 Task: Add a stop at the Metropolitan Museum of Art while en route to your hotel in Manhattan.
Action: Mouse moved to (382, 86)
Screenshot: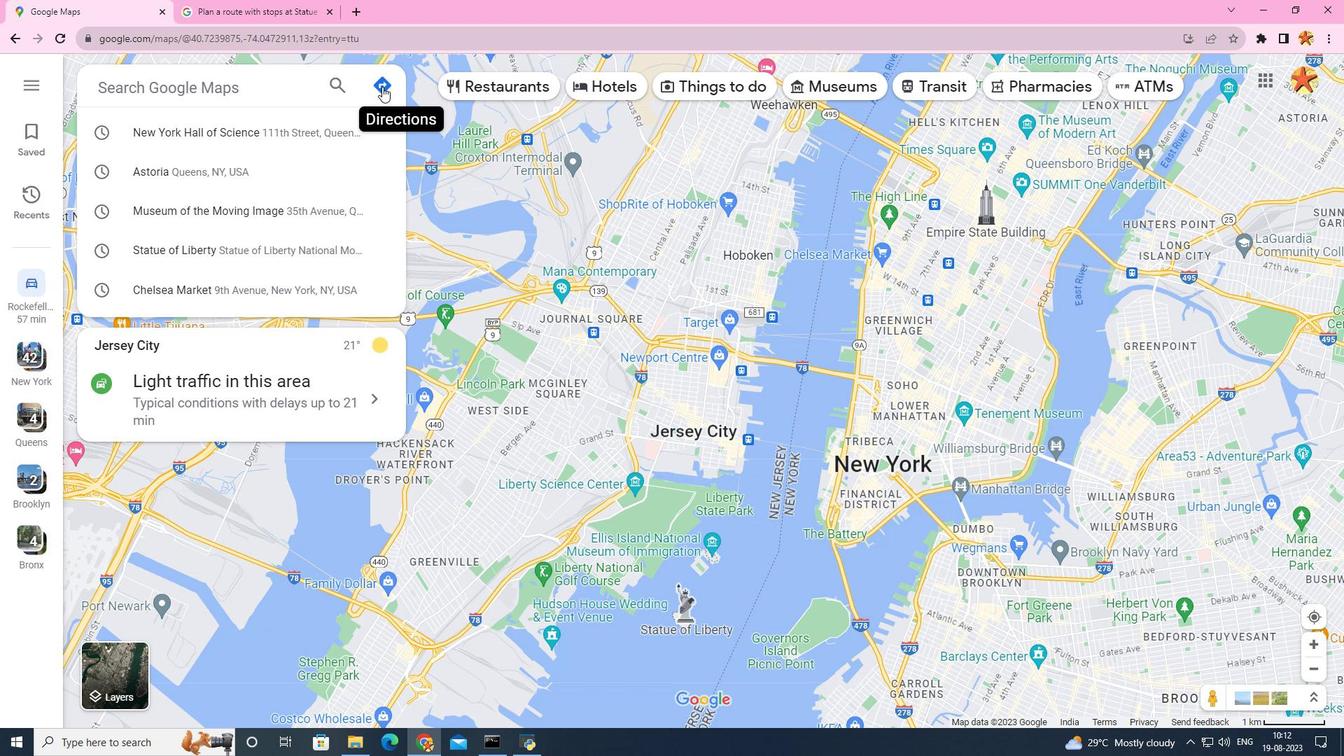 
Action: Mouse pressed left at (382, 86)
Screenshot: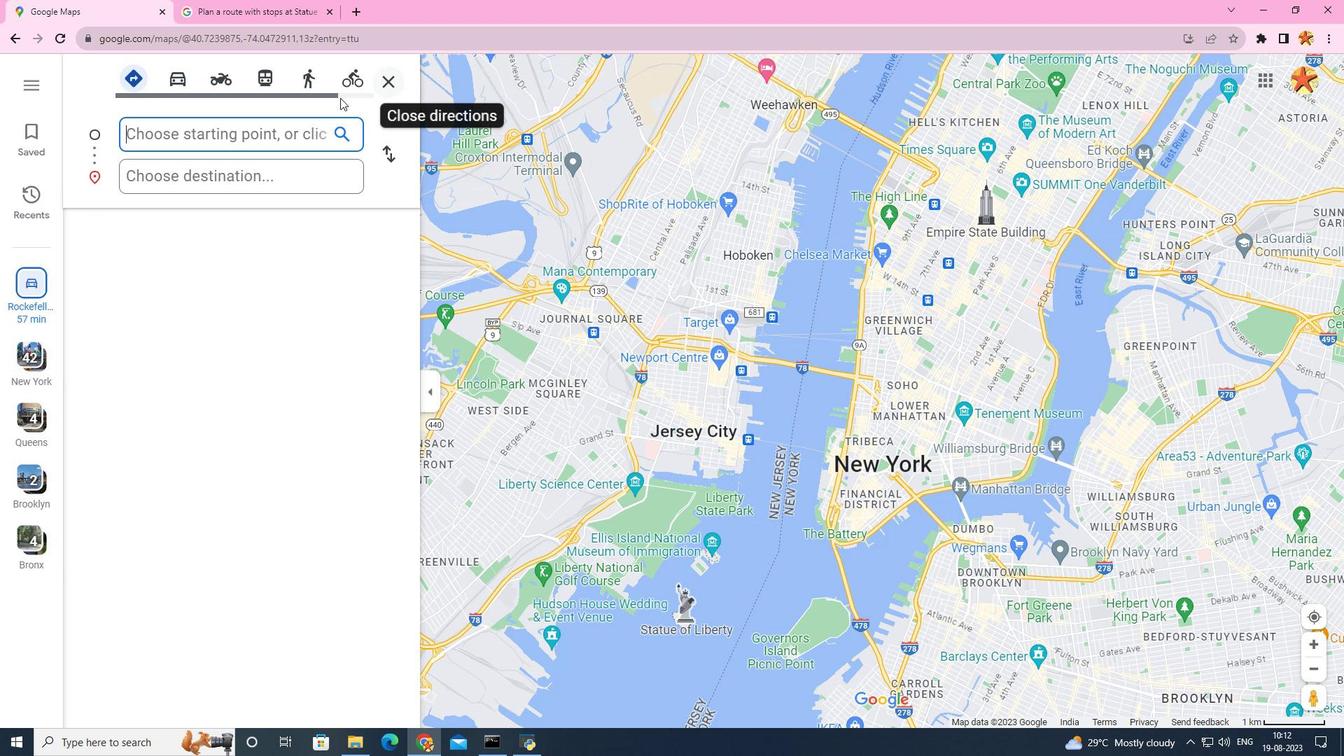 
Action: Mouse moved to (209, 128)
Screenshot: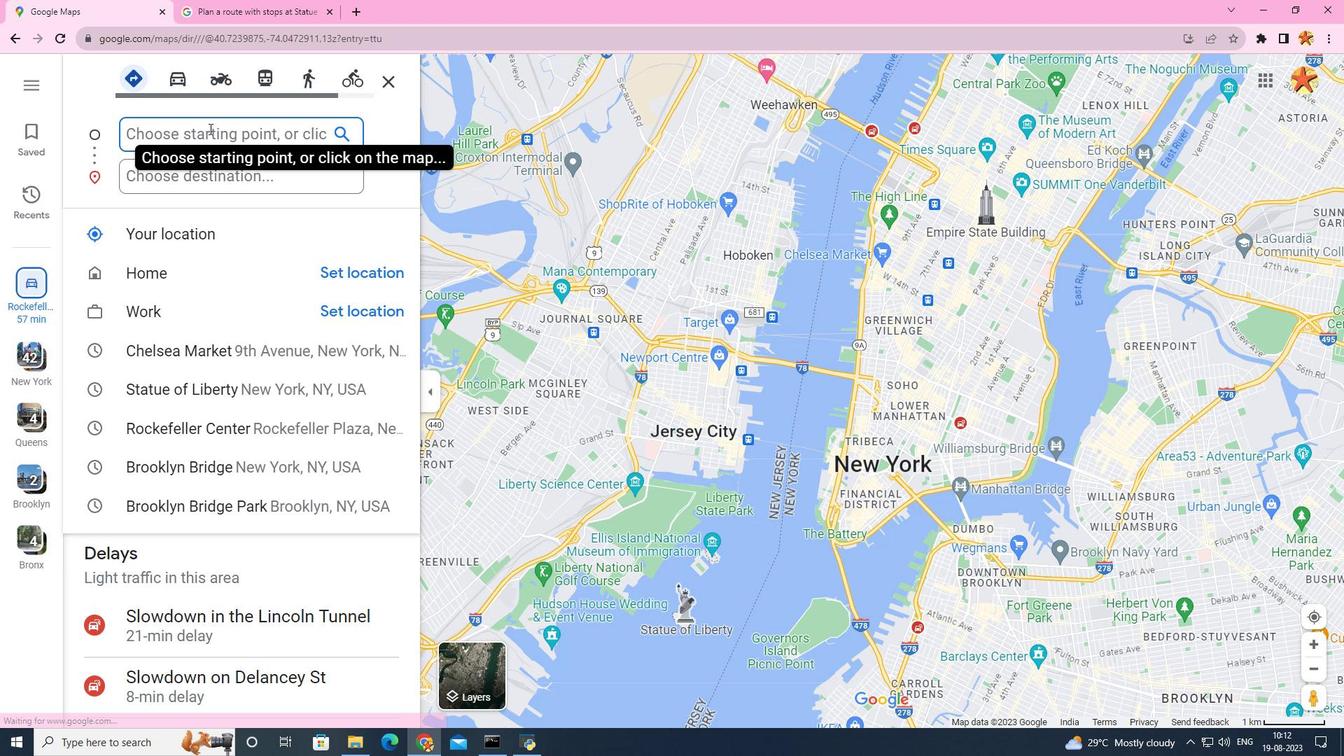 
Action: Mouse pressed left at (209, 128)
Screenshot: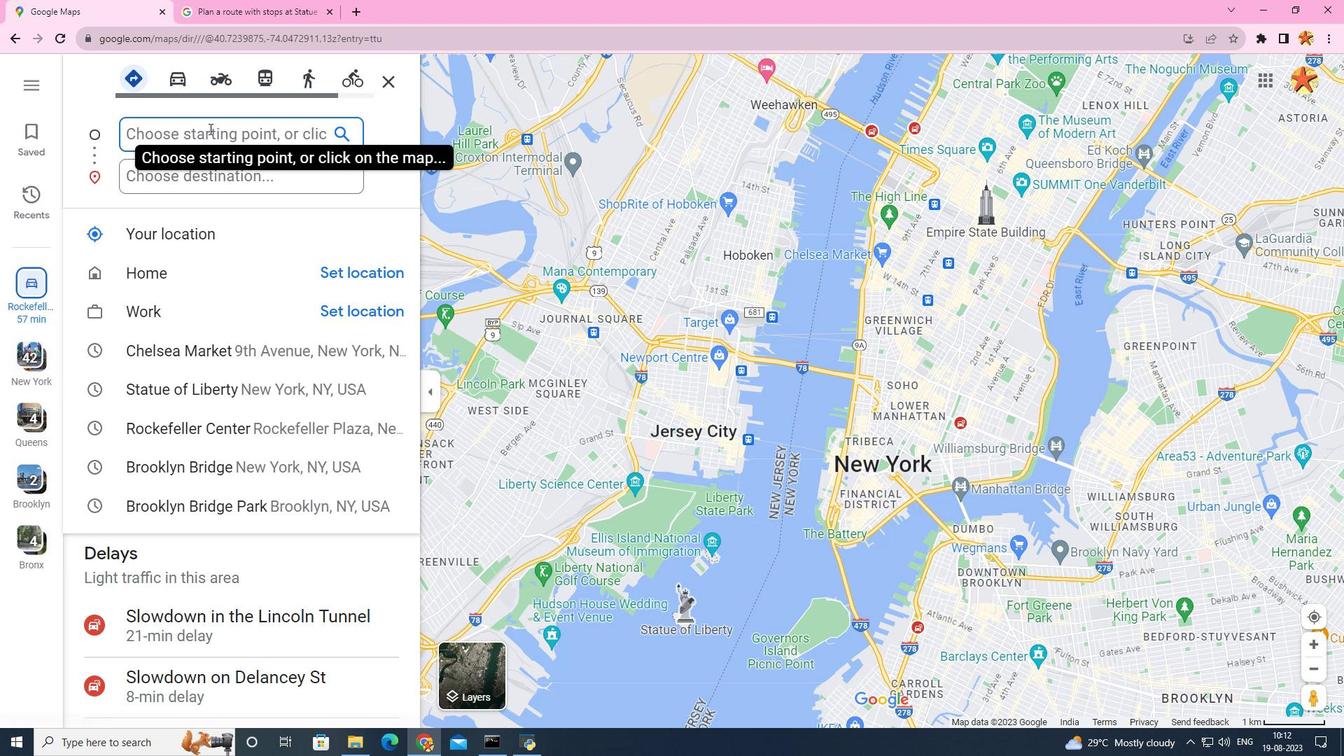 
Action: Mouse moved to (210, 128)
Screenshot: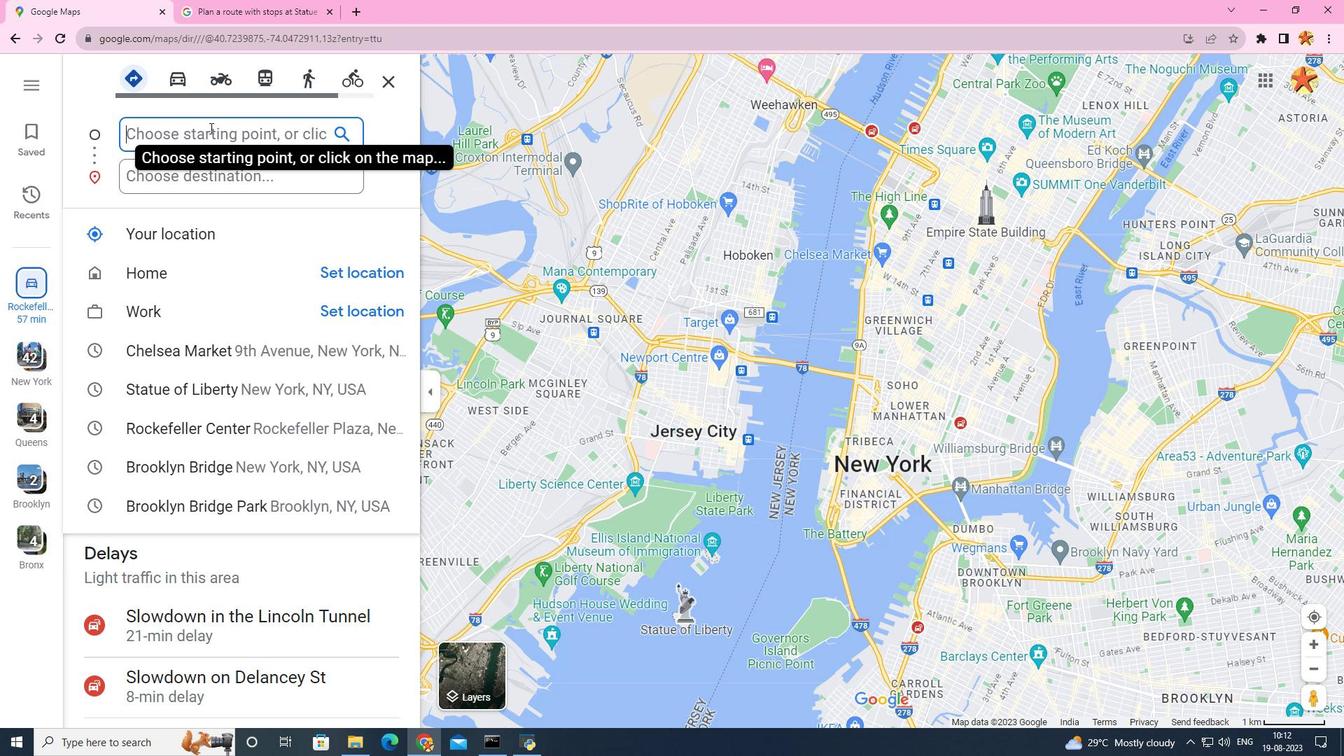 
Action: Key pressed ch
Screenshot: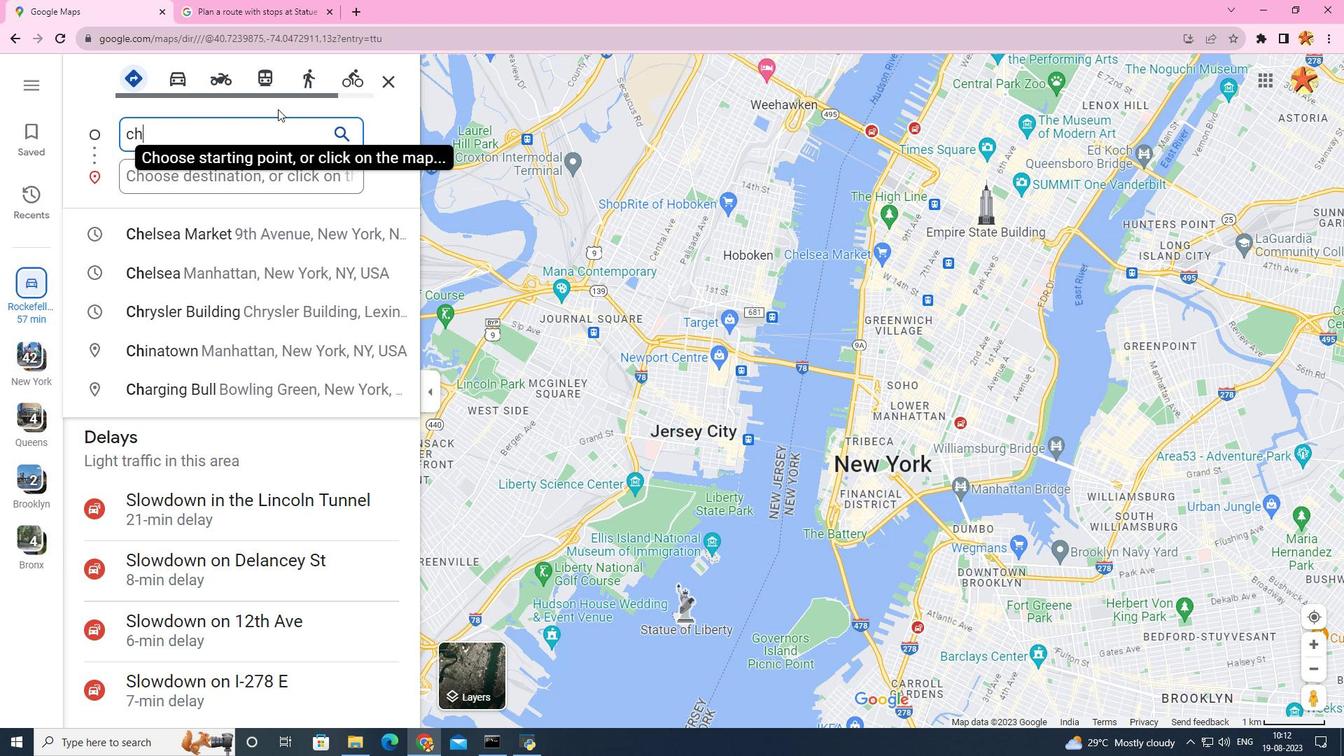 
Action: Mouse moved to (291, 105)
Screenshot: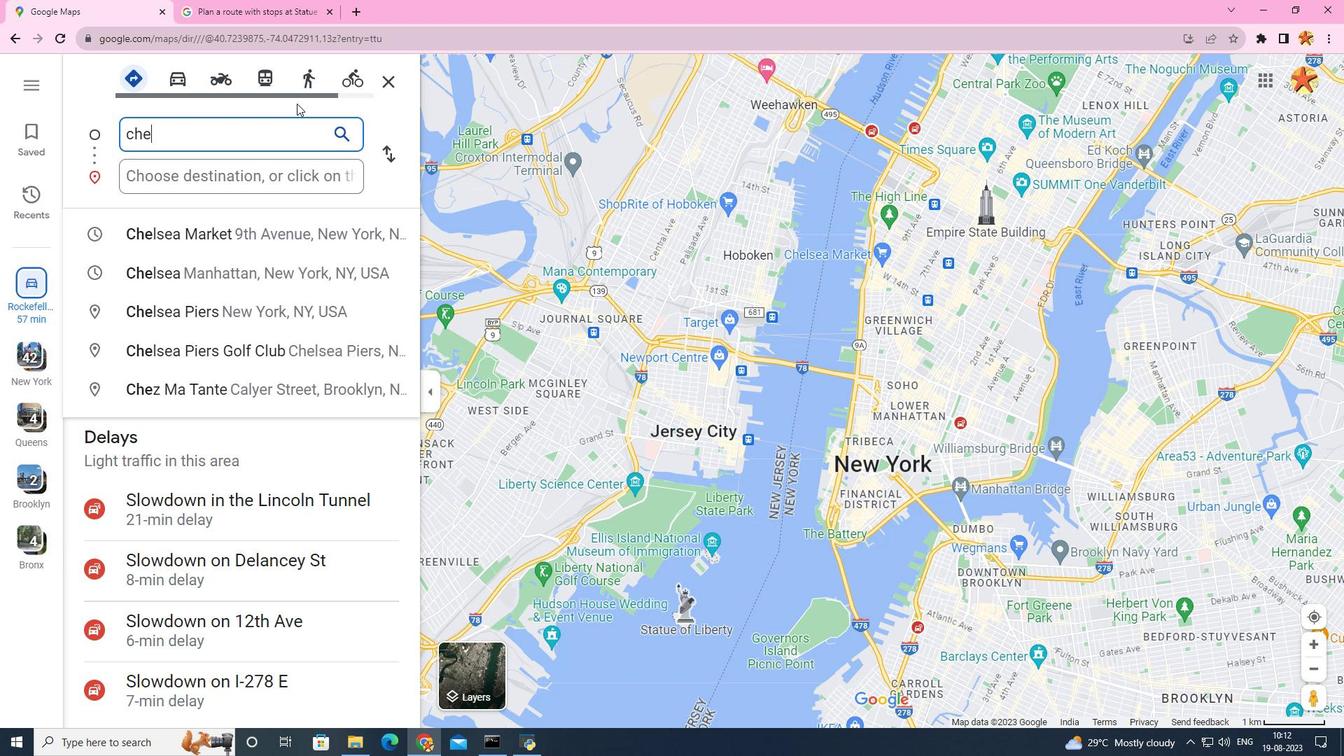 
Action: Key pressed e
Screenshot: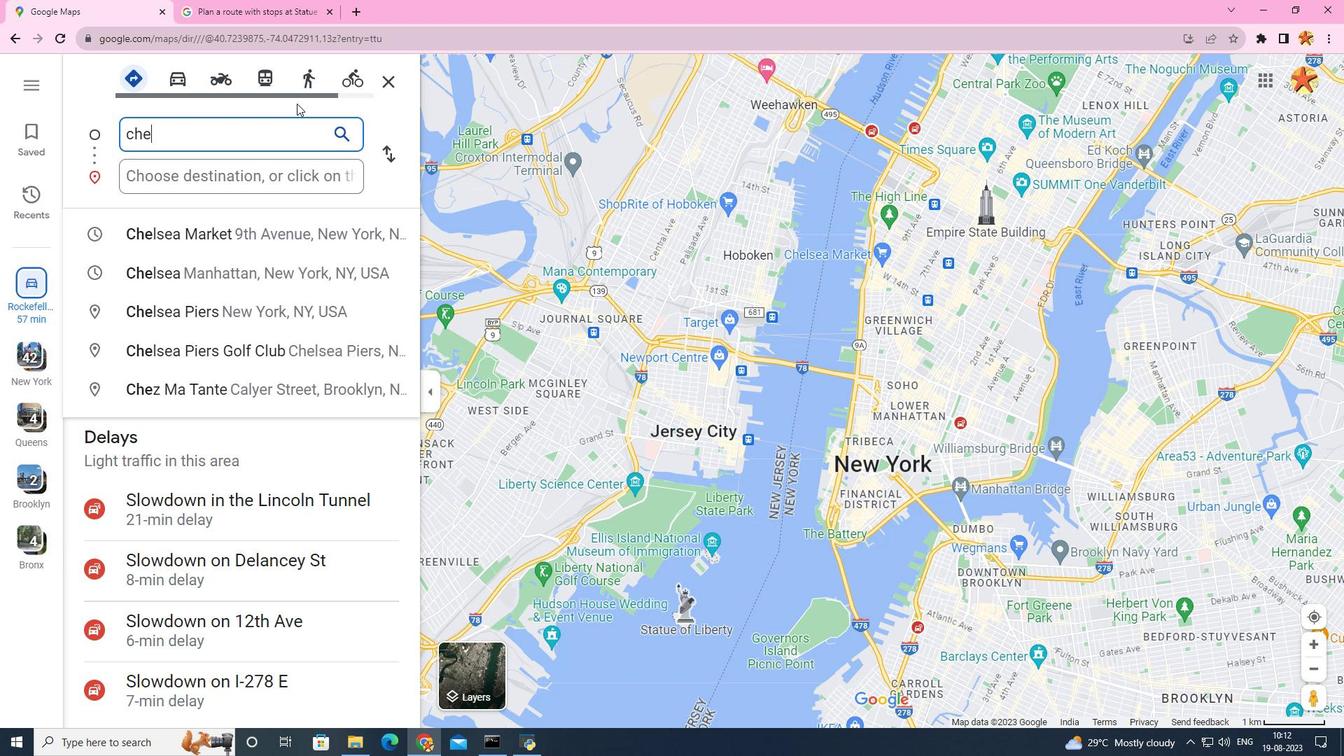 
Action: Mouse moved to (296, 103)
Screenshot: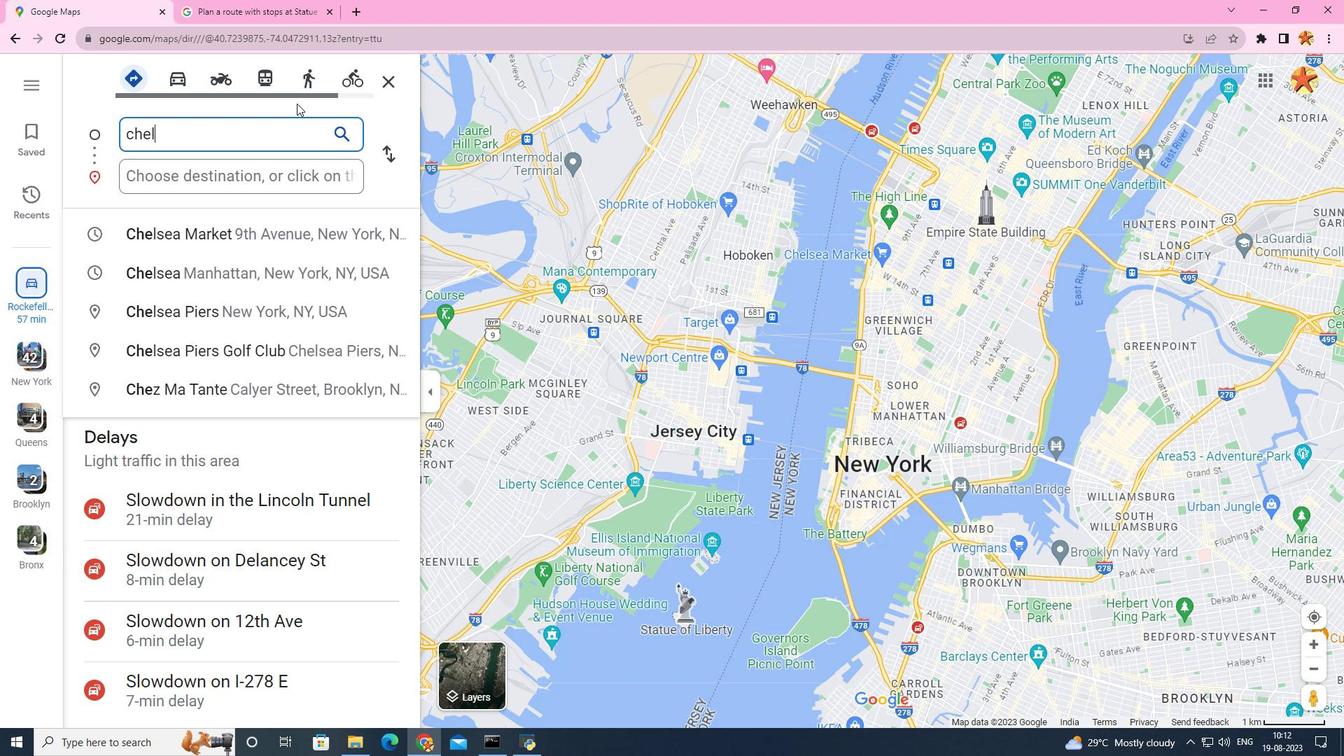 
Action: Key pressed lsea<Key.space>
Screenshot: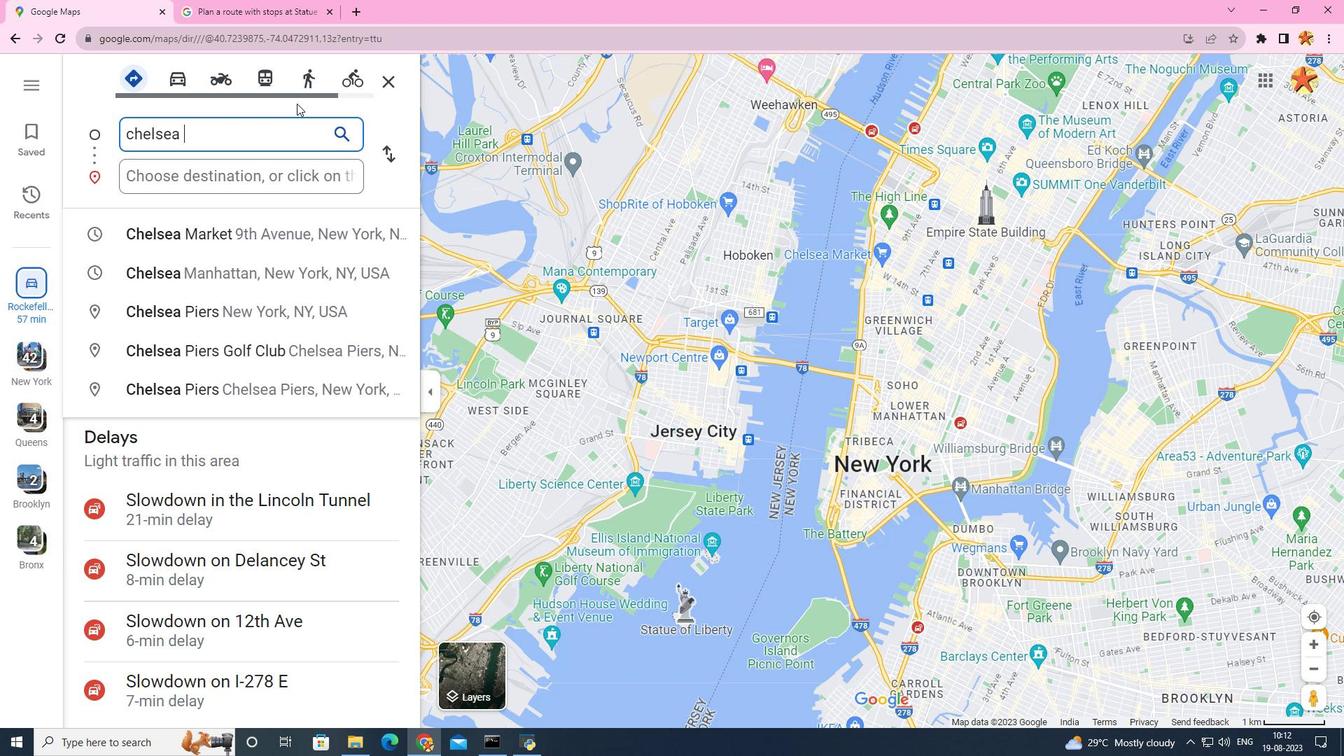 
Action: Mouse moved to (181, 264)
Screenshot: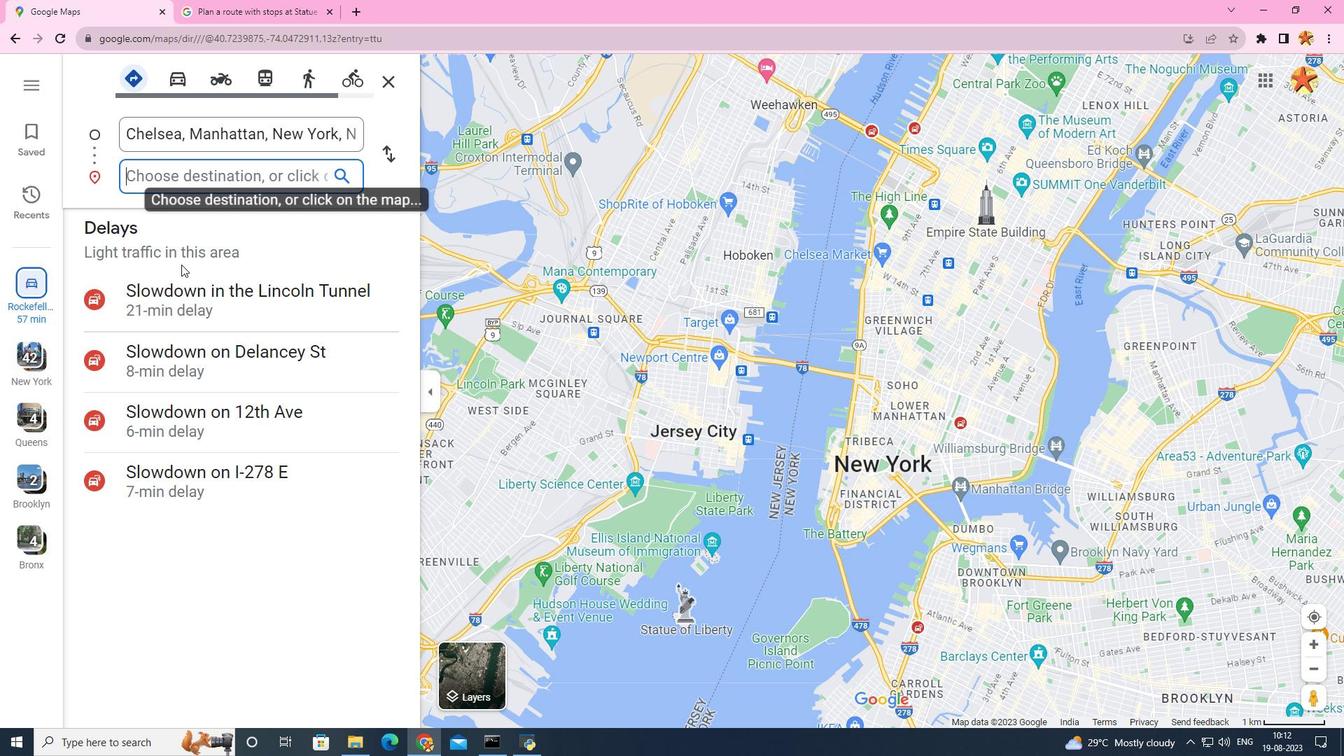 
Action: Mouse pressed left at (181, 264)
Screenshot: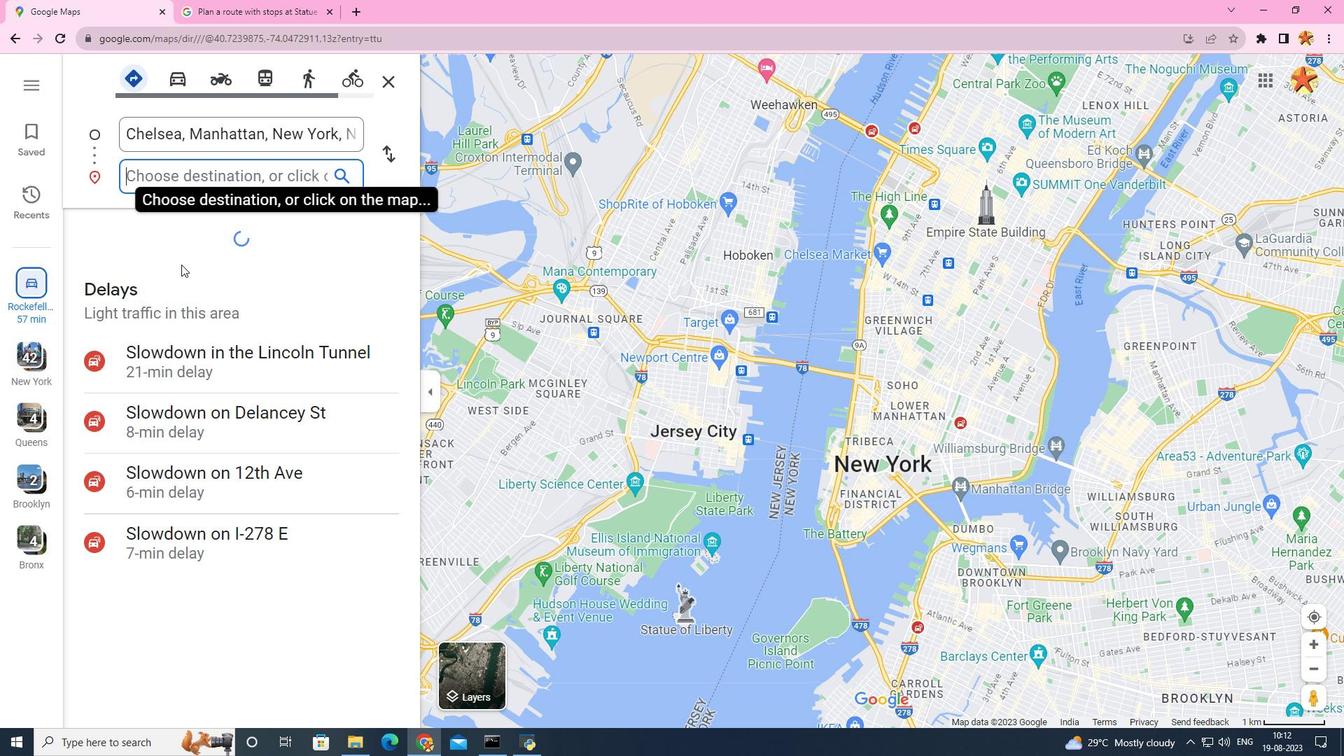 
Action: Mouse moved to (176, 282)
Screenshot: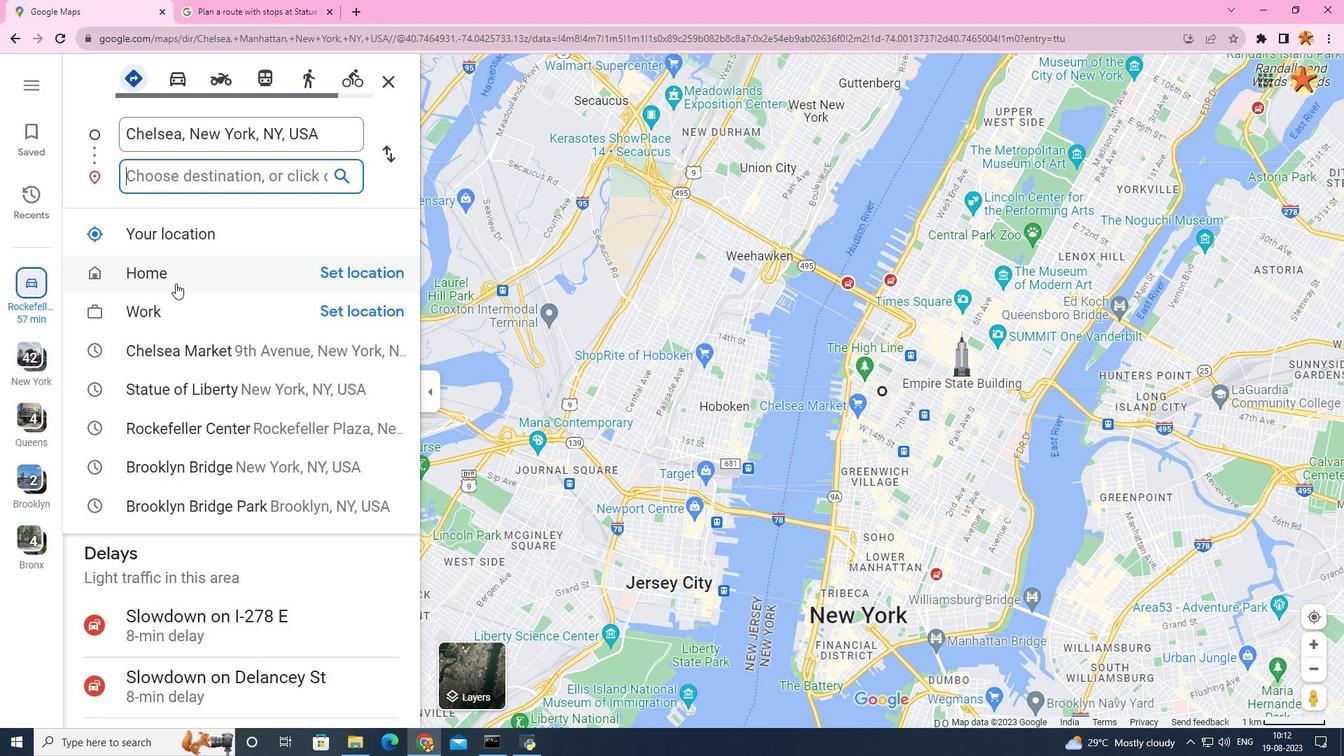 
Action: Mouse scrolled (178, 280) with delta (0, 0)
Screenshot: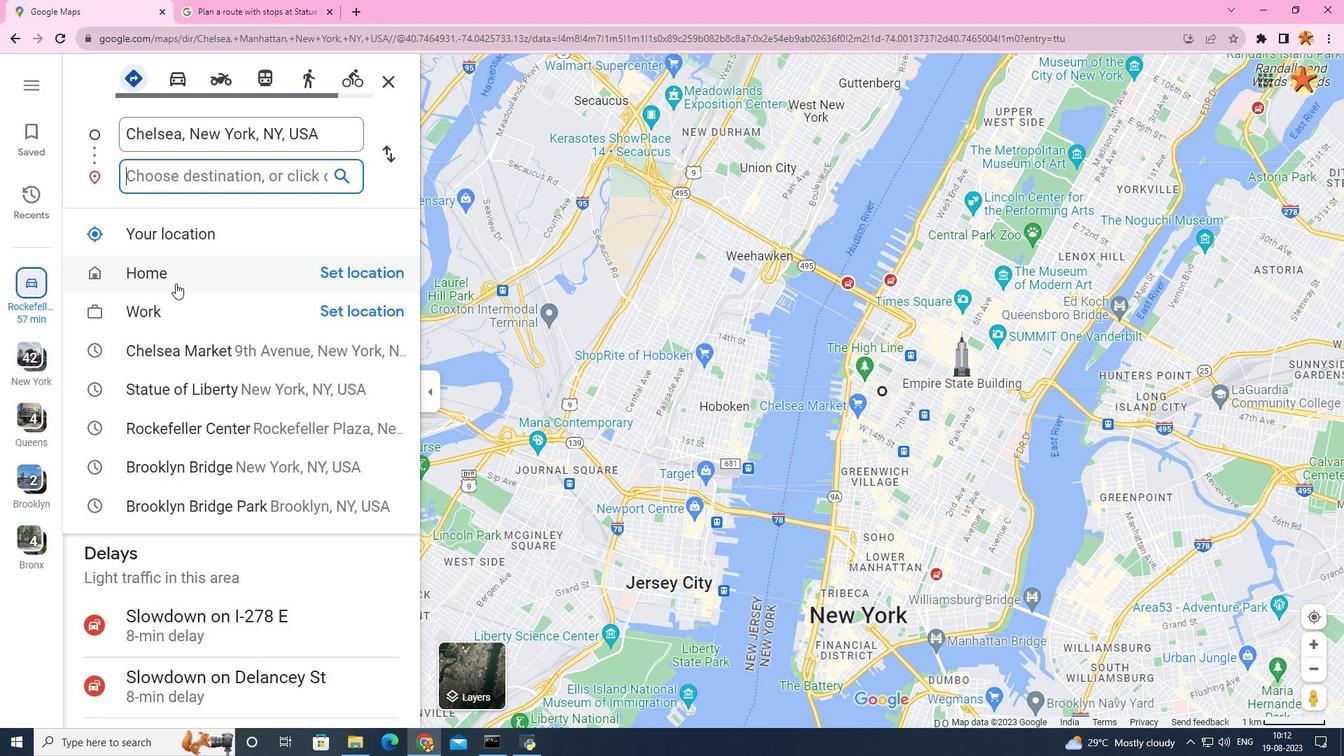 
Action: Mouse scrolled (176, 282) with delta (0, 0)
Screenshot: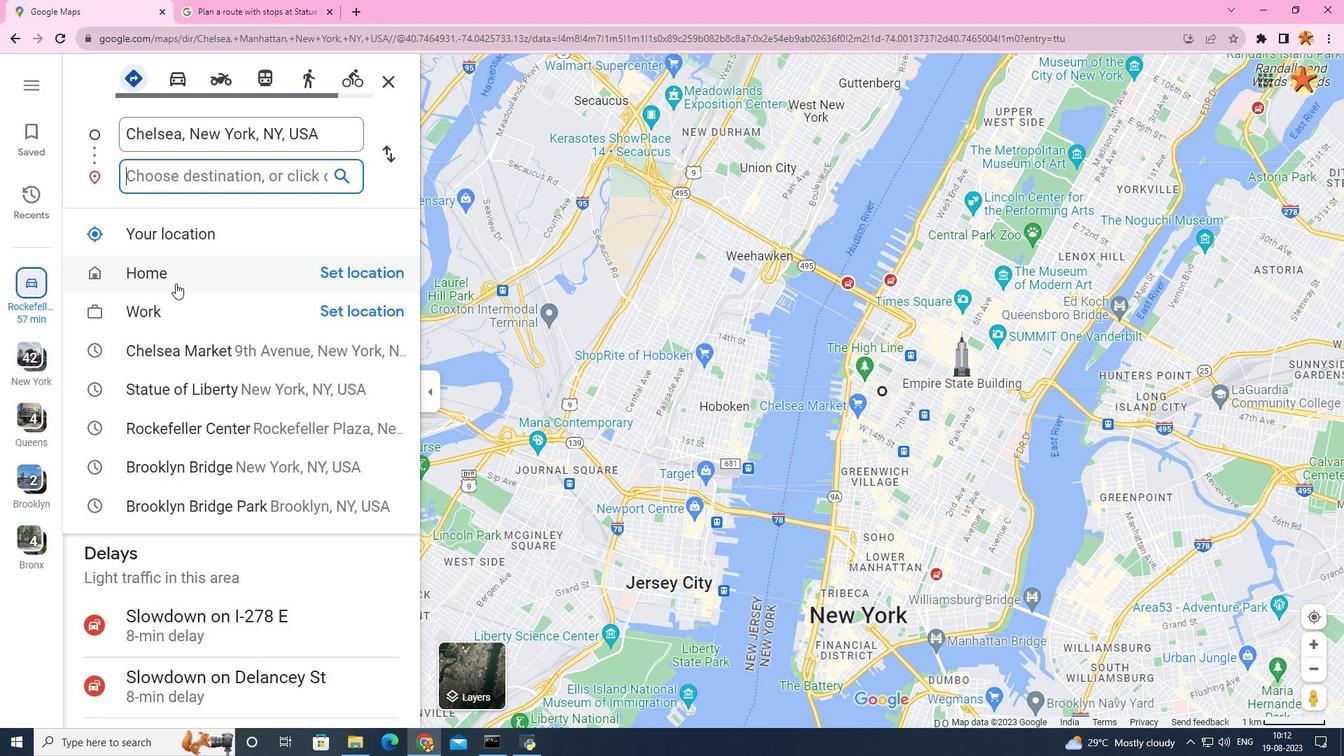 
Action: Mouse scrolled (176, 282) with delta (0, 0)
Screenshot: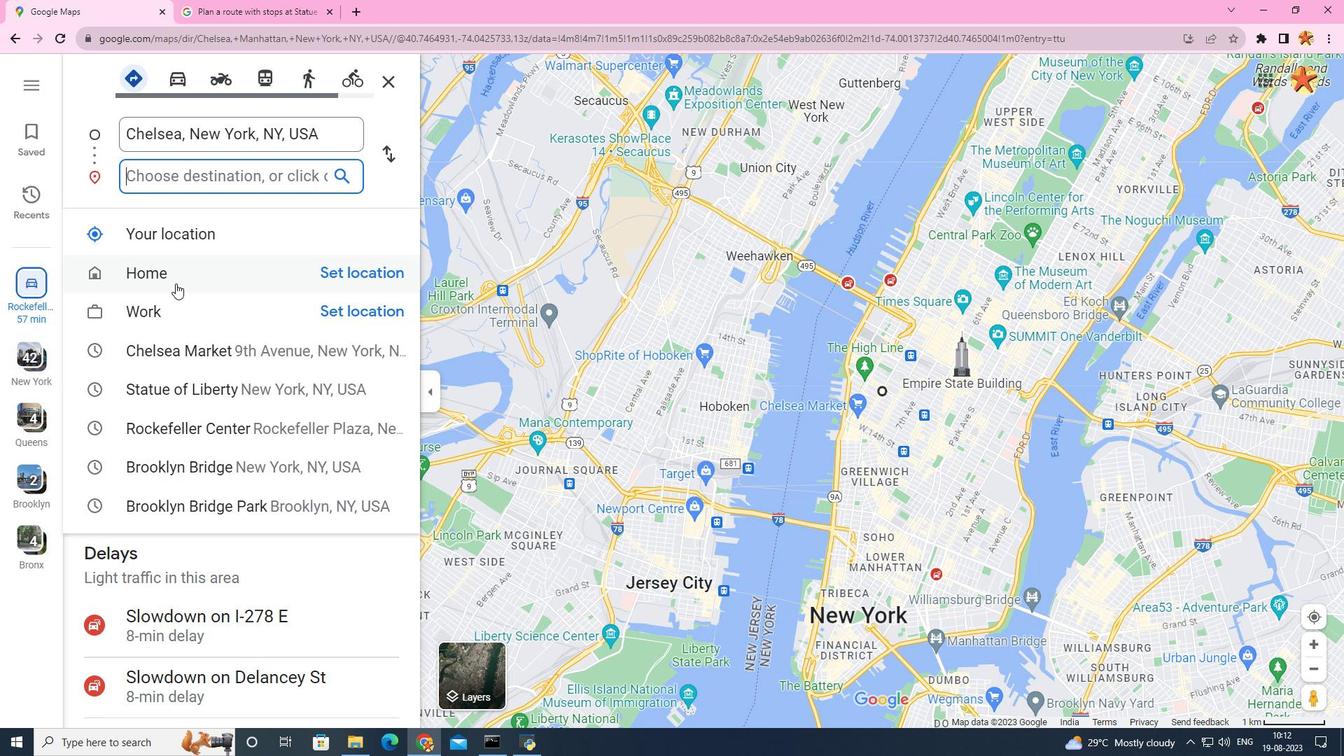 
Action: Mouse moved to (98, 388)
Screenshot: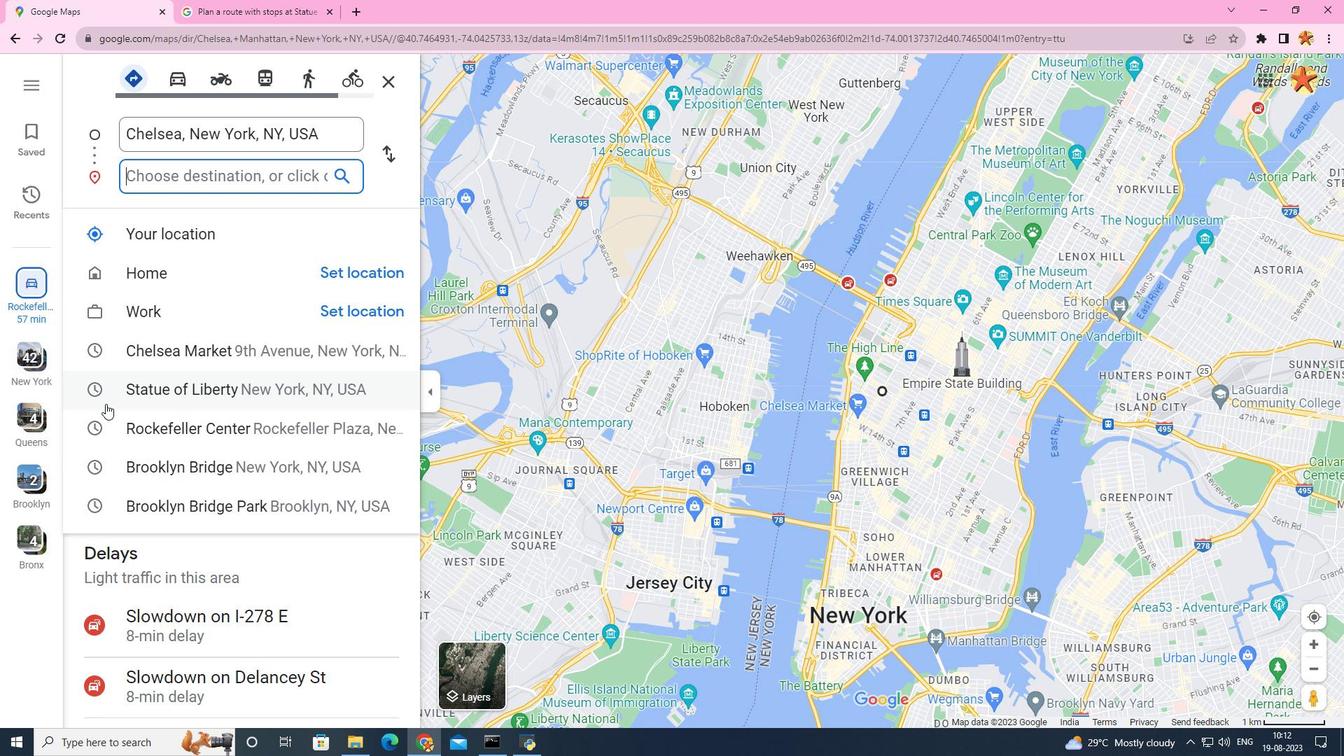 
Action: Mouse scrolled (98, 387) with delta (0, 0)
Screenshot: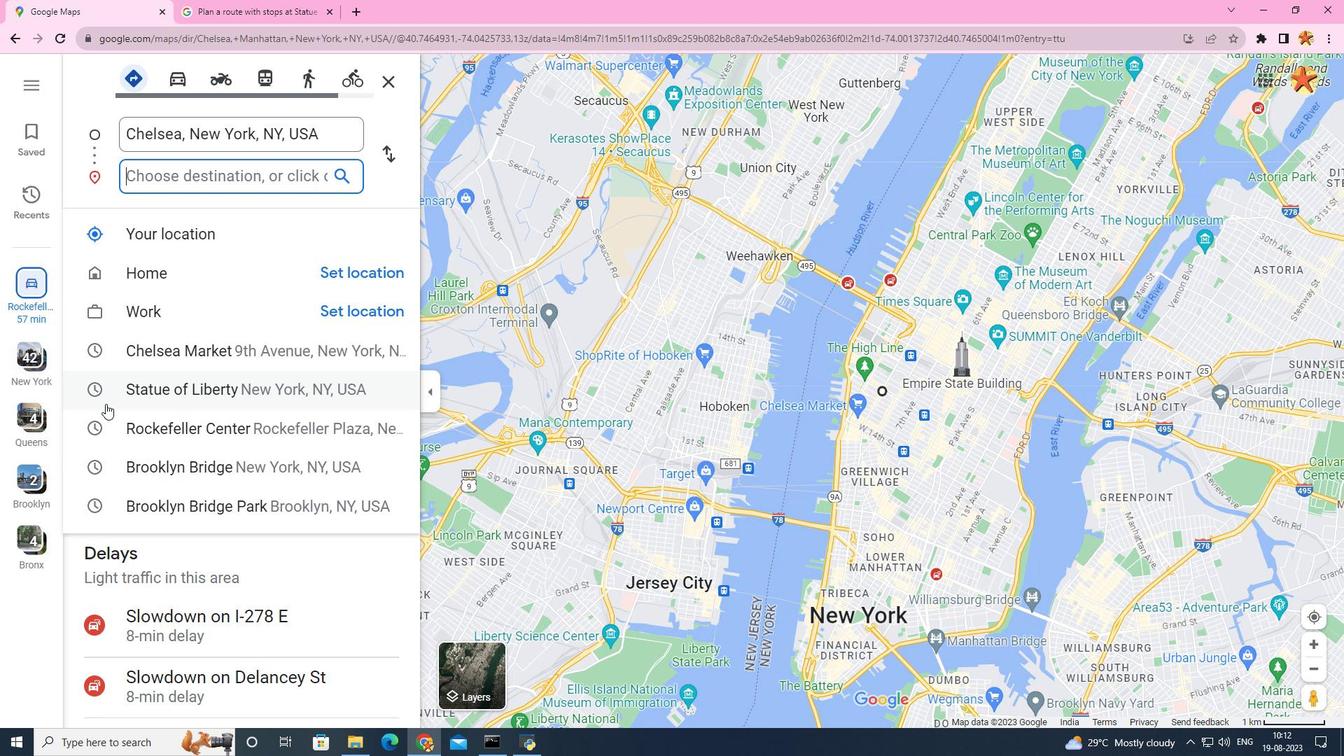
Action: Mouse moved to (102, 386)
Screenshot: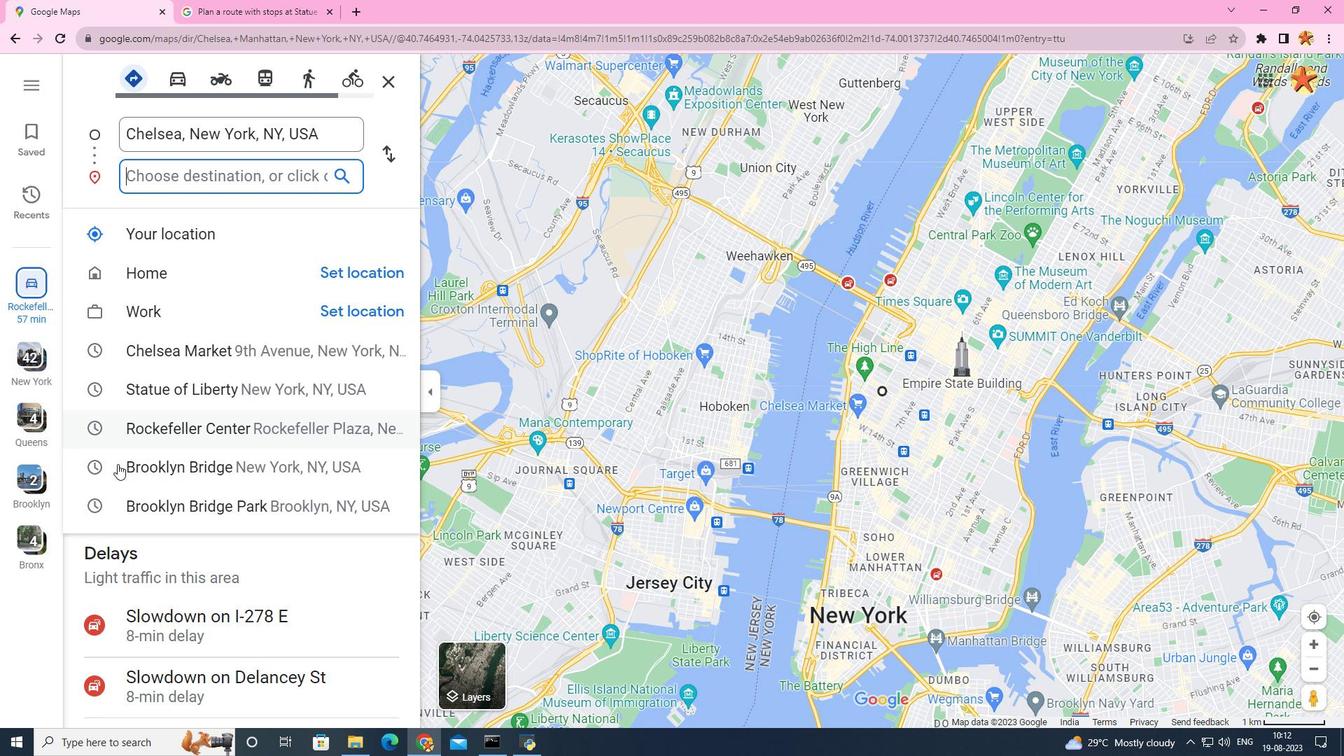 
Action: Mouse scrolled (102, 385) with delta (0, 0)
Screenshot: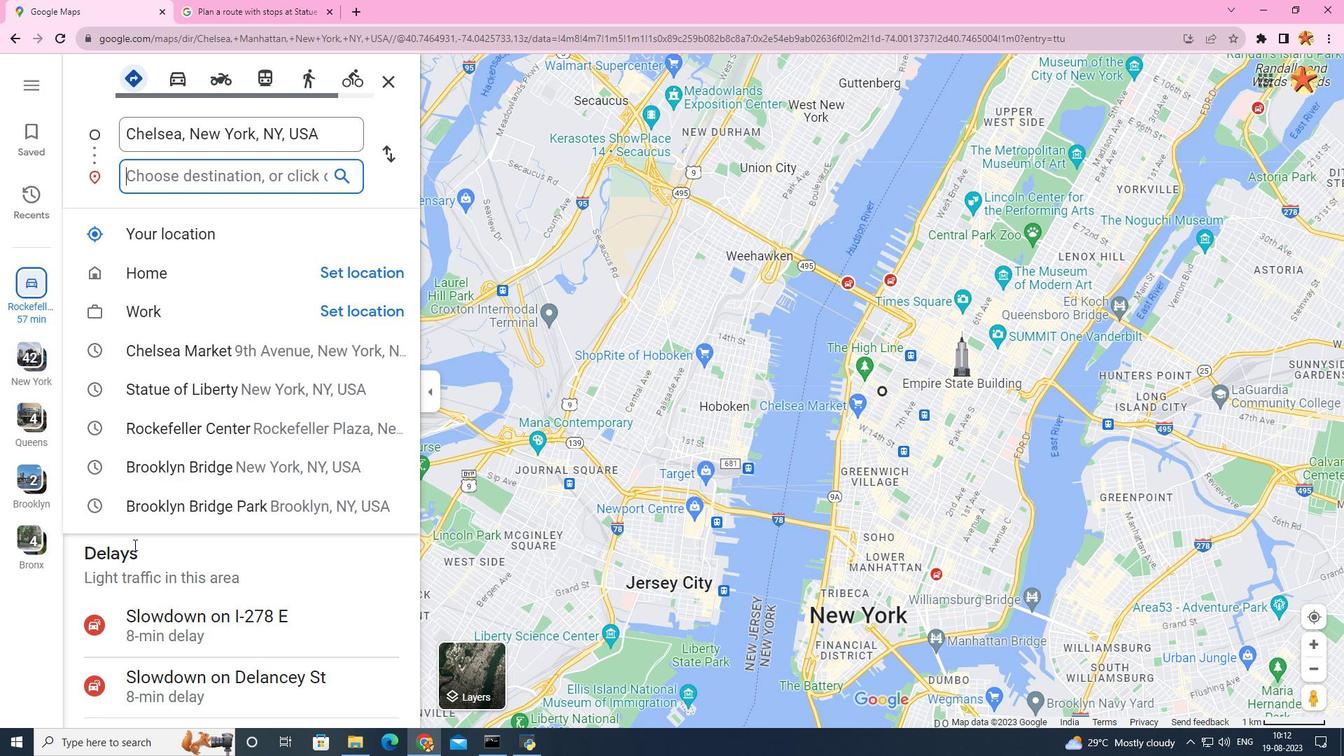 
Action: Mouse scrolled (102, 385) with delta (0, 0)
Screenshot: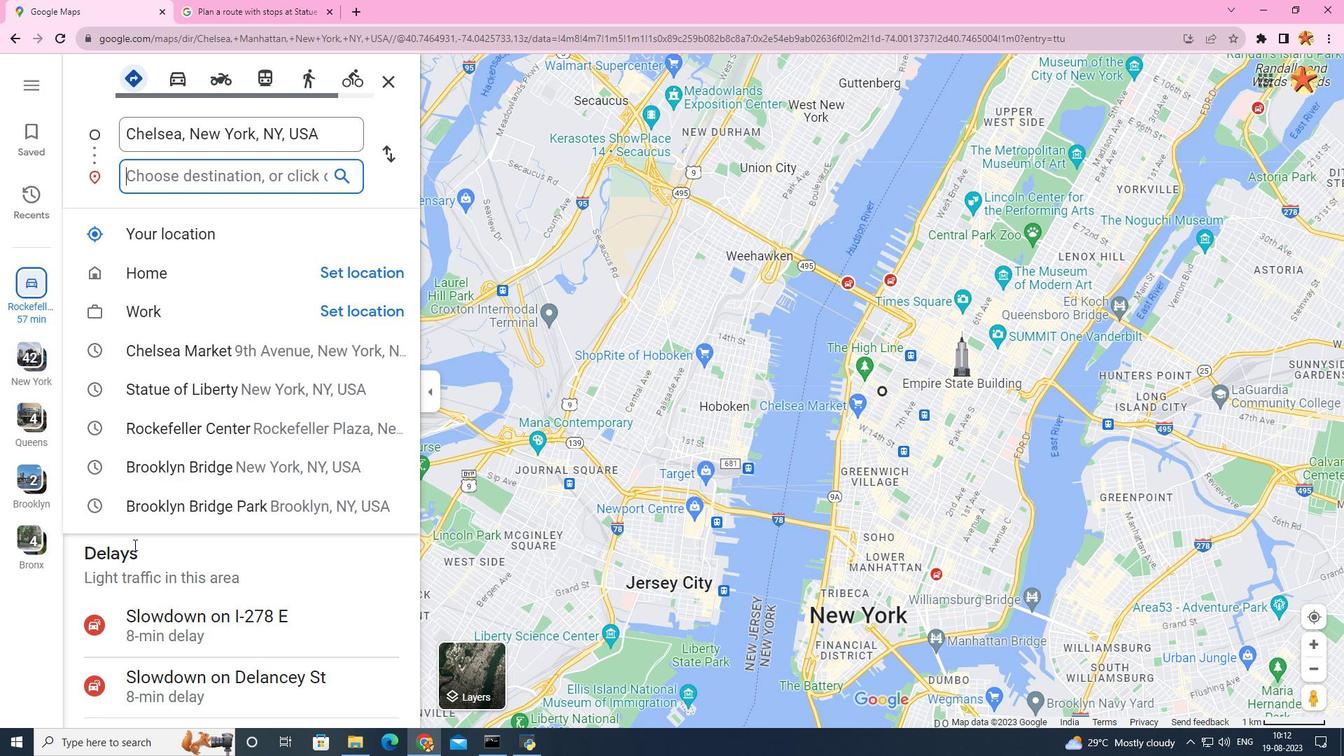 
Action: Mouse scrolled (102, 385) with delta (0, 0)
Screenshot: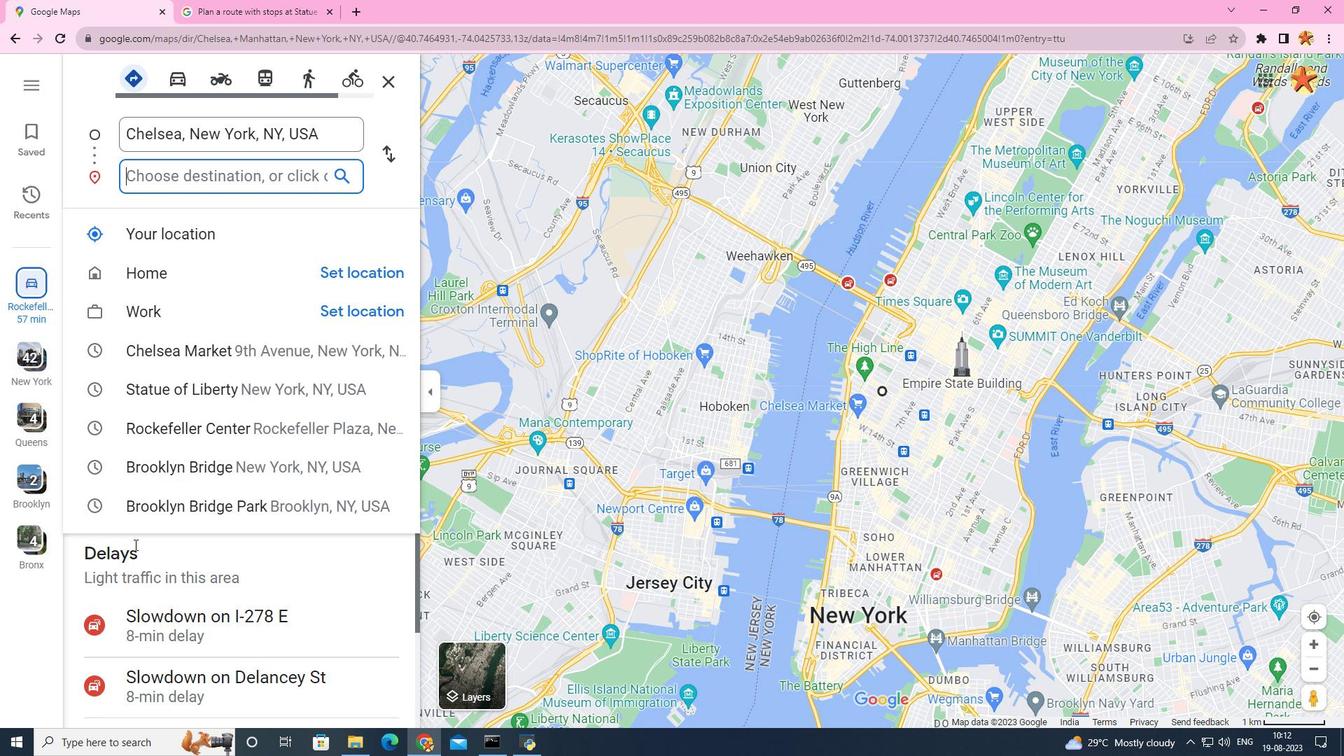 
Action: Mouse scrolled (102, 385) with delta (0, 0)
Screenshot: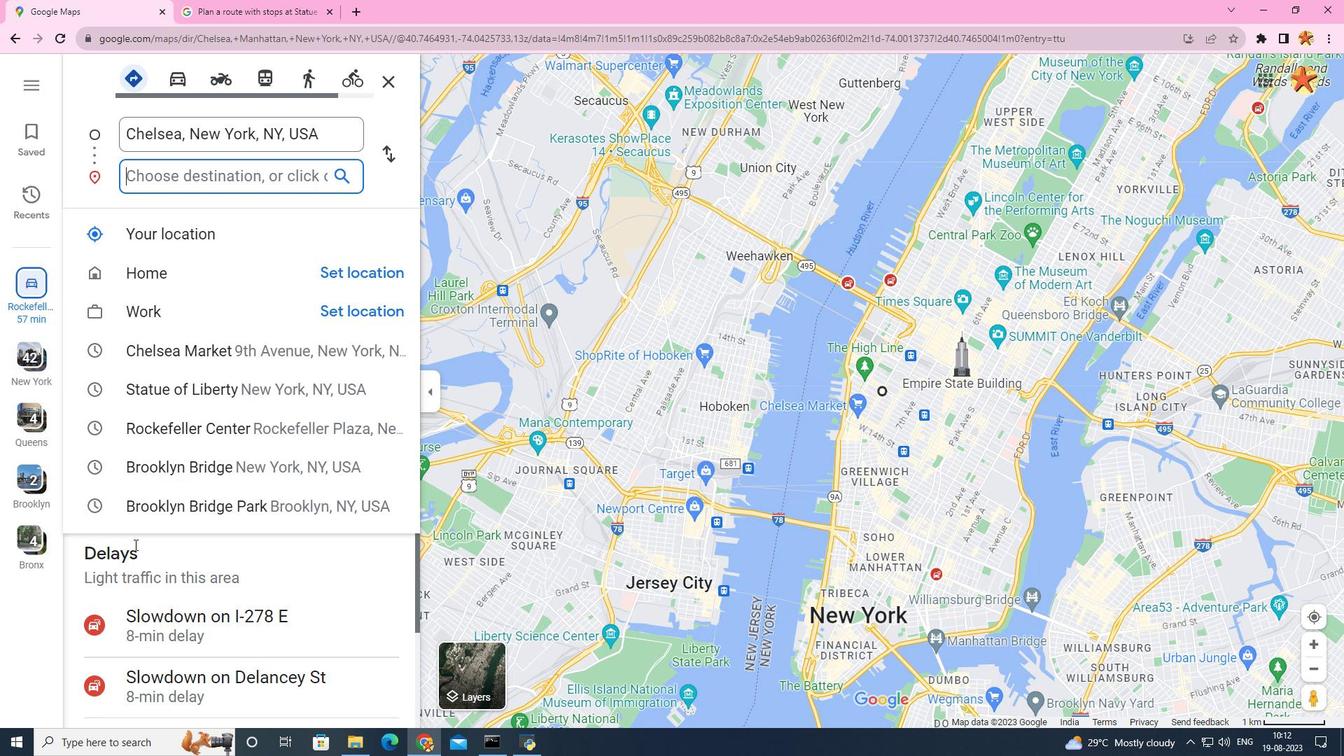 
Action: Mouse scrolled (102, 385) with delta (0, 0)
Screenshot: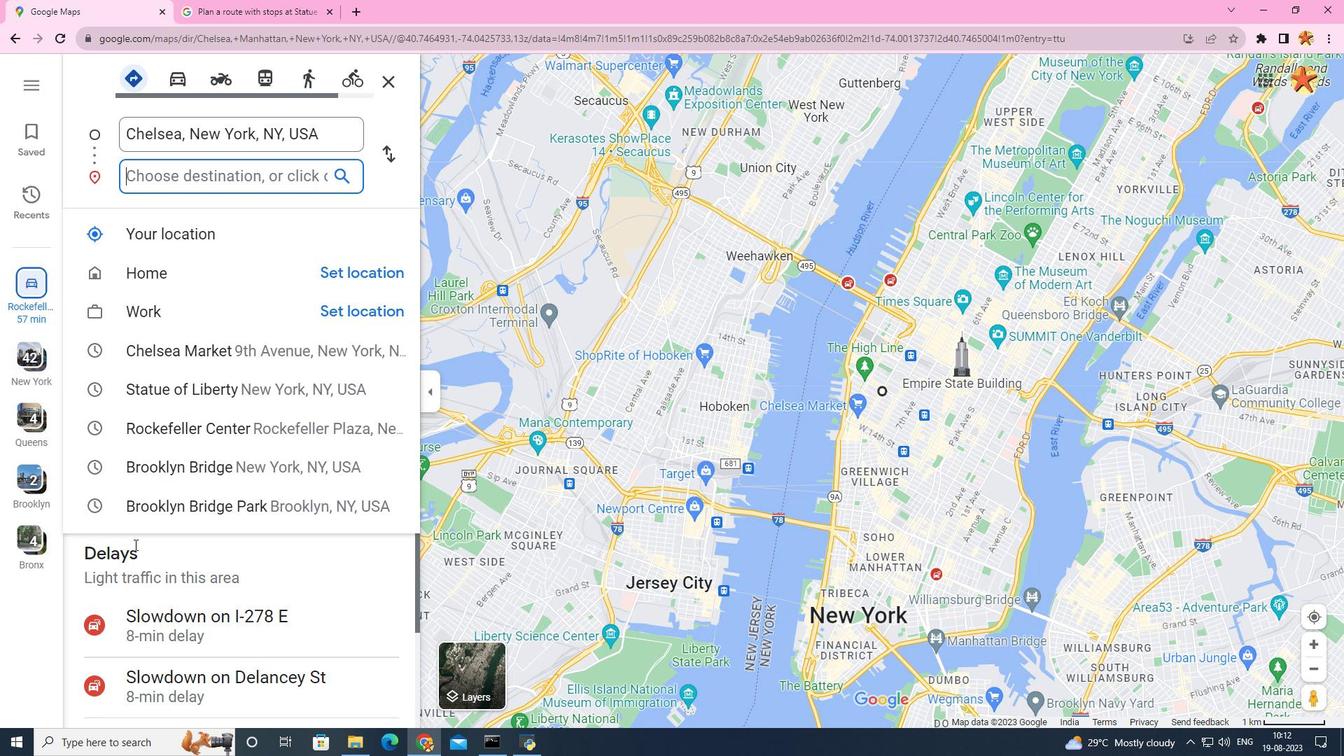 
Action: Mouse moved to (134, 544)
Screenshot: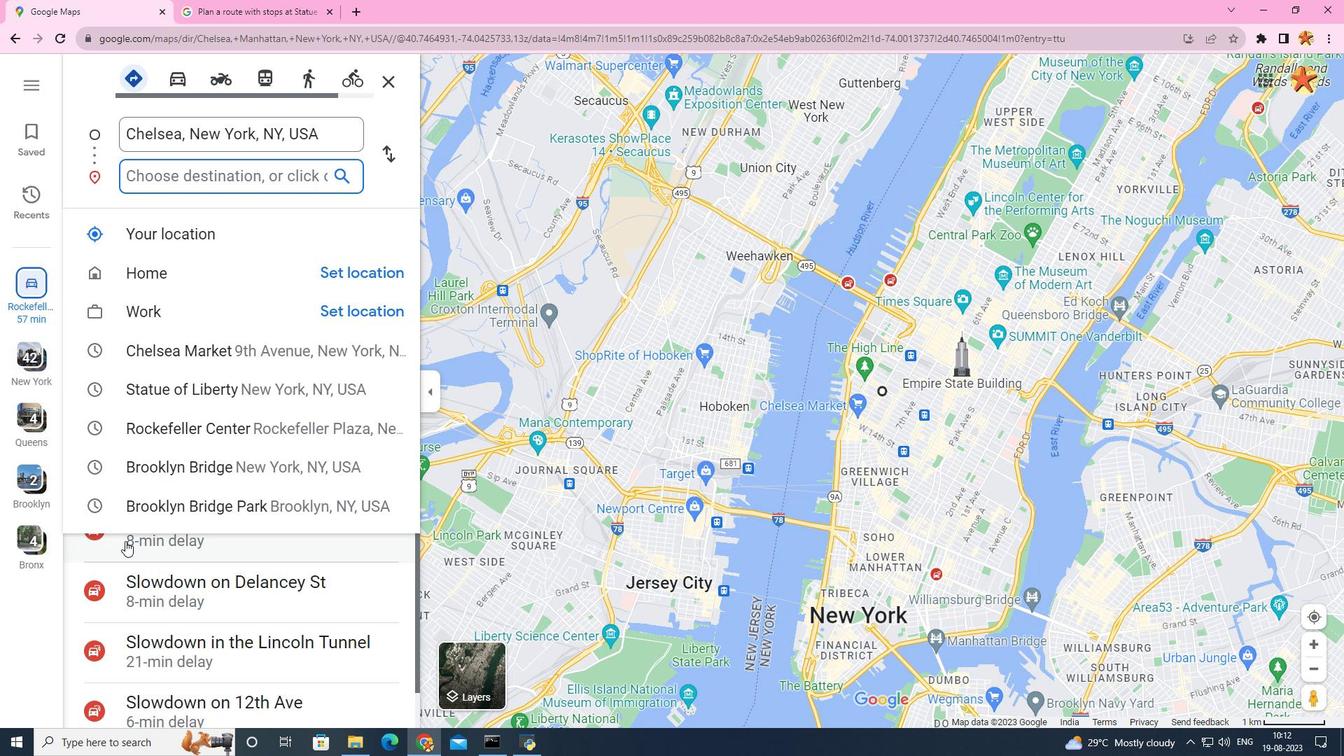 
Action: Mouse scrolled (134, 543) with delta (0, 0)
Screenshot: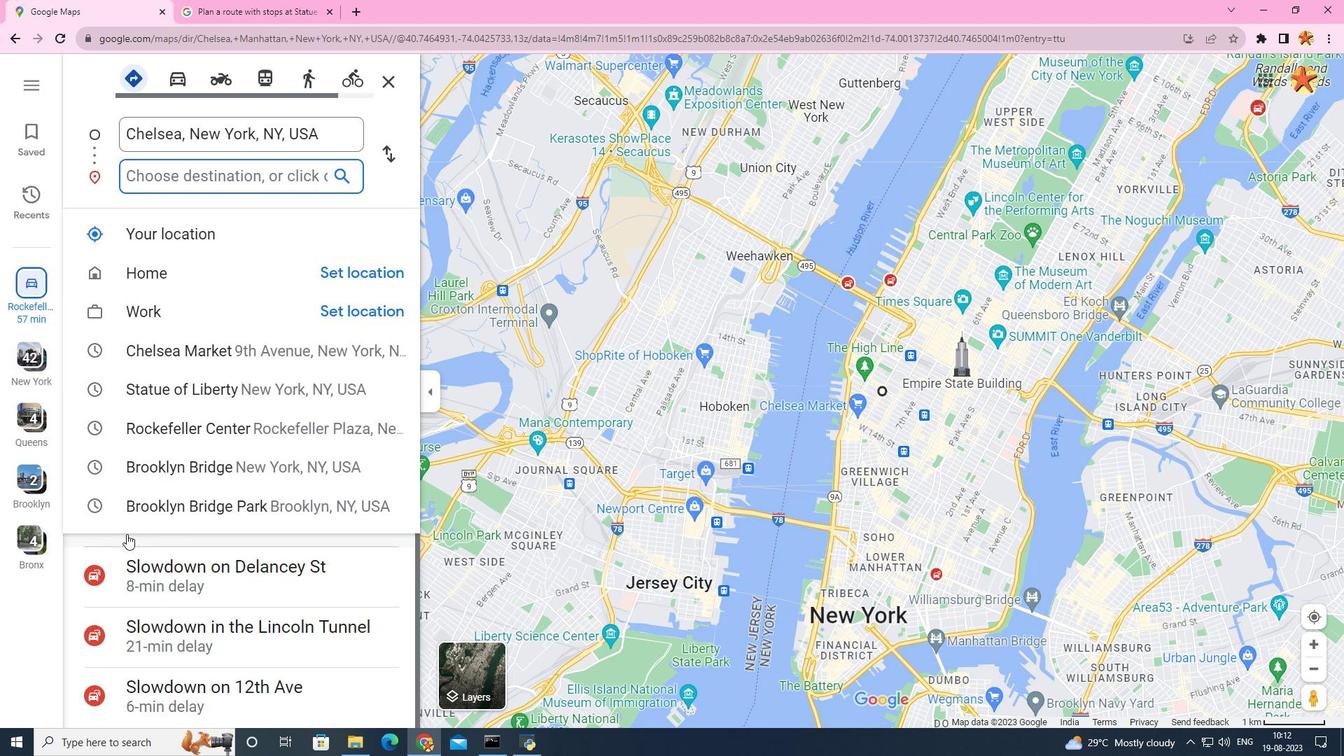 
Action: Mouse moved to (134, 545)
Screenshot: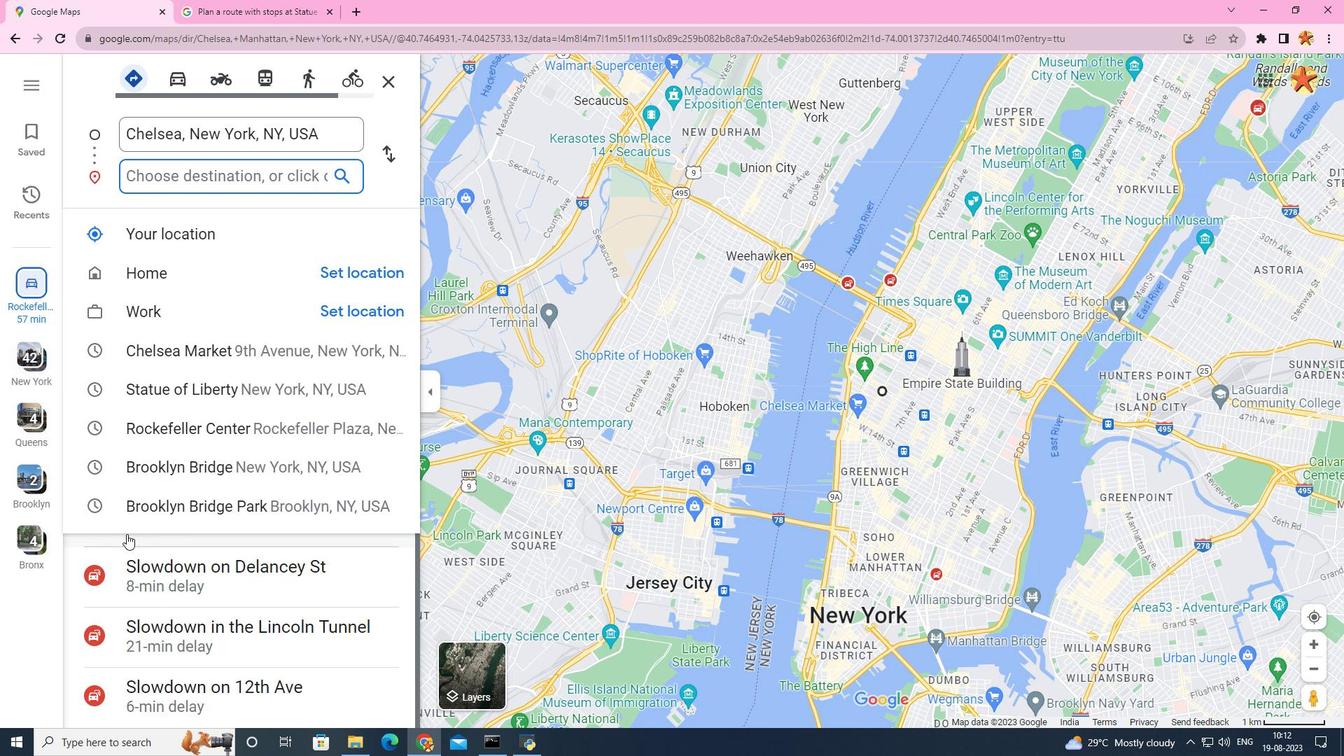 
Action: Mouse scrolled (134, 544) with delta (0, 0)
Screenshot: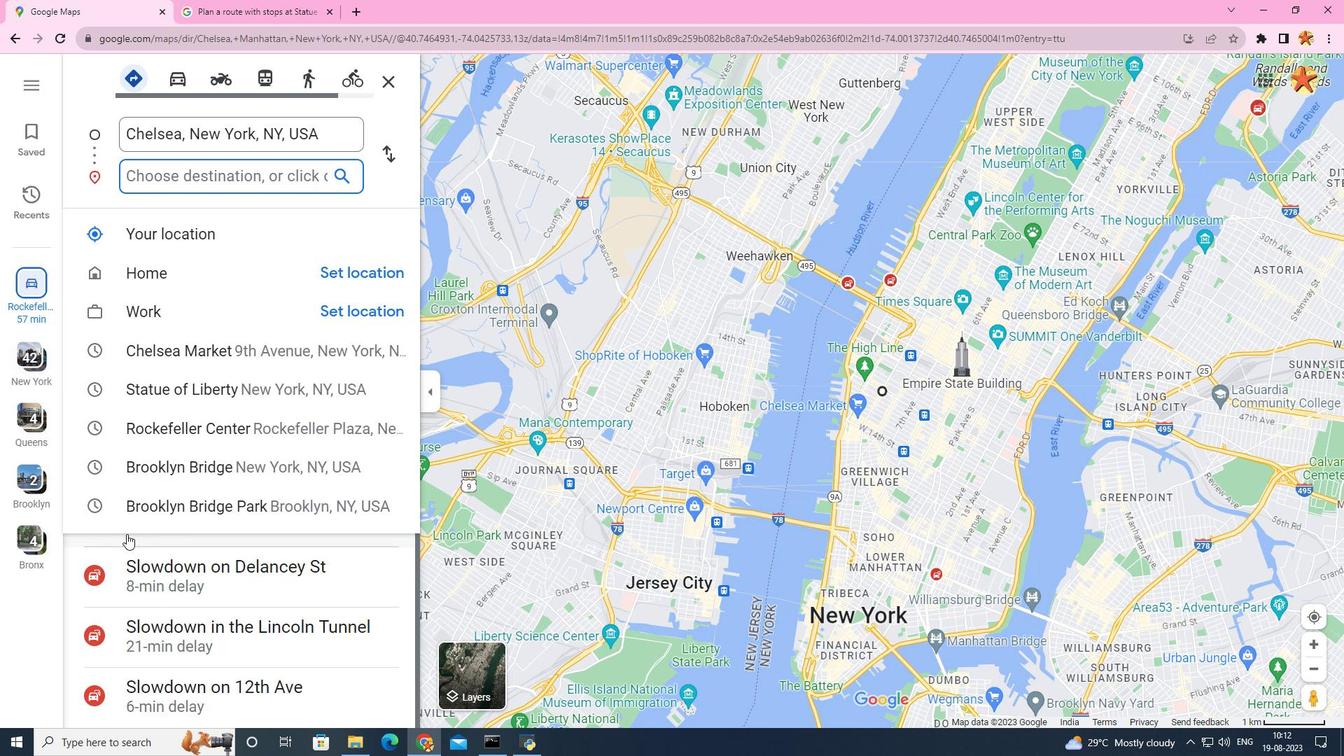 
Action: Mouse moved to (131, 544)
Screenshot: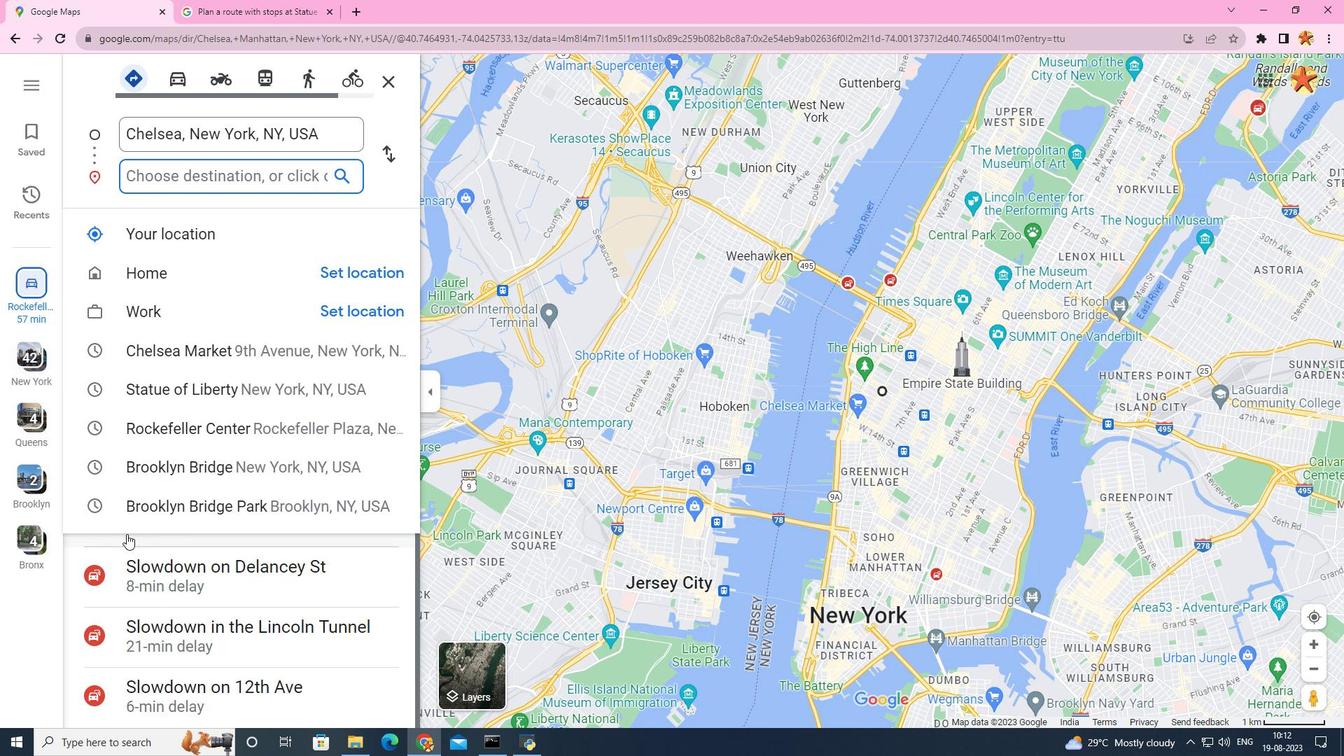 
Action: Mouse scrolled (131, 543) with delta (0, 0)
Screenshot: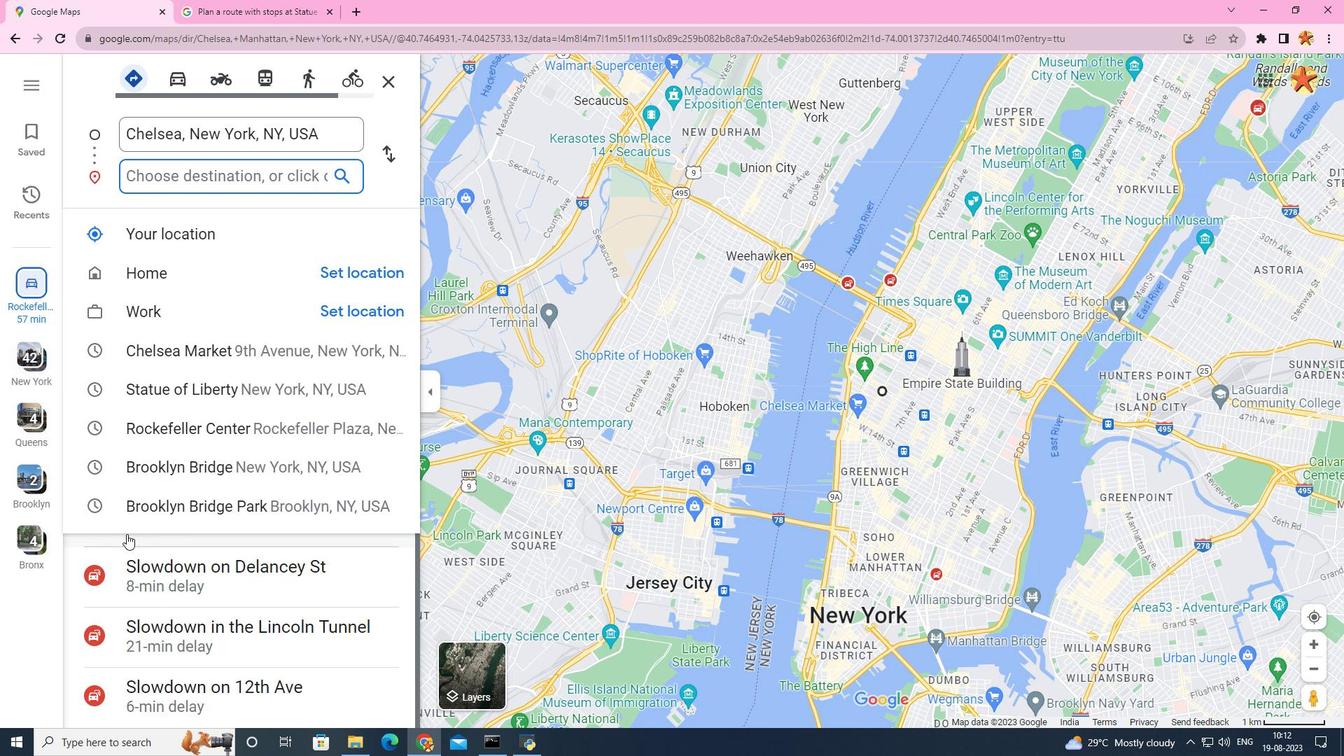 
Action: Mouse moved to (128, 542)
Screenshot: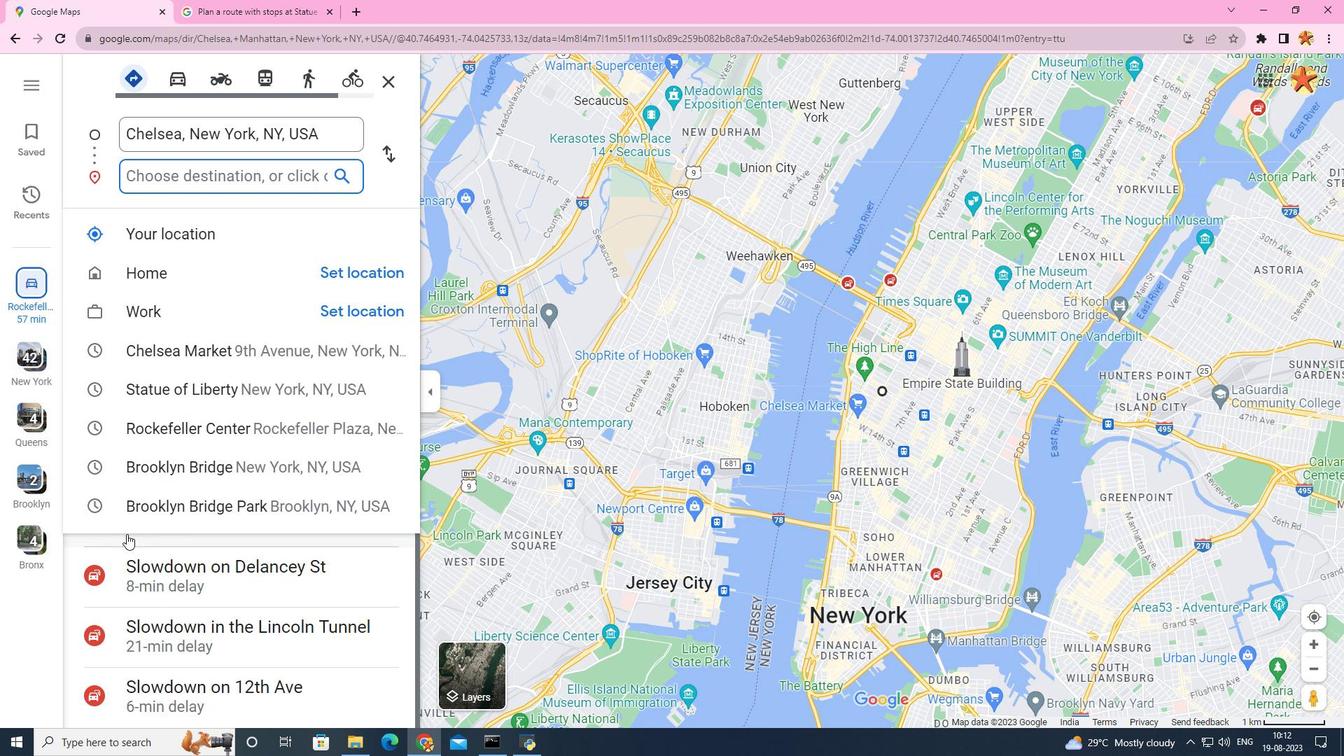 
Action: Mouse scrolled (128, 541) with delta (0, 0)
Screenshot: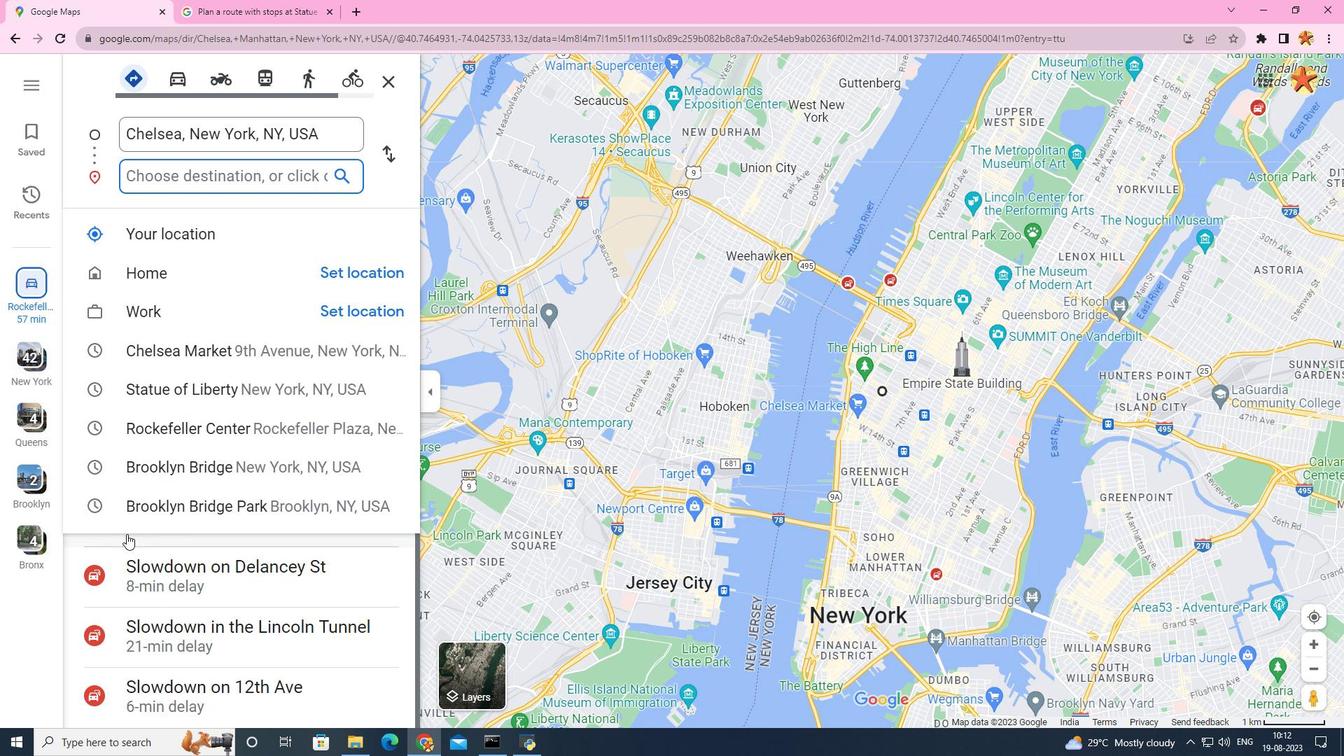 
Action: Mouse moved to (126, 532)
Screenshot: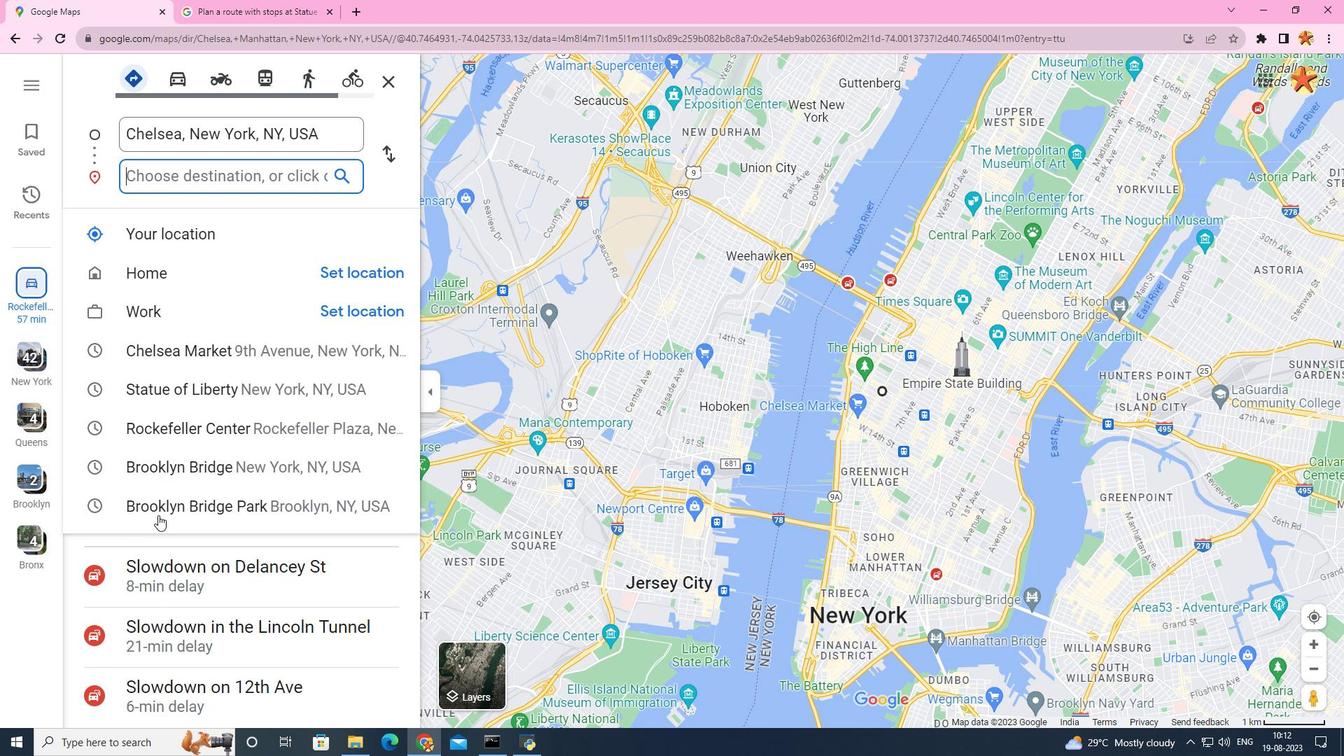
Action: Mouse scrolled (126, 532) with delta (0, 0)
Screenshot: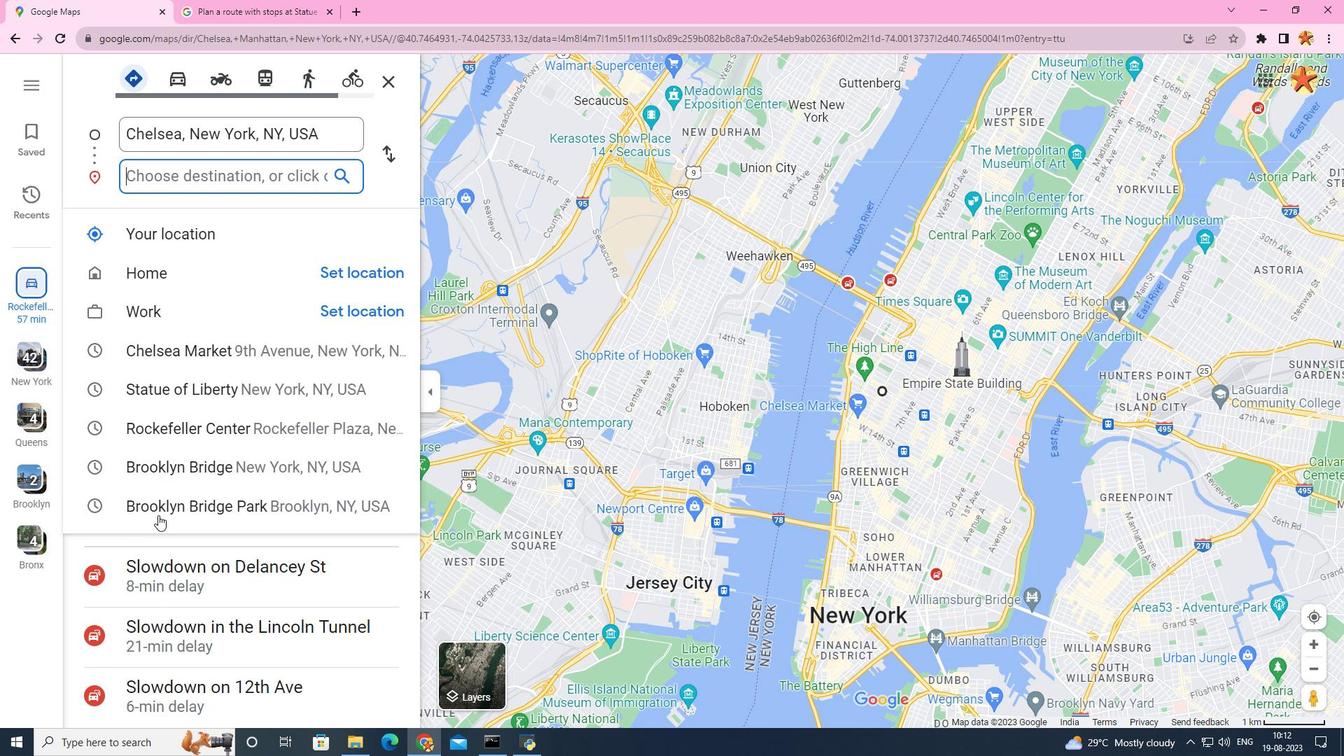 
Action: Mouse scrolled (126, 532) with delta (0, 0)
Screenshot: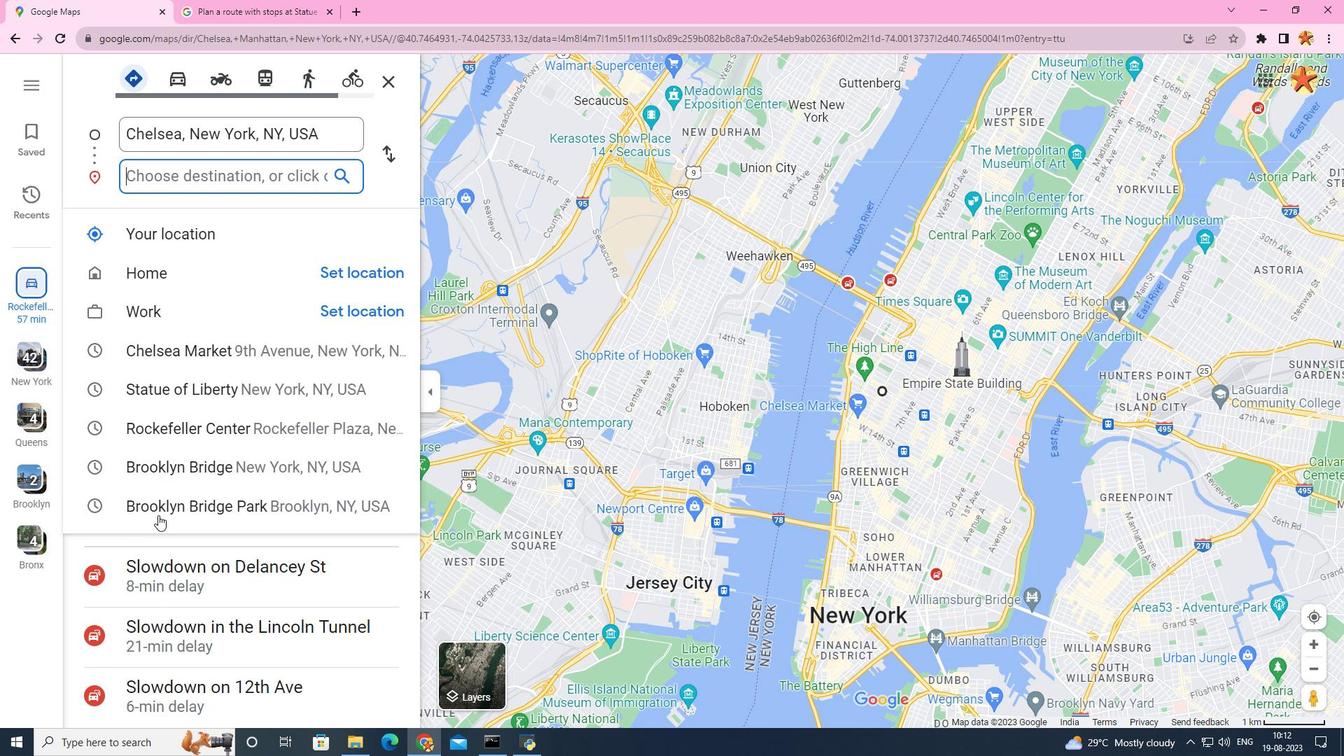 
Action: Mouse scrolled (126, 532) with delta (0, 0)
Screenshot: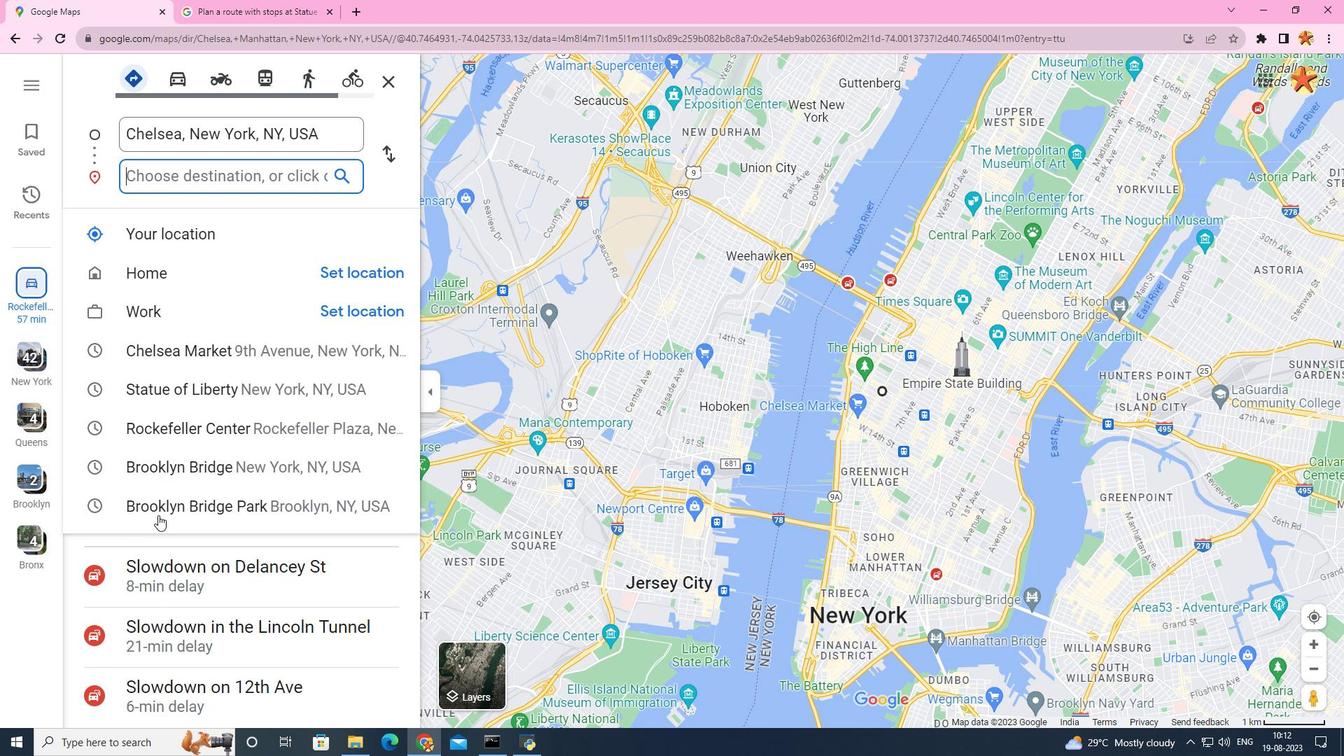 
Action: Mouse scrolled (126, 532) with delta (0, 0)
Screenshot: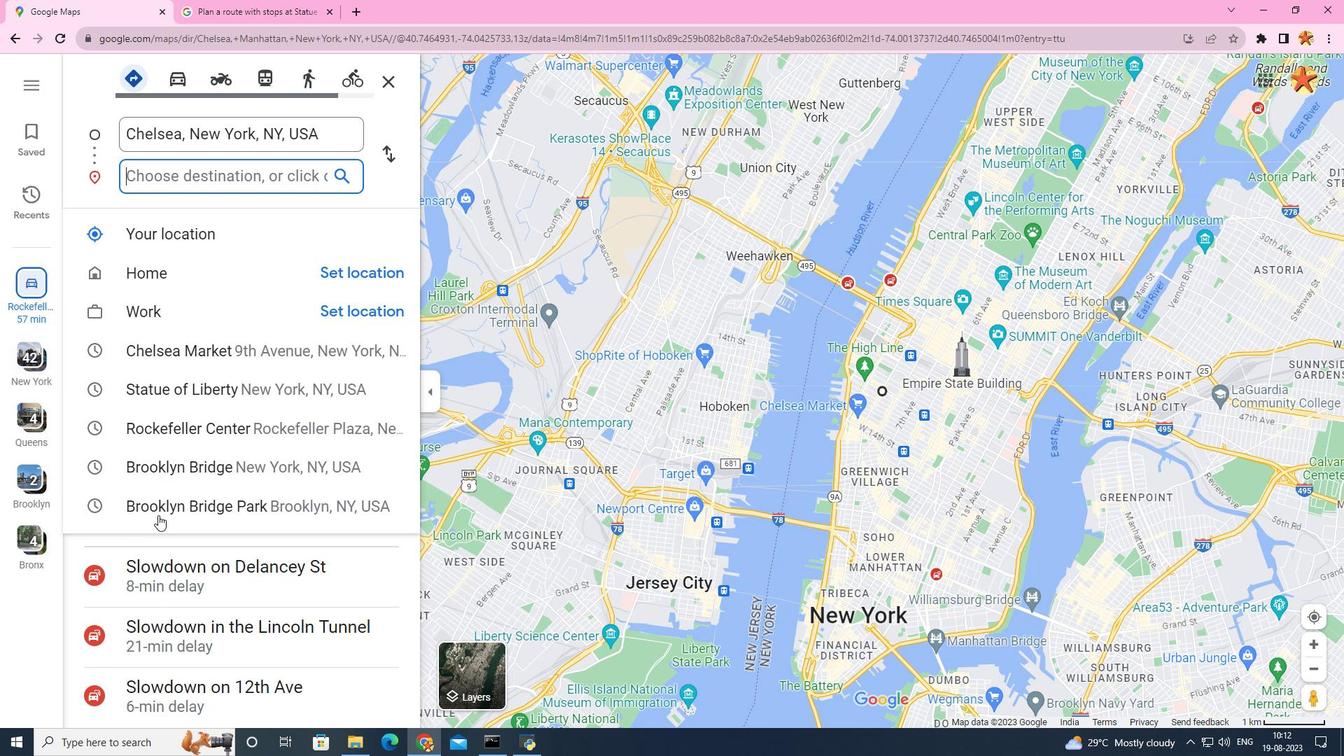 
Action: Mouse scrolled (126, 532) with delta (0, 0)
Screenshot: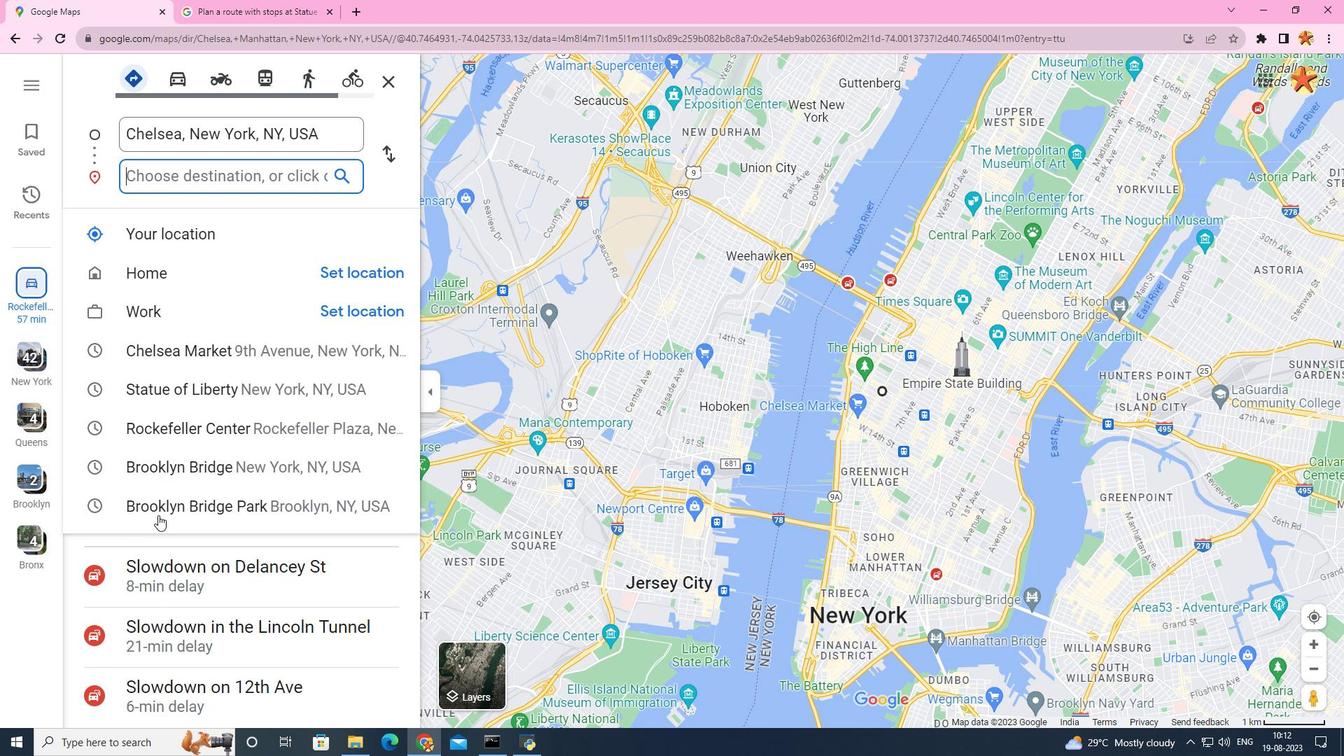
Action: Mouse scrolled (126, 532) with delta (0, 0)
Screenshot: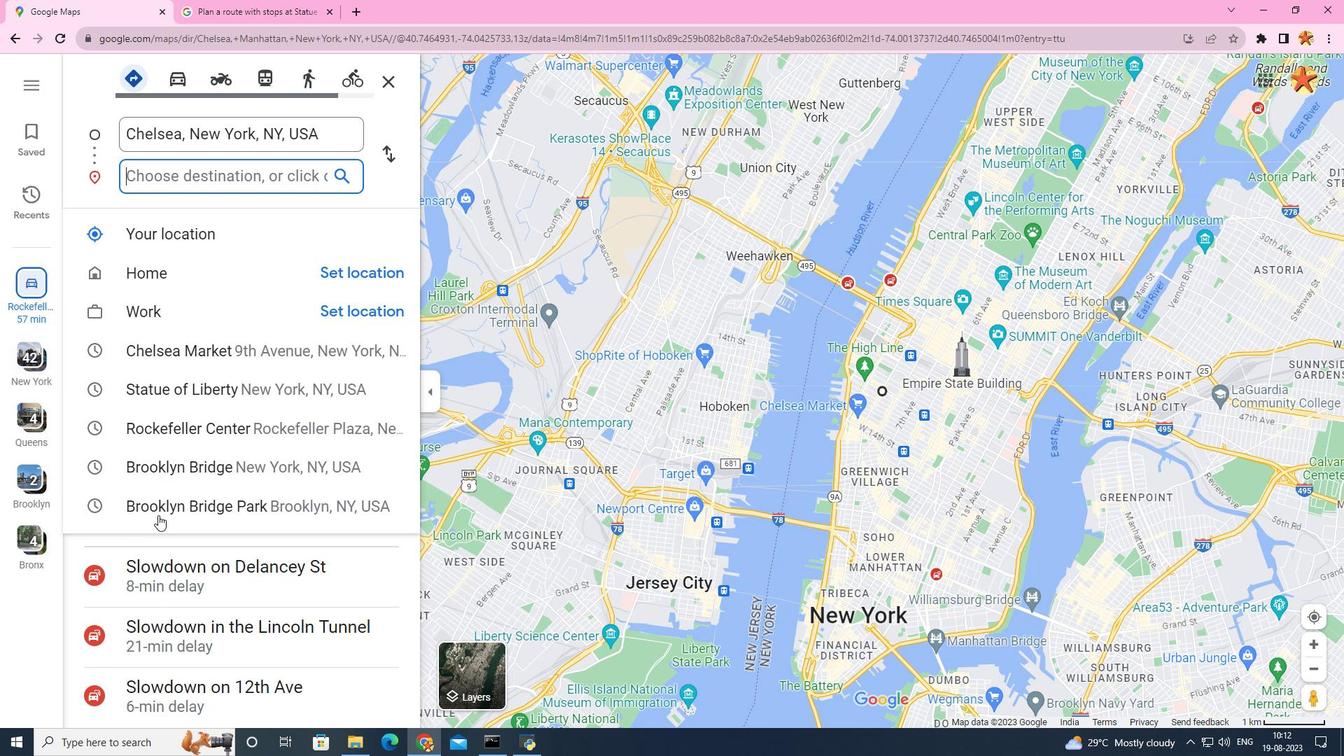 
Action: Mouse moved to (538, 437)
Screenshot: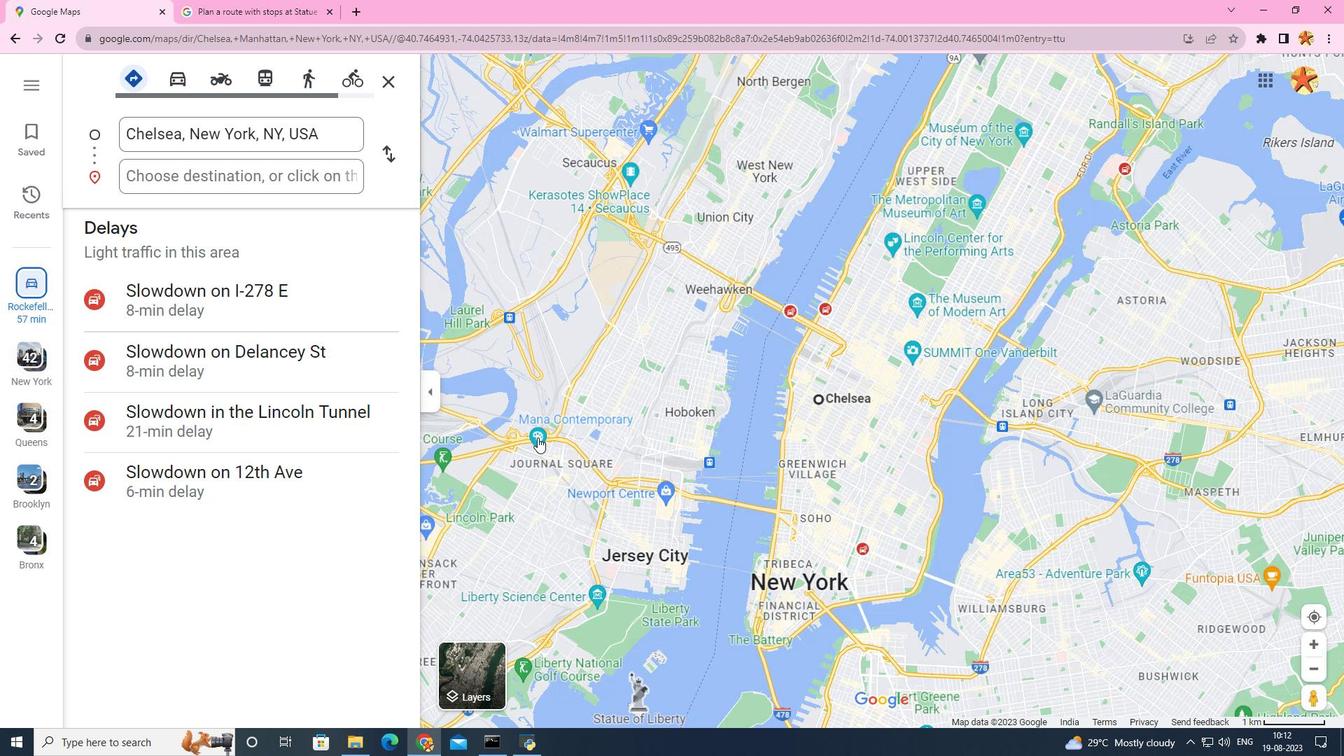 
Action: Mouse scrolled (538, 436) with delta (0, 0)
Screenshot: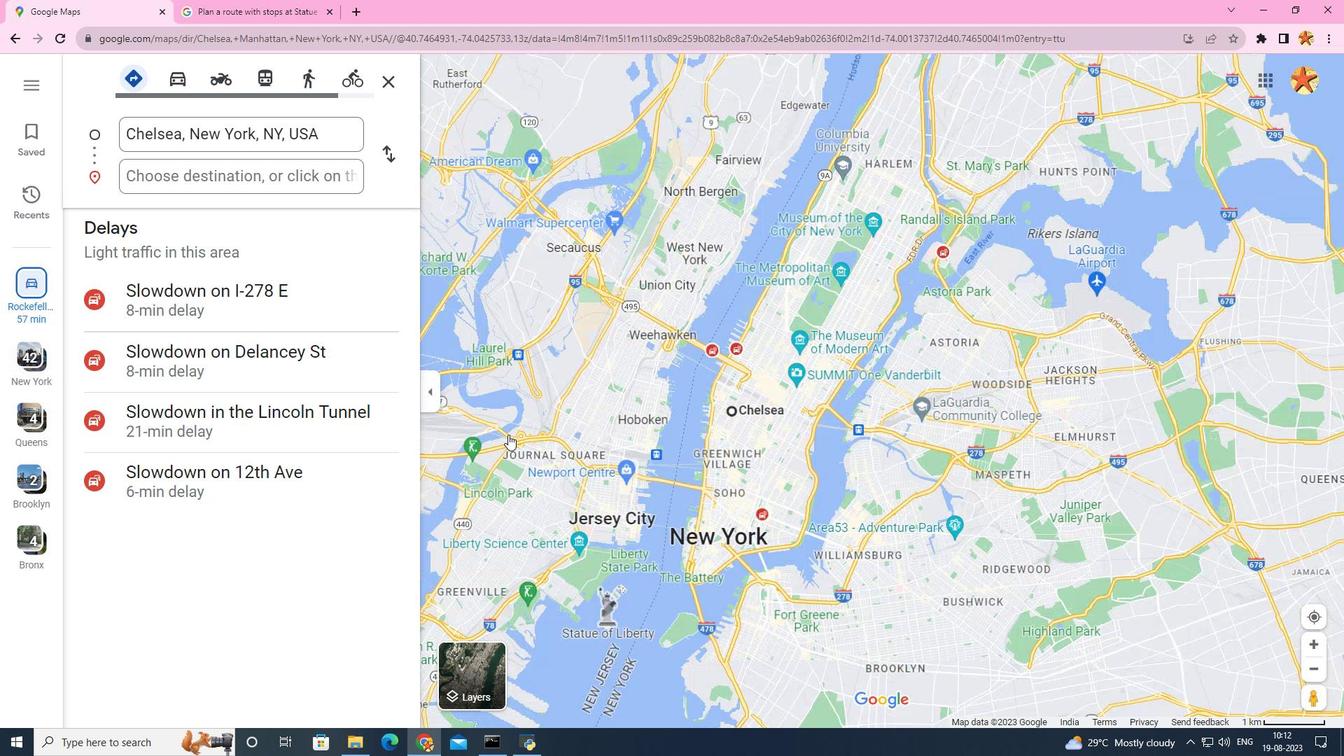 
Action: Mouse scrolled (538, 436) with delta (0, 0)
Screenshot: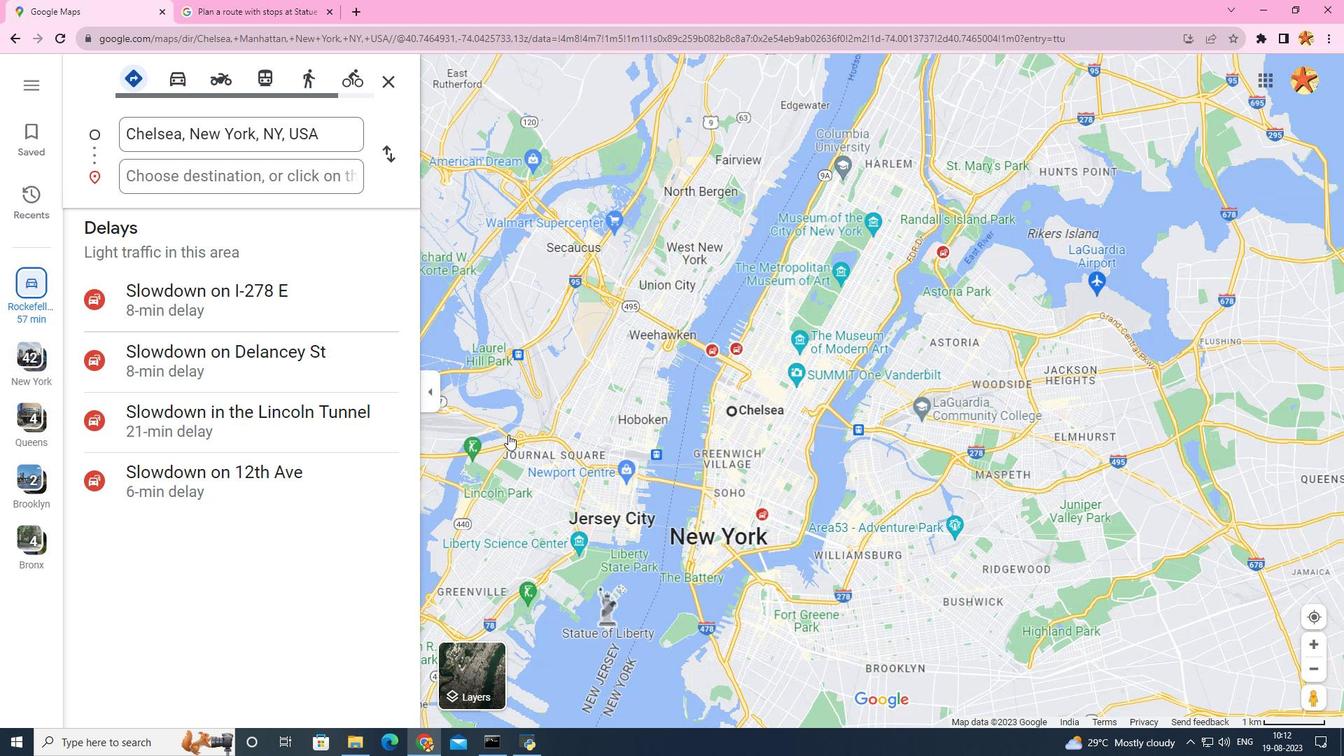 
Action: Mouse scrolled (538, 436) with delta (0, 0)
Screenshot: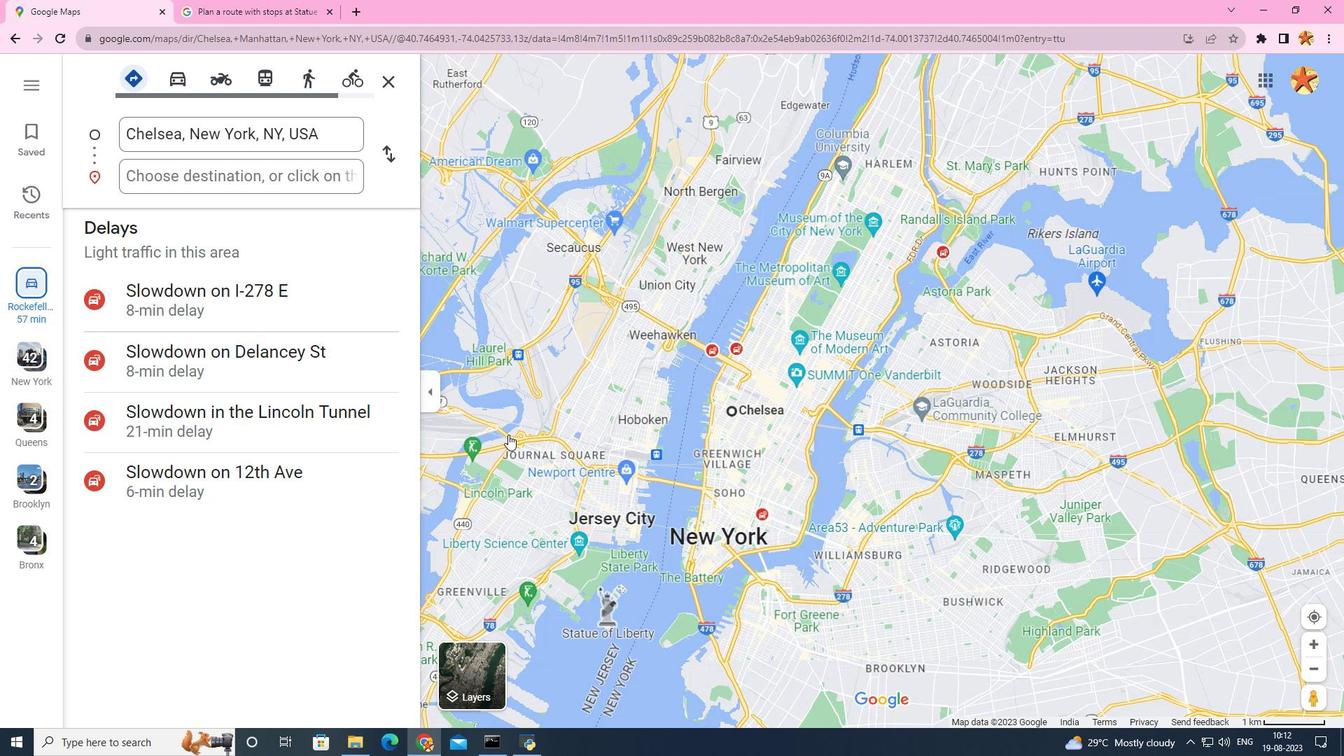 
Action: Mouse scrolled (538, 436) with delta (0, 0)
Screenshot: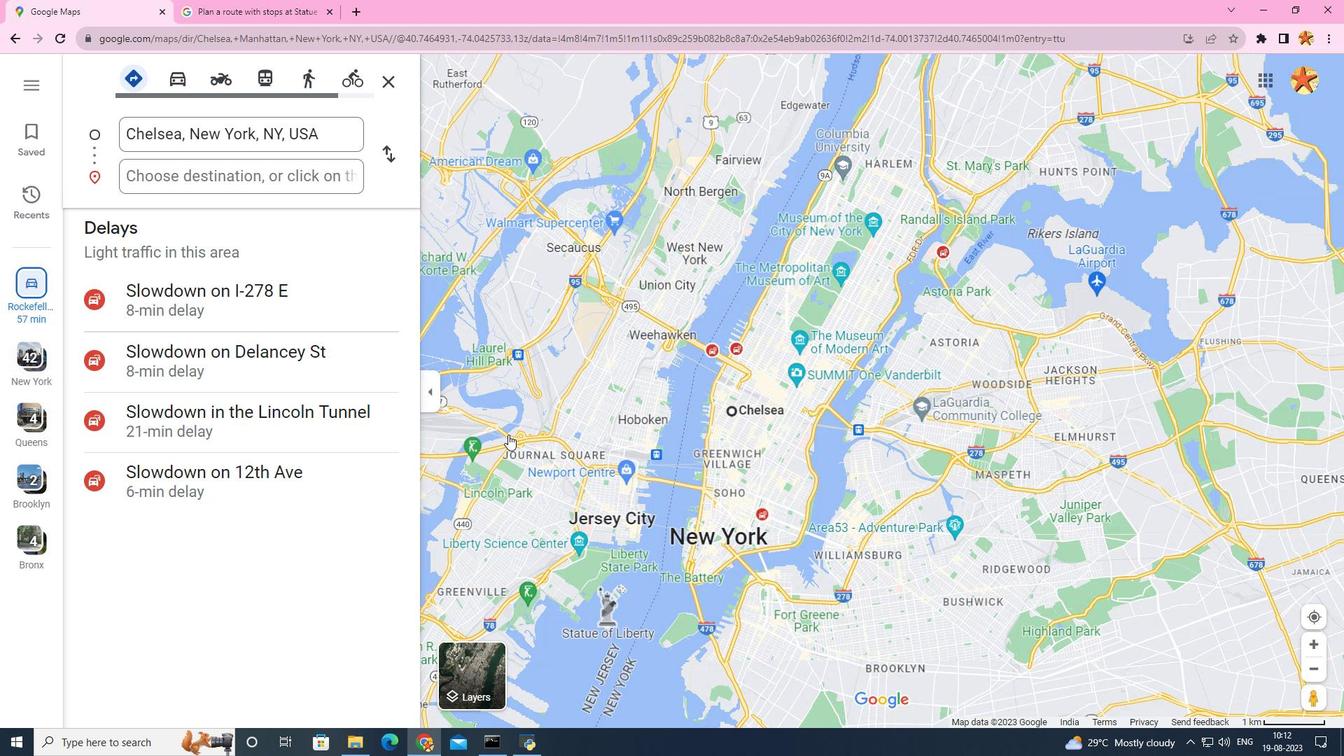 
Action: Mouse moved to (204, 269)
Screenshot: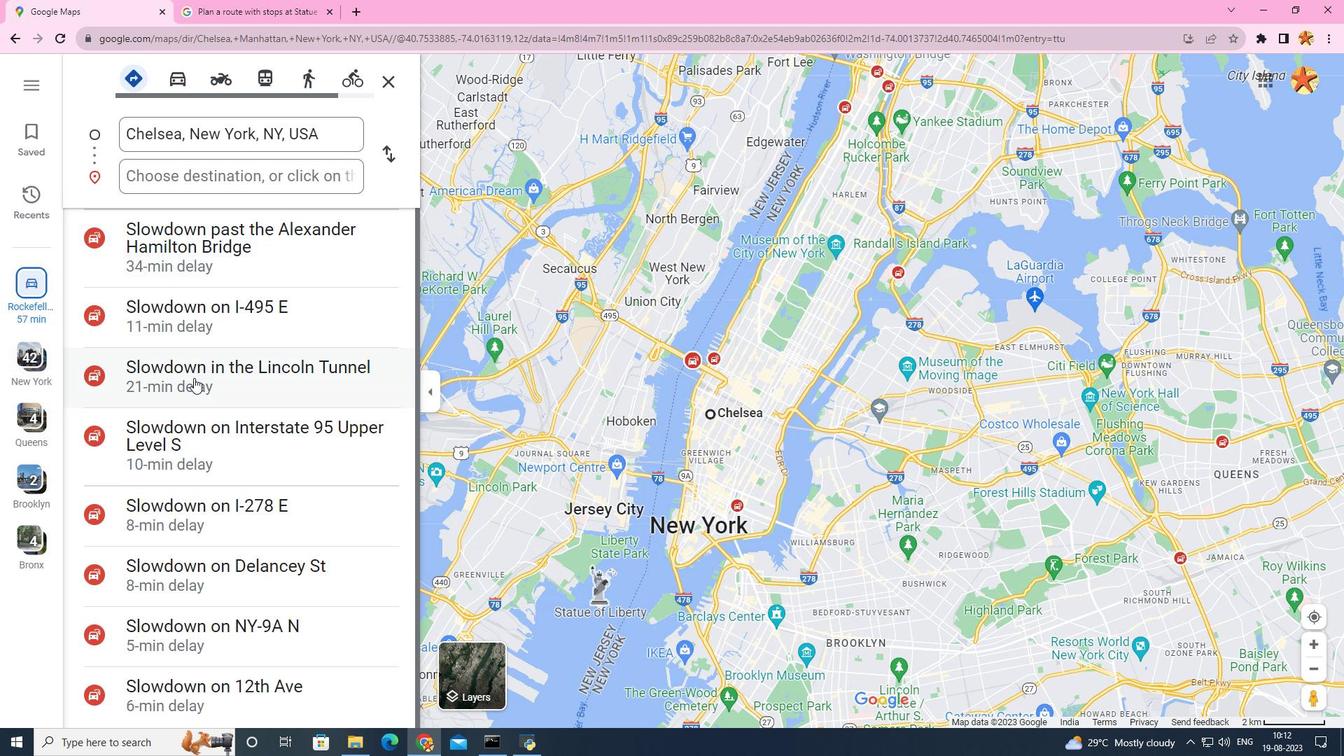
Action: Mouse scrolled (204, 268) with delta (0, 0)
Screenshot: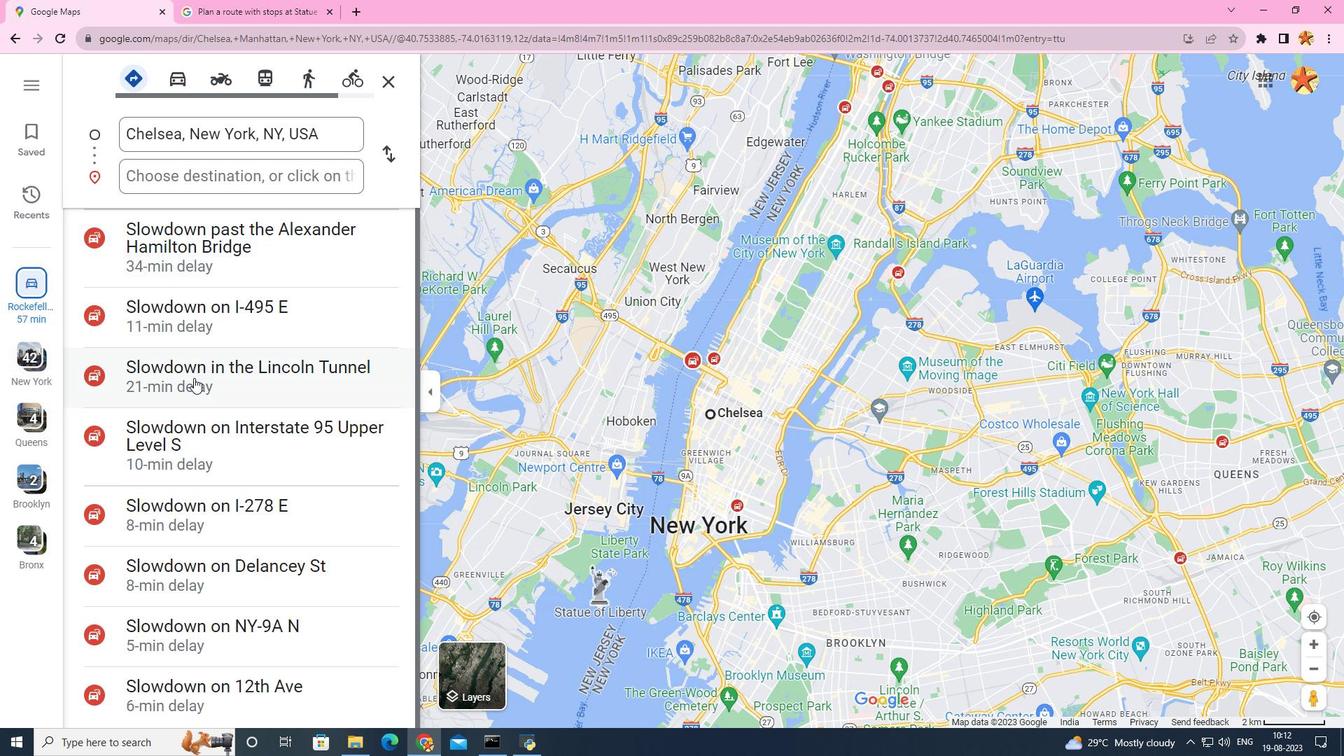
Action: Mouse moved to (204, 303)
Screenshot: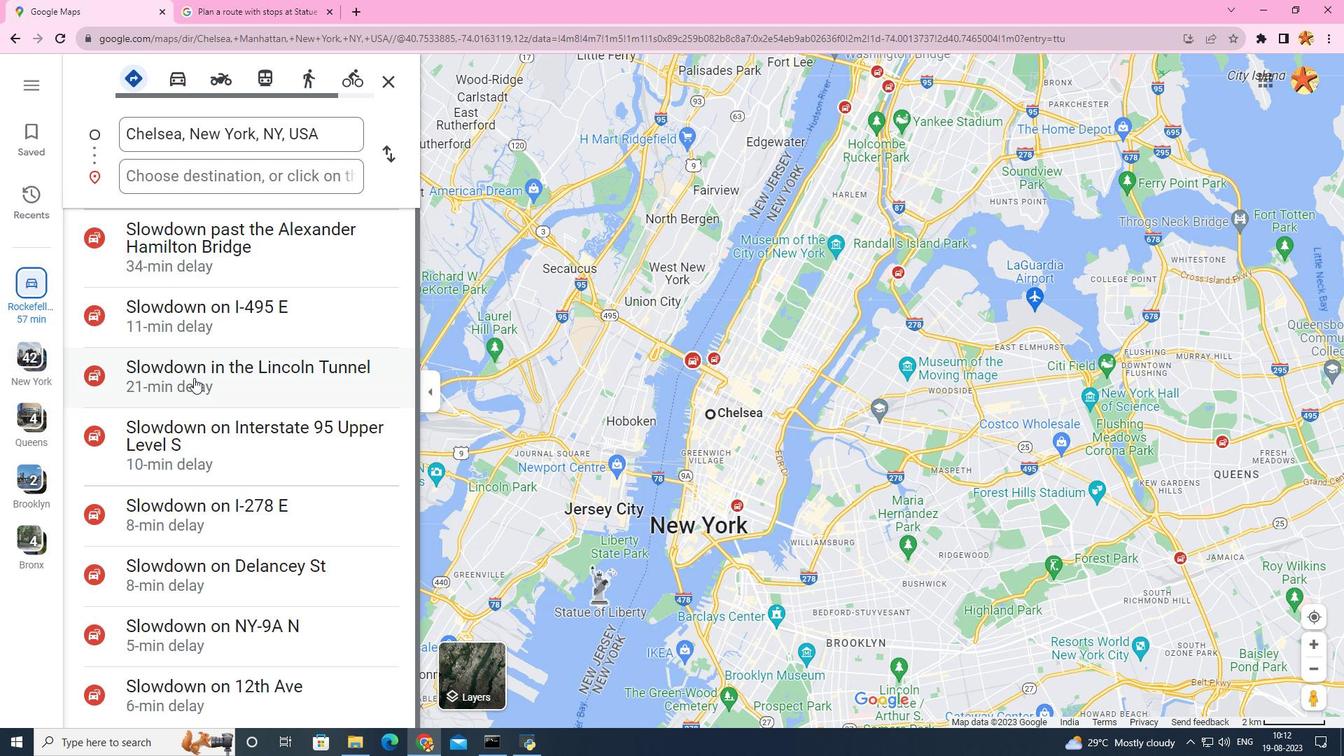 
Action: Mouse scrolled (204, 302) with delta (0, 0)
Screenshot: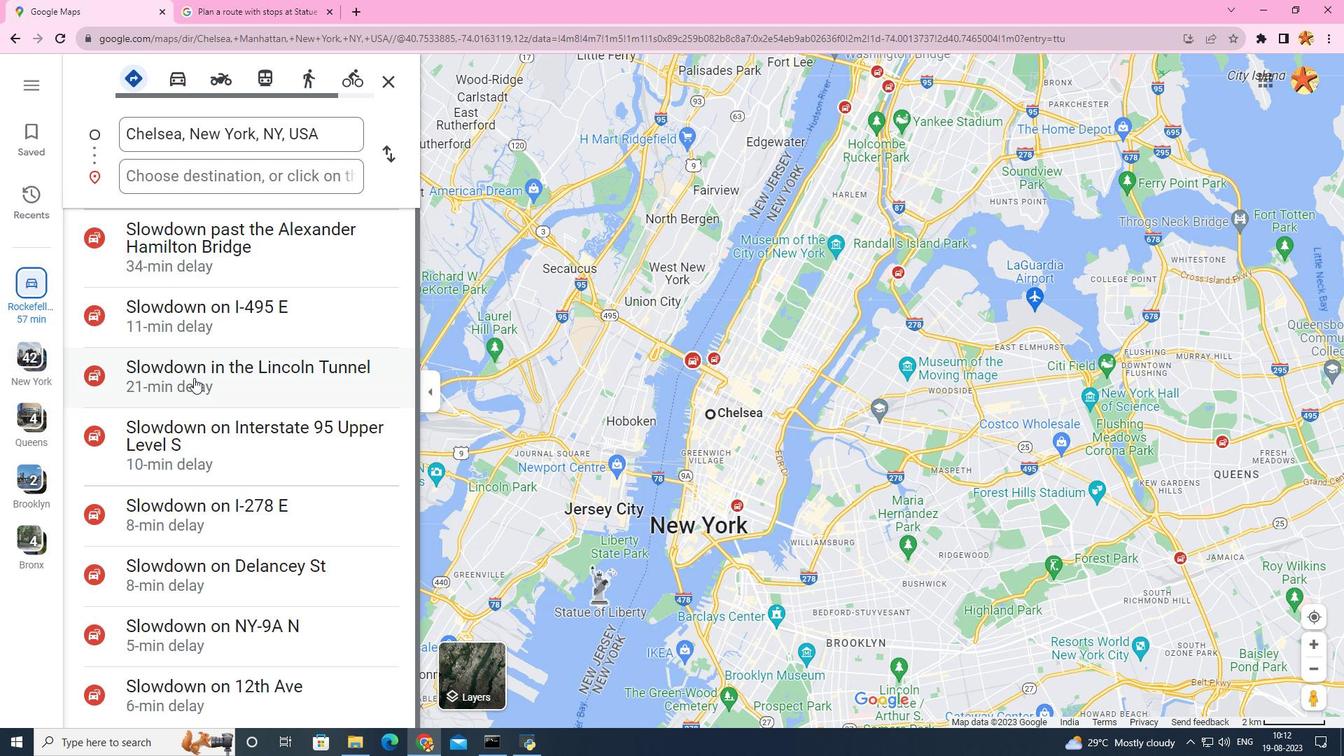 
Action: Mouse moved to (203, 339)
Screenshot: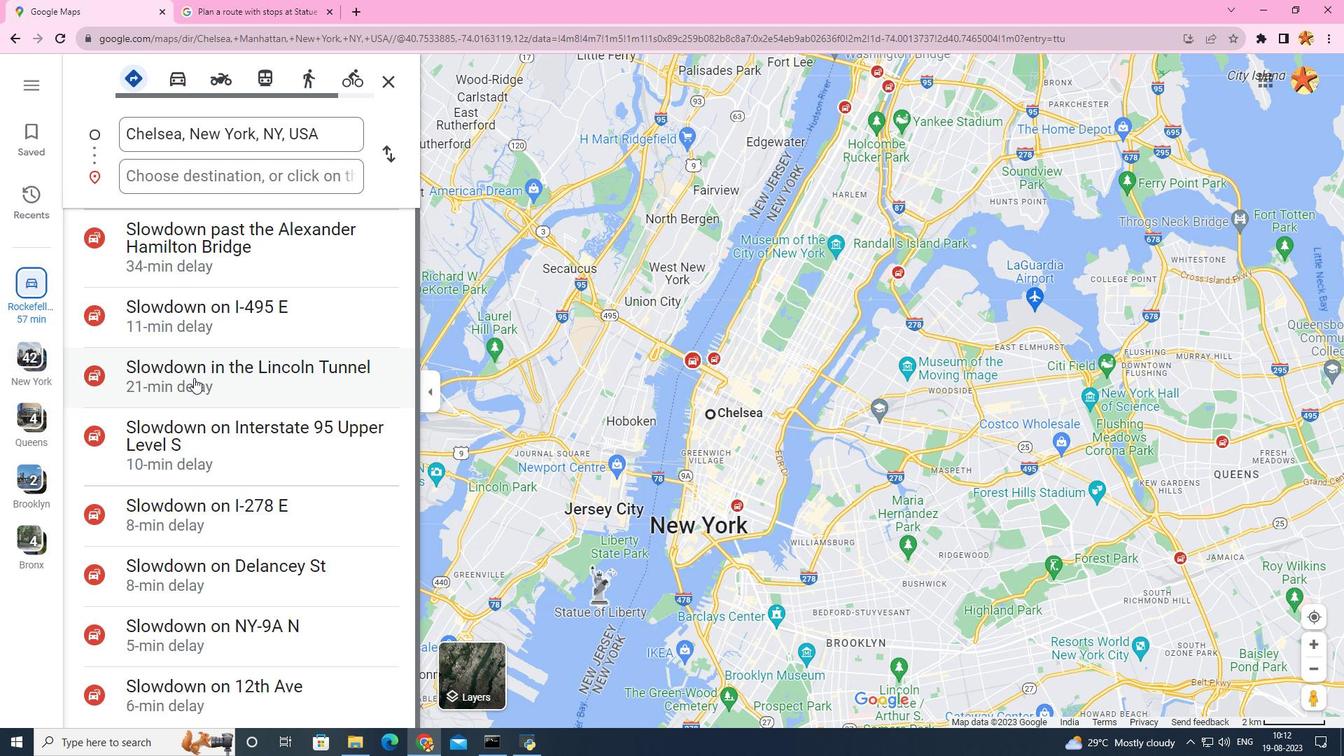 
Action: Mouse scrolled (204, 320) with delta (0, 0)
Screenshot: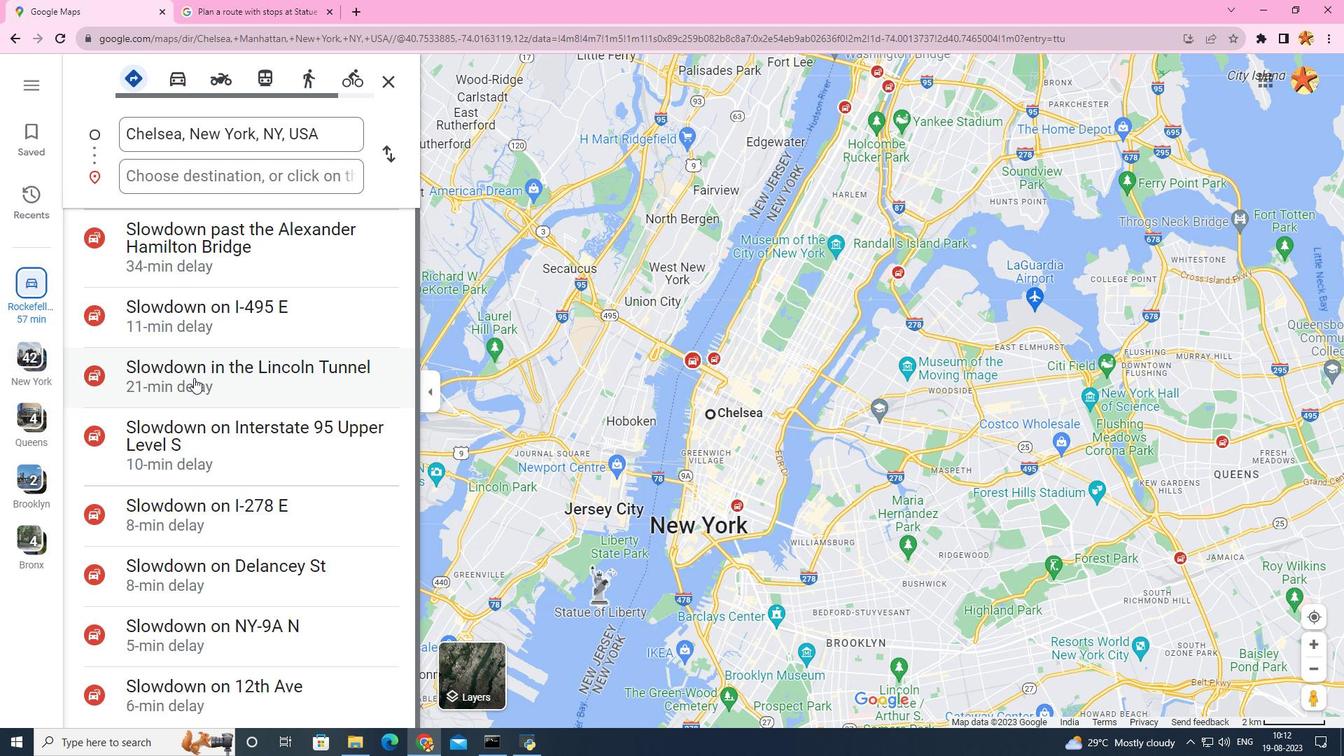 
Action: Mouse moved to (198, 355)
Screenshot: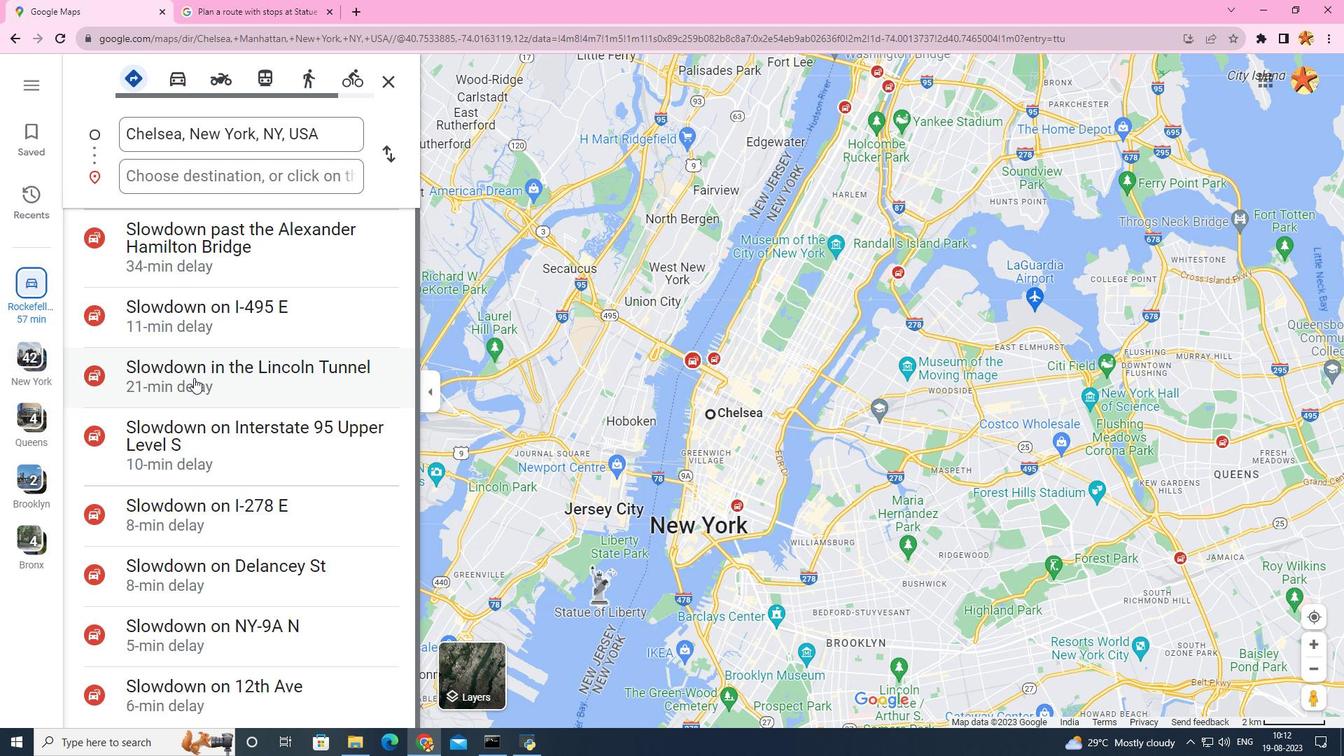 
Action: Mouse scrolled (199, 347) with delta (0, 0)
Screenshot: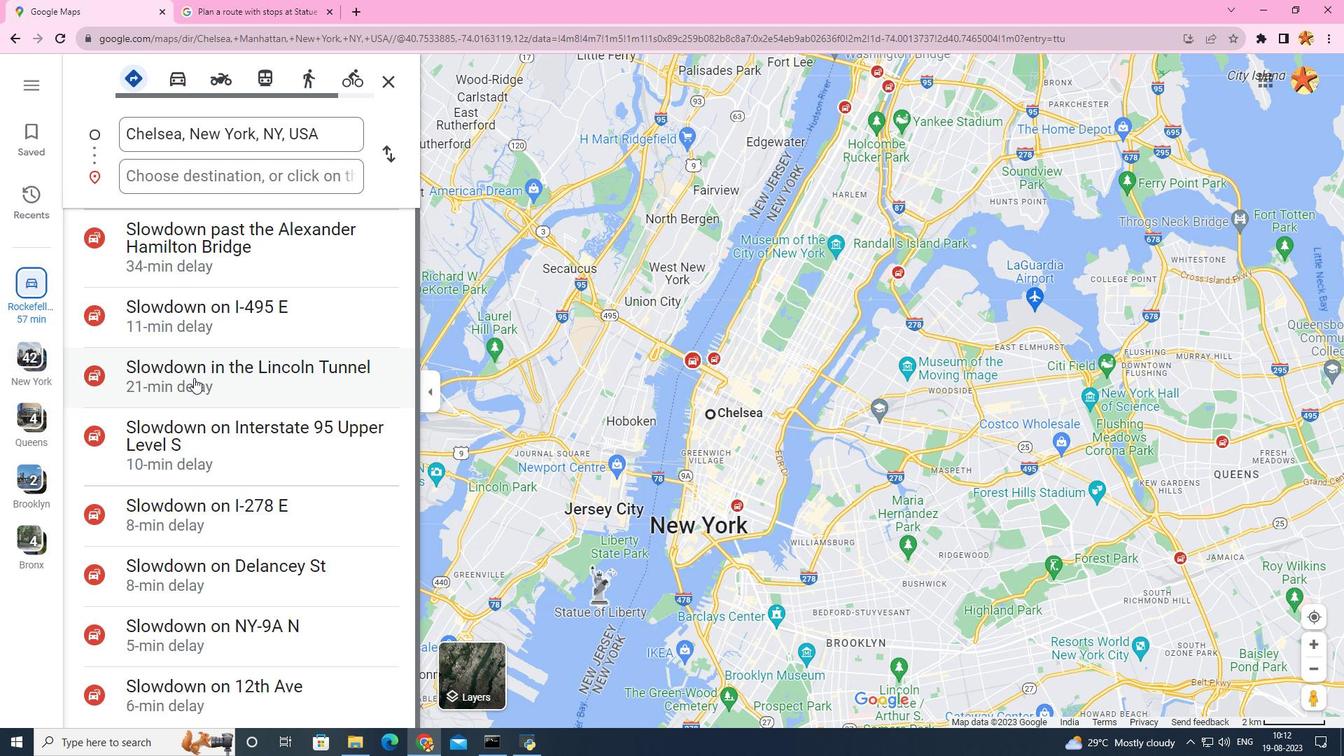 
Action: Mouse moved to (195, 368)
Screenshot: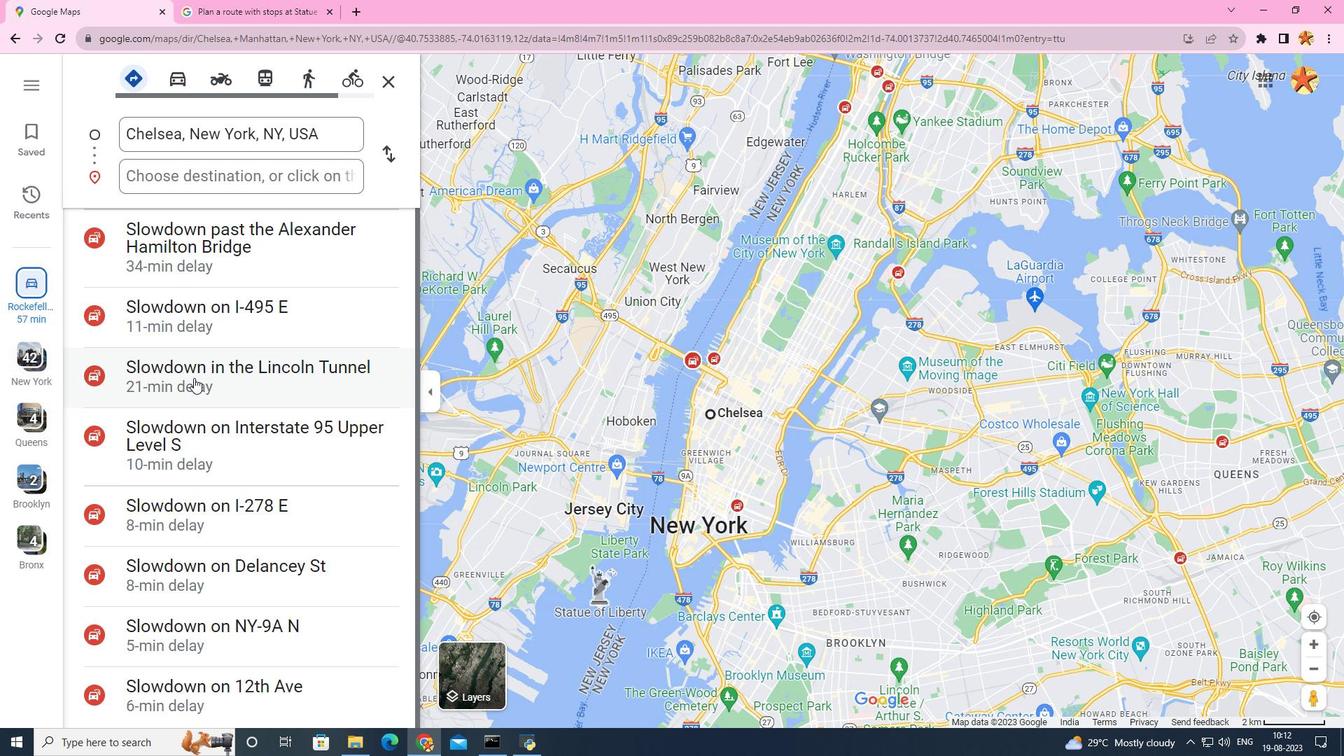 
Action: Mouse scrolled (195, 364) with delta (0, 0)
Screenshot: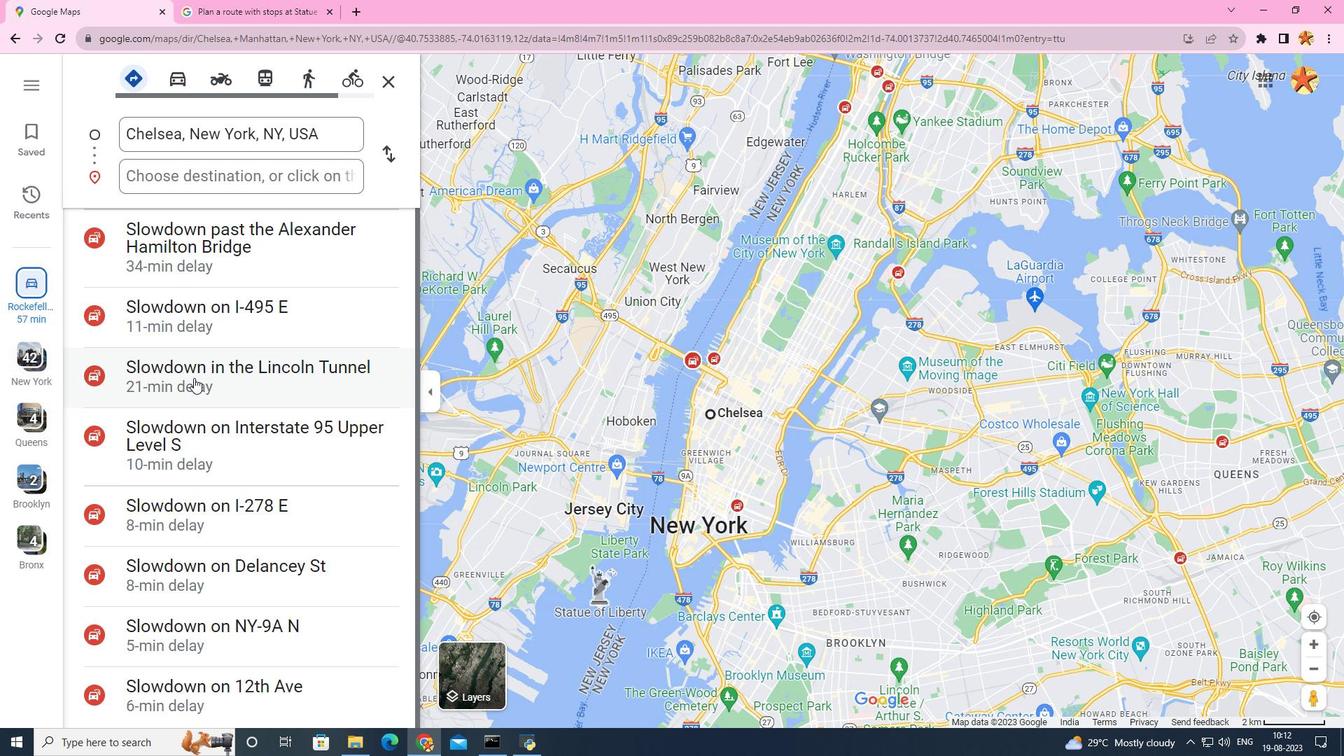 
Action: Mouse moved to (193, 378)
Screenshot: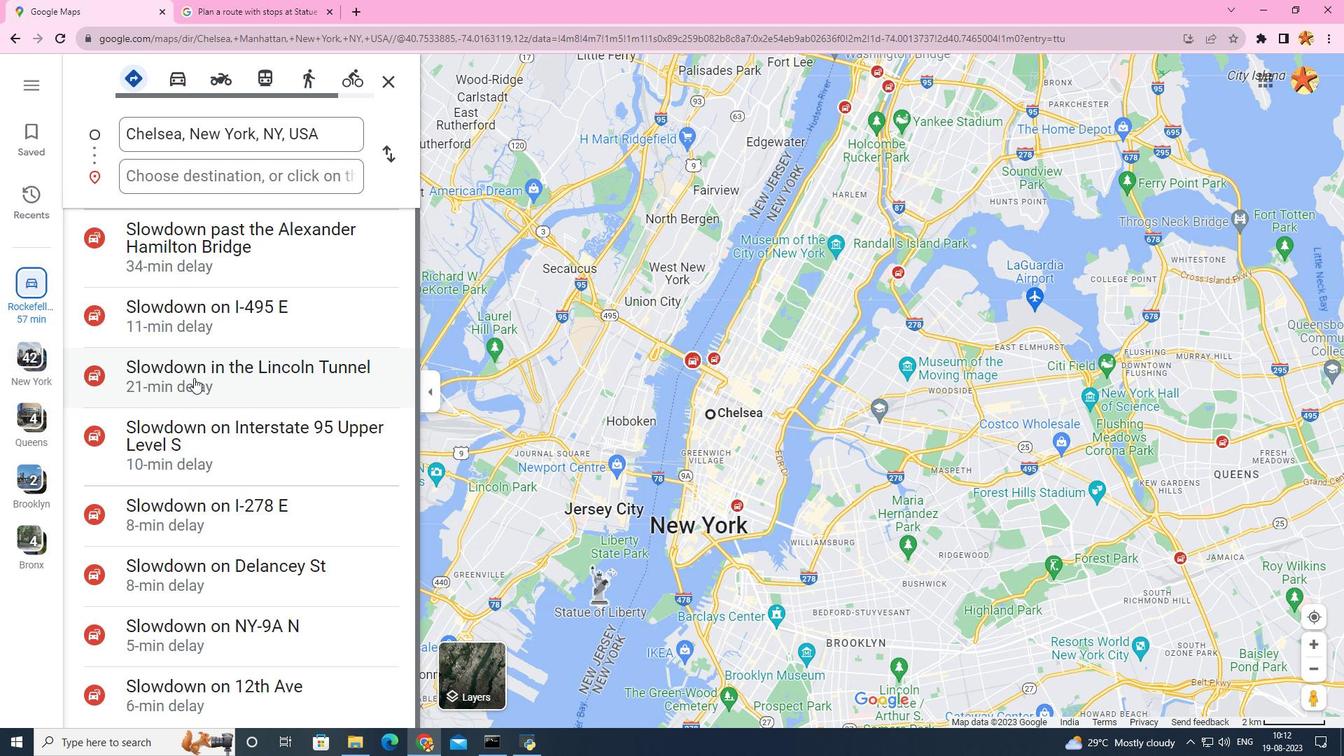 
Action: Mouse scrolled (193, 377) with delta (0, 0)
Screenshot: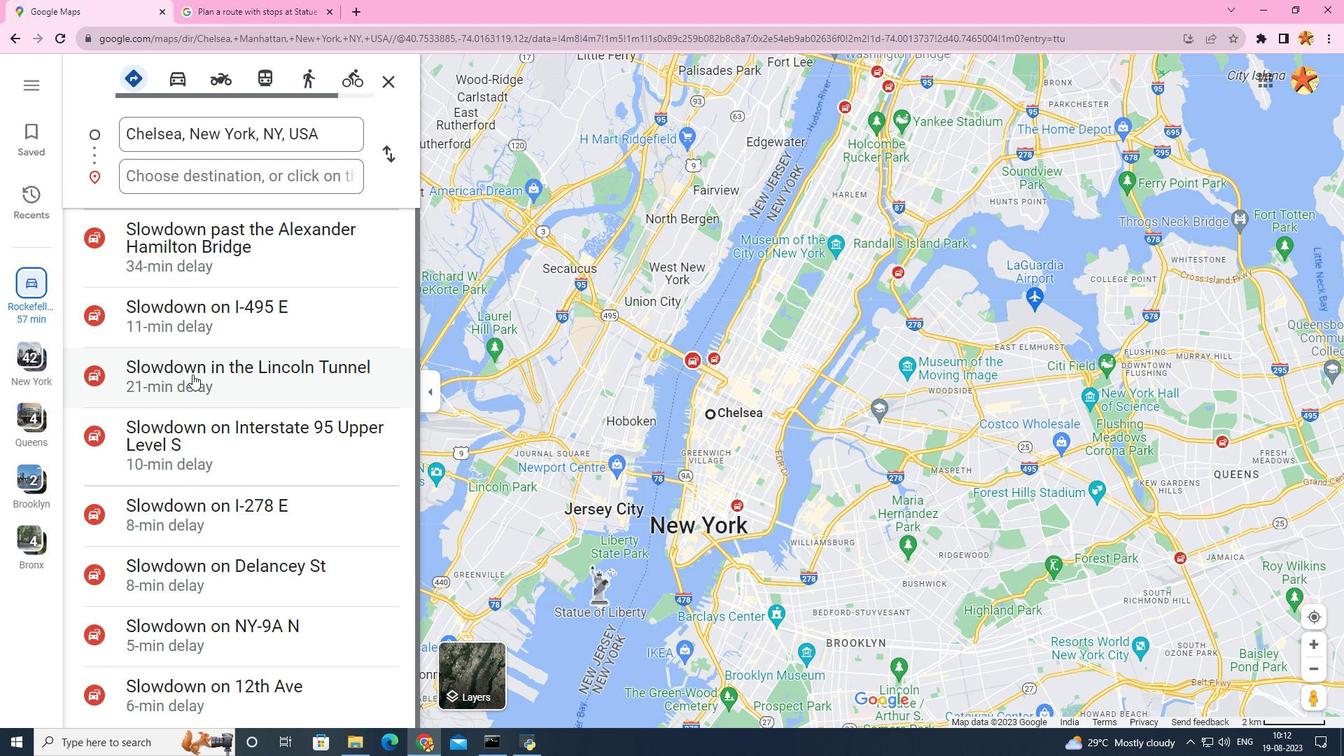 
Action: Mouse scrolled (193, 377) with delta (0, 0)
Screenshot: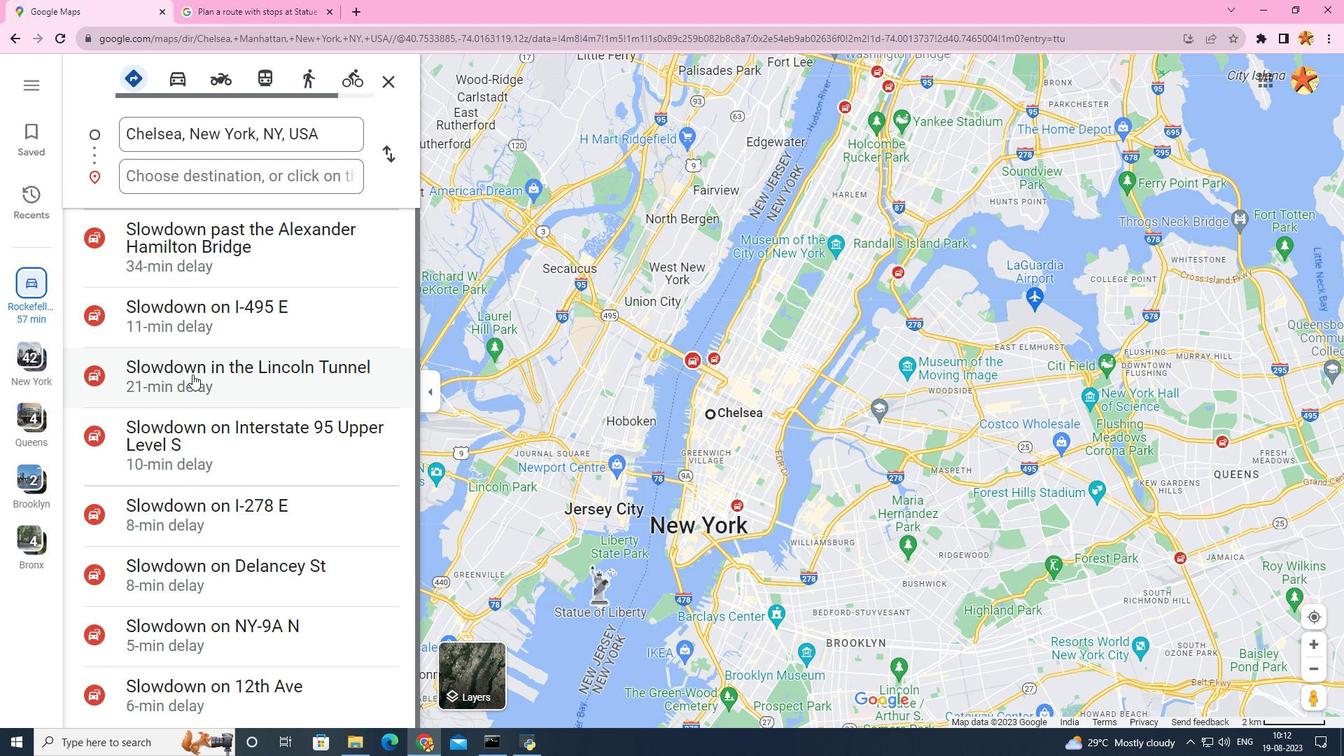
Action: Mouse scrolled (193, 377) with delta (0, 0)
Screenshot: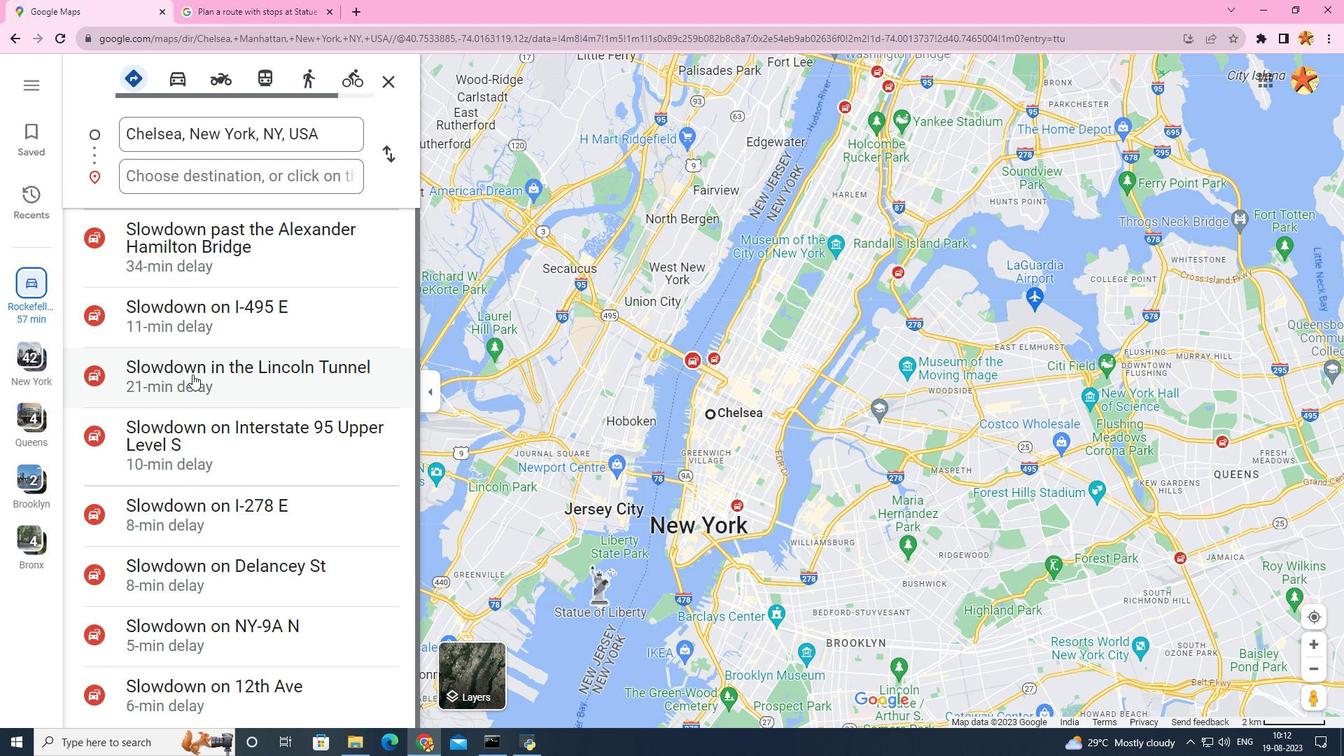 
Action: Mouse scrolled (193, 377) with delta (0, 0)
Screenshot: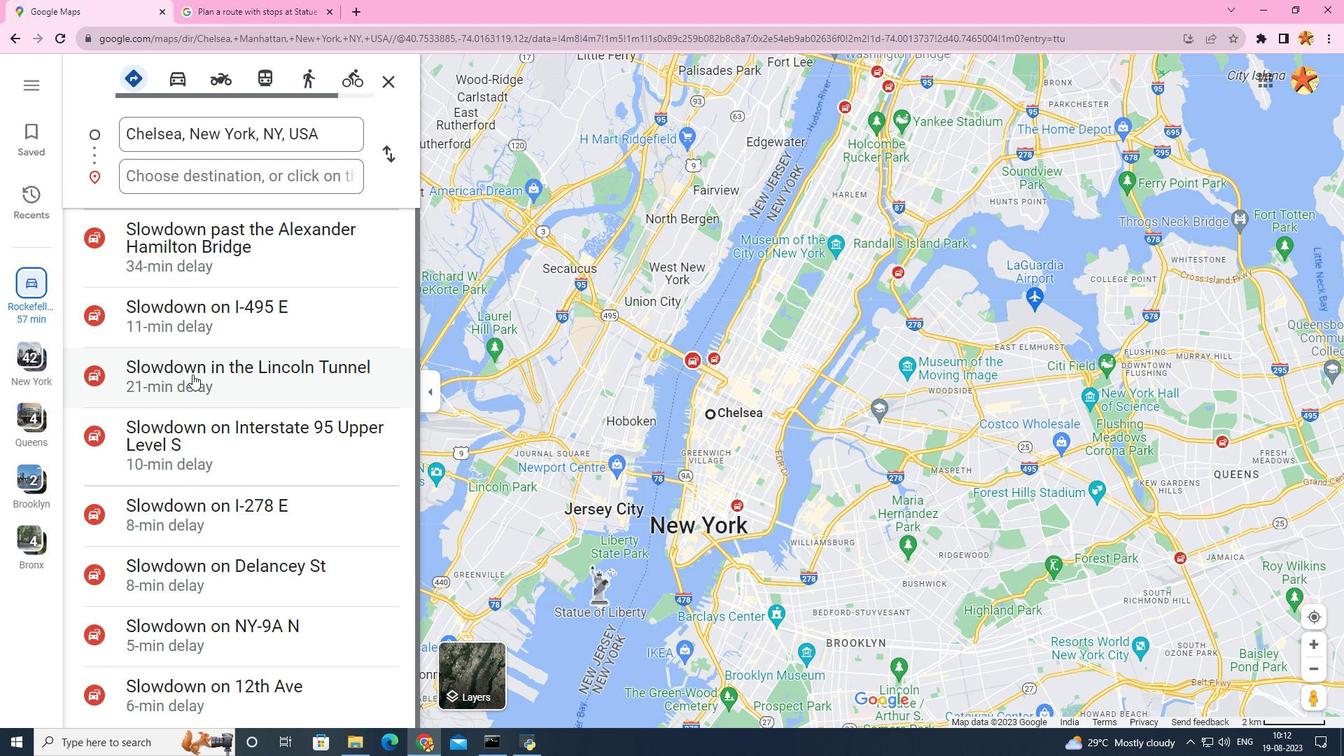 
Action: Mouse scrolled (193, 377) with delta (0, 0)
Screenshot: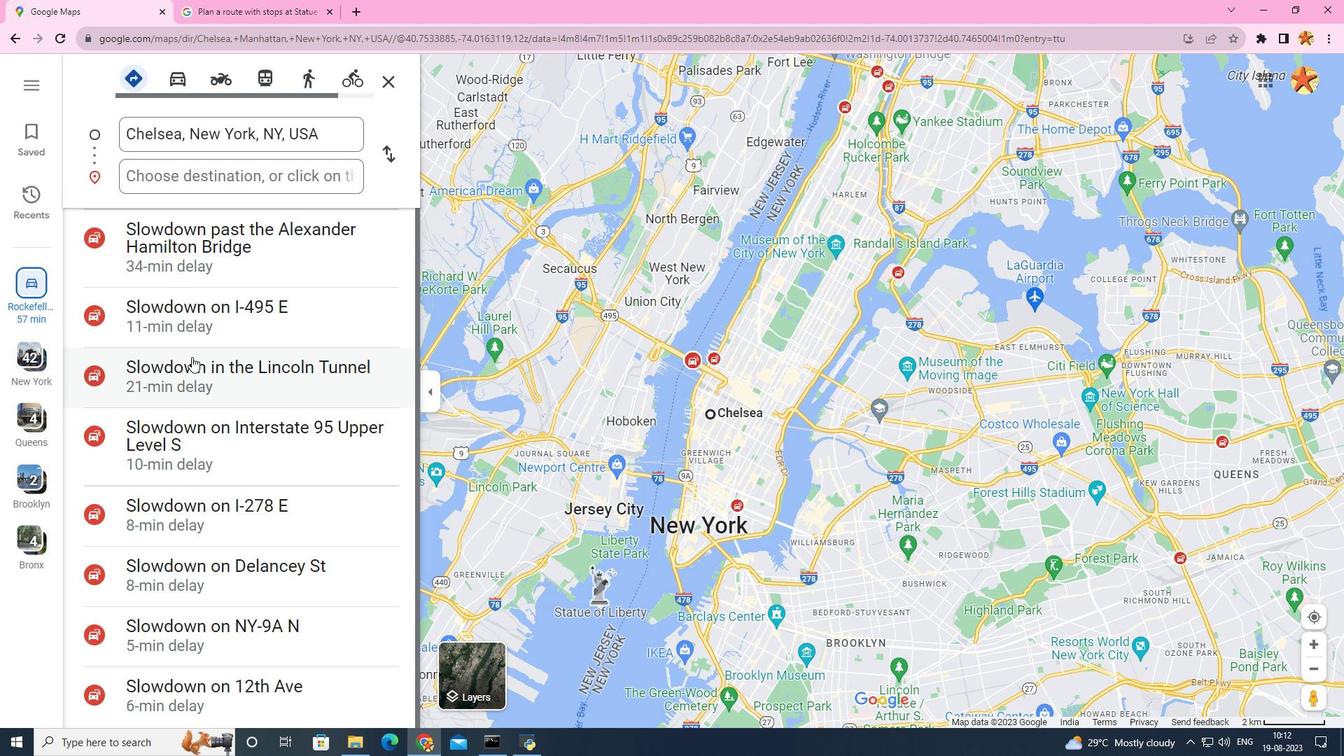
Action: Mouse moved to (191, 357)
Screenshot: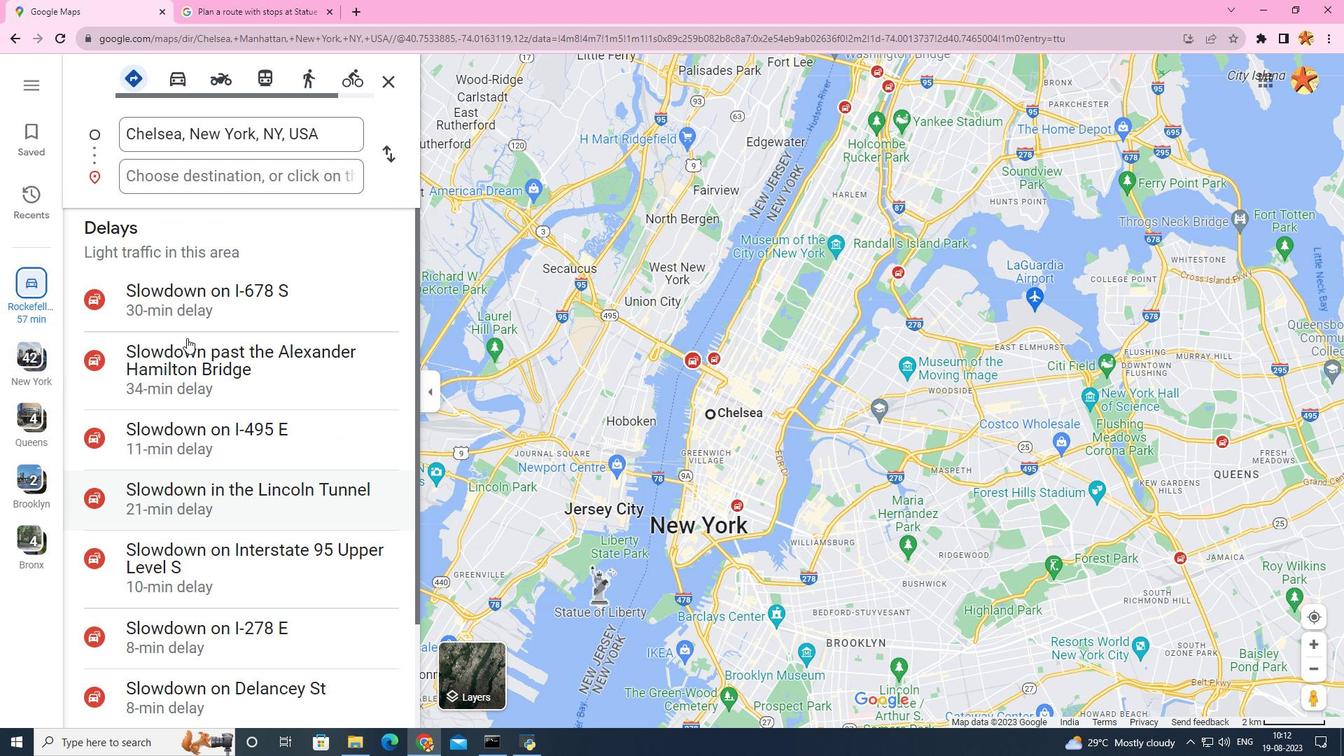 
Action: Mouse scrolled (191, 357) with delta (0, 0)
Screenshot: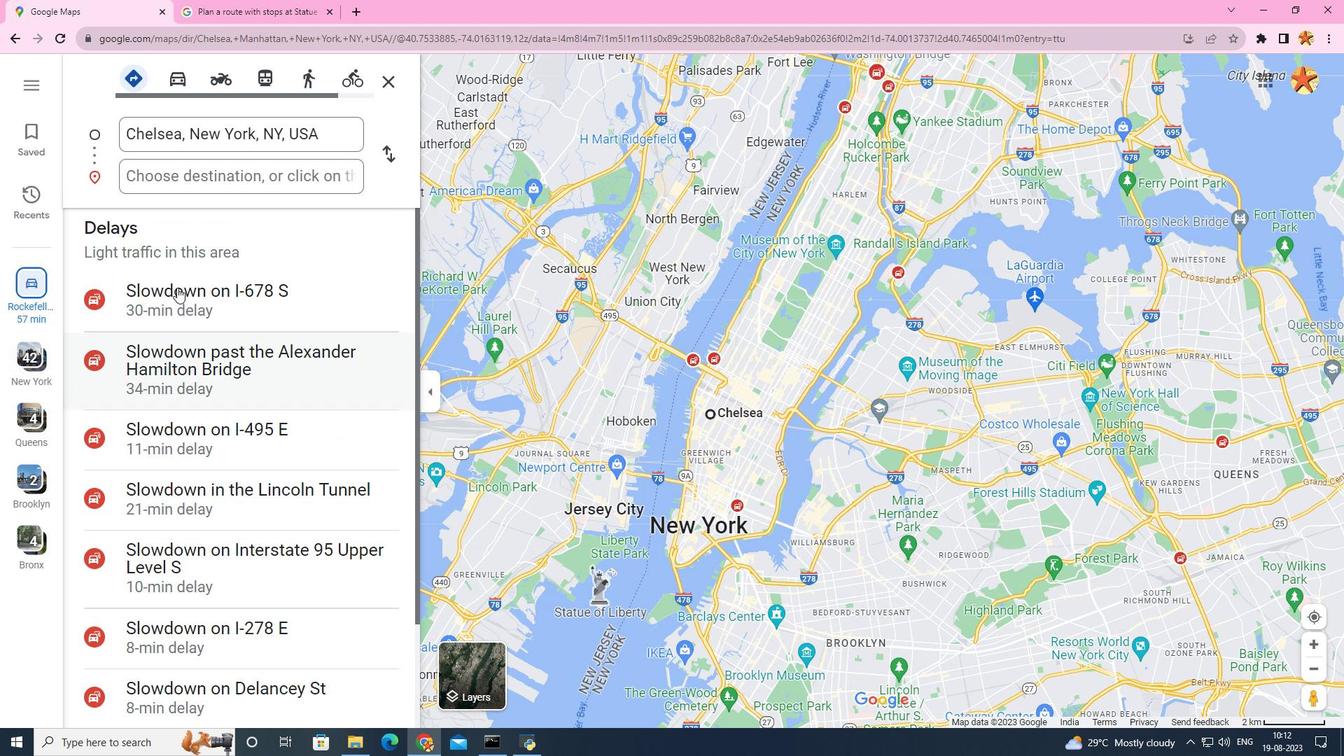 
Action: Mouse scrolled (191, 357) with delta (0, 0)
Screenshot: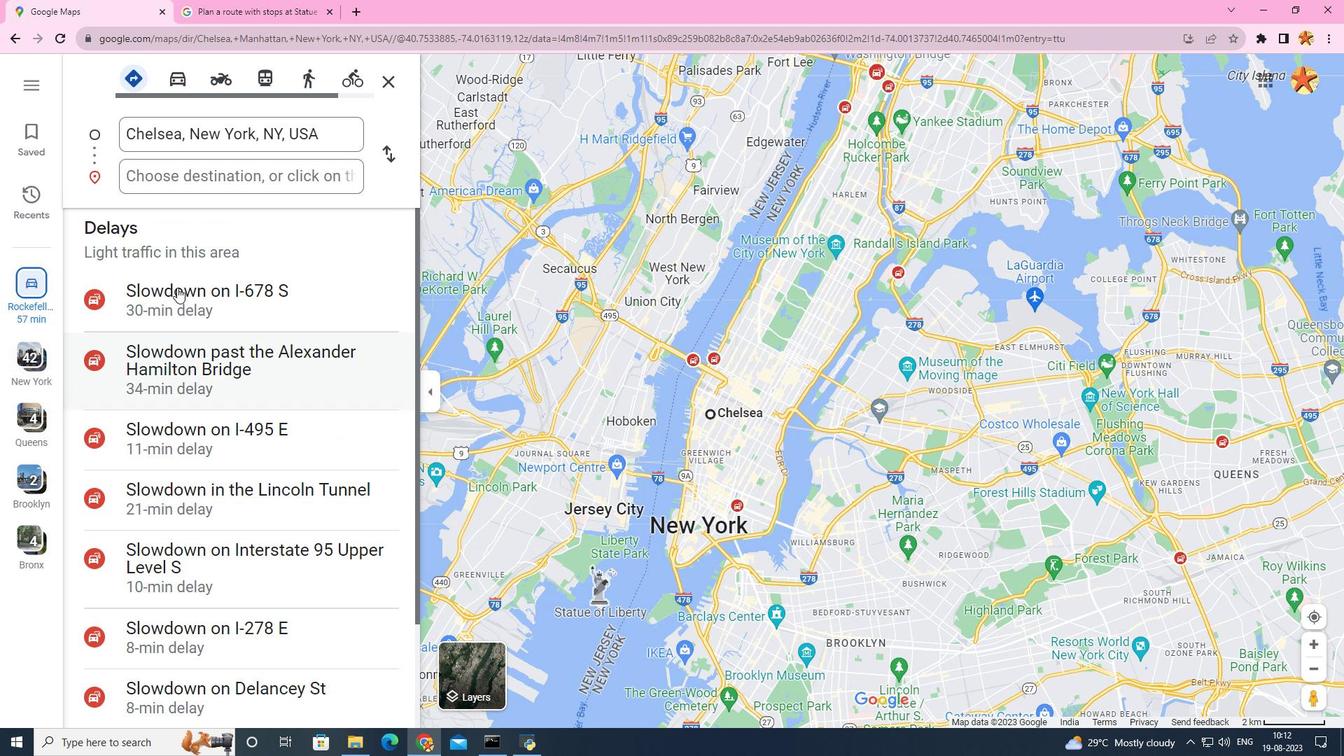 
Action: Mouse scrolled (191, 357) with delta (0, 0)
Screenshot: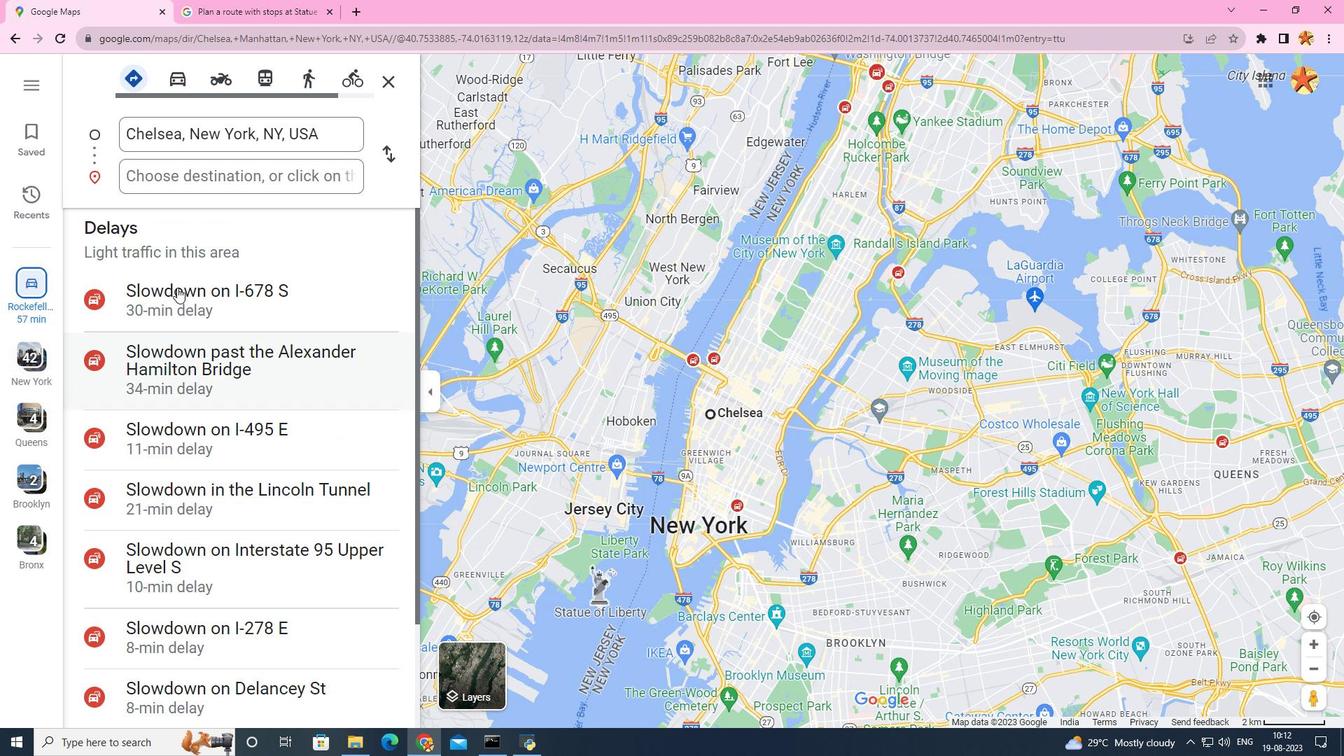 
Action: Mouse scrolled (191, 357) with delta (0, 0)
Screenshot: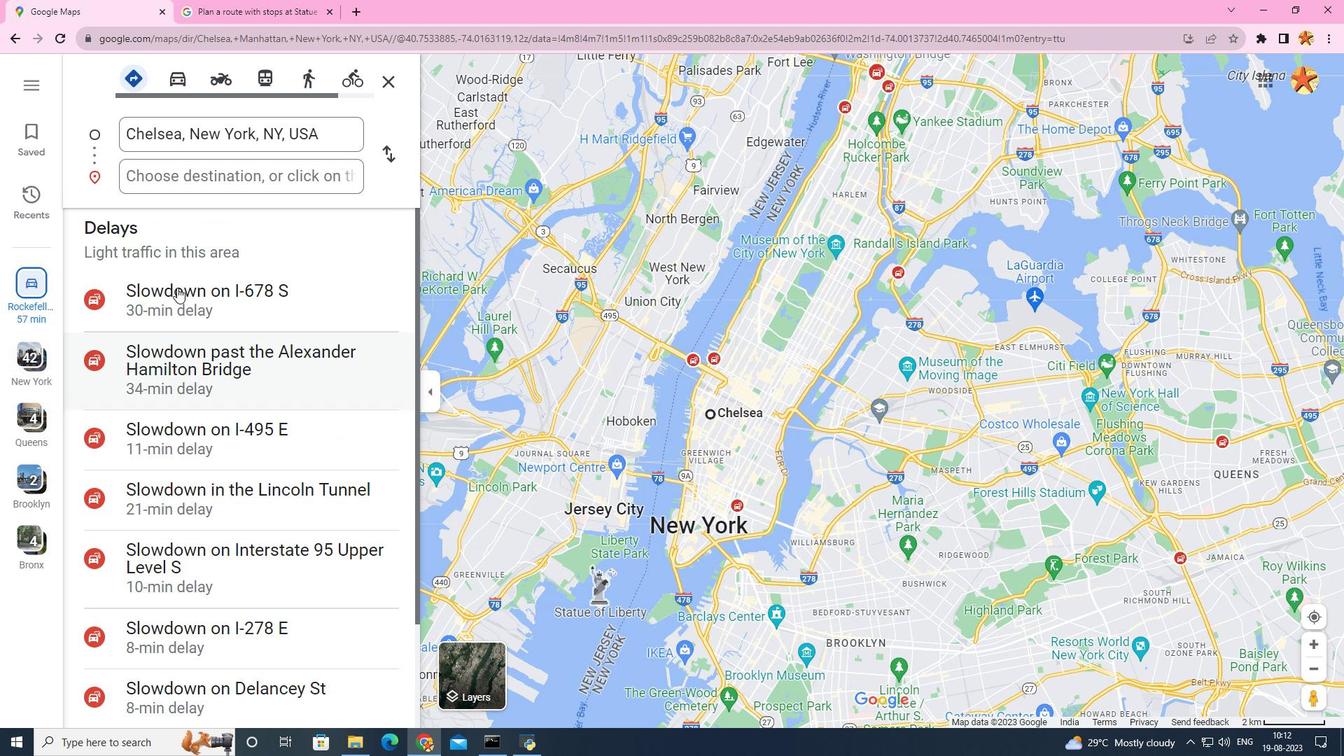 
Action: Mouse moved to (190, 177)
Screenshot: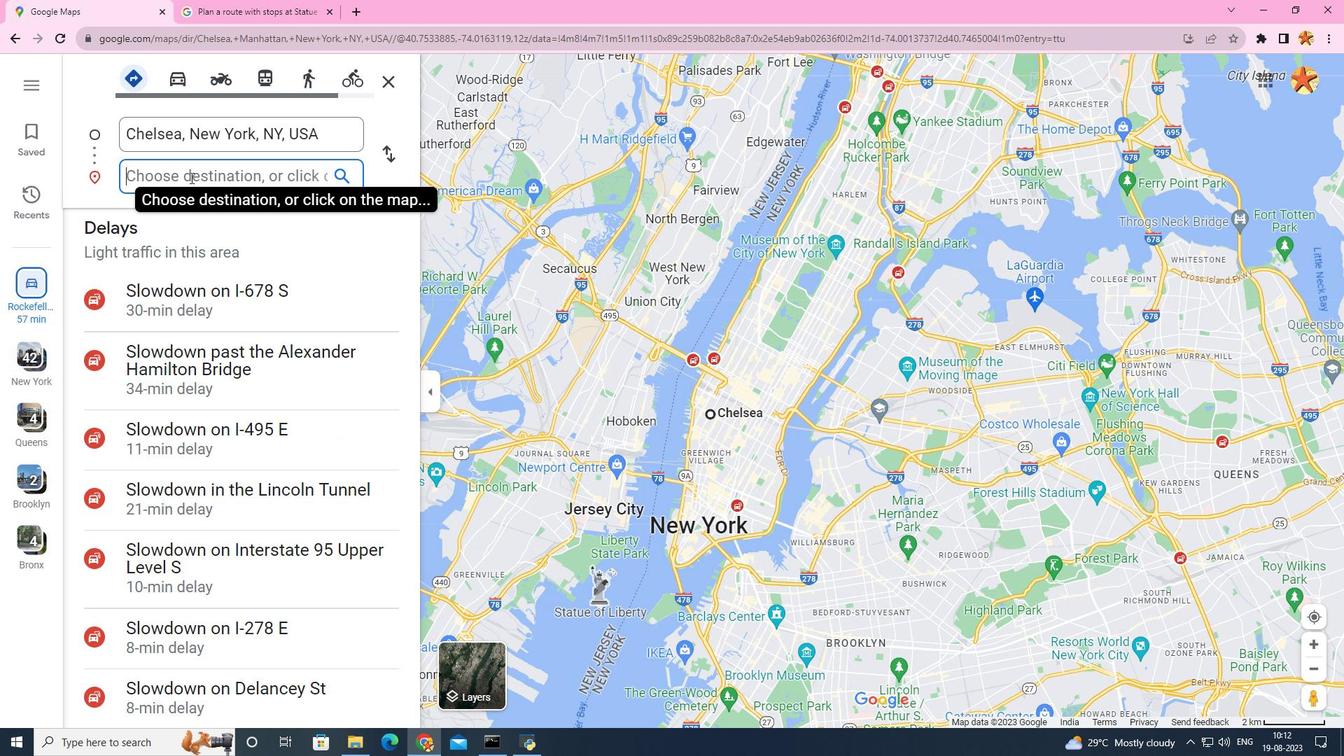 
Action: Mouse pressed left at (190, 177)
Screenshot: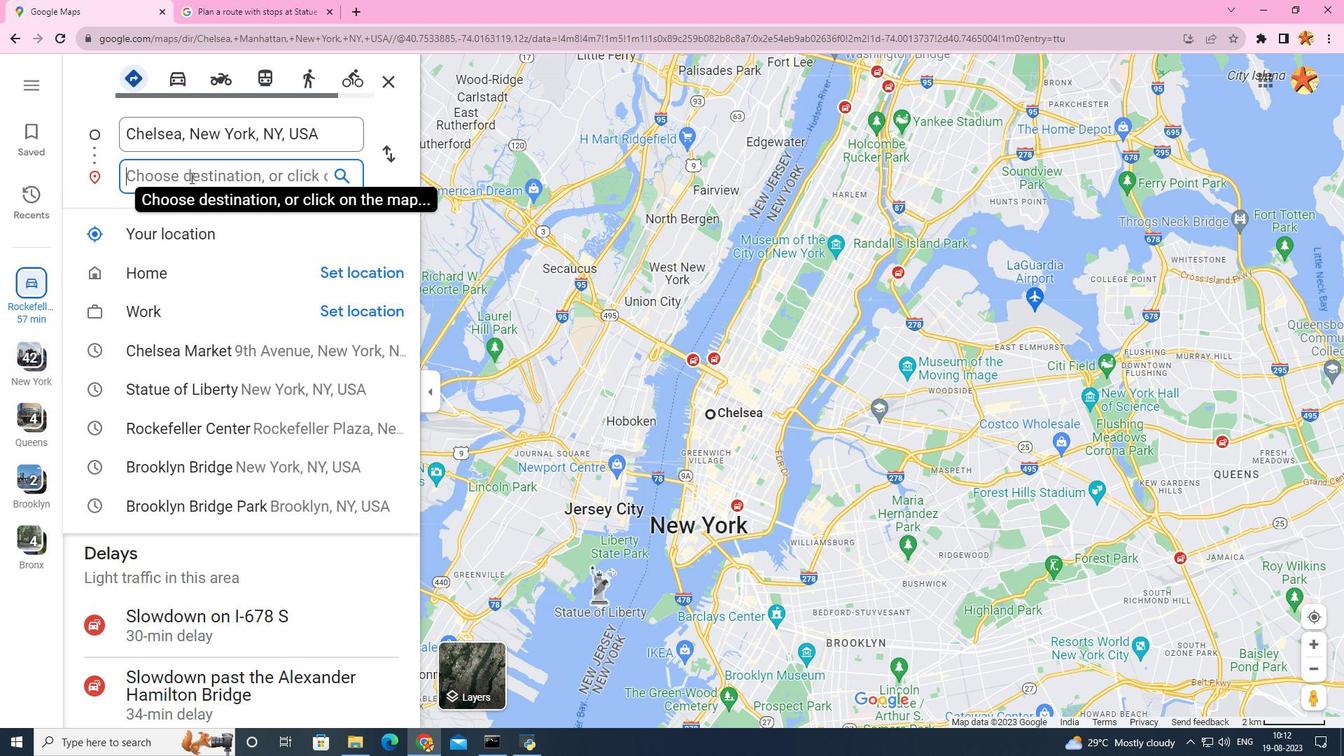 
Action: Key pressed <Key.caps_lock>M<Key.caps_lock>anh<Key.backspace>hatten
Screenshot: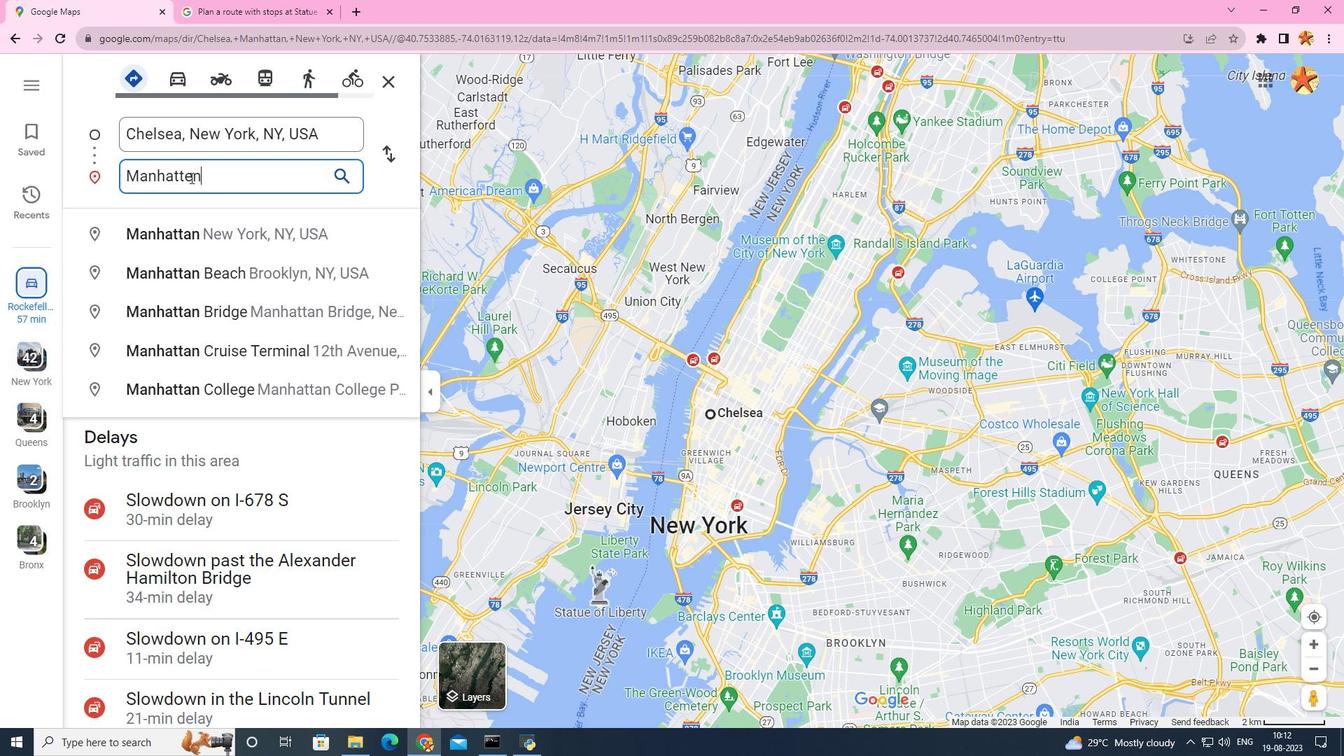 
Action: Mouse moved to (126, 174)
Screenshot: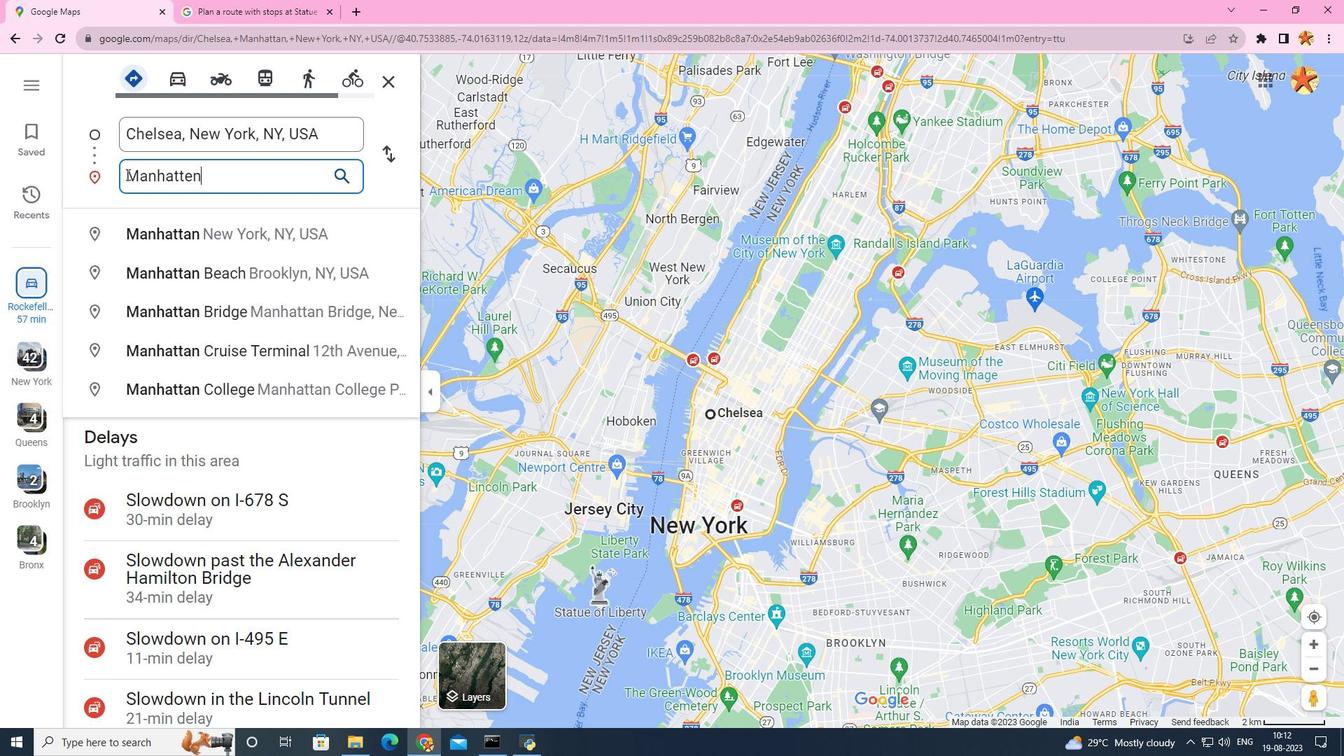
Action: Mouse pressed left at (126, 174)
Screenshot: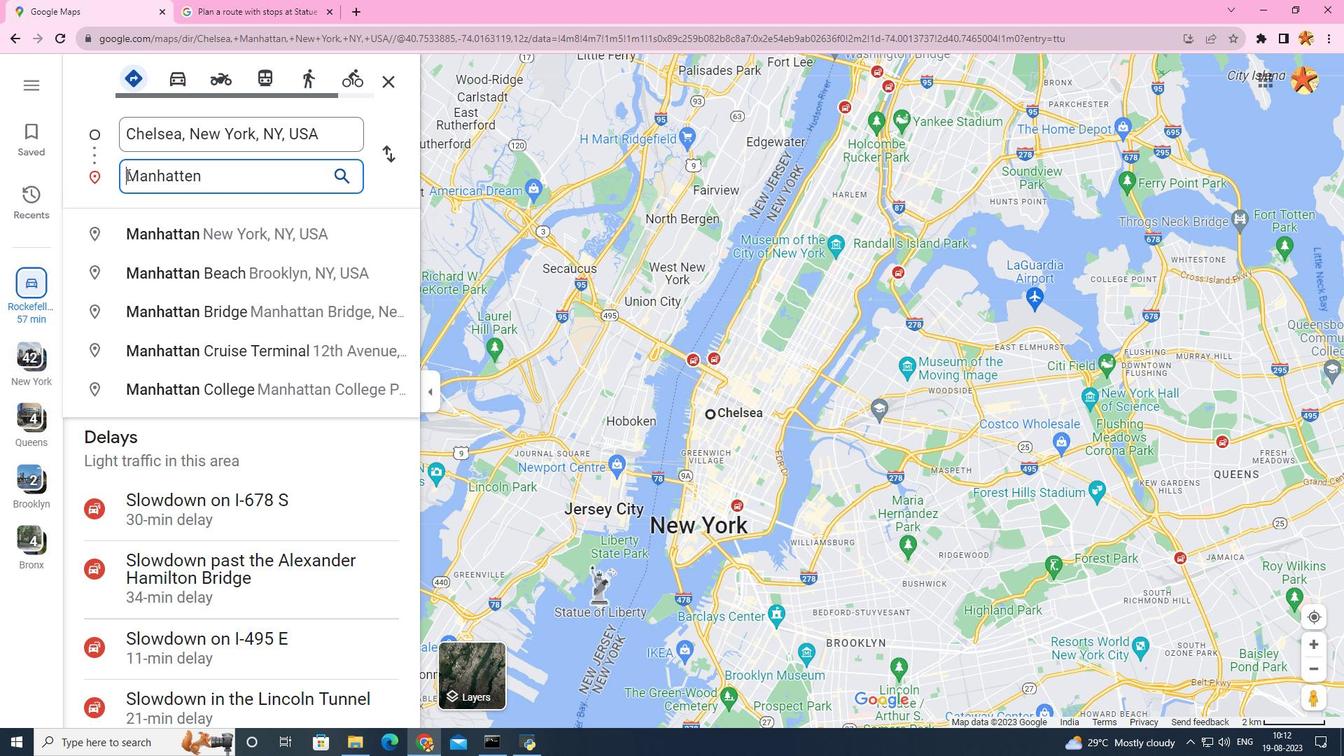 
Action: Mouse moved to (126, 174)
Screenshot: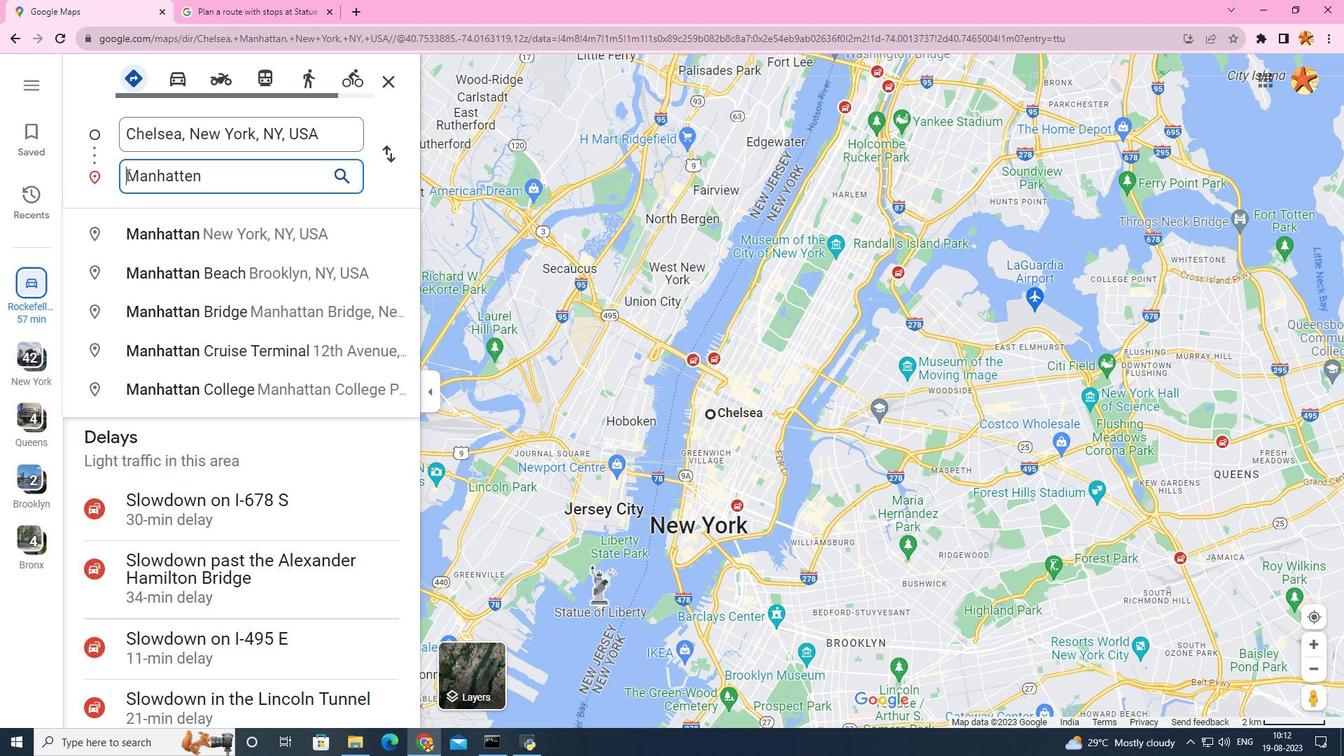 
Action: Key pressed <Key.caps_lock>H<Key.caps_lock>otel<Key.space>
Screenshot: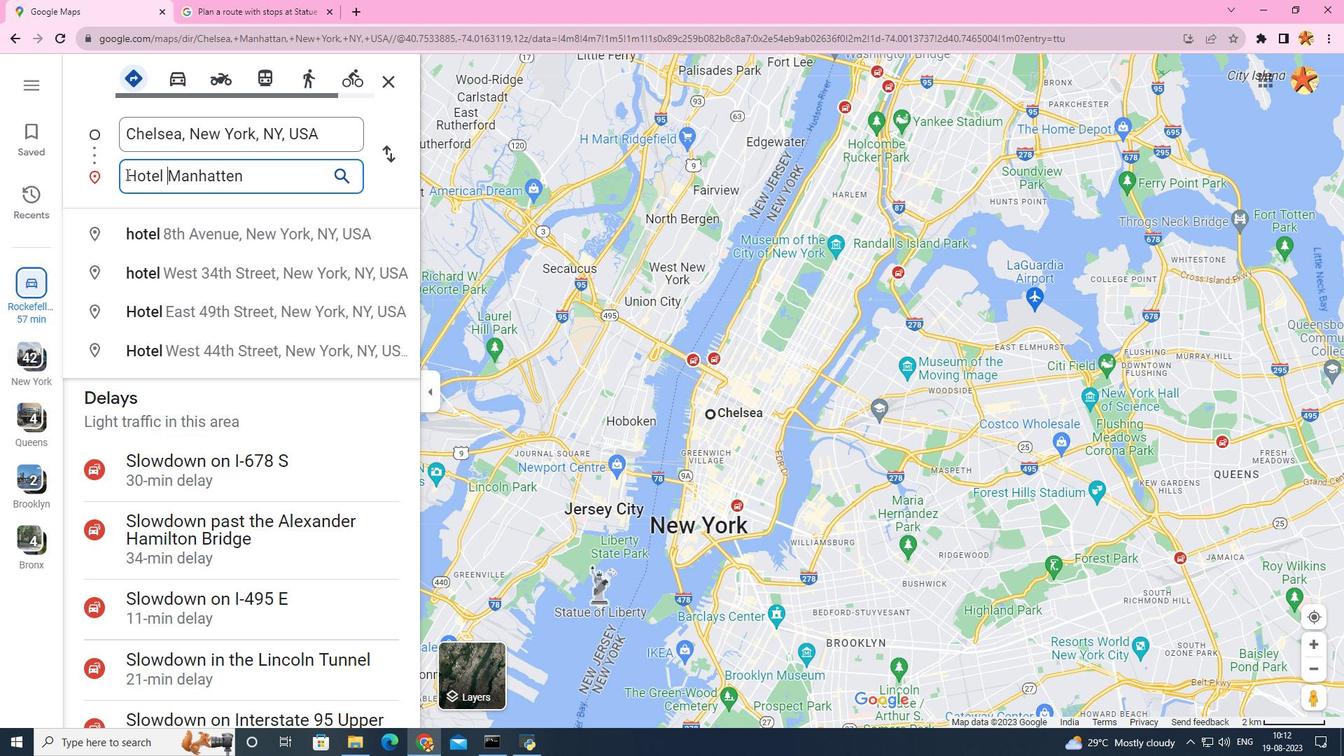 
Action: Mouse moved to (217, 312)
Screenshot: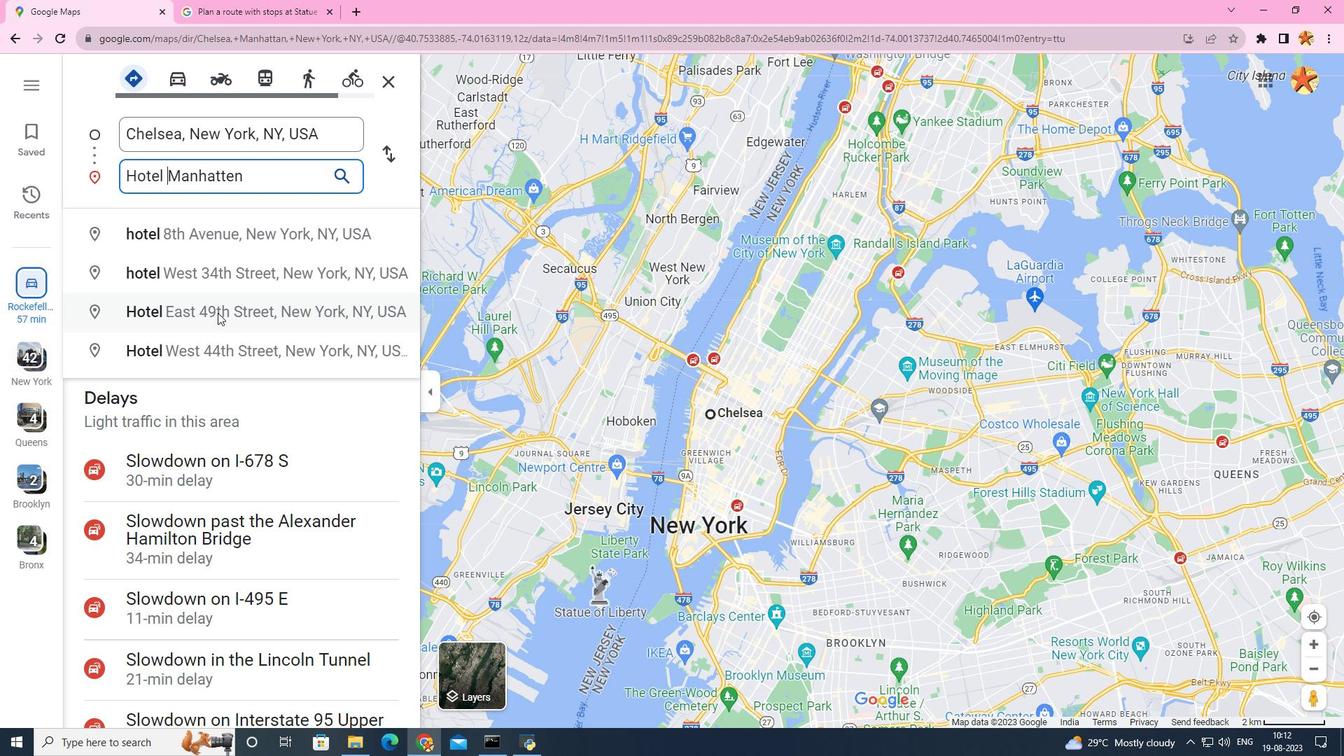 
Action: Mouse pressed left at (217, 312)
Screenshot: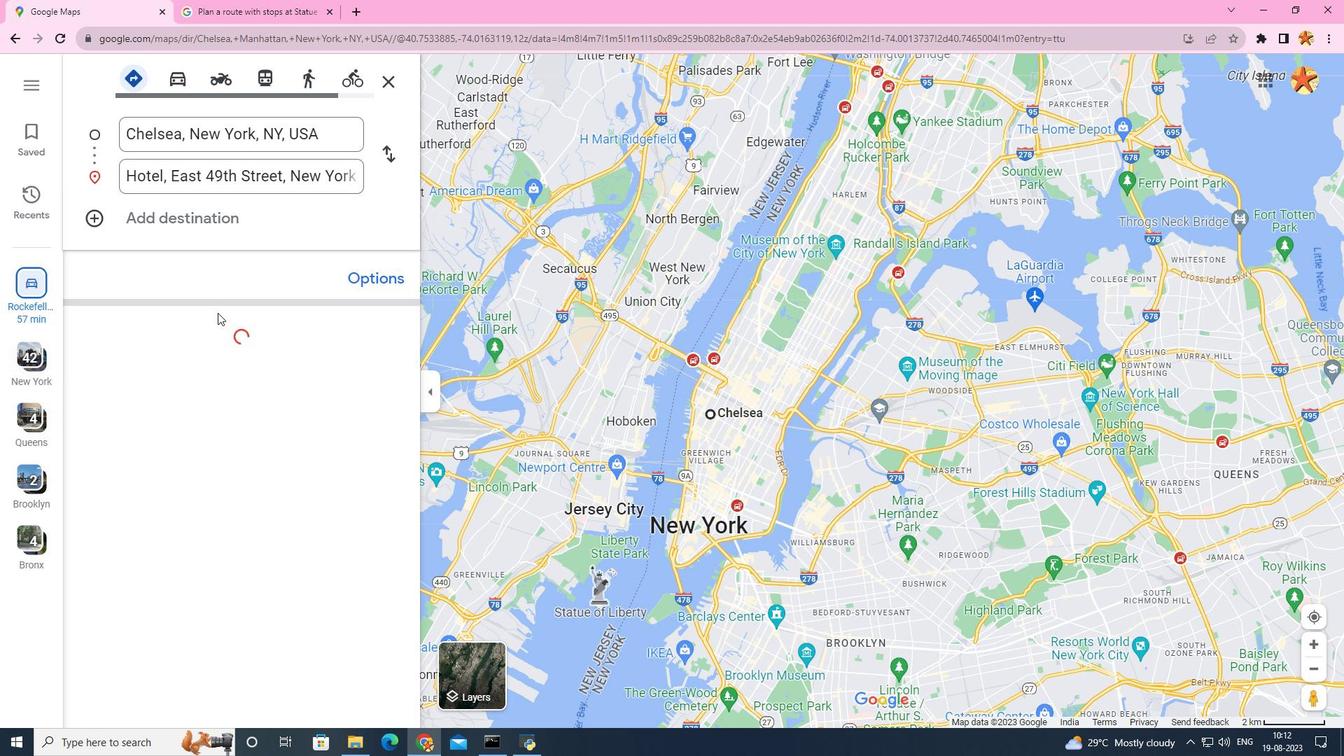 
Action: Mouse moved to (217, 310)
Screenshot: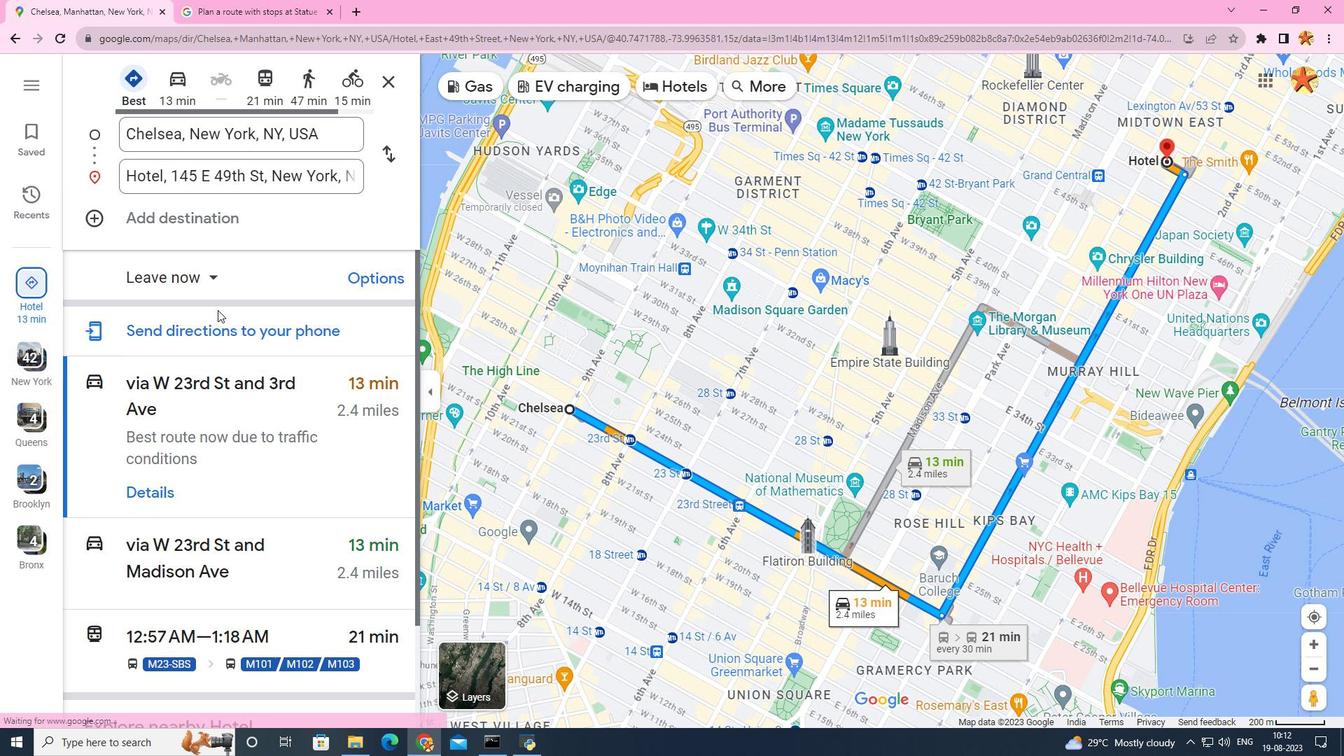 
Action: Mouse scrolled (217, 309) with delta (0, 0)
Screenshot: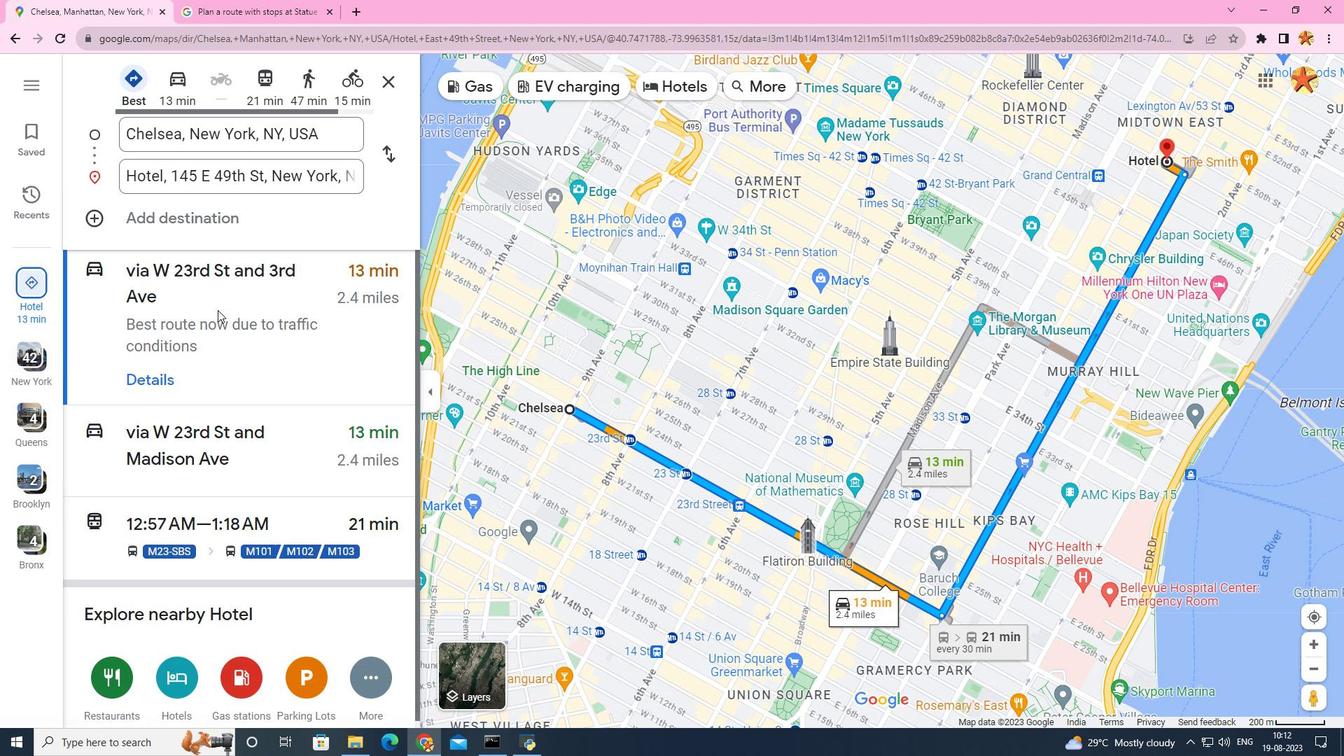 
Action: Mouse scrolled (217, 309) with delta (0, 0)
Screenshot: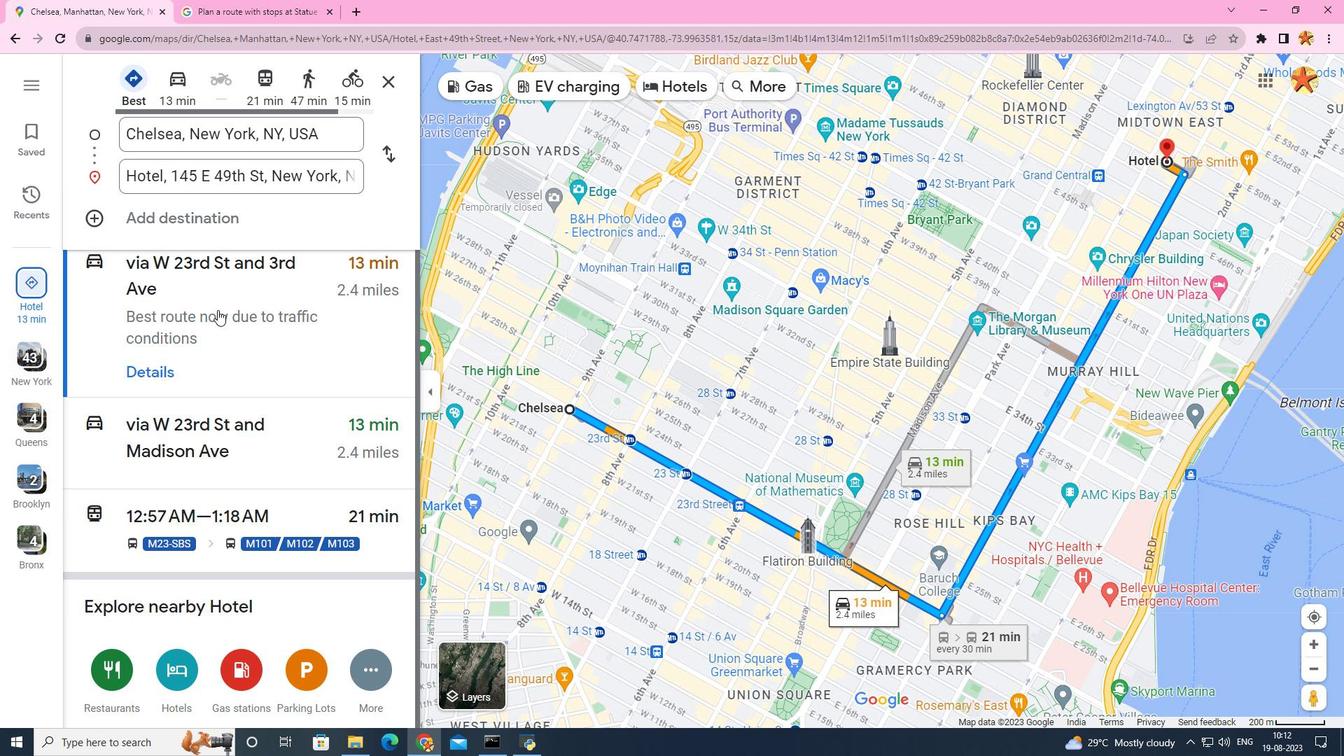 
Action: Mouse scrolled (217, 309) with delta (0, 0)
Screenshot: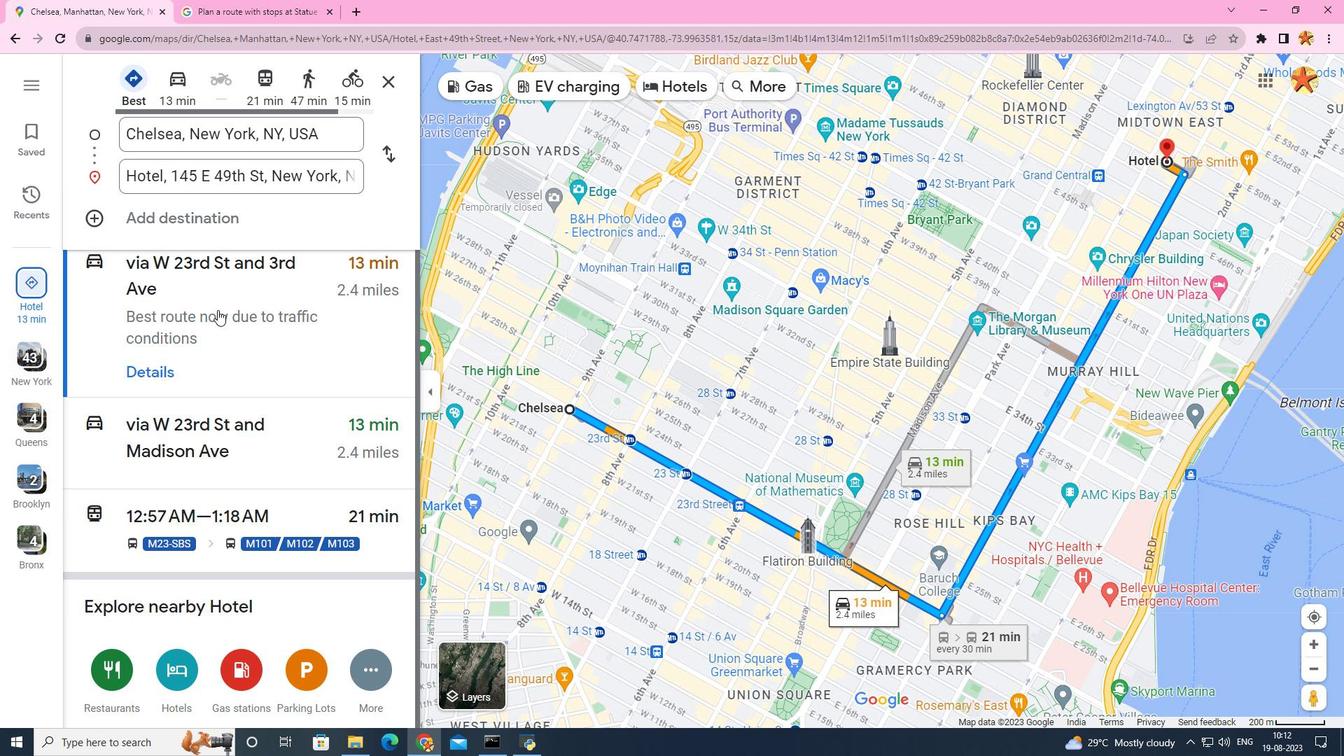 
Action: Mouse scrolled (217, 309) with delta (0, 0)
Screenshot: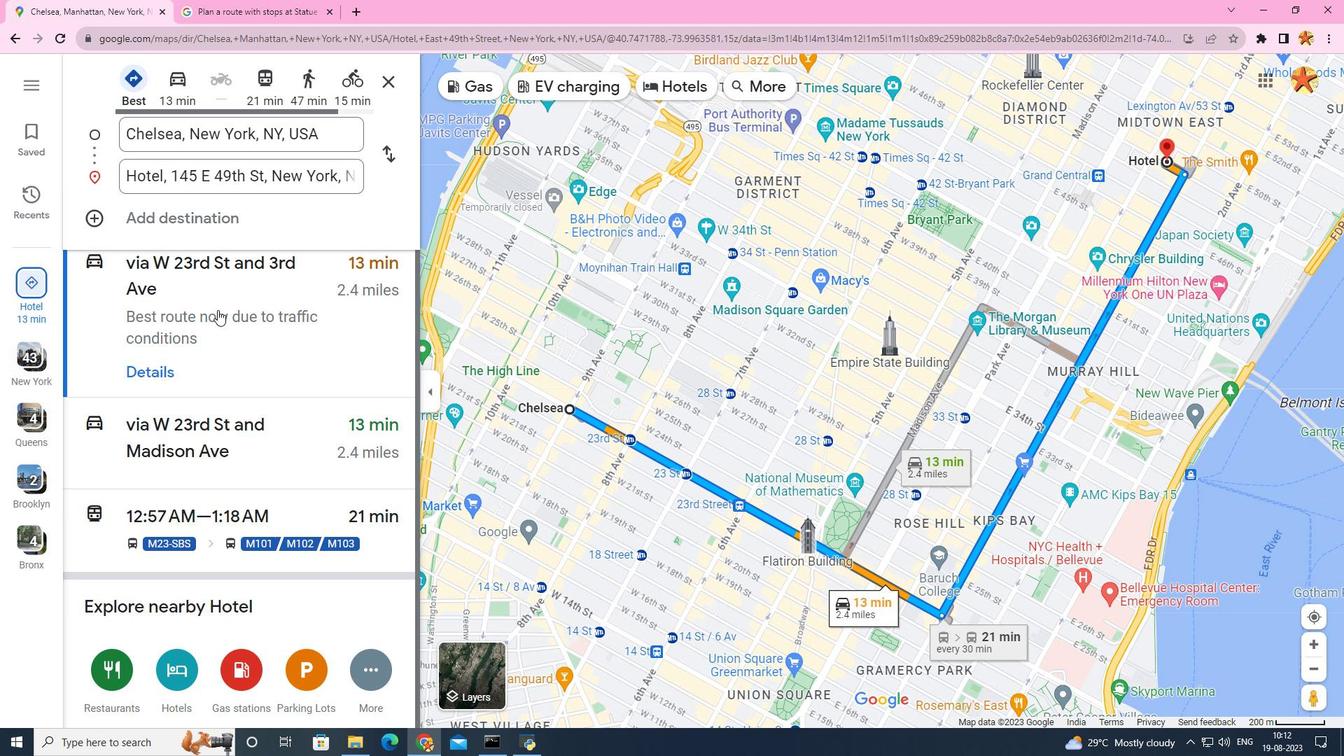 
Action: Mouse scrolled (217, 309) with delta (0, 0)
Screenshot: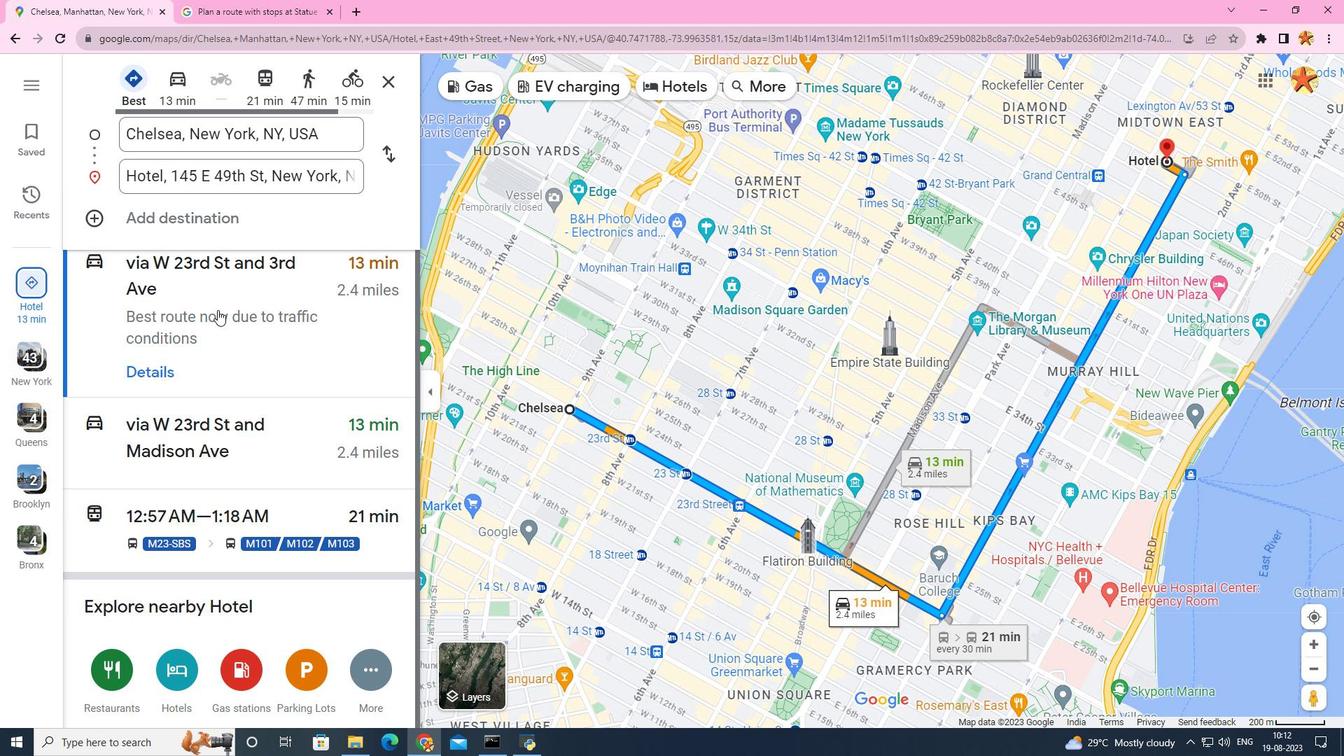 
Action: Mouse scrolled (217, 309) with delta (0, 0)
Screenshot: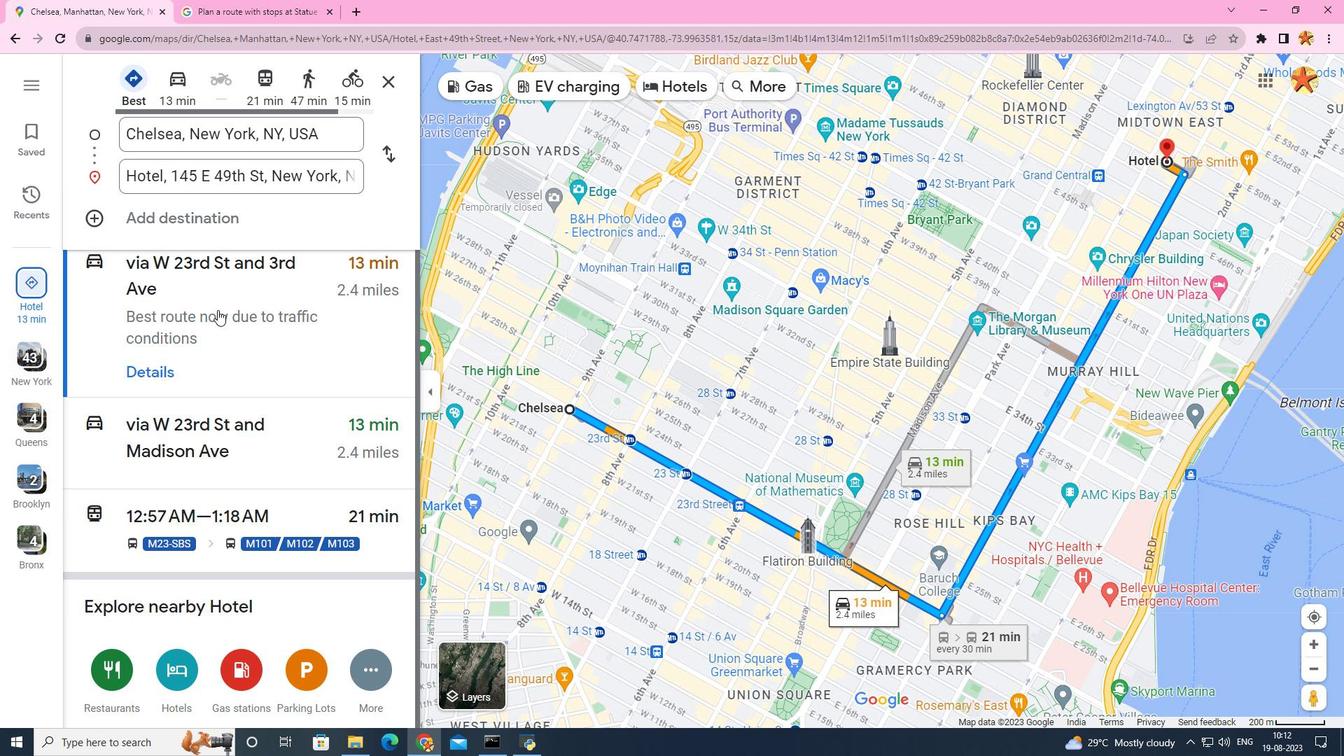 
Action: Mouse scrolled (217, 309) with delta (0, 0)
Screenshot: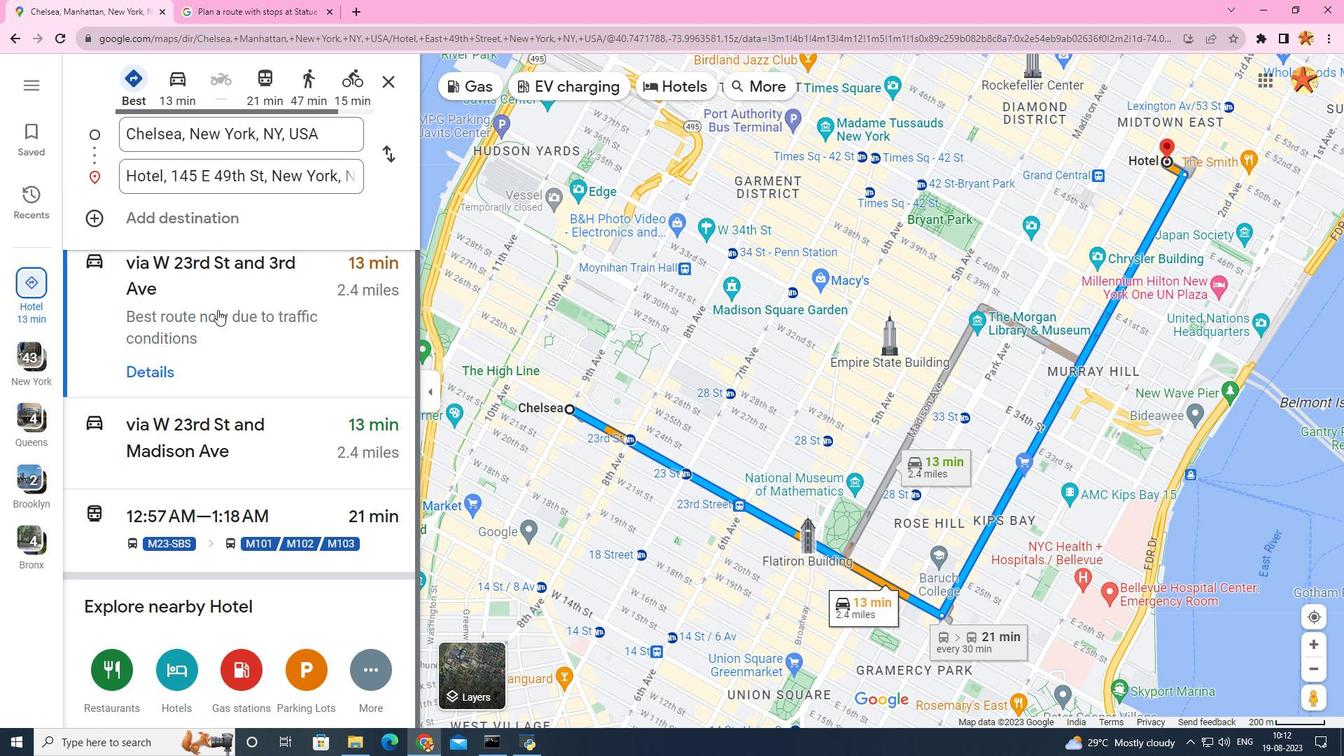 
Action: Mouse scrolled (217, 309) with delta (0, 0)
Screenshot: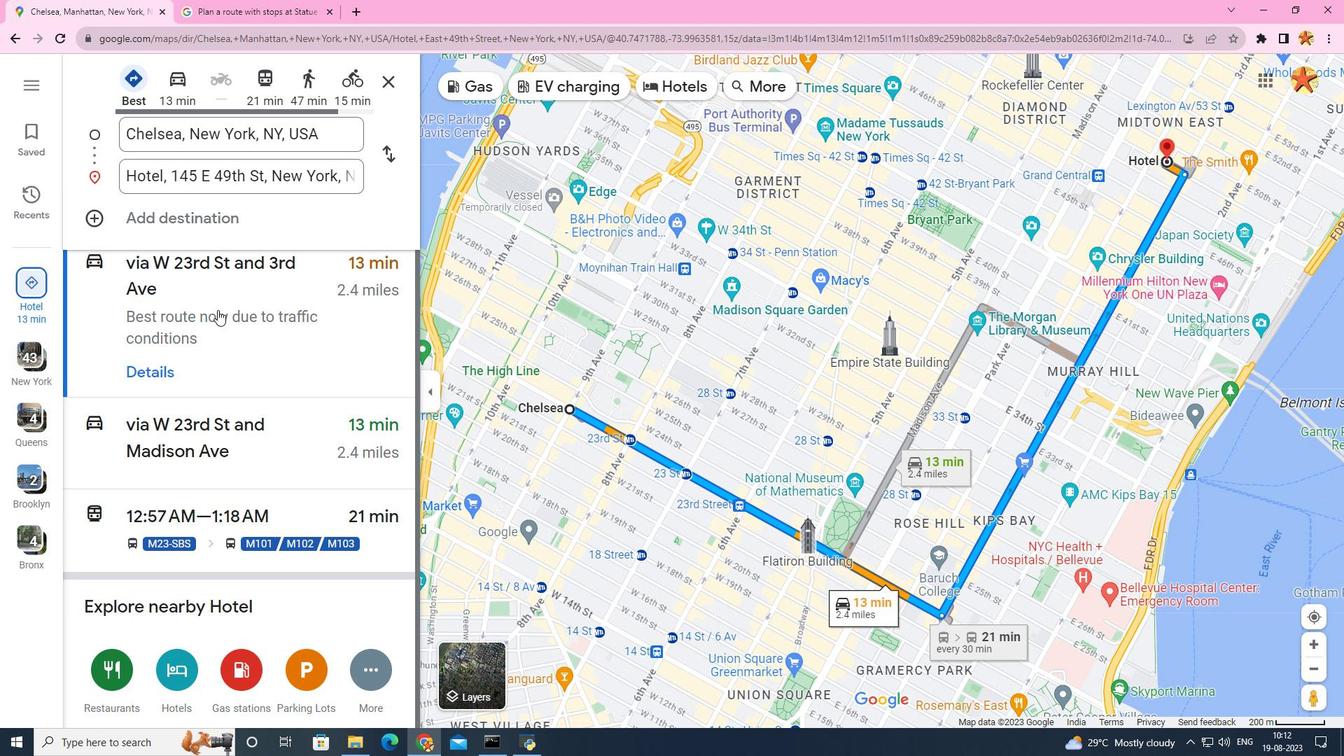 
Action: Mouse scrolled (217, 309) with delta (0, 0)
Screenshot: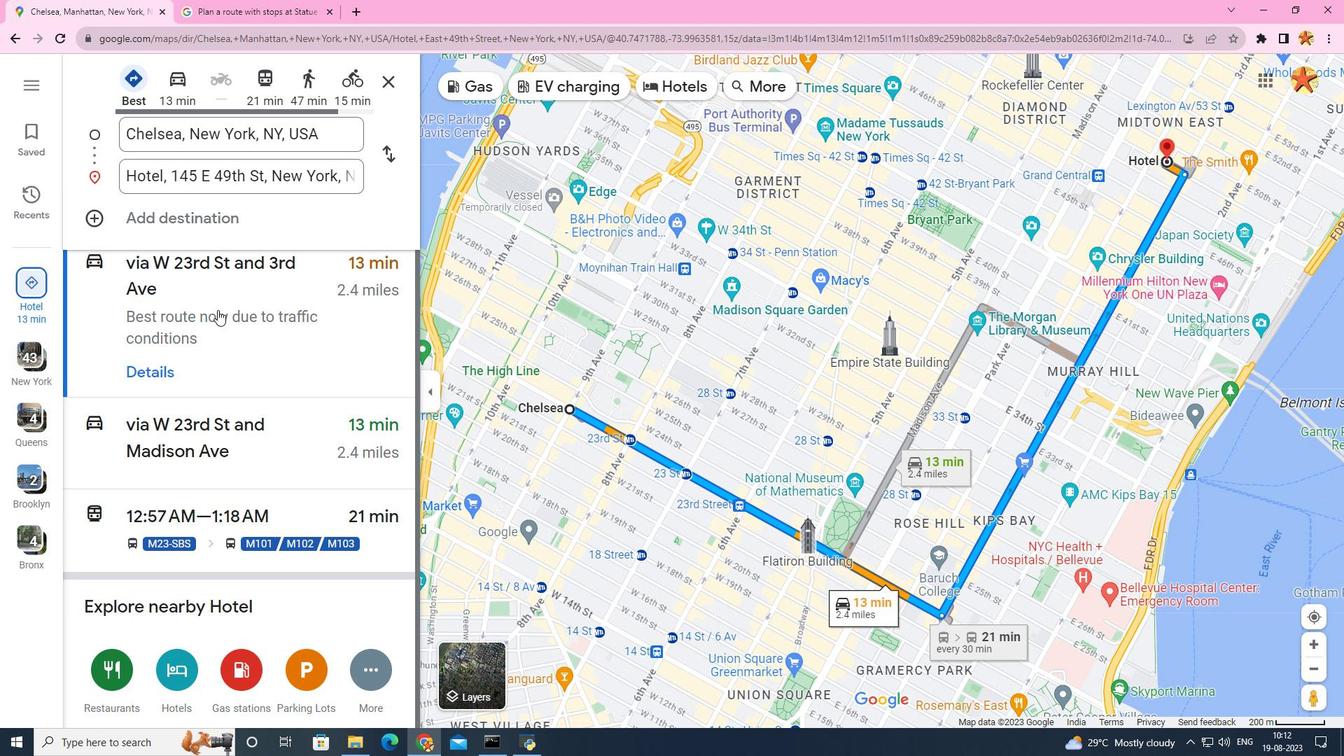 
Action: Mouse scrolled (217, 309) with delta (0, 0)
Screenshot: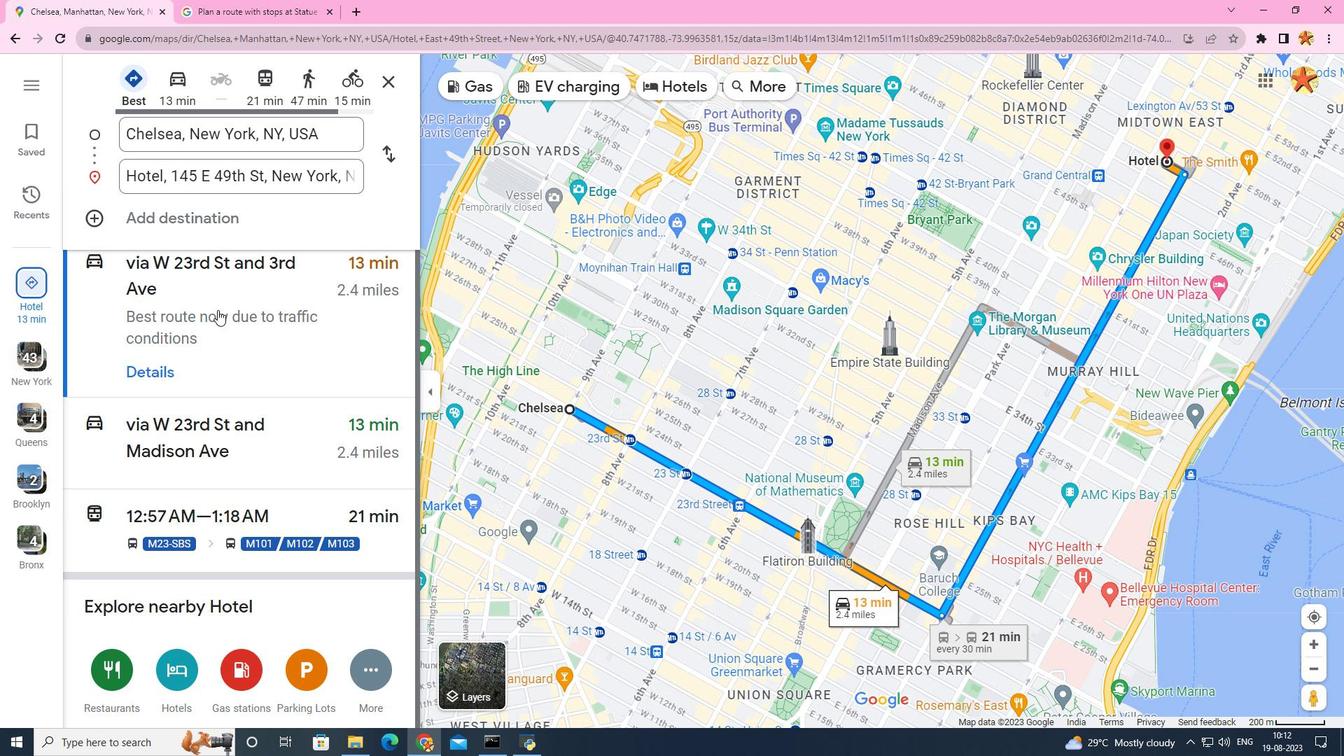 
Action: Mouse scrolled (217, 309) with delta (0, 0)
Screenshot: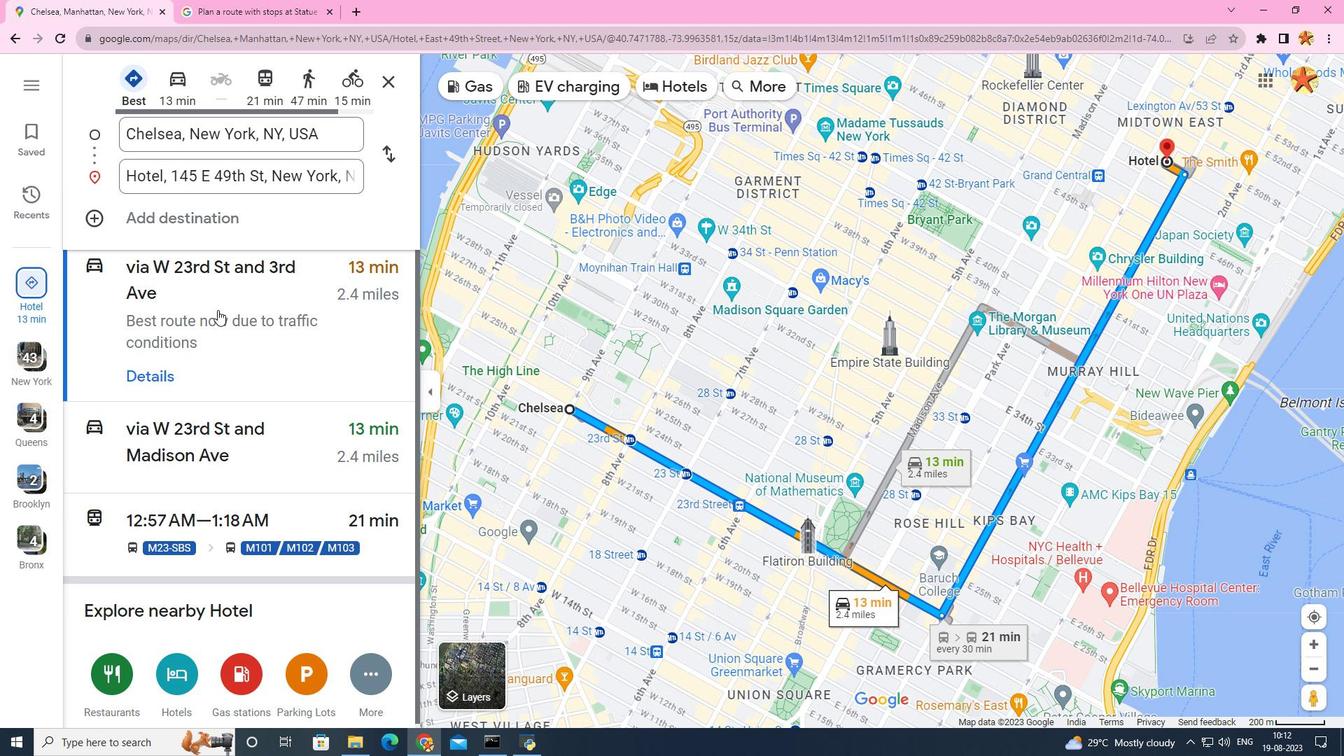 
Action: Mouse scrolled (217, 309) with delta (0, 0)
Screenshot: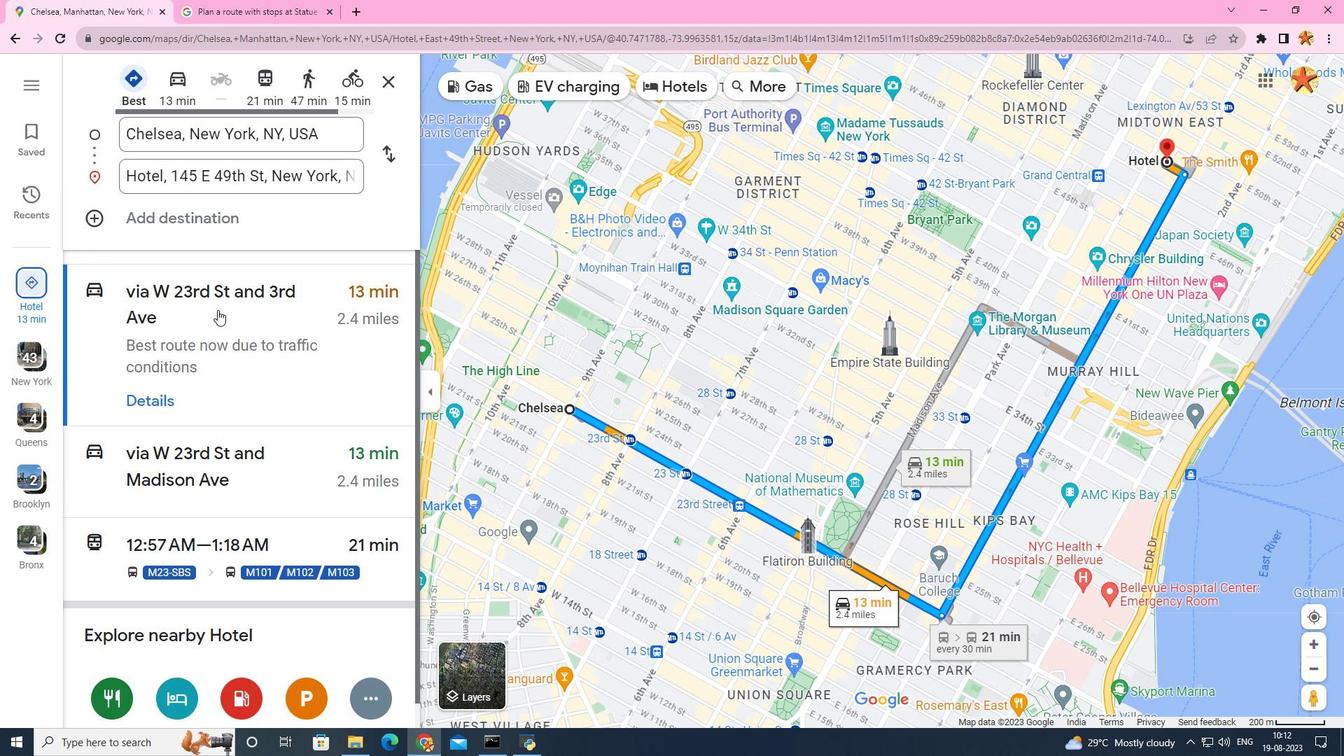 
Action: Mouse scrolled (217, 310) with delta (0, 0)
Screenshot: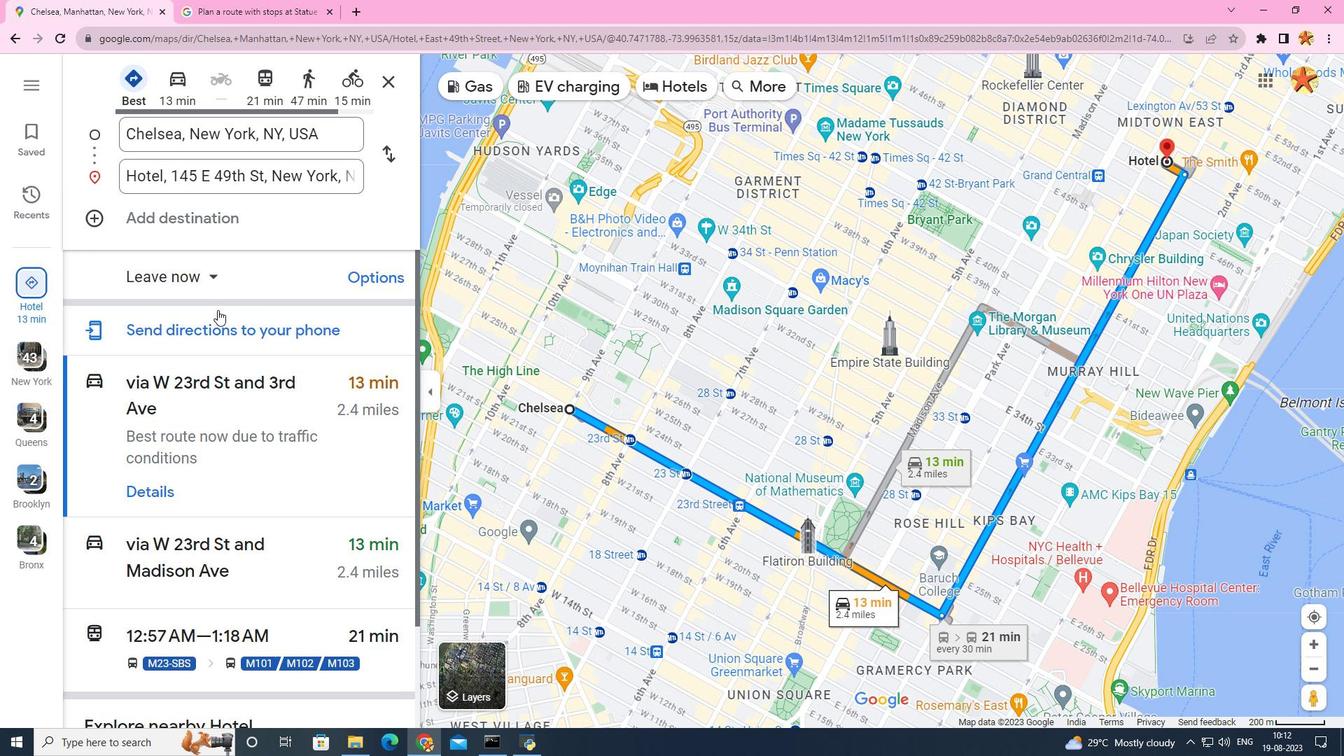
Action: Mouse scrolled (217, 310) with delta (0, 0)
Screenshot: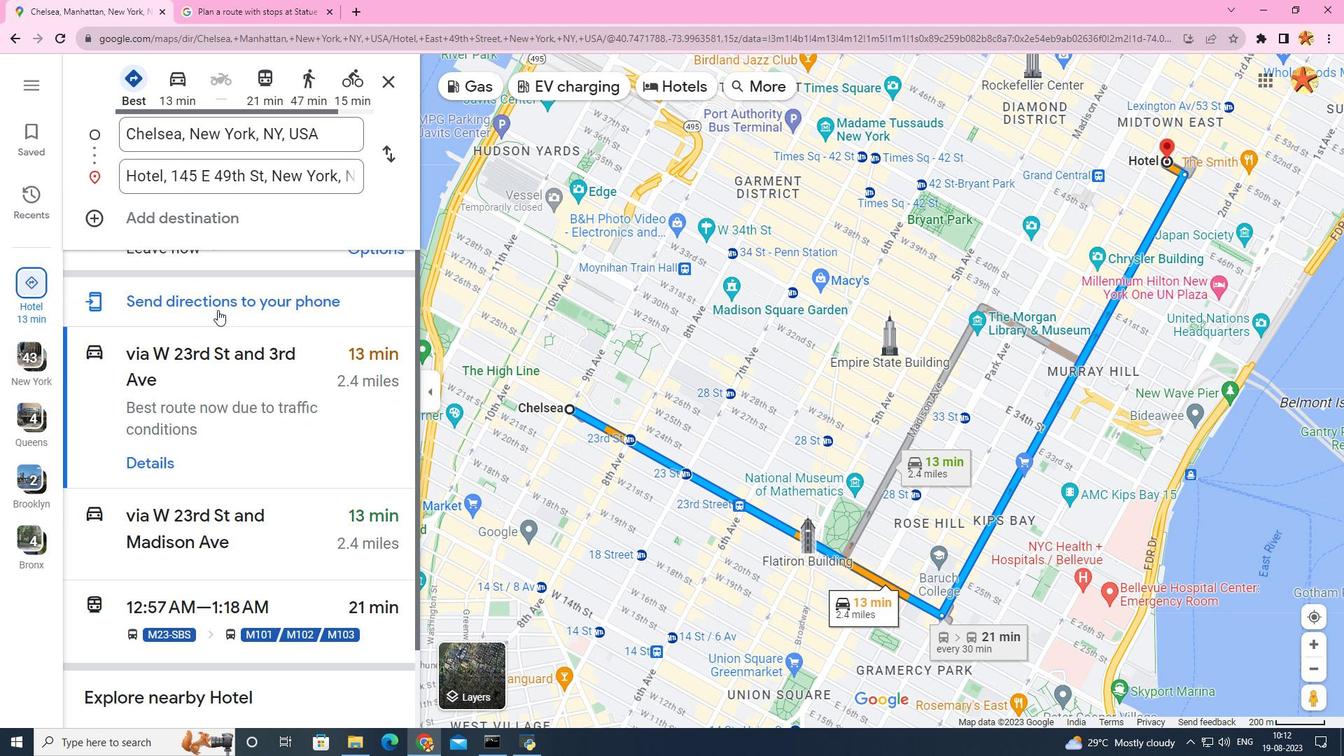 
Action: Mouse scrolled (217, 310) with delta (0, 0)
Screenshot: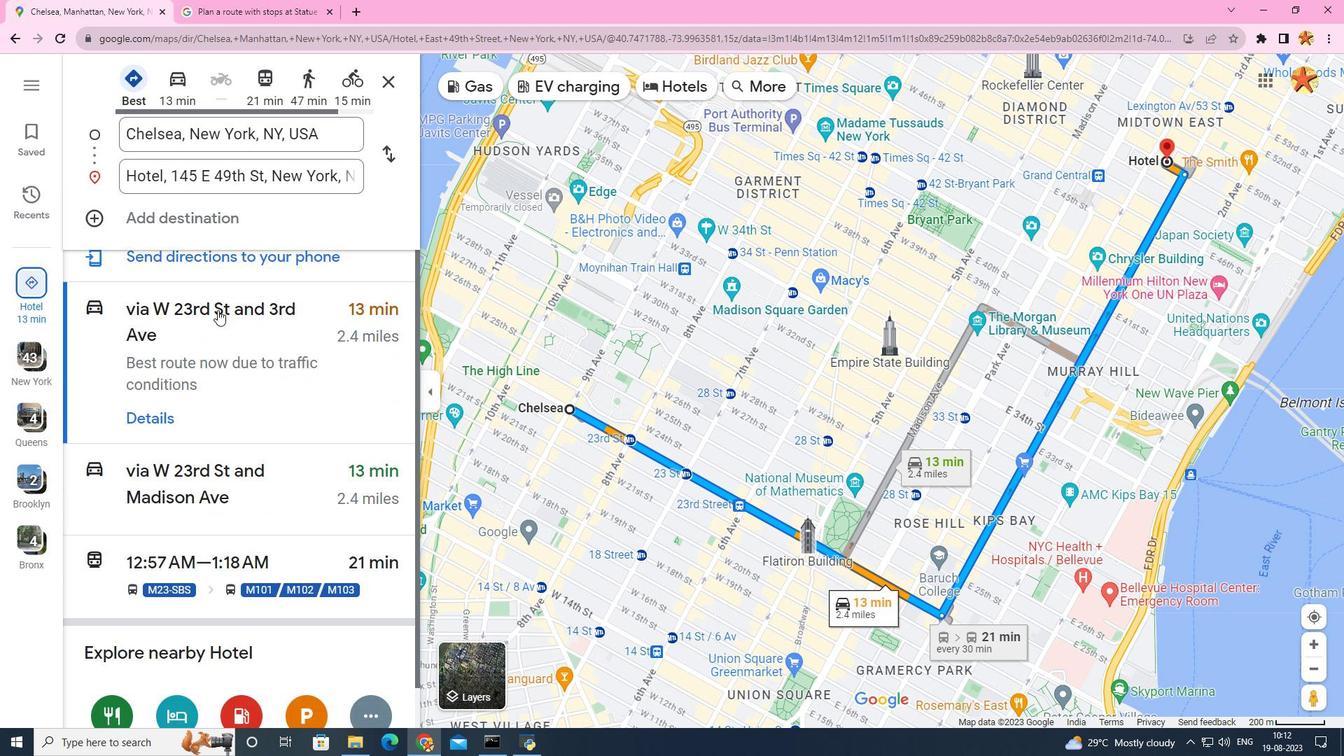 
Action: Mouse scrolled (217, 309) with delta (0, 0)
Screenshot: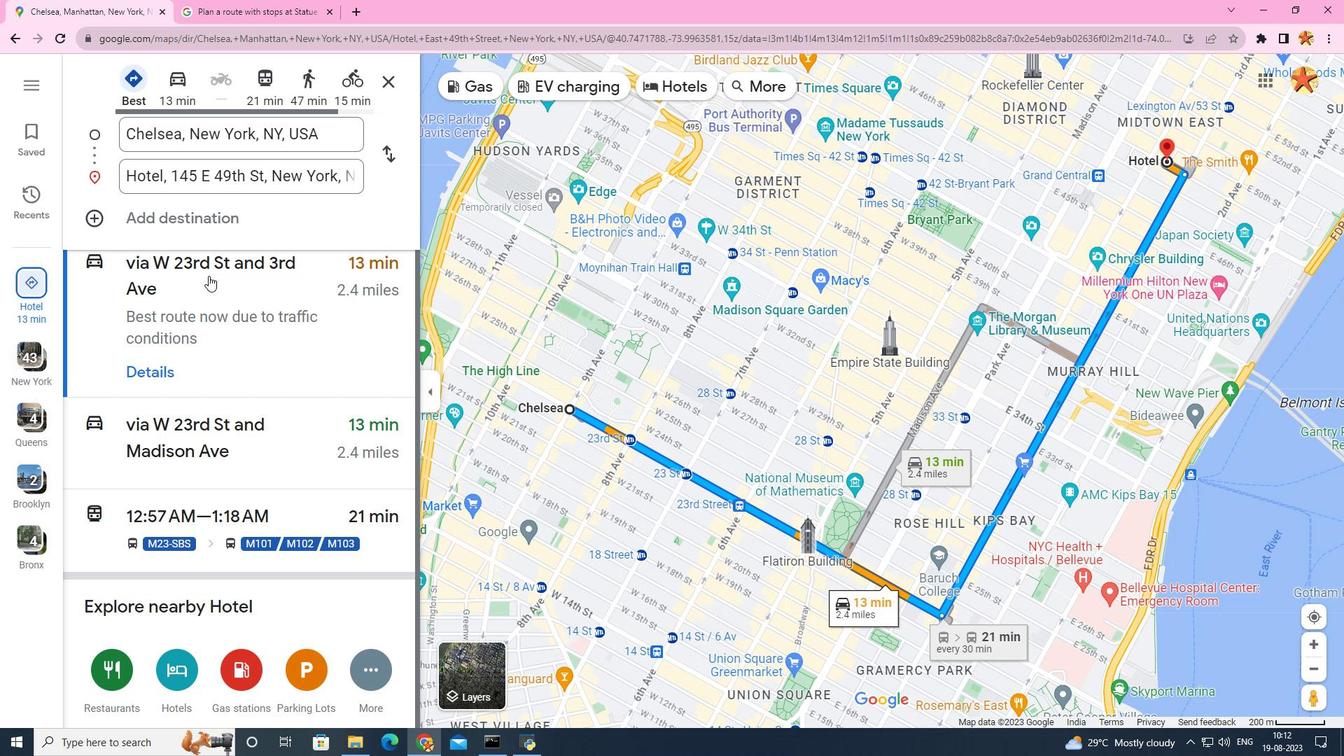 
Action: Mouse scrolled (217, 309) with delta (0, 0)
Screenshot: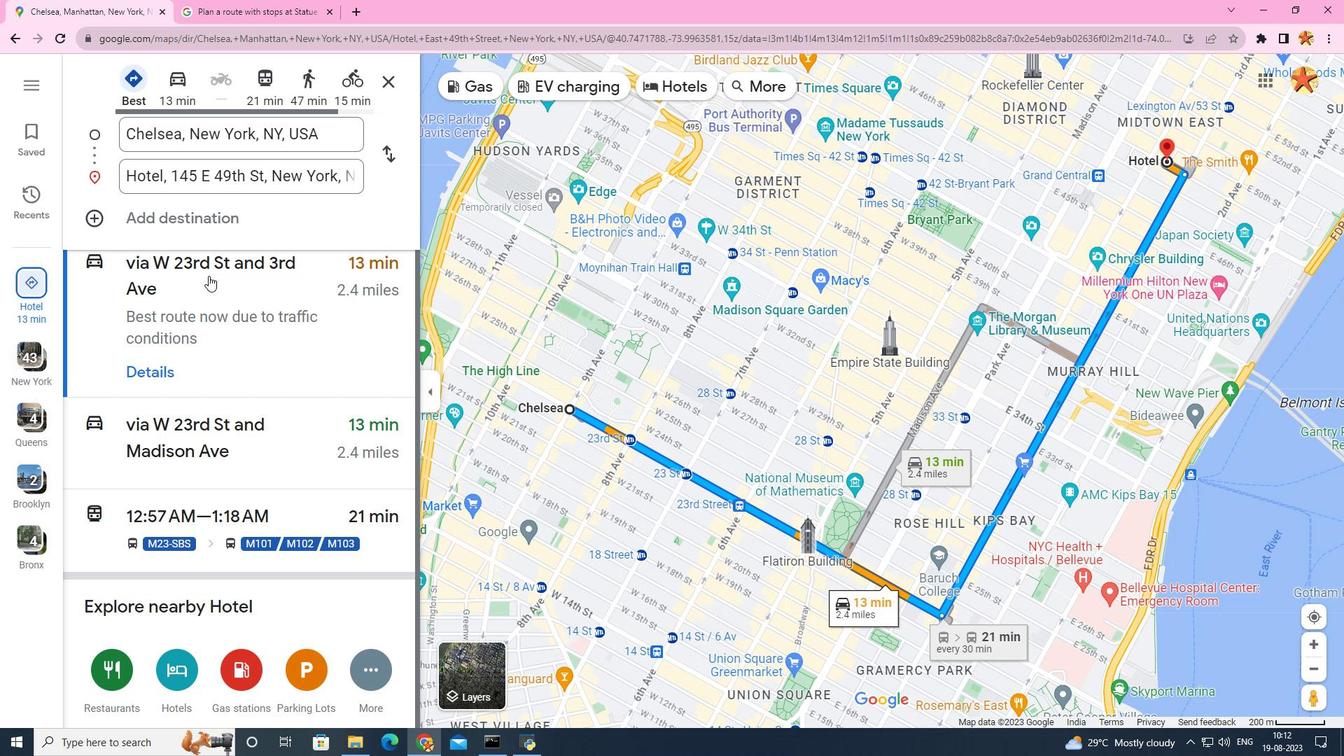 
Action: Mouse moved to (192, 210)
Screenshot: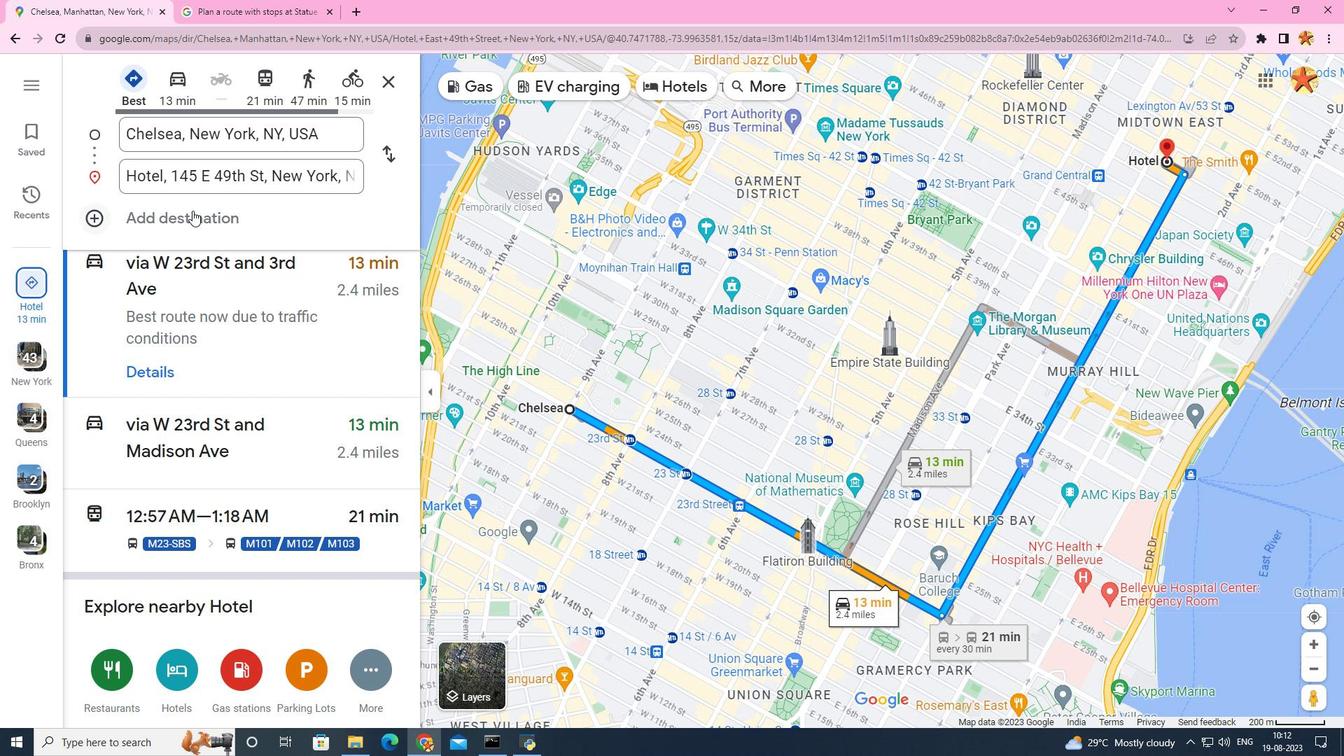 
Action: Mouse pressed left at (192, 210)
Screenshot: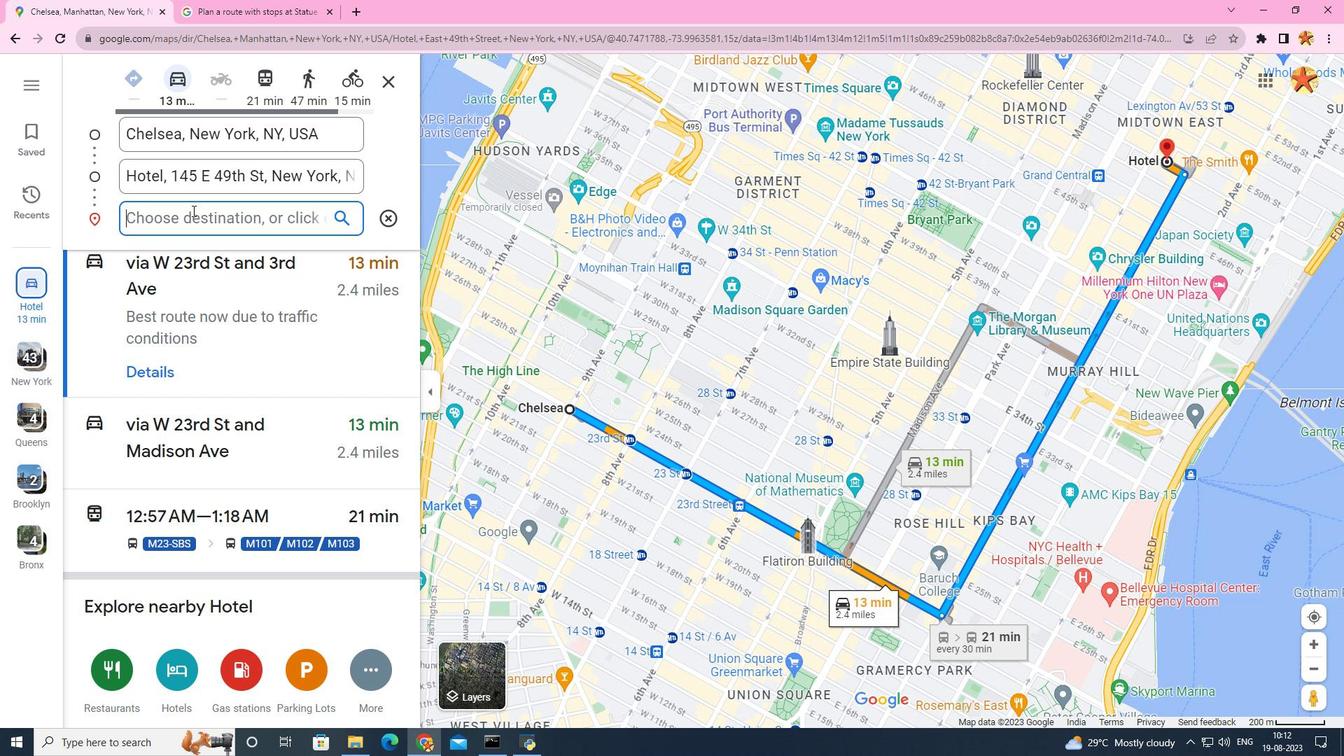 
Action: Mouse moved to (203, 207)
Screenshot: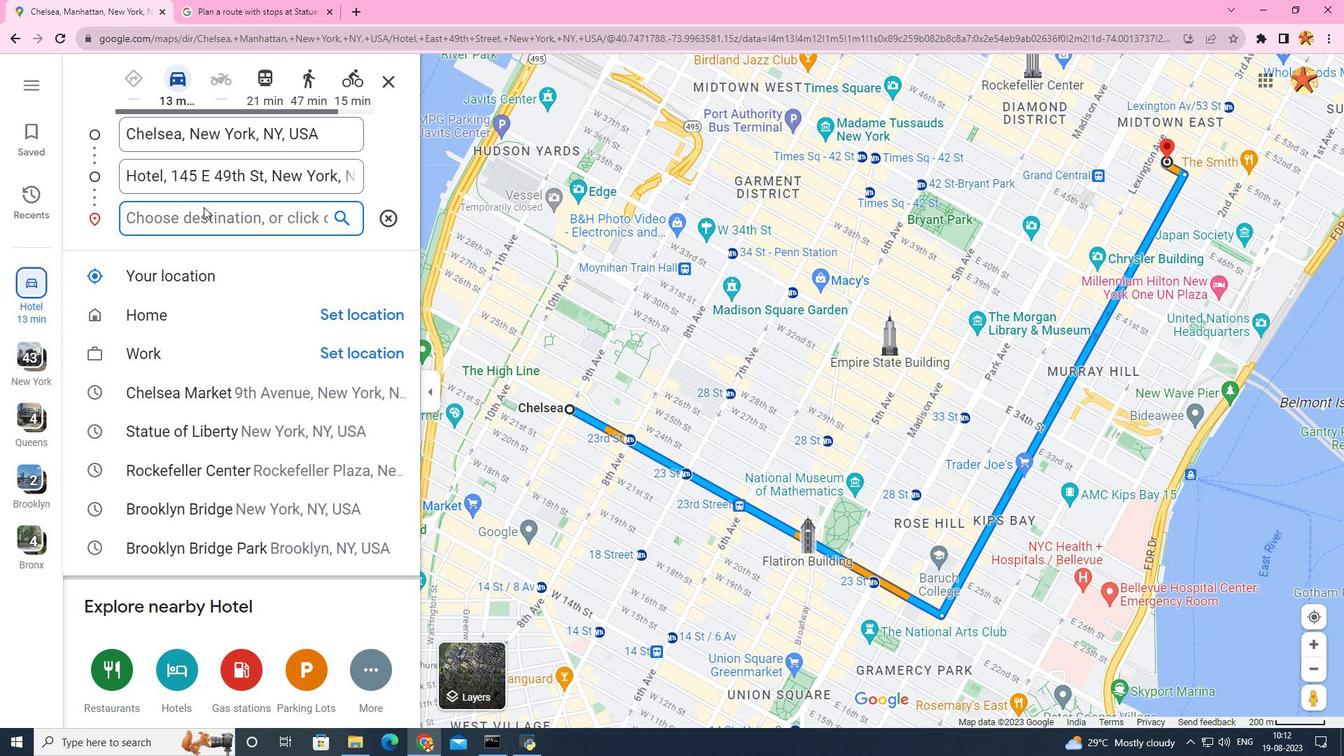 
Action: Key pressed <Key.caps_lock>M<Key.caps_lock>etropol
Screenshot: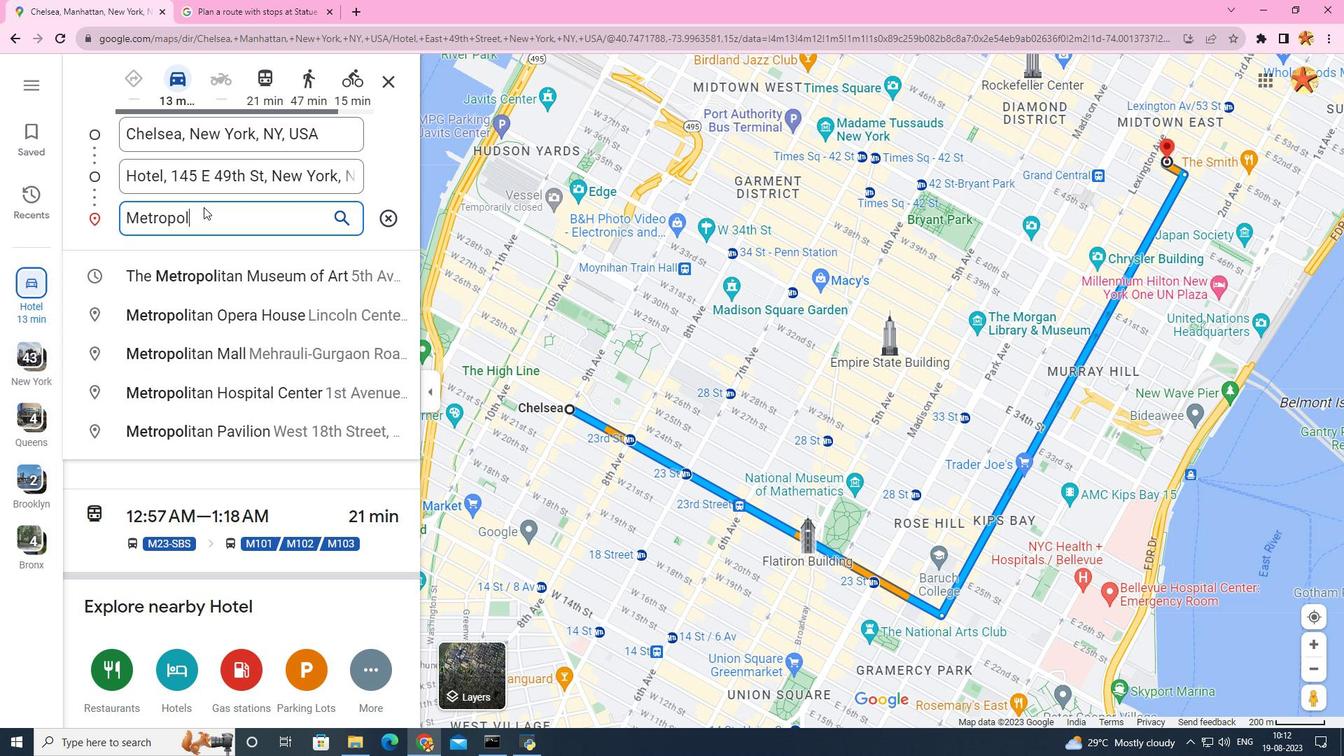 
Action: Mouse moved to (208, 280)
Screenshot: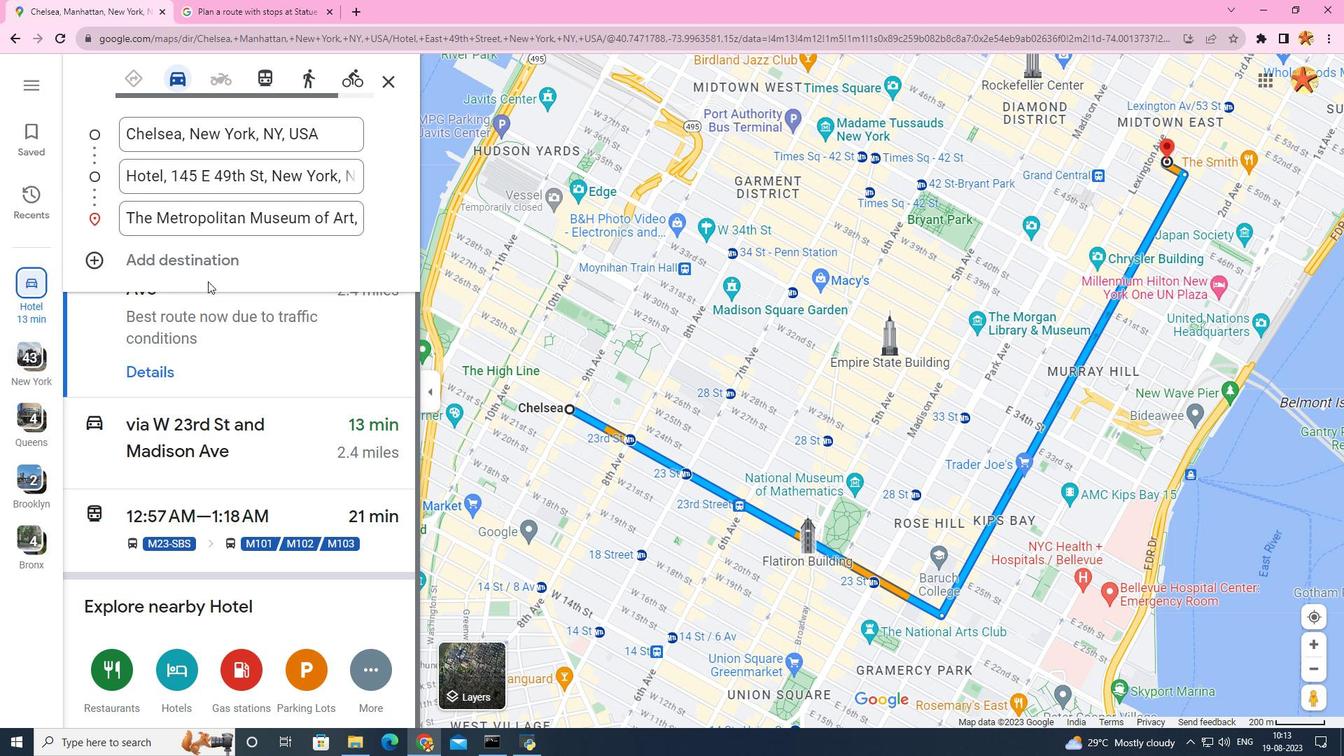 
Action: Mouse pressed left at (208, 280)
Screenshot: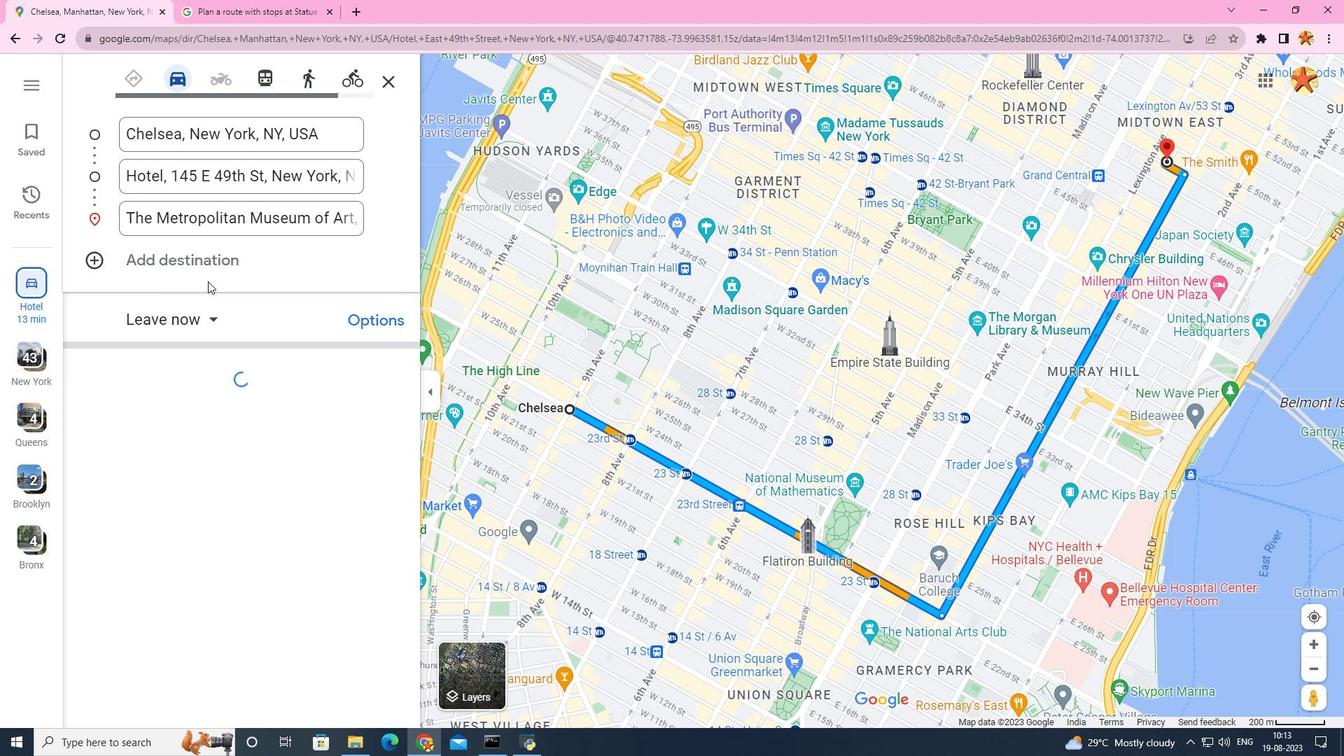 
Action: Mouse moved to (185, 366)
Screenshot: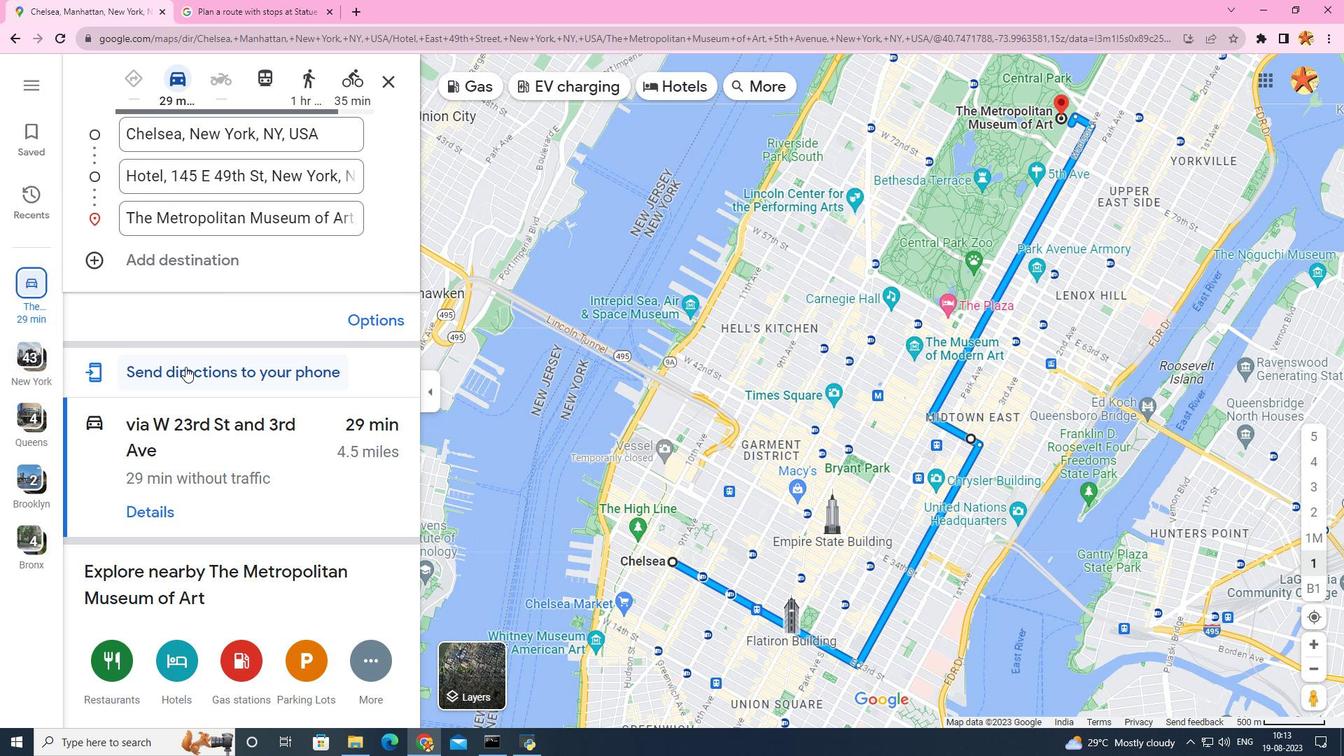 
Action: Mouse scrolled (185, 366) with delta (0, 0)
Screenshot: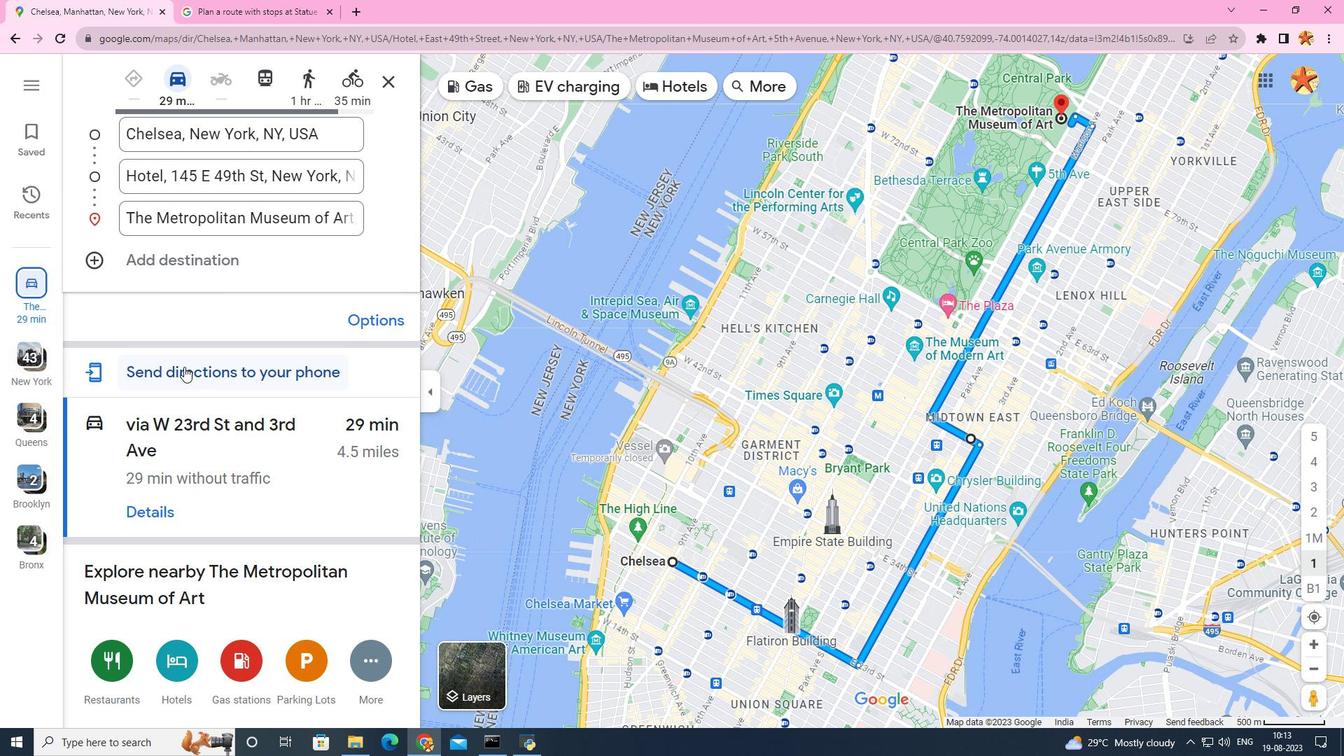 
Action: Mouse scrolled (185, 366) with delta (0, 0)
Screenshot: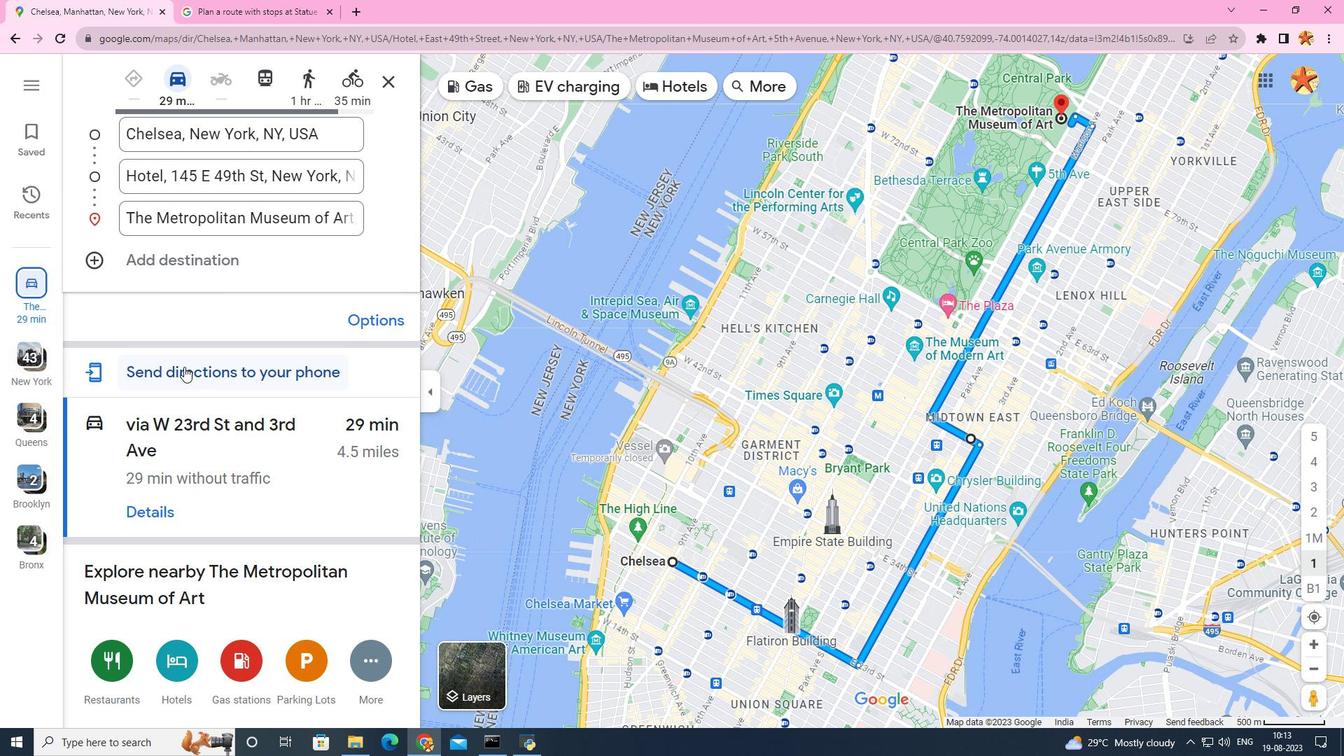 
Action: Mouse scrolled (185, 366) with delta (0, 0)
Screenshot: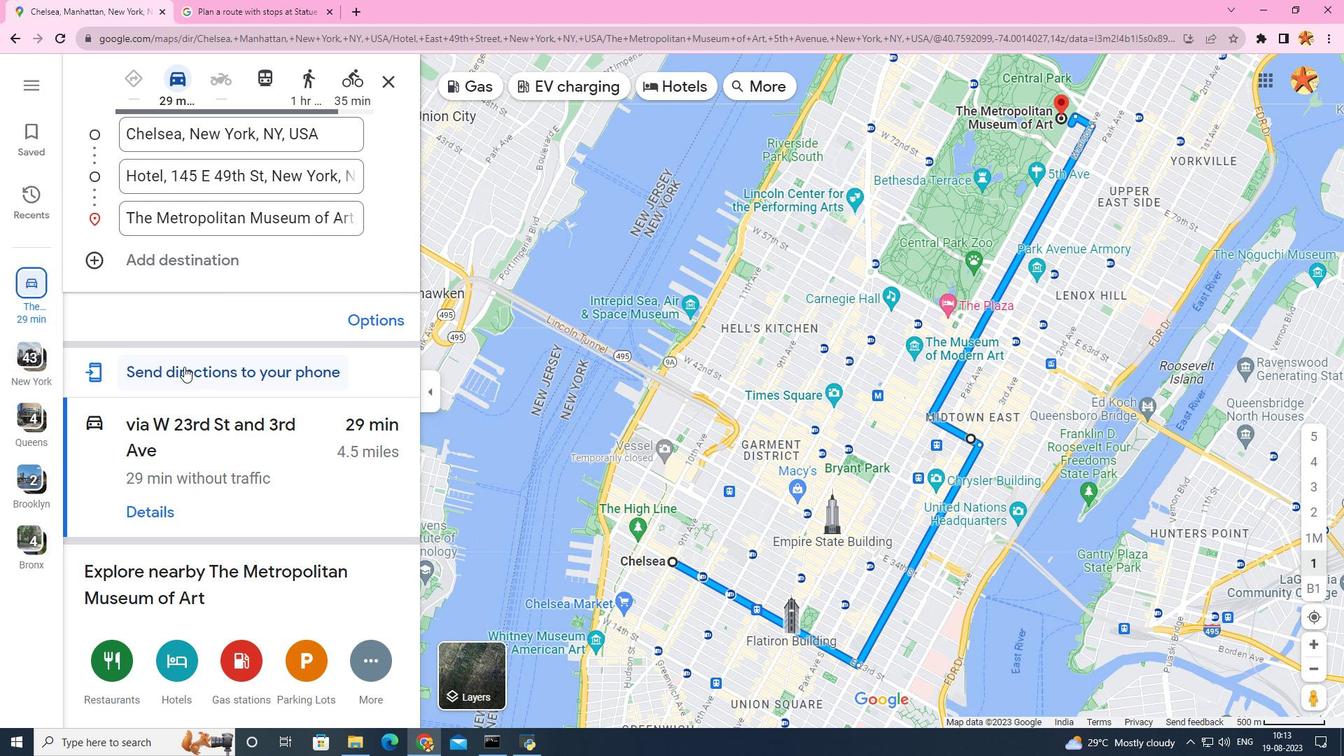 
Action: Mouse scrolled (185, 366) with delta (0, 0)
Screenshot: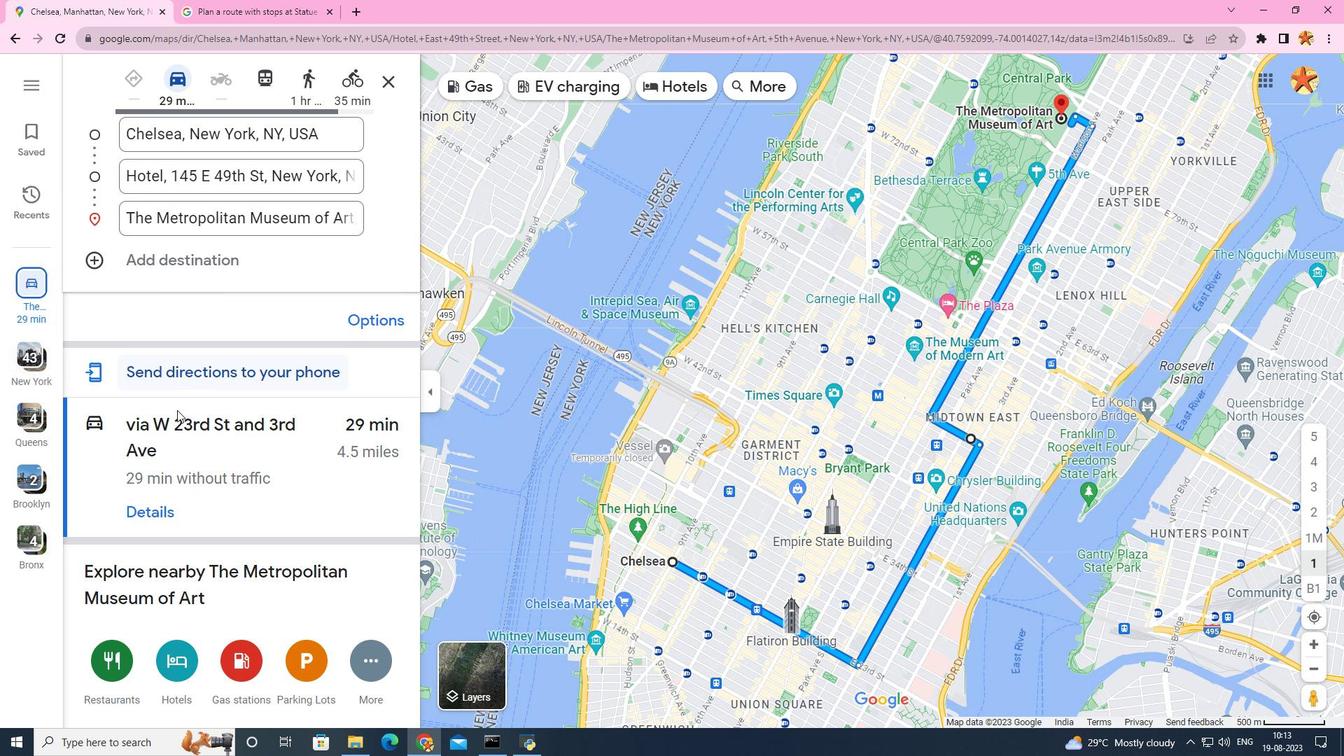 
Action: Mouse scrolled (185, 366) with delta (0, 0)
Screenshot: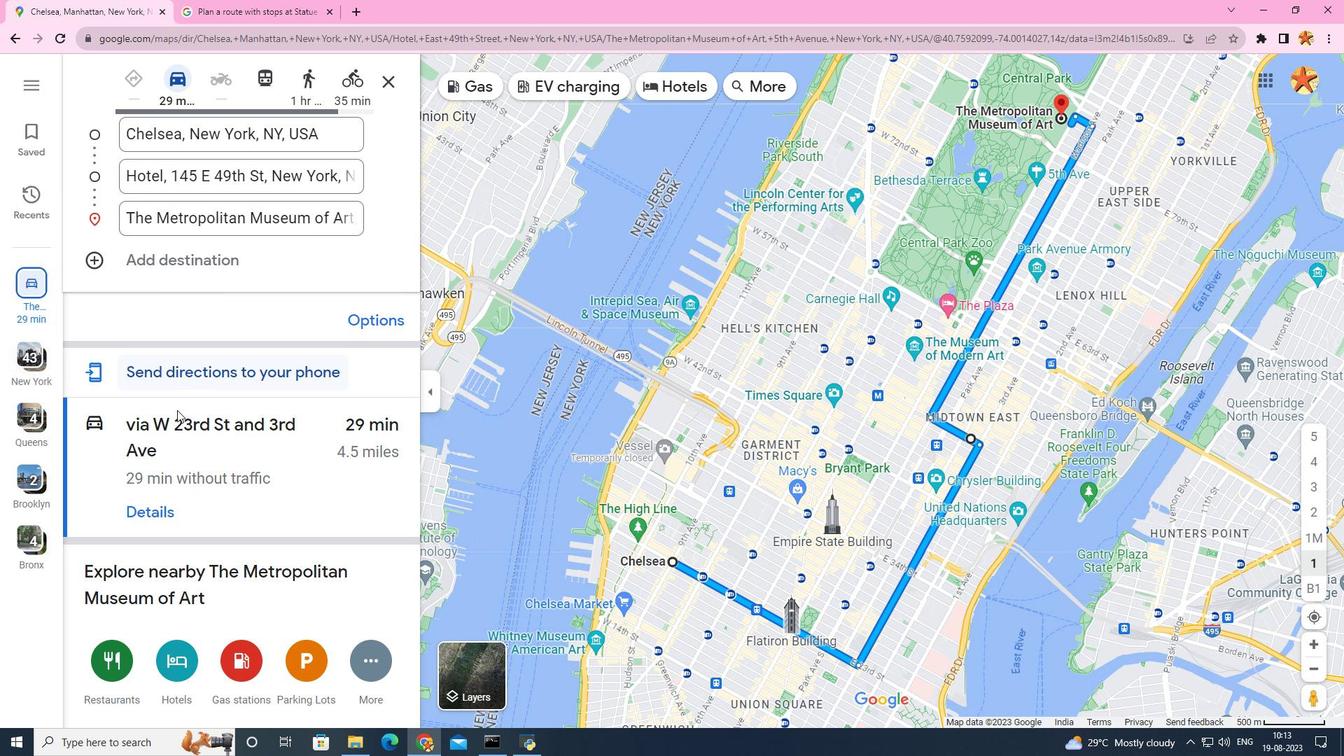 
Action: Mouse scrolled (185, 366) with delta (0, 0)
Screenshot: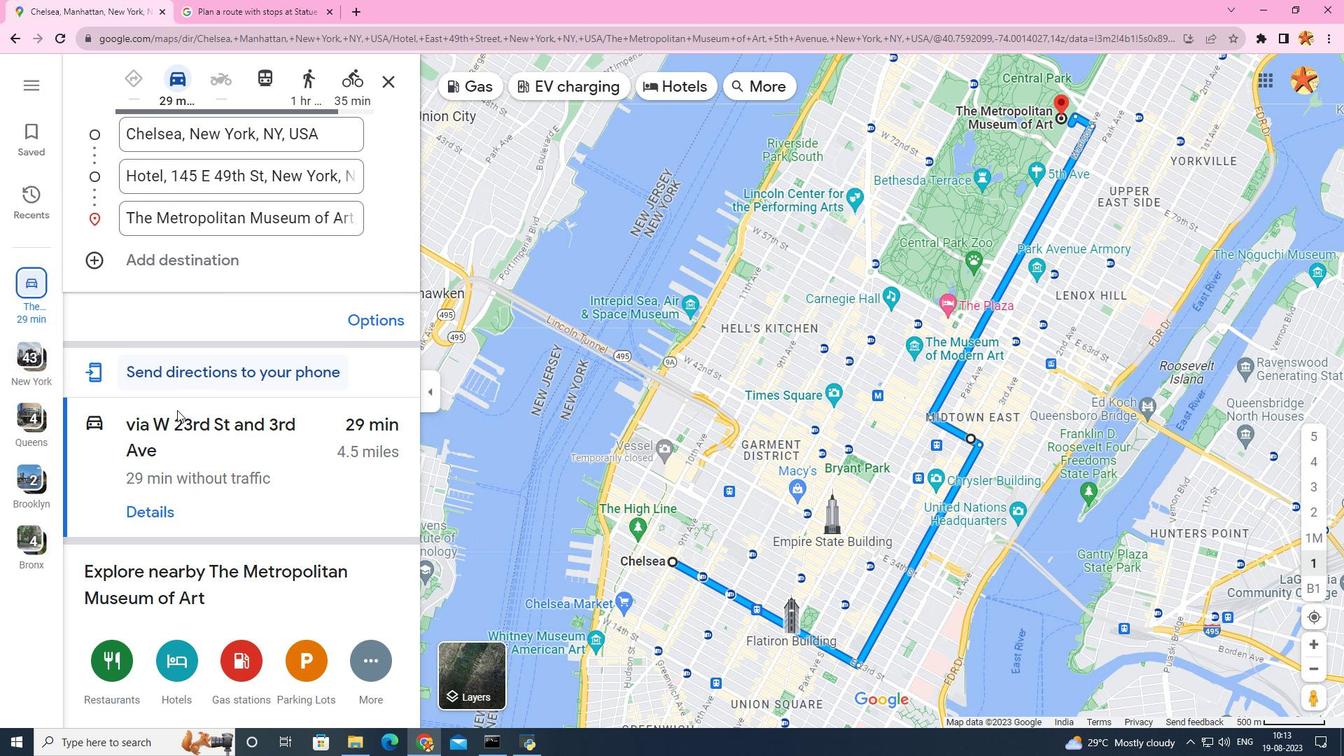 
Action: Mouse scrolled (185, 366) with delta (0, 0)
Screenshot: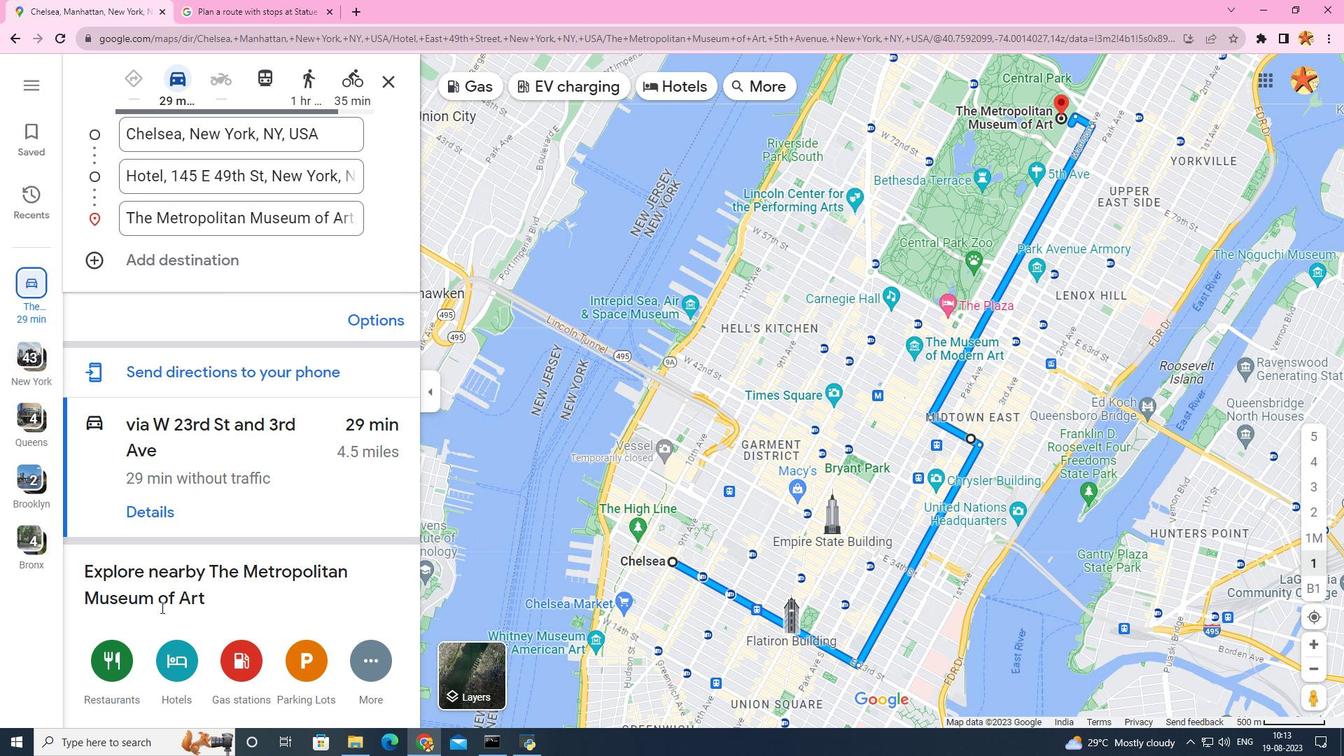 
Action: Mouse moved to (165, 668)
Screenshot: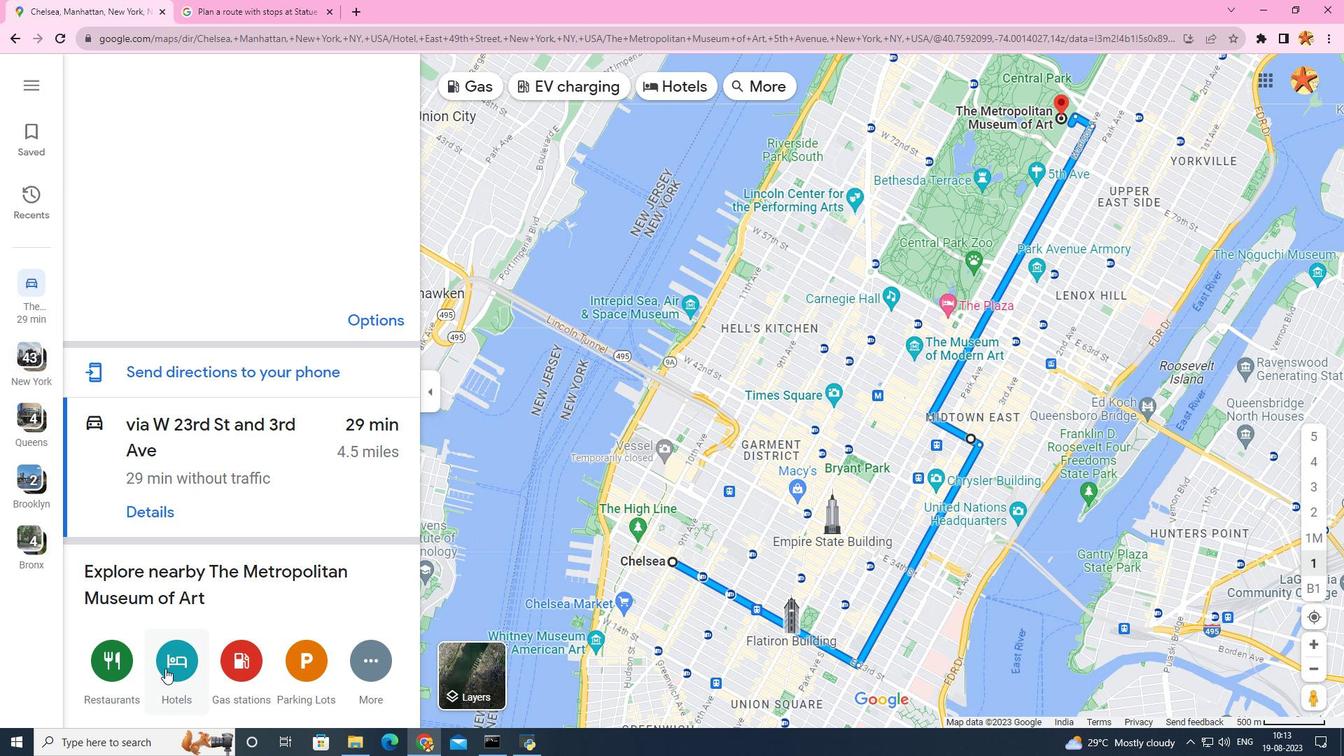 
Action: Mouse pressed left at (165, 668)
Screenshot: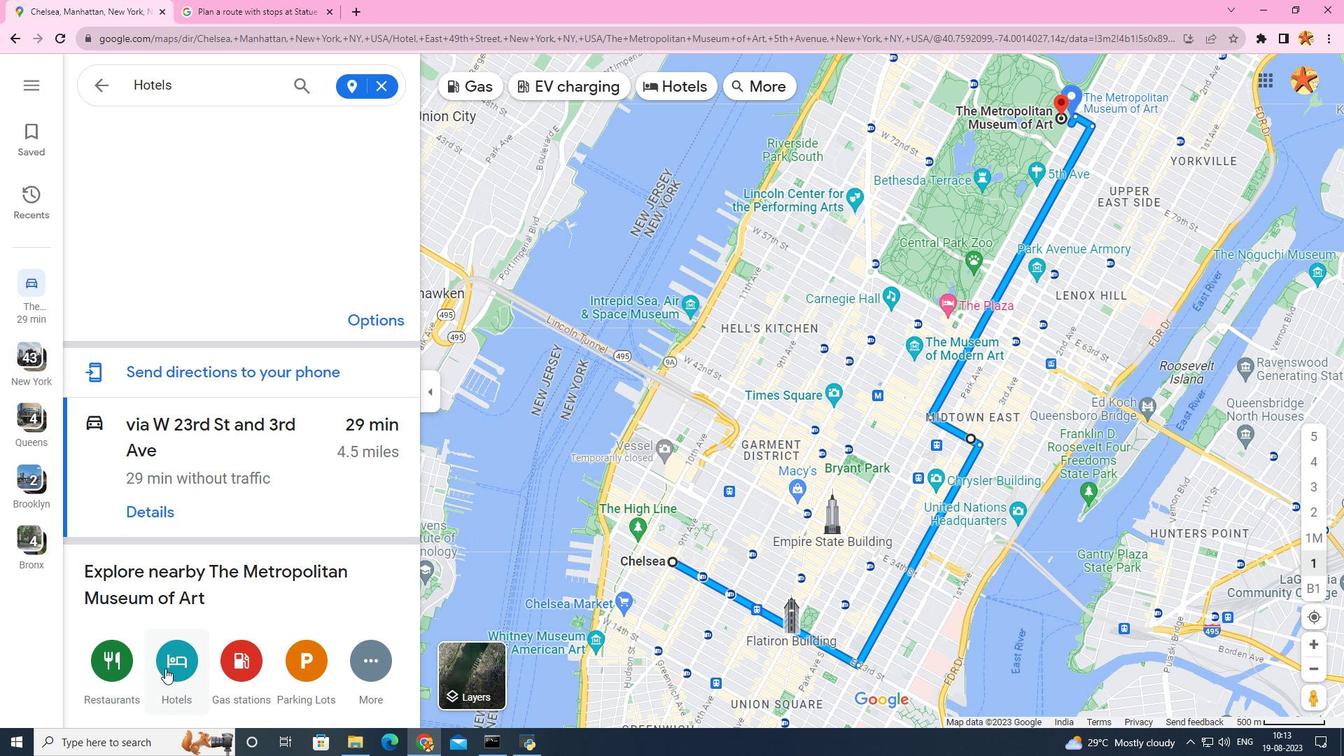 
Action: Mouse moved to (274, 508)
Screenshot: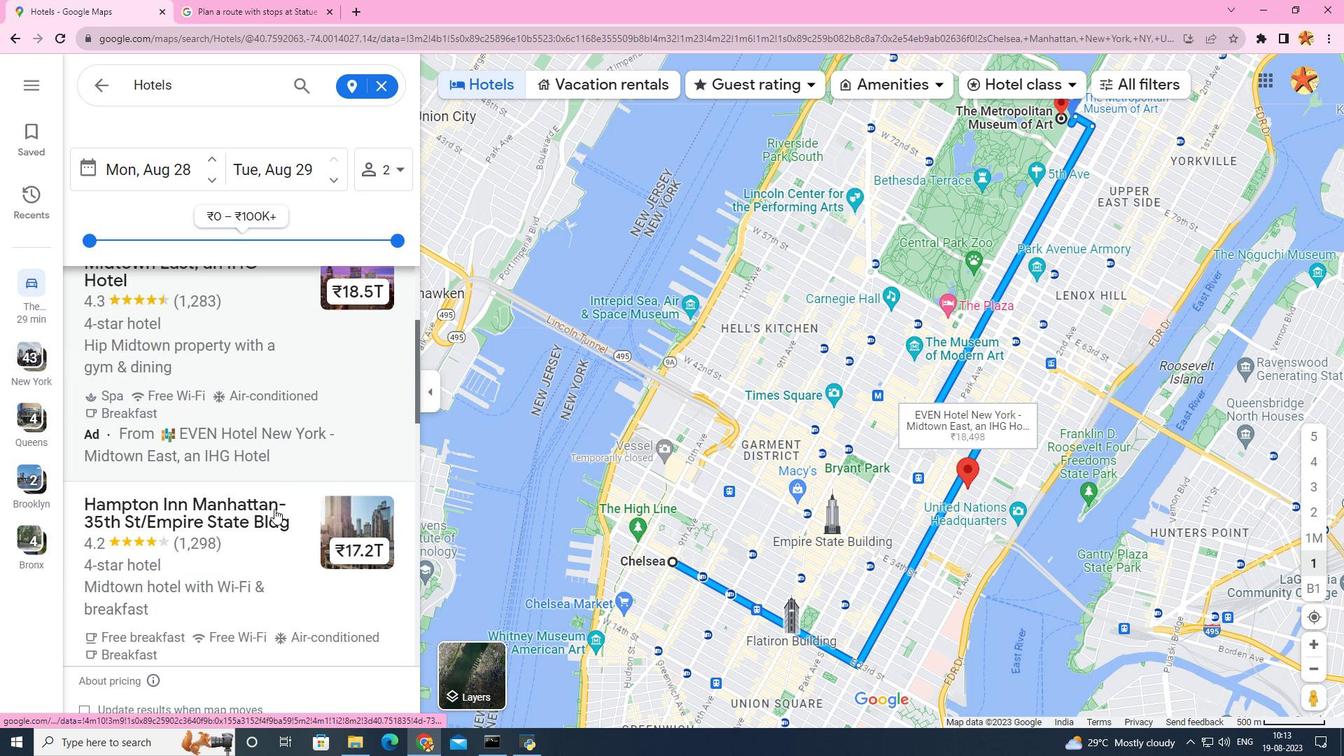 
Action: Mouse scrolled (274, 508) with delta (0, 0)
Screenshot: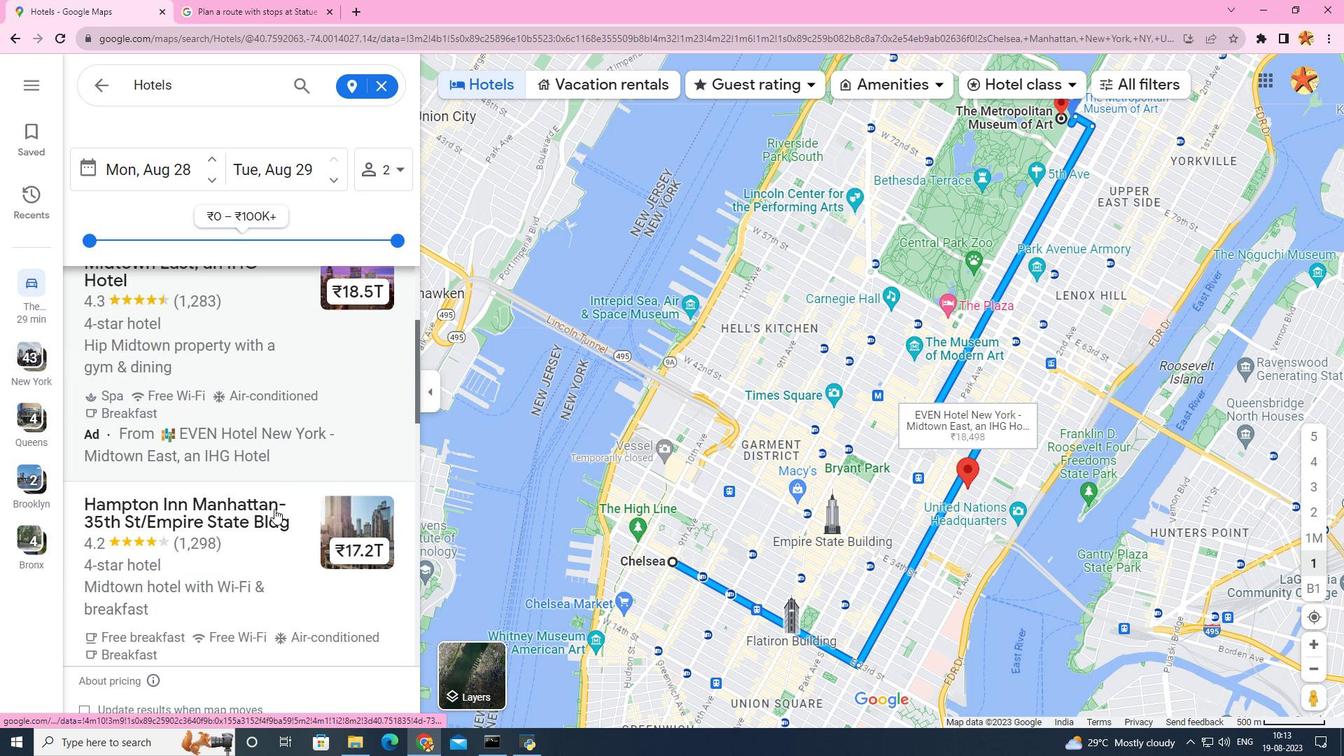 
Action: Mouse scrolled (274, 508) with delta (0, 0)
Screenshot: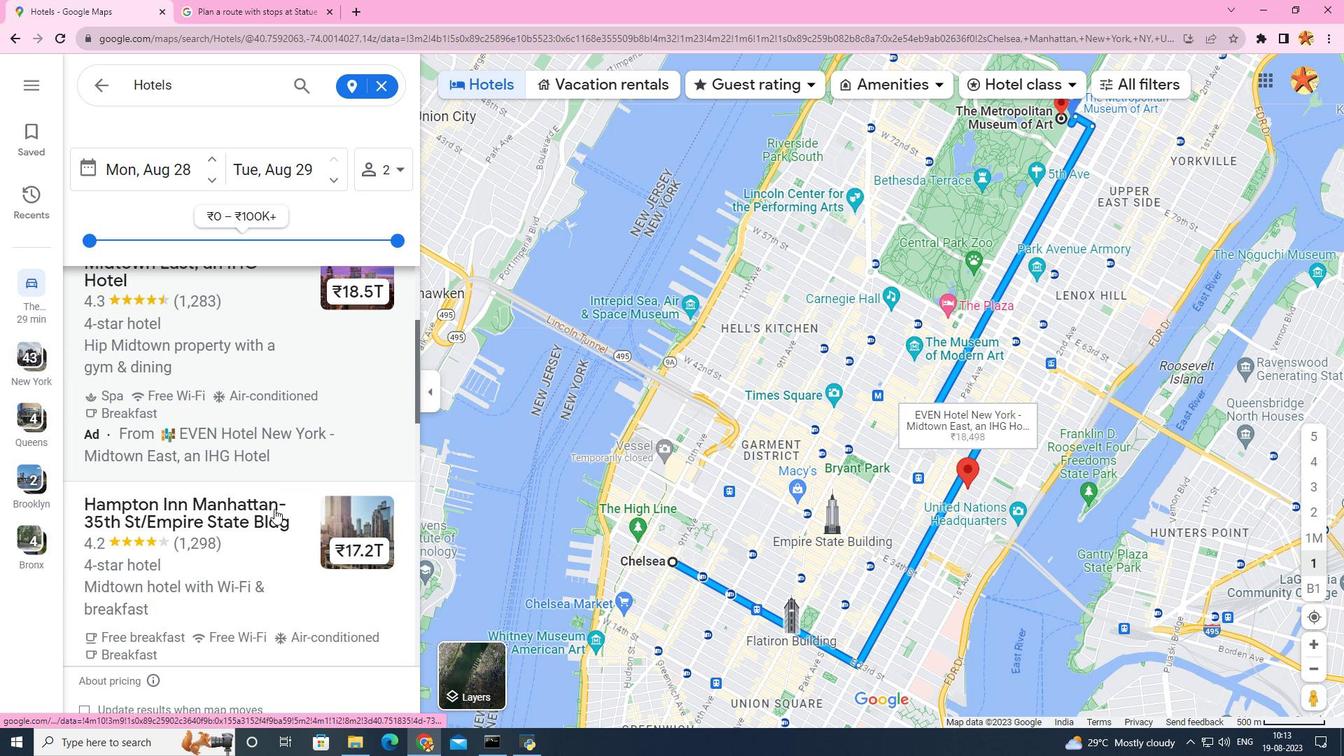 
Action: Mouse scrolled (274, 508) with delta (0, 0)
Screenshot: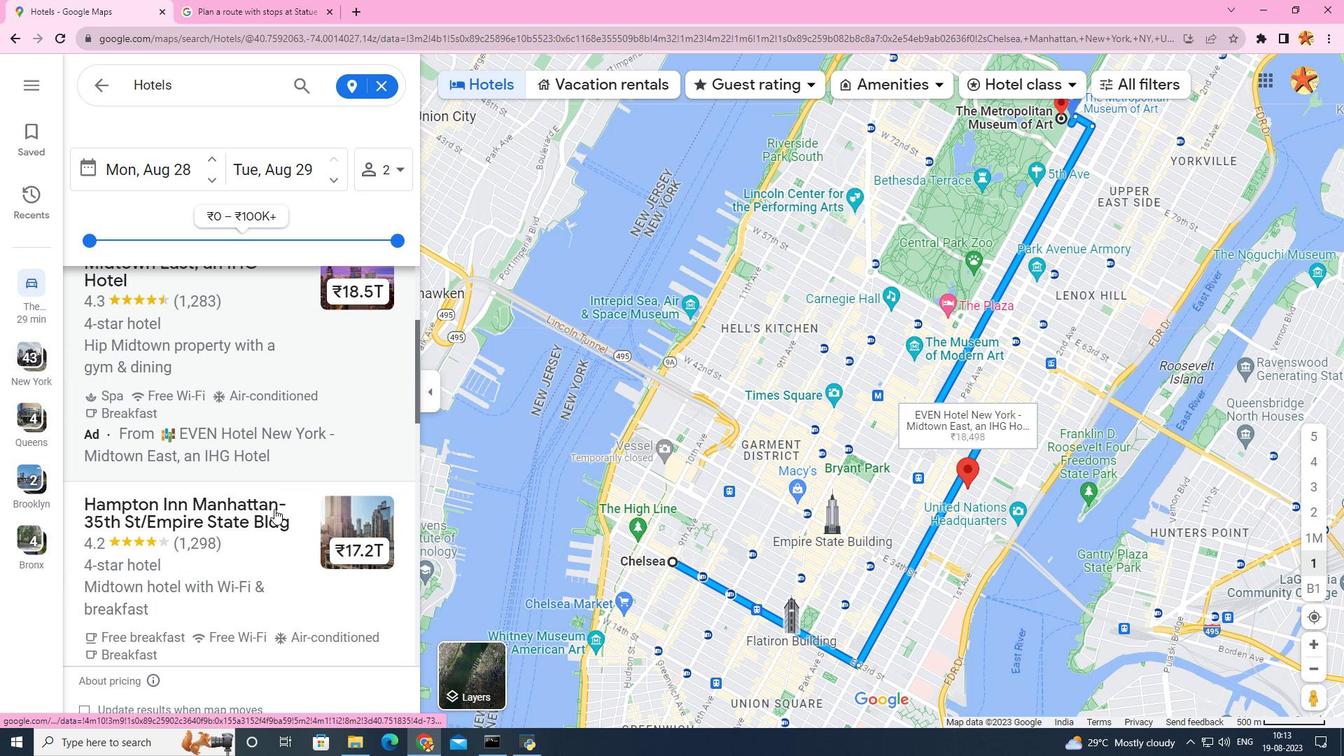 
Action: Mouse scrolled (274, 508) with delta (0, 0)
Screenshot: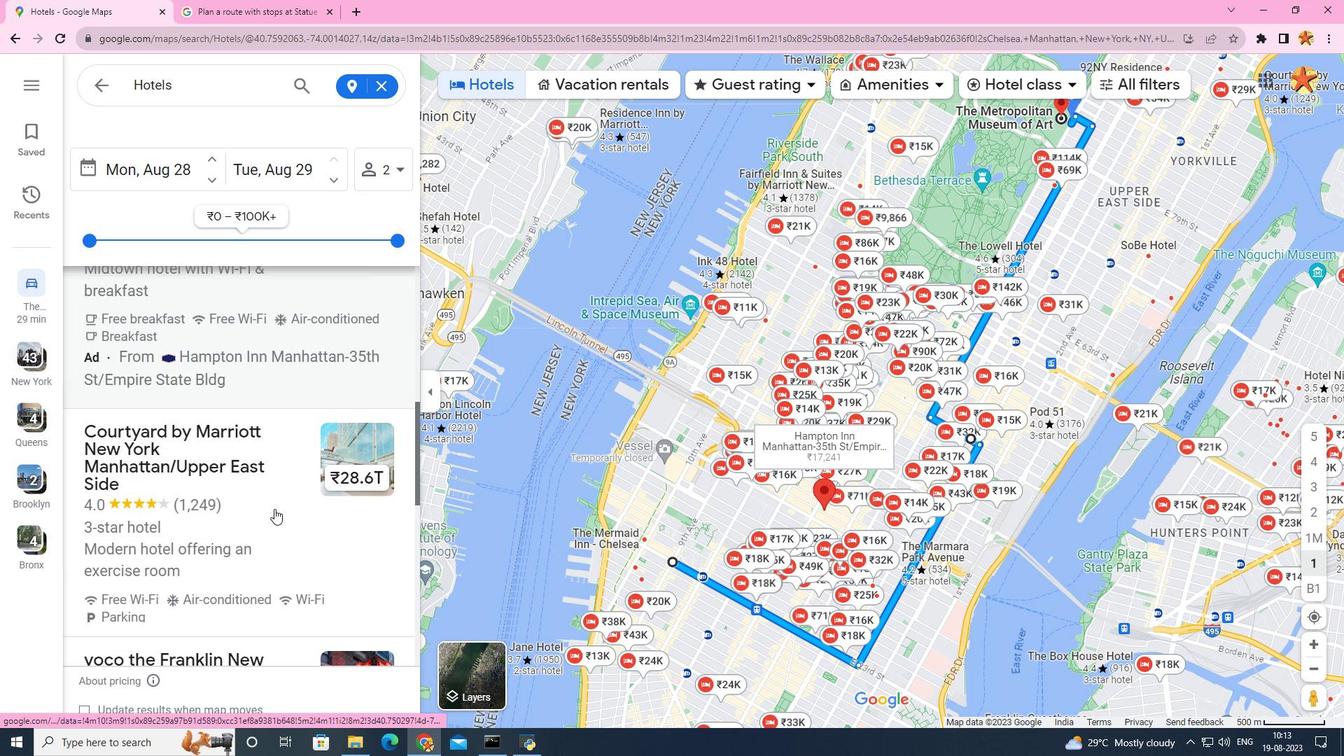 
Action: Mouse scrolled (274, 508) with delta (0, 0)
Screenshot: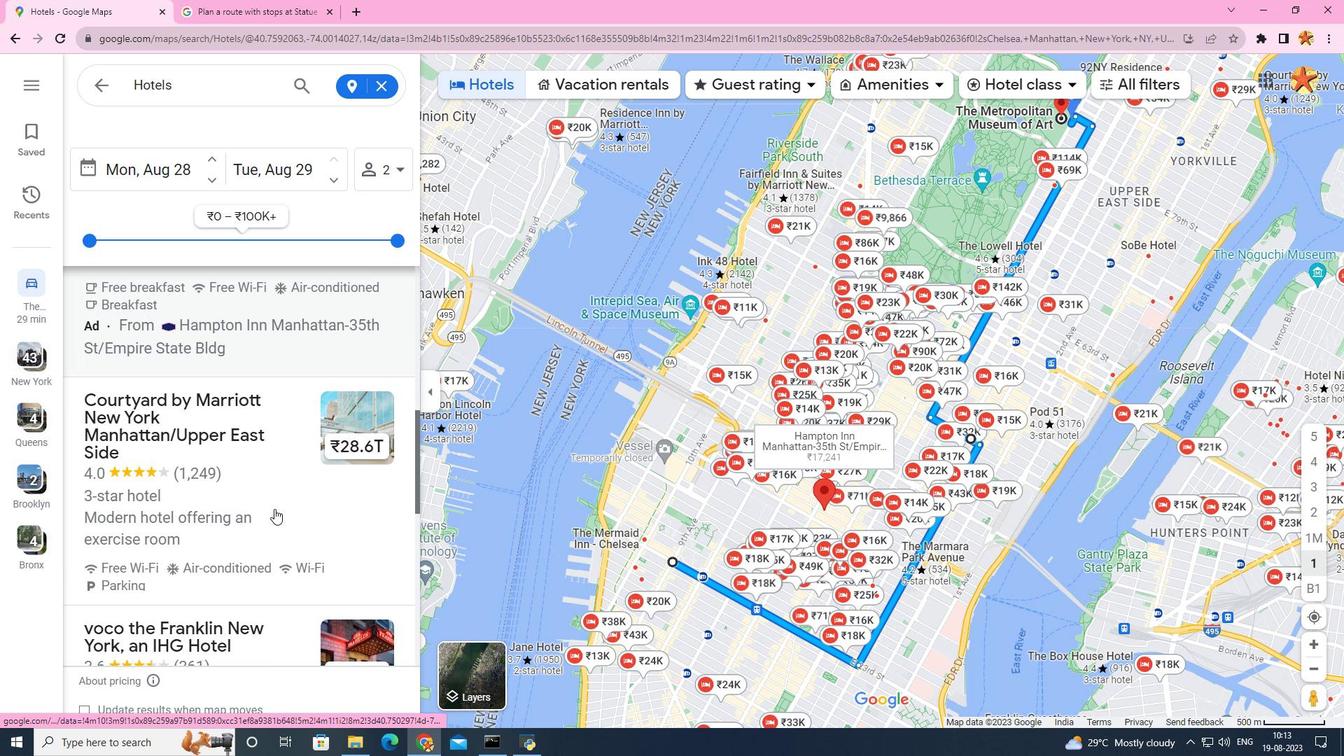 
Action: Mouse scrolled (274, 508) with delta (0, 0)
Screenshot: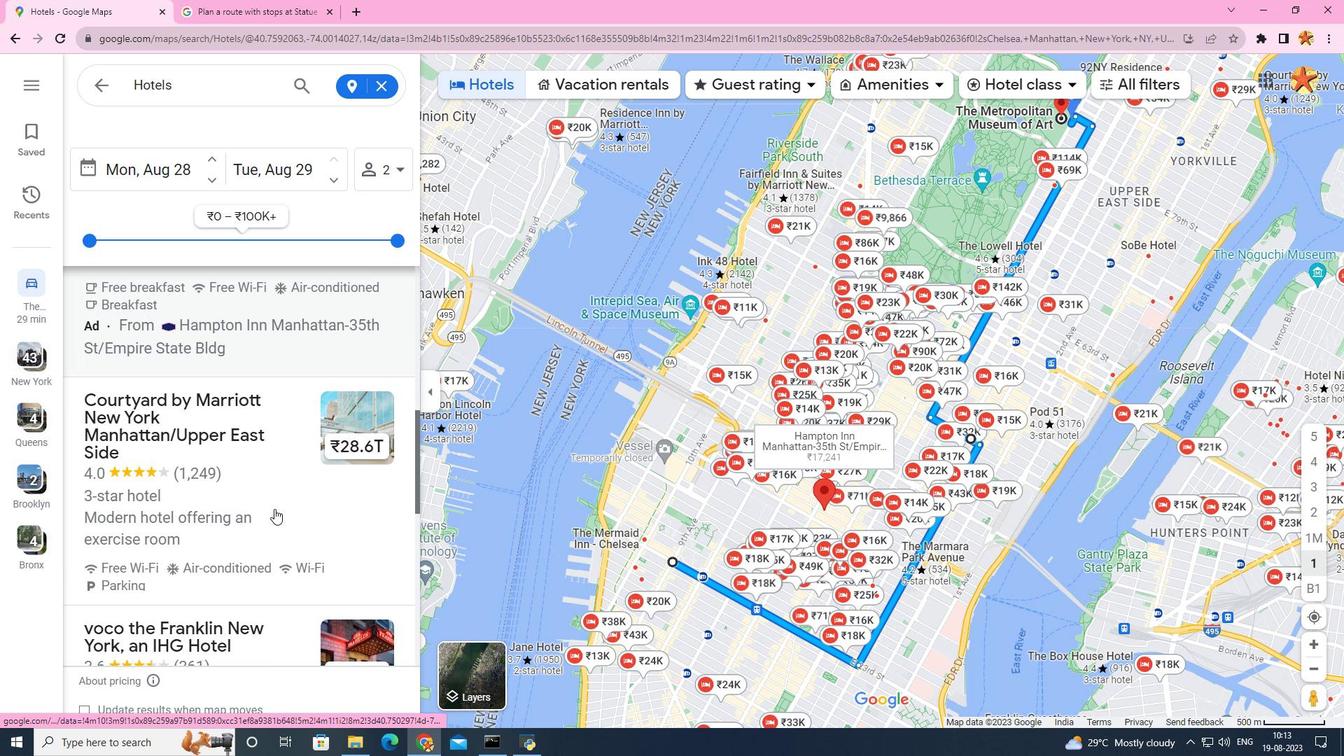 
Action: Mouse scrolled (274, 508) with delta (0, 0)
Screenshot: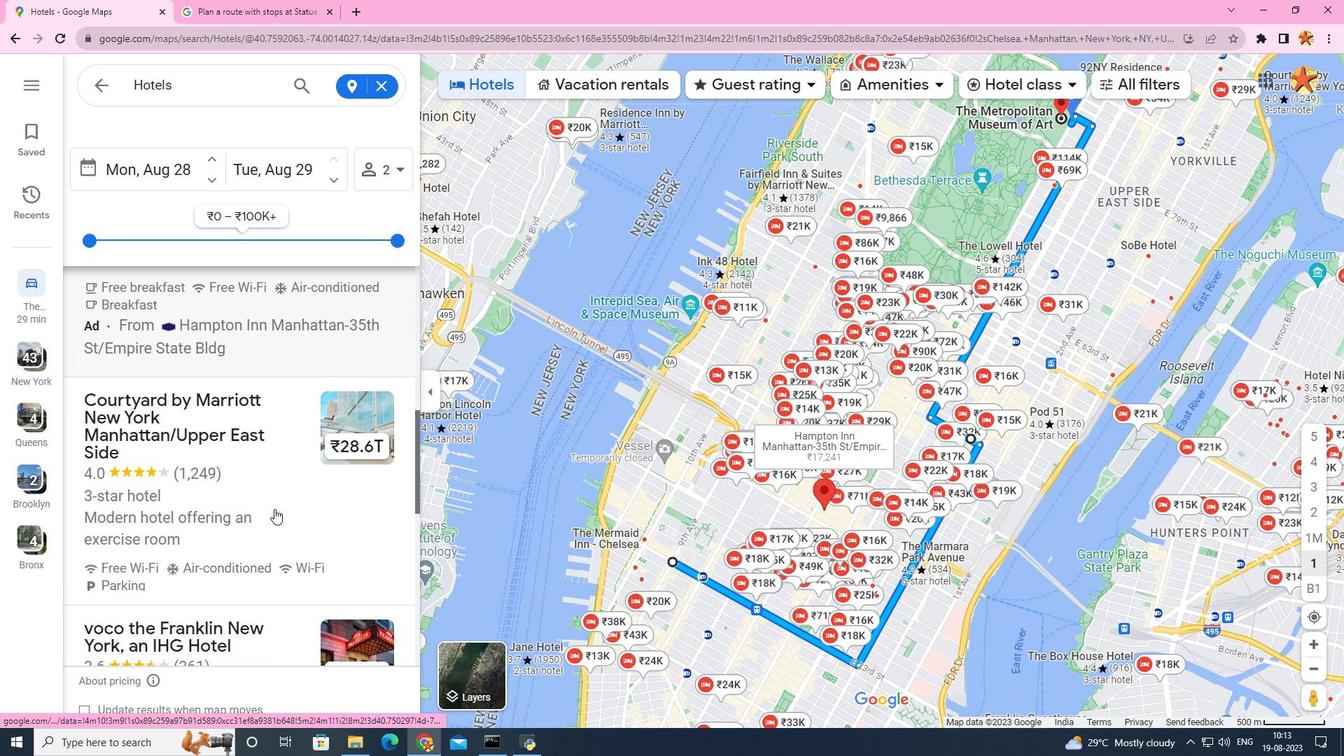 
Action: Mouse scrolled (274, 508) with delta (0, 0)
Screenshot: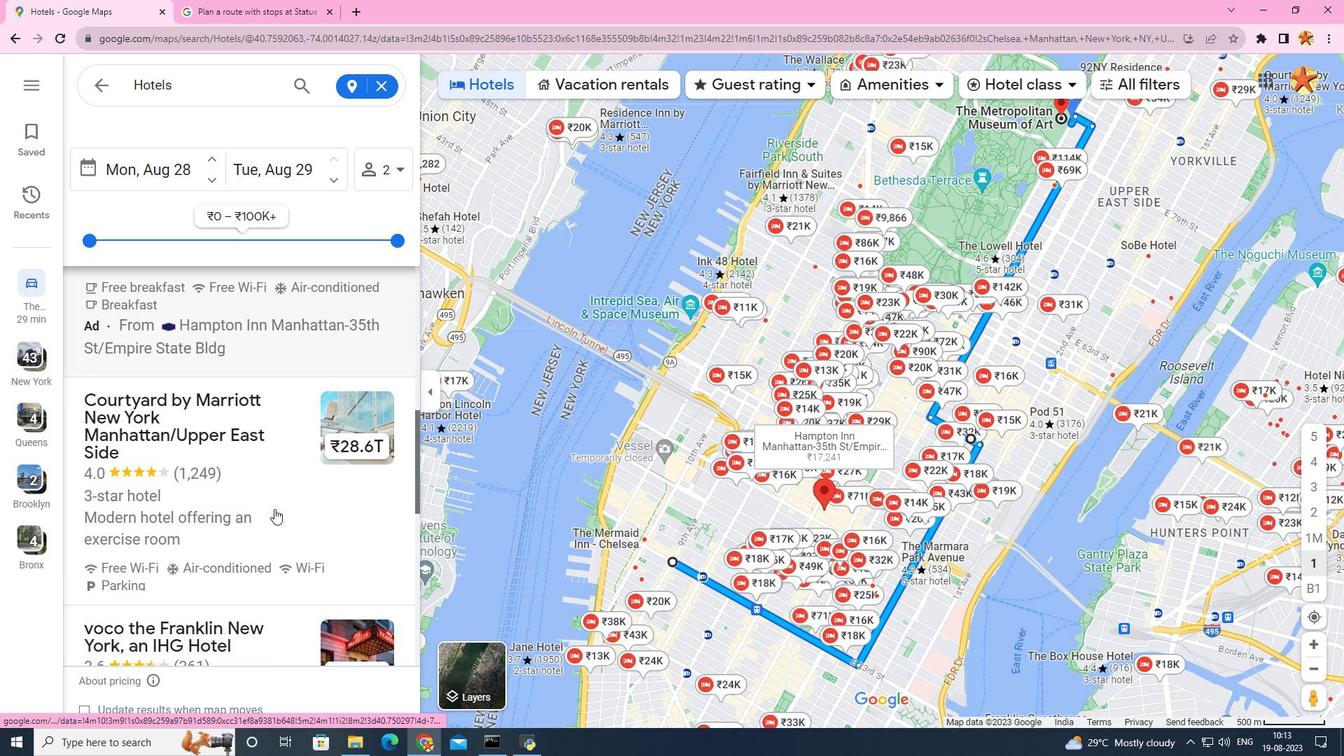 
Action: Mouse pressed left at (274, 508)
Screenshot: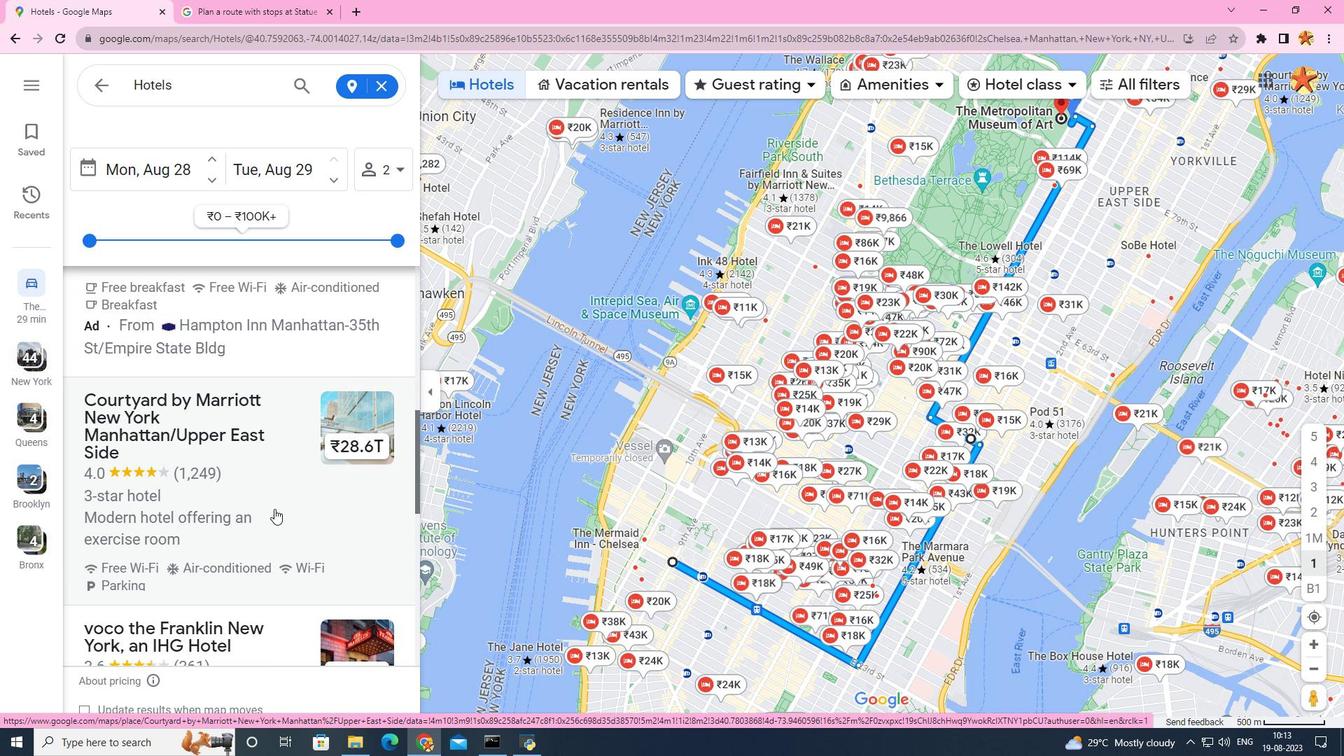 
Action: Mouse moved to (553, 281)
Screenshot: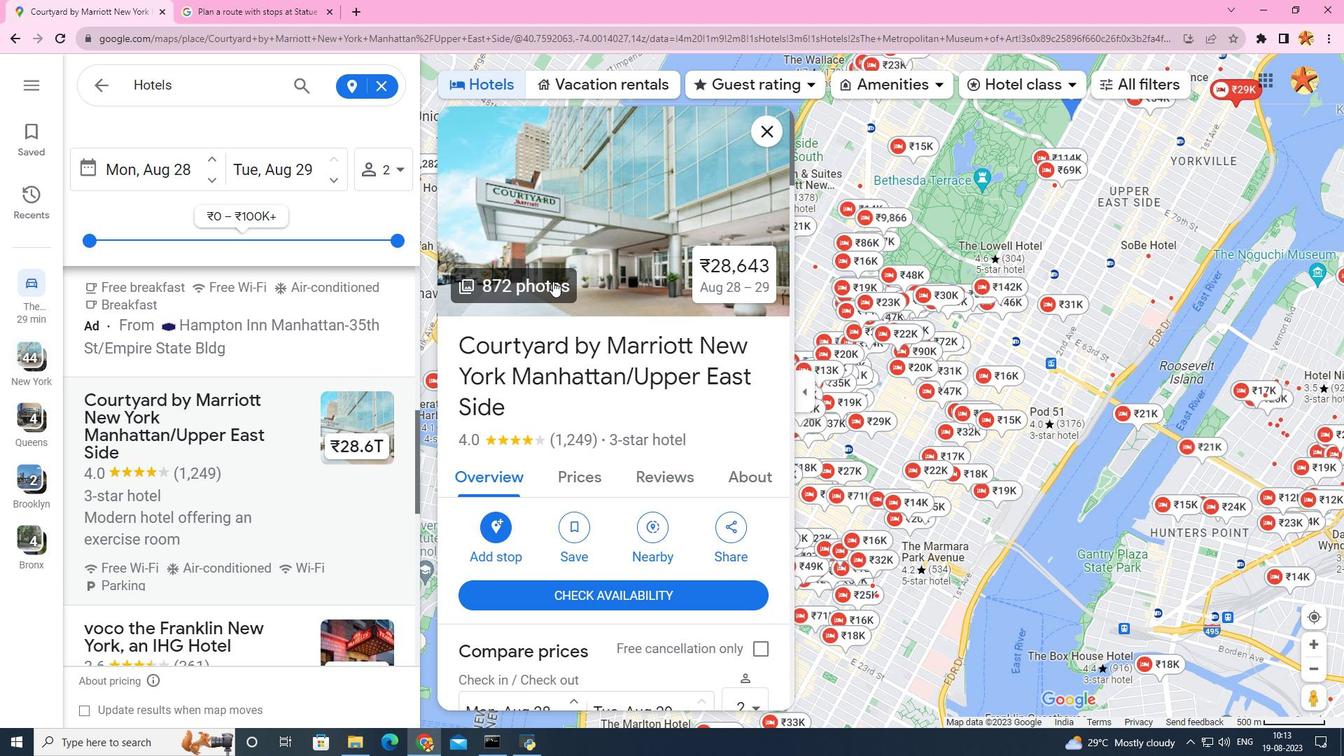 
Action: Mouse pressed left at (553, 281)
Screenshot: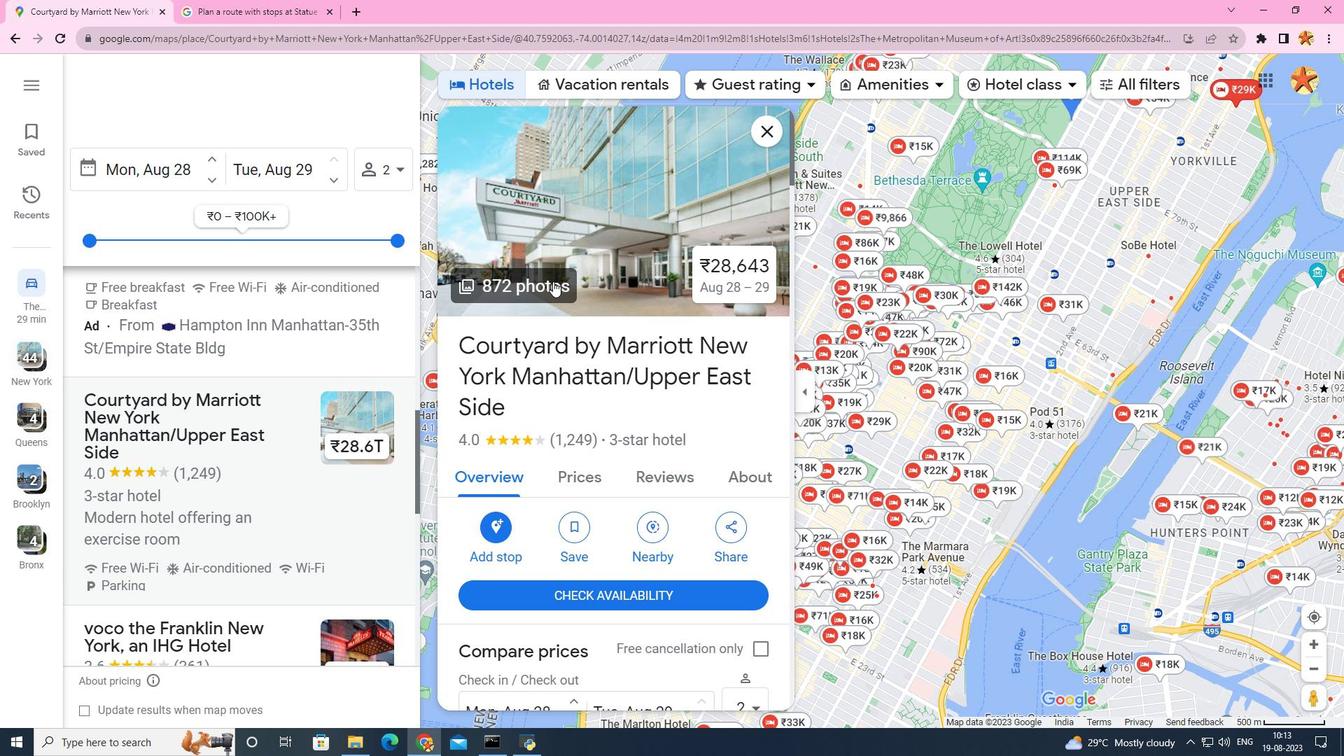 
Action: Mouse moved to (906, 627)
Screenshot: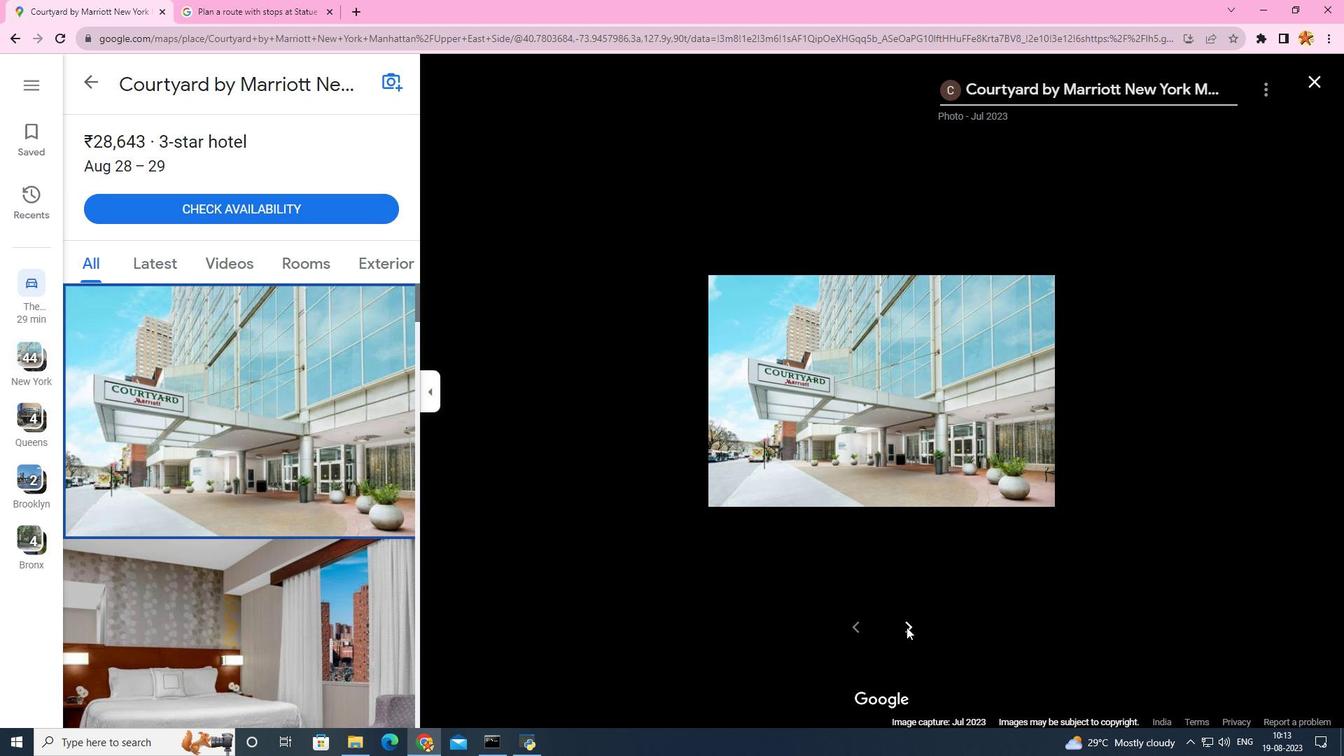 
Action: Mouse pressed left at (906, 627)
Screenshot: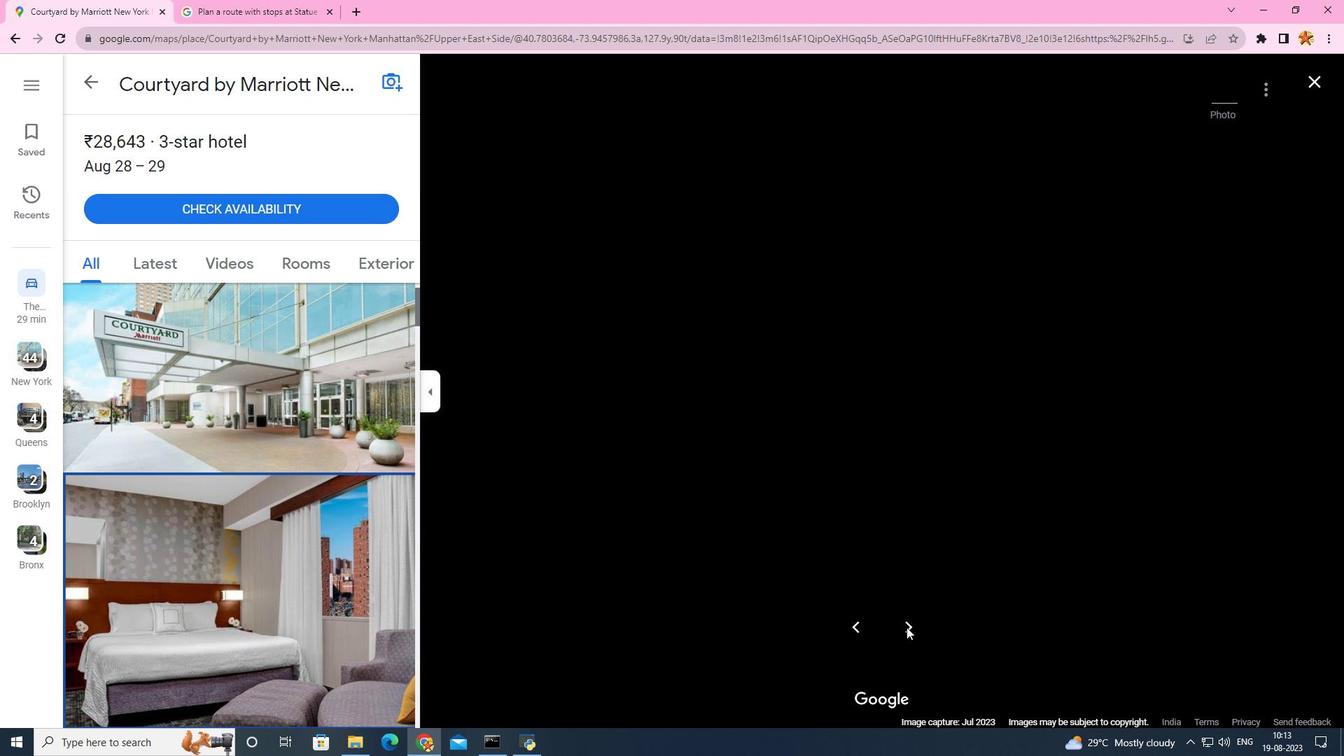 
Action: Mouse pressed left at (906, 627)
Screenshot: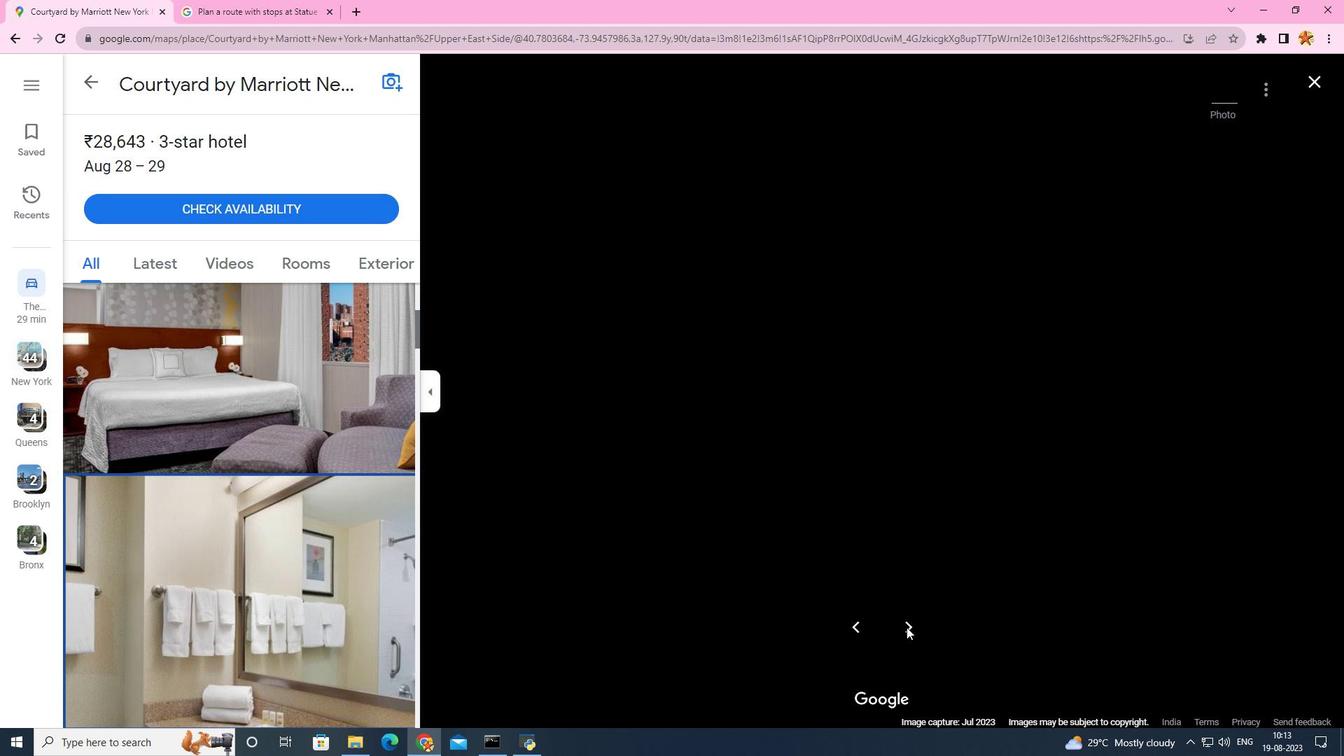 
Action: Mouse pressed left at (906, 627)
Screenshot: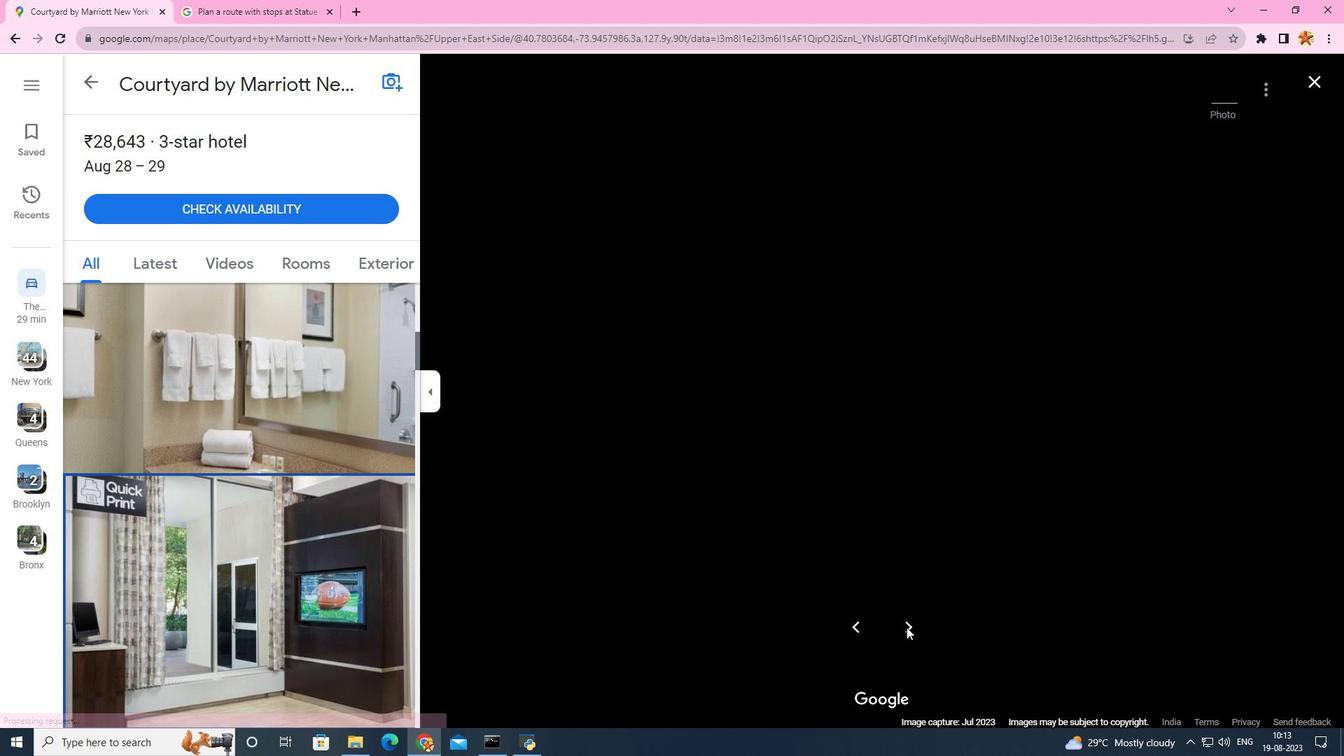 
Action: Mouse pressed left at (906, 627)
Screenshot: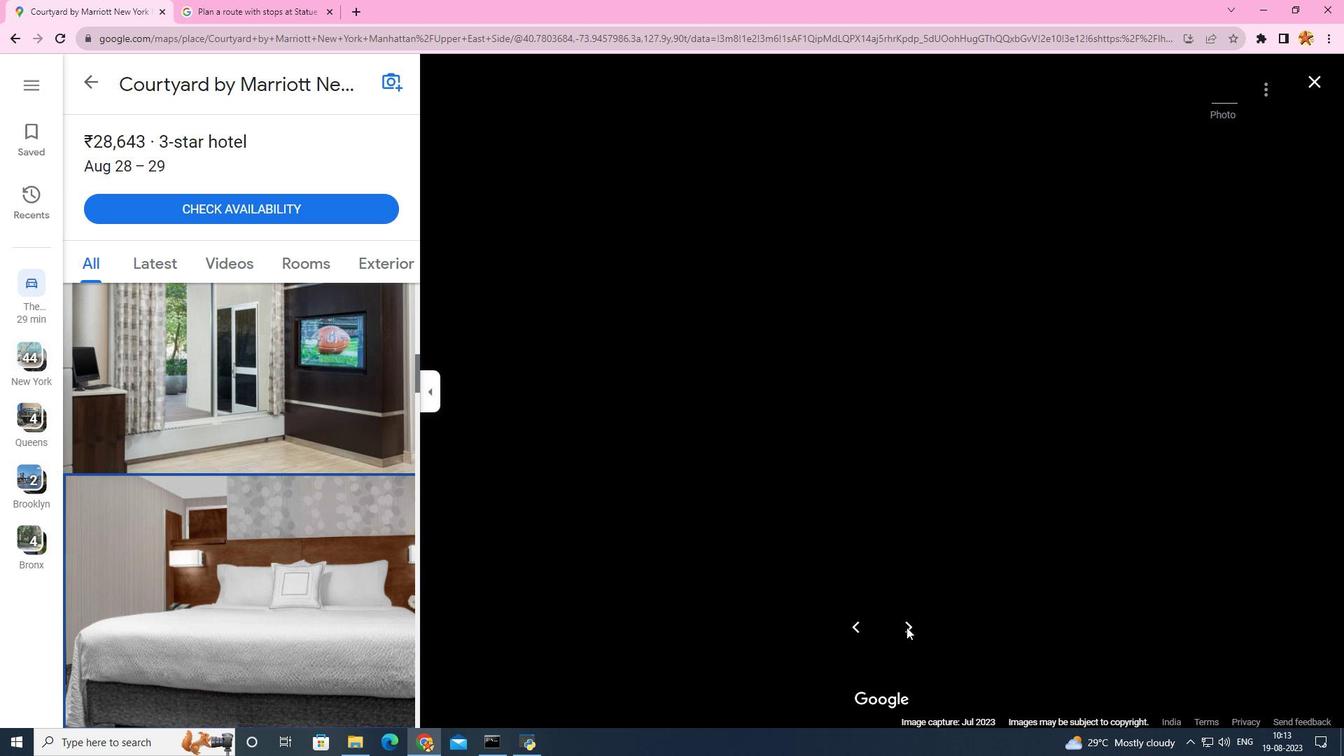 
Action: Mouse pressed left at (906, 627)
Screenshot: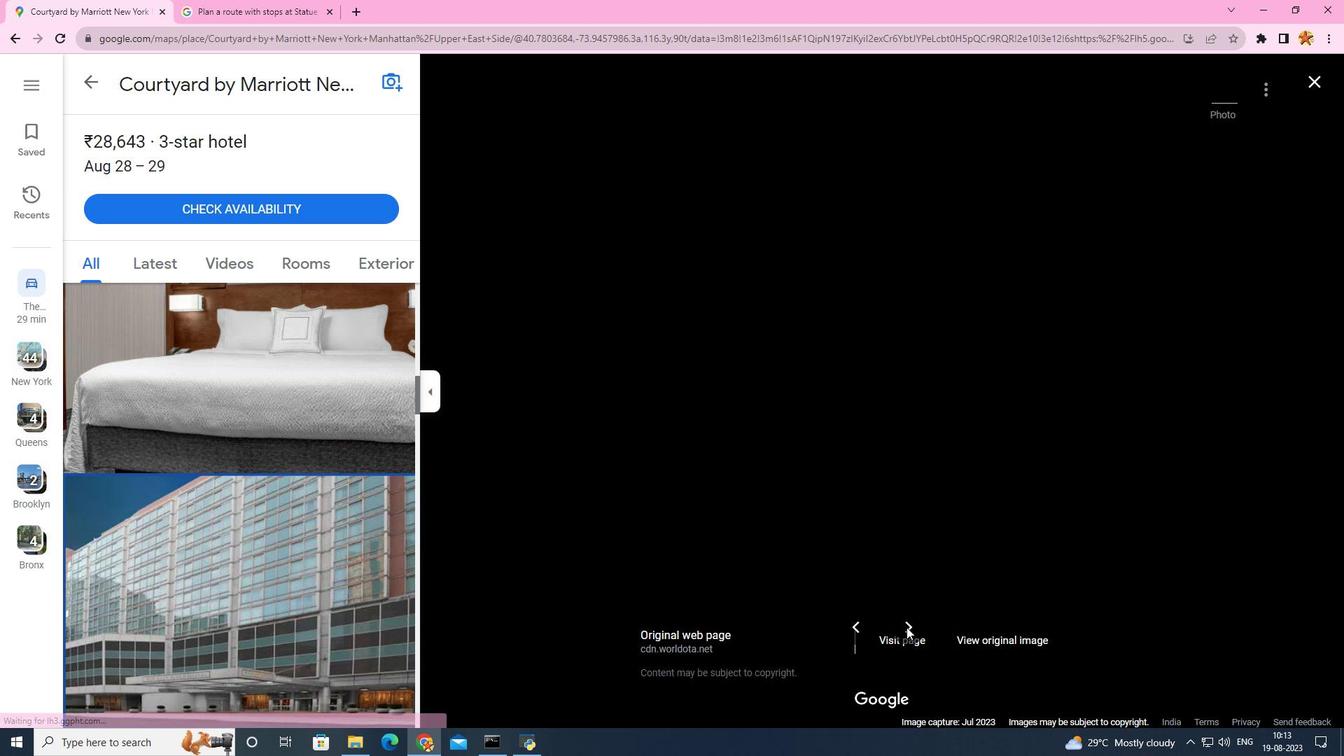 
Action: Mouse pressed left at (906, 627)
Screenshot: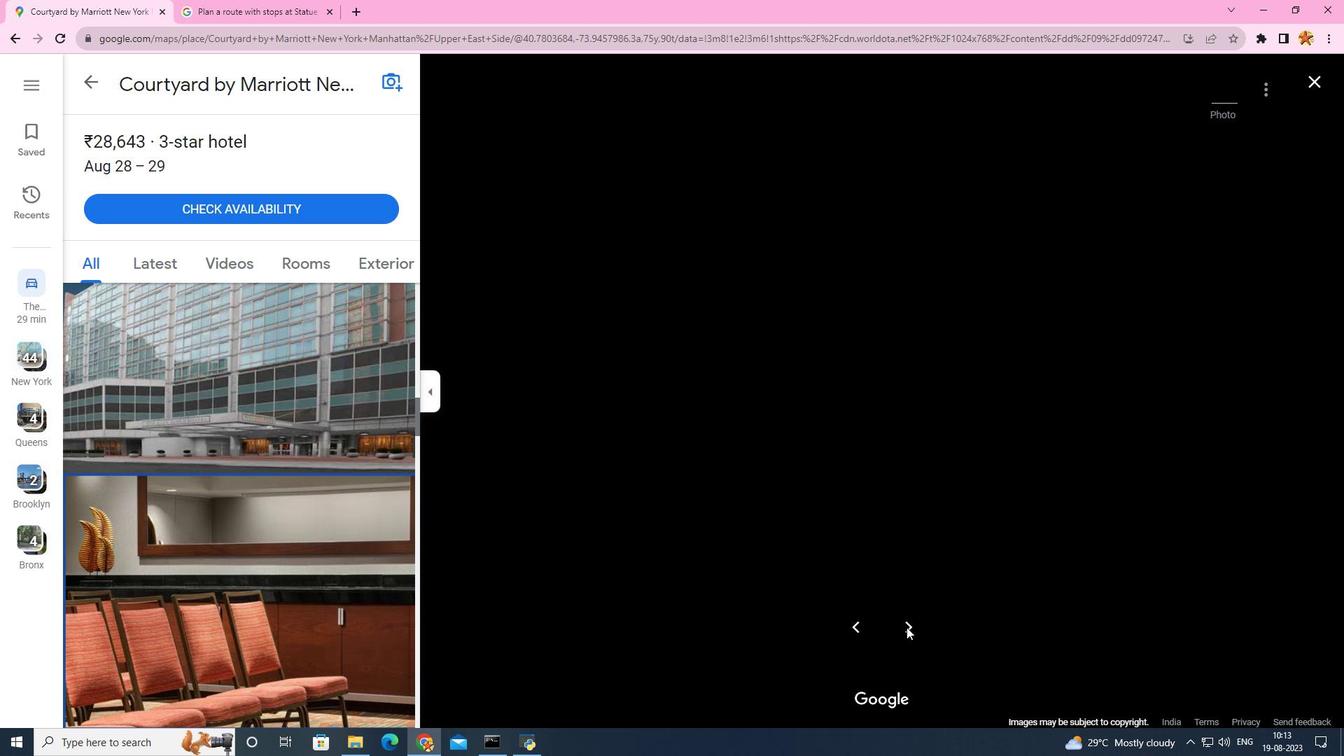 
Action: Mouse pressed left at (906, 627)
Screenshot: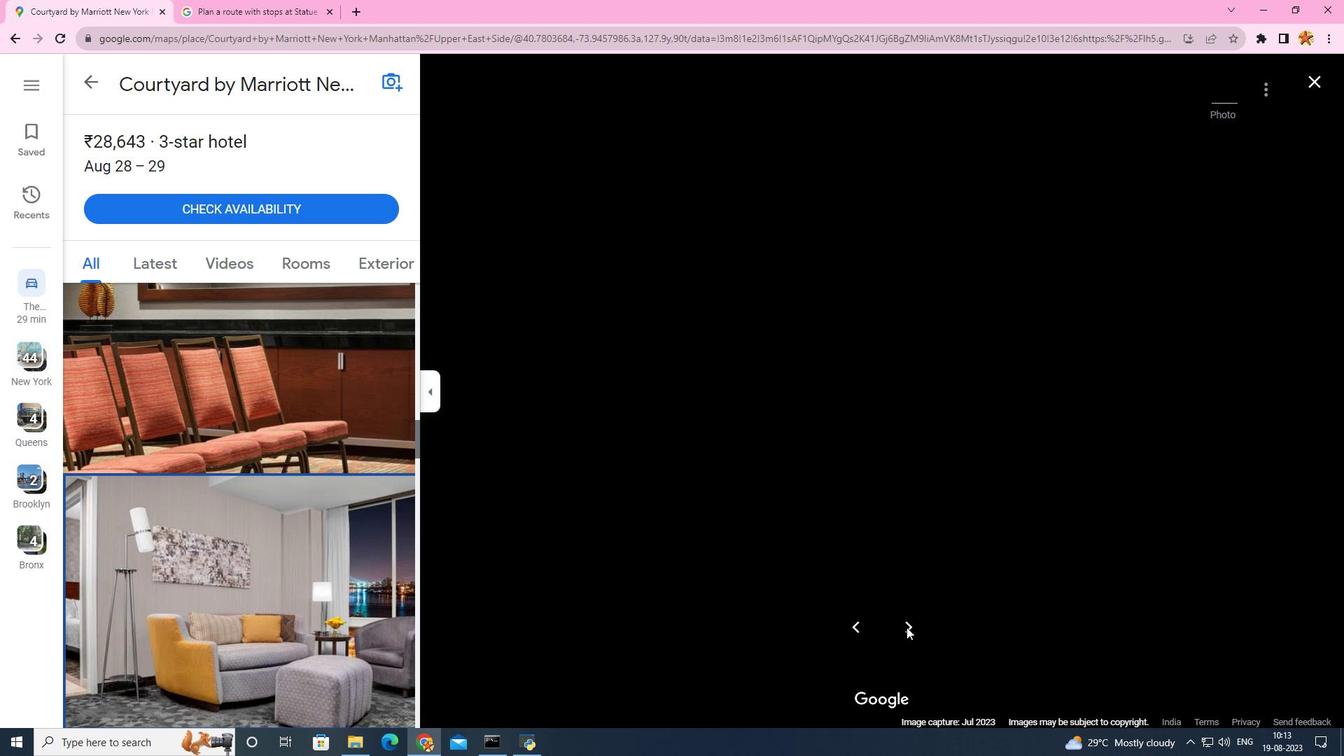 
Action: Mouse pressed left at (906, 627)
Screenshot: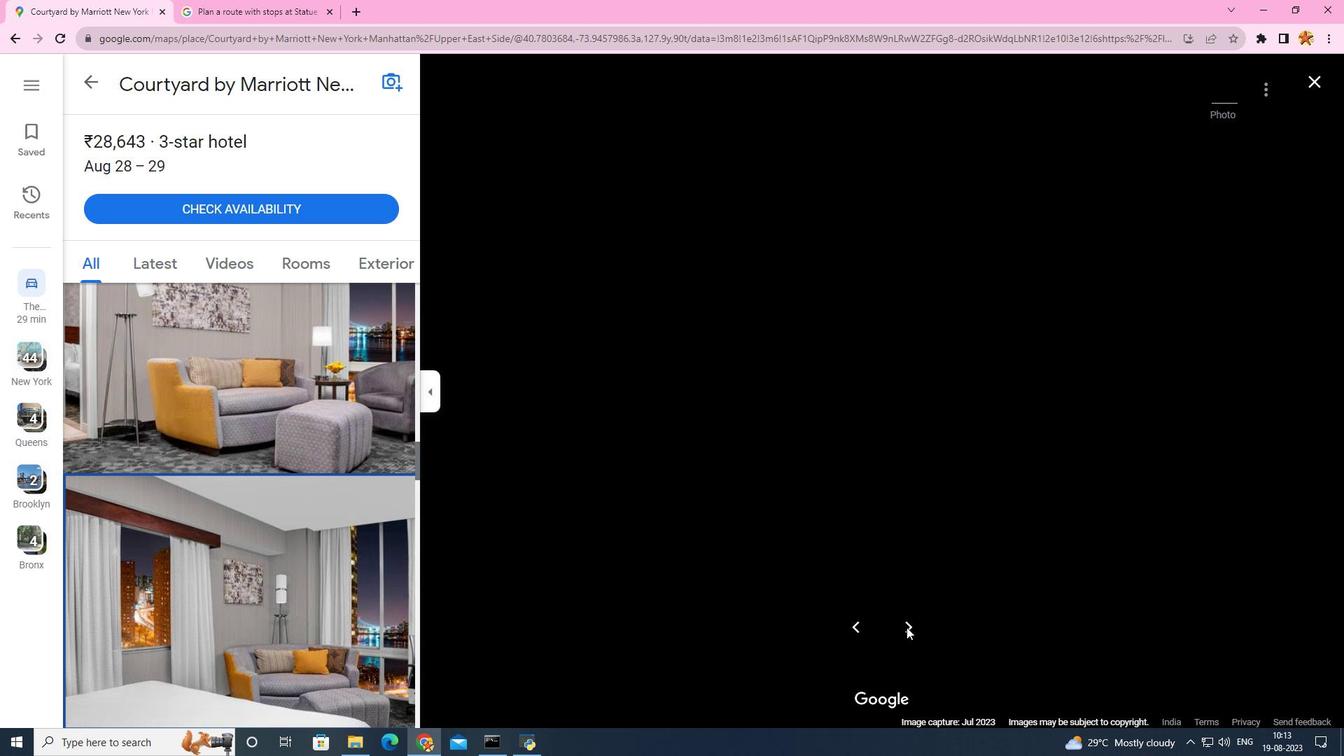 
Action: Mouse moved to (1304, 90)
Screenshot: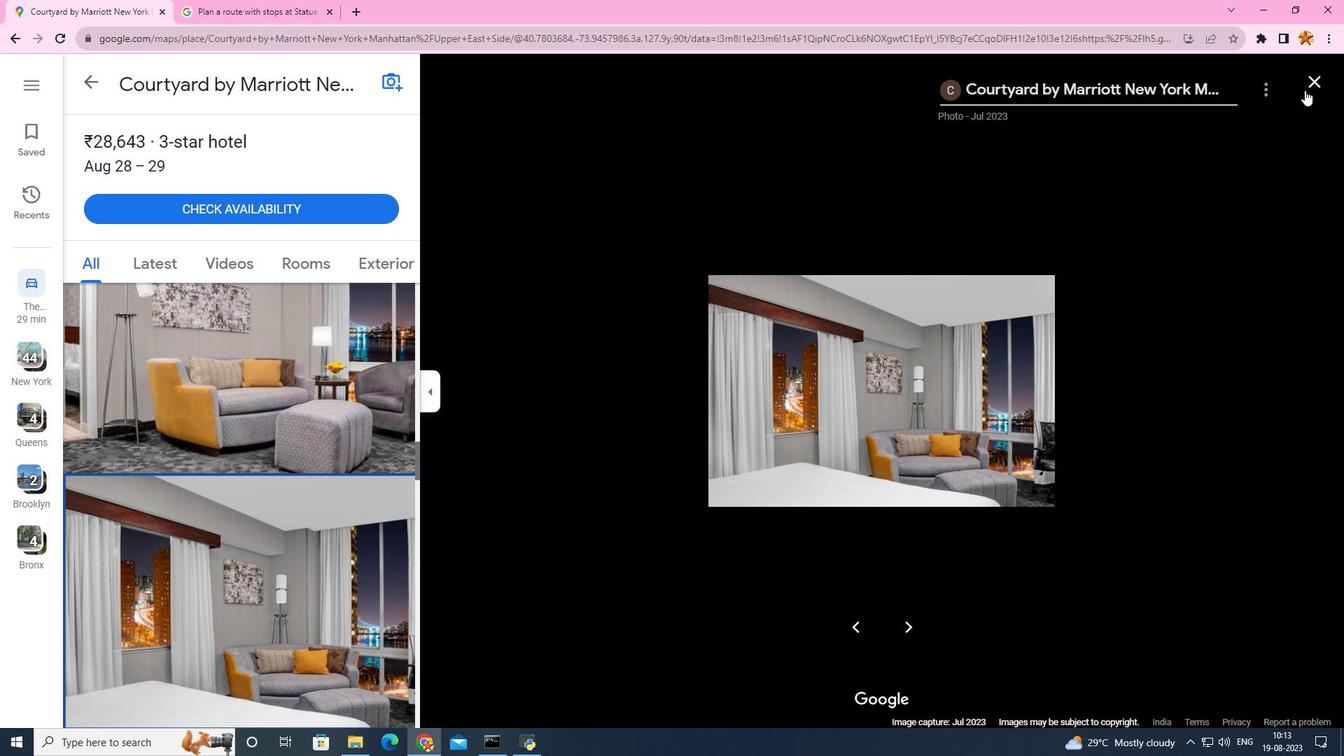 
Action: Mouse pressed left at (1304, 90)
Screenshot: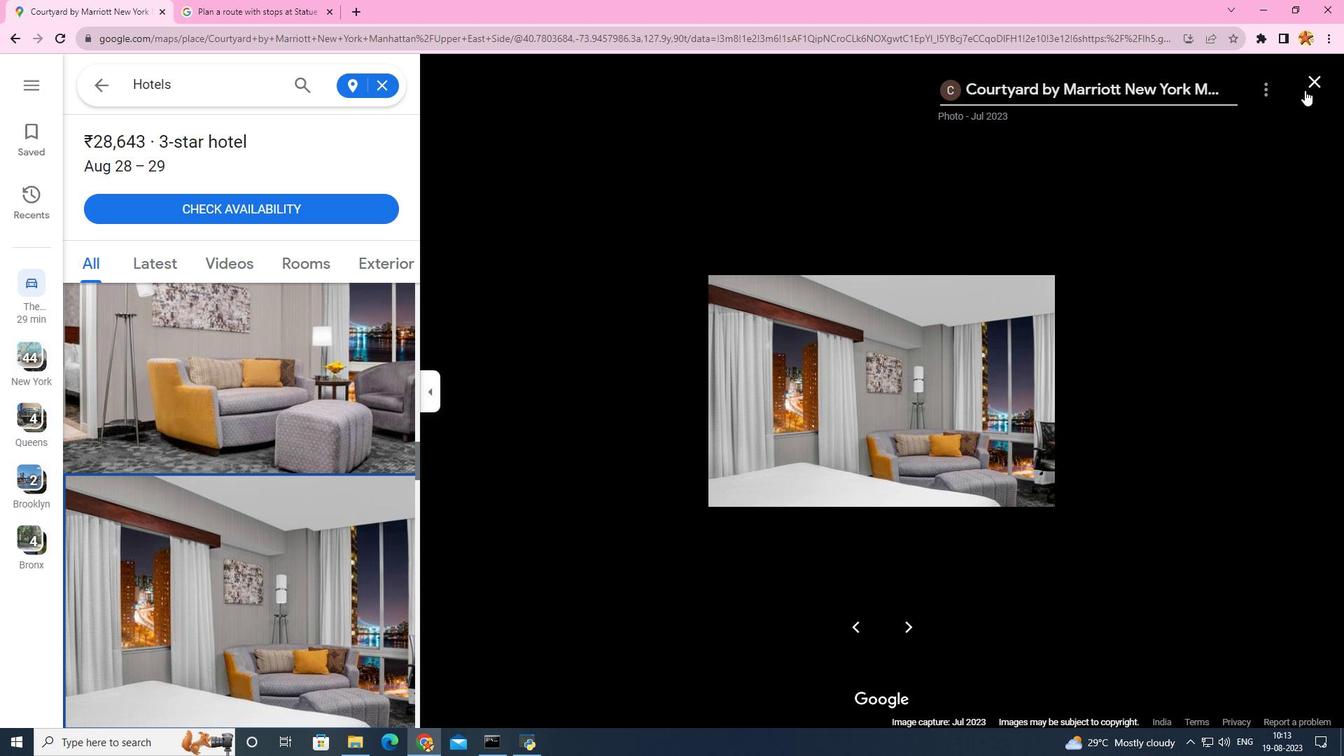 
Action: Mouse moved to (147, 307)
Screenshot: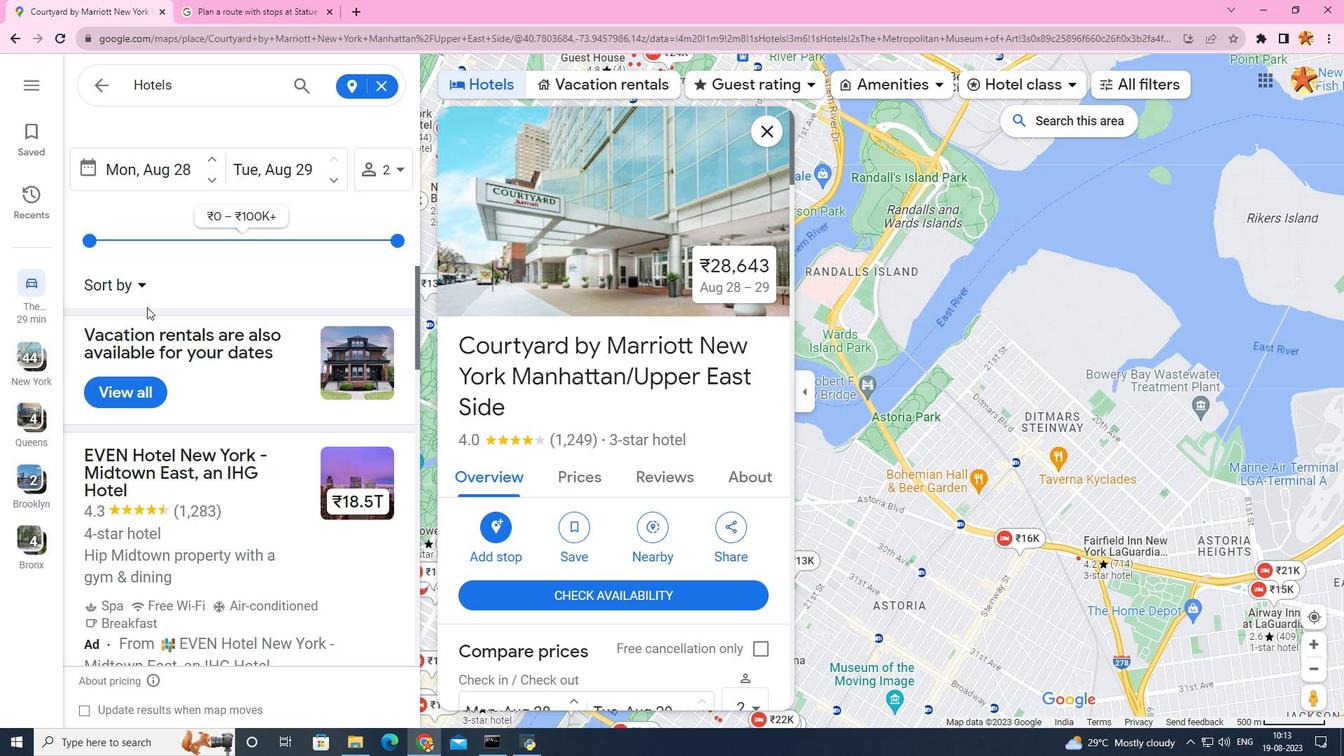 
Action: Mouse scrolled (147, 308) with delta (0, 0)
Screenshot: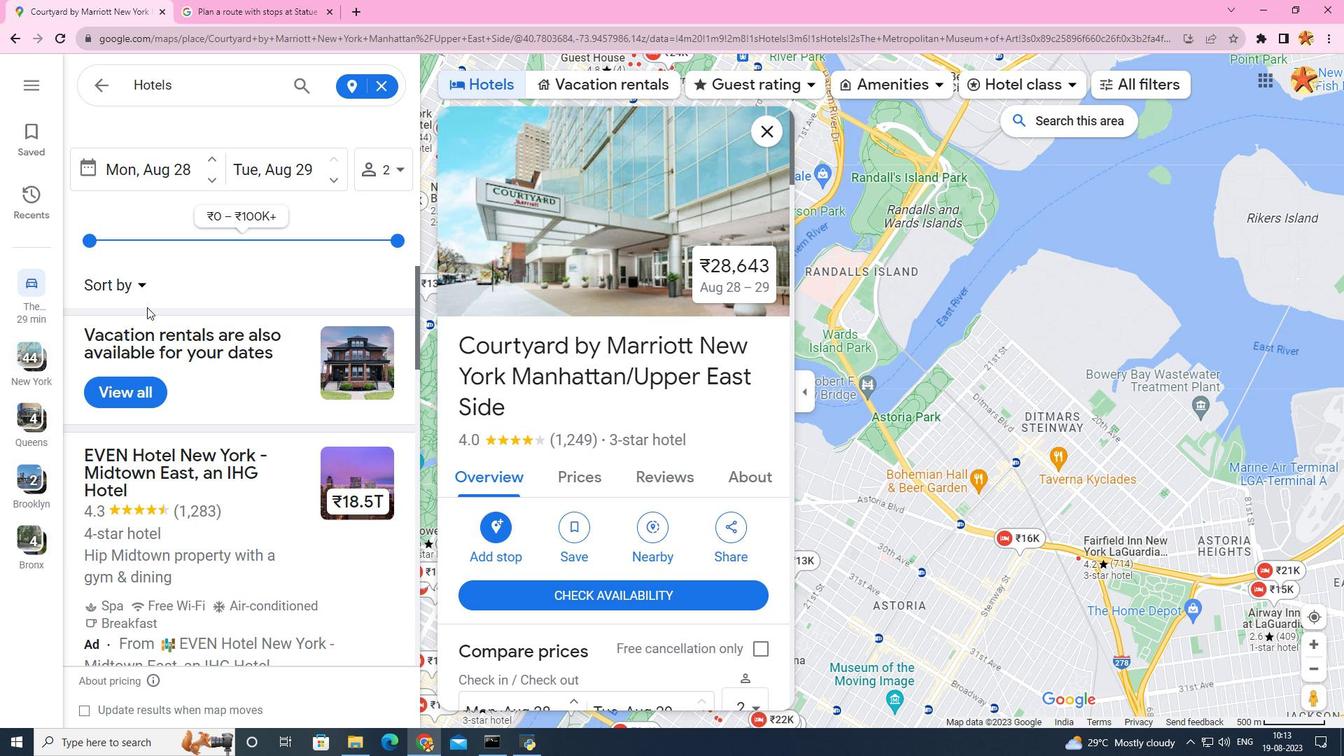
Action: Mouse scrolled (147, 308) with delta (0, 0)
Screenshot: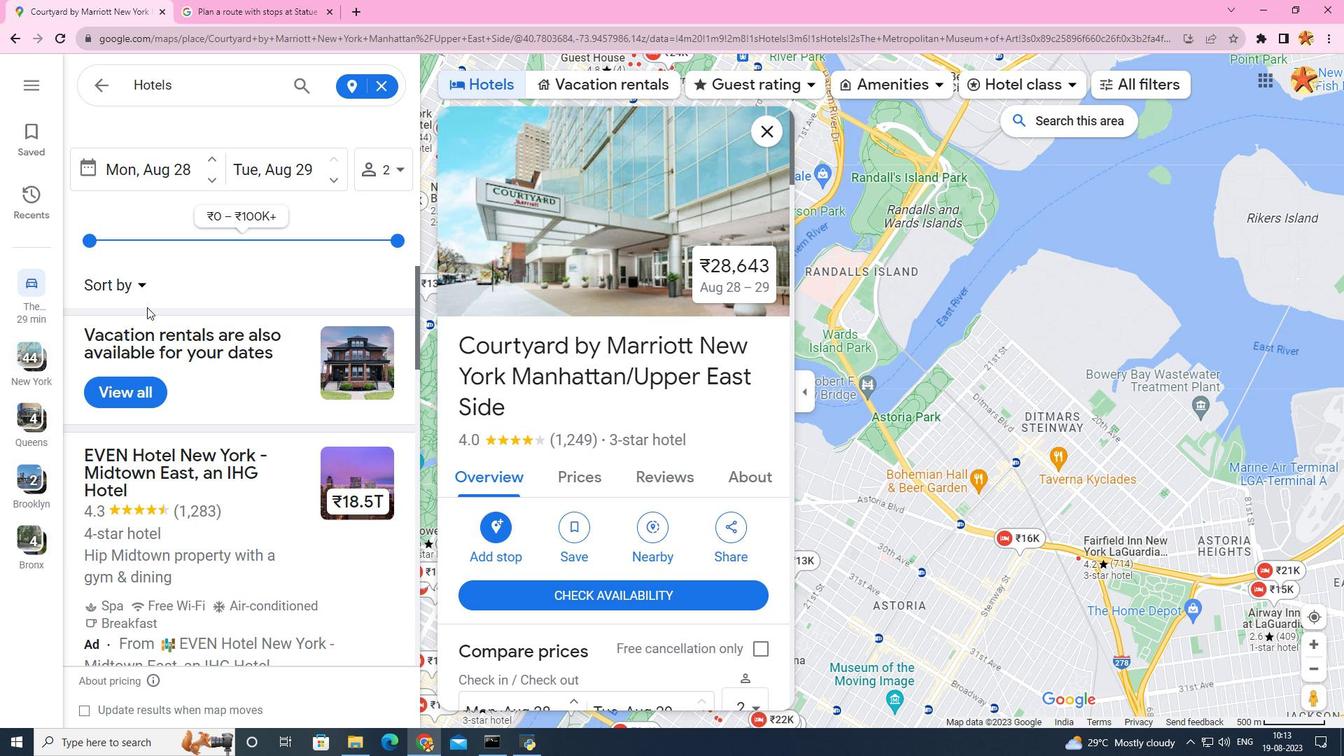 
Action: Mouse scrolled (147, 308) with delta (0, 0)
Screenshot: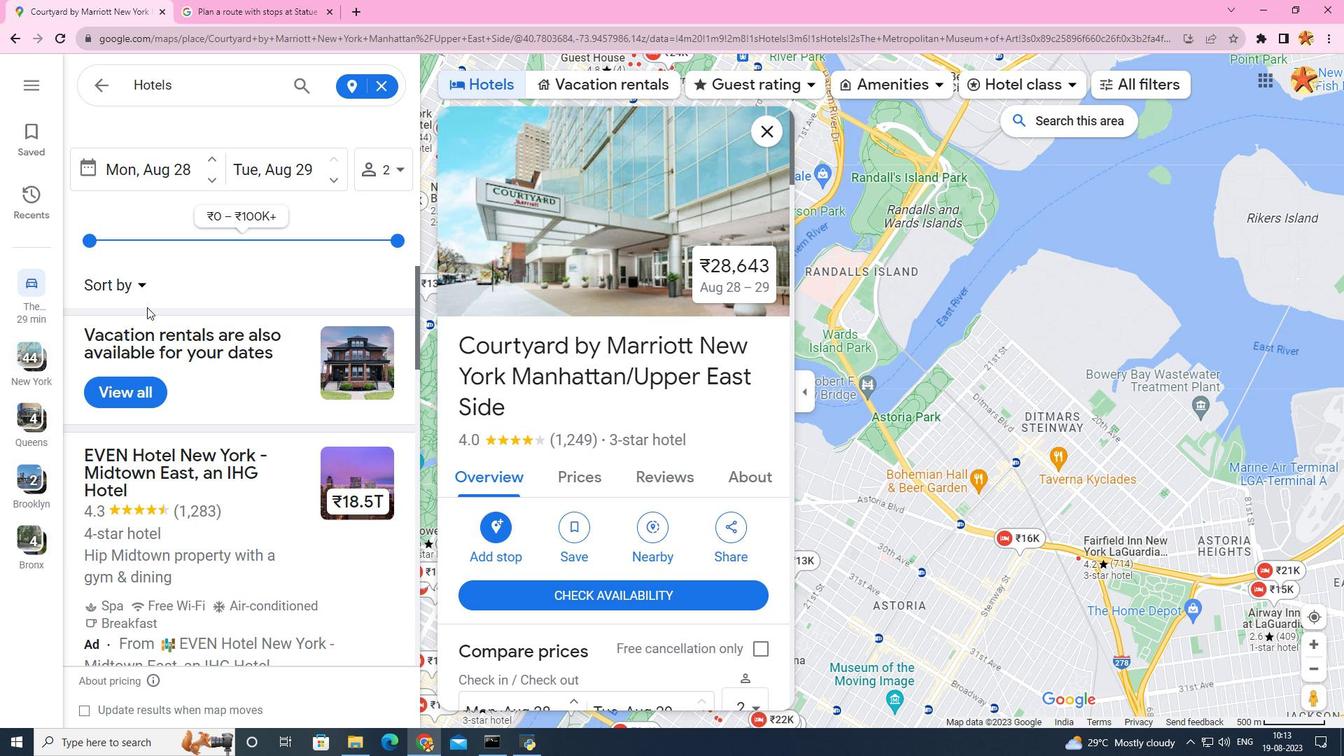 
Action: Mouse scrolled (147, 308) with delta (0, 0)
Screenshot: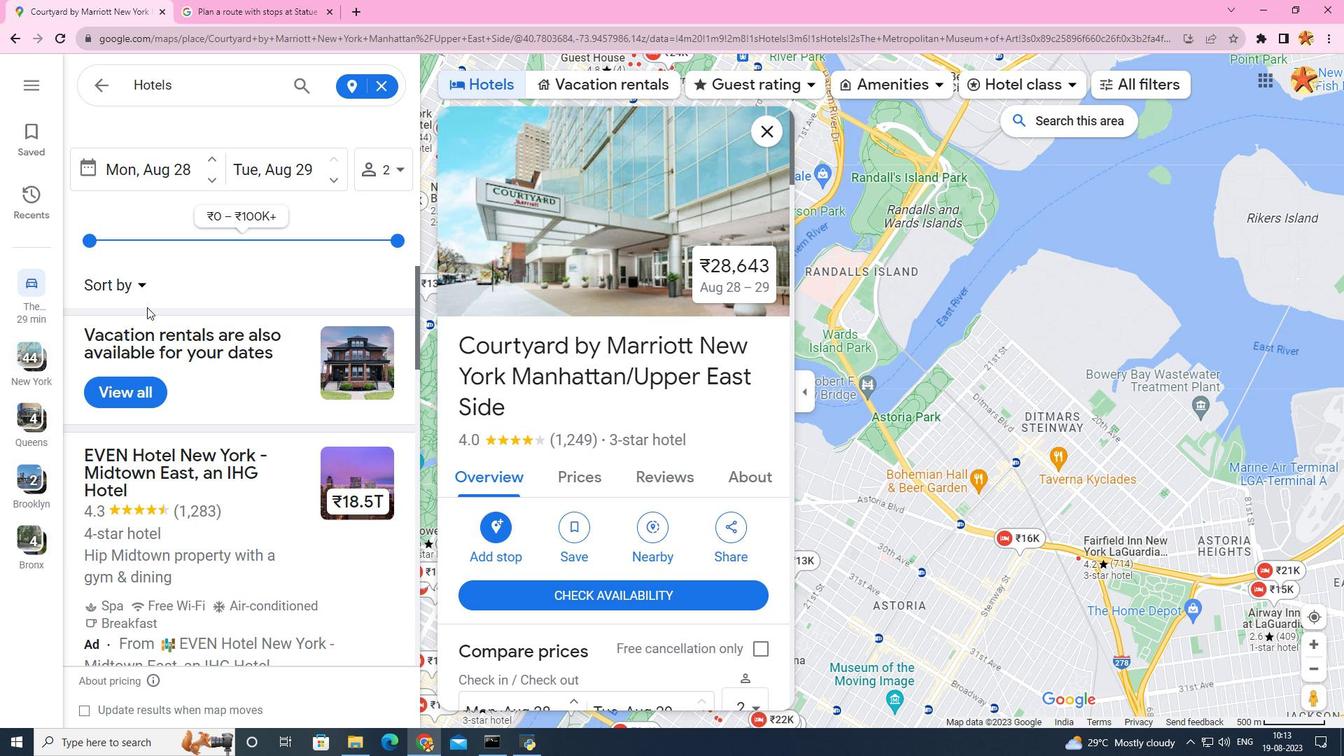 
Action: Mouse scrolled (147, 308) with delta (0, 0)
Screenshot: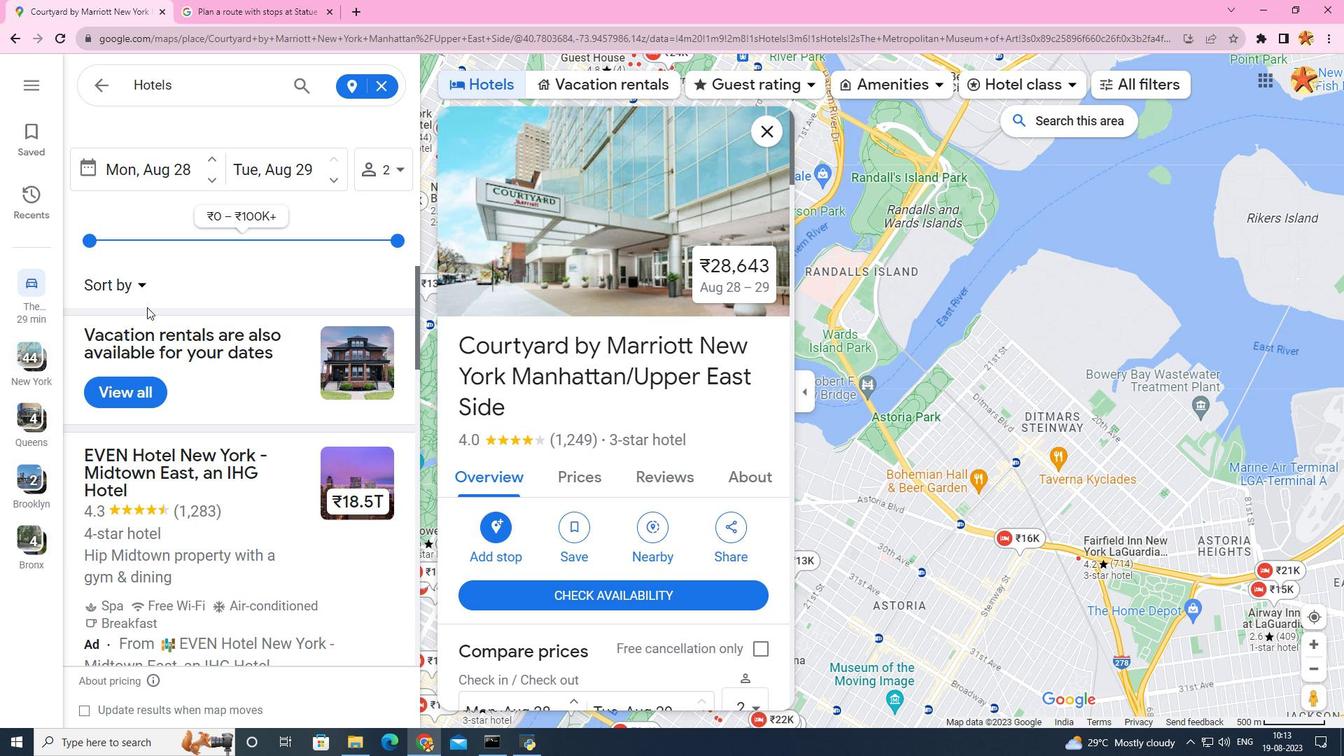 
Action: Mouse moved to (163, 544)
Screenshot: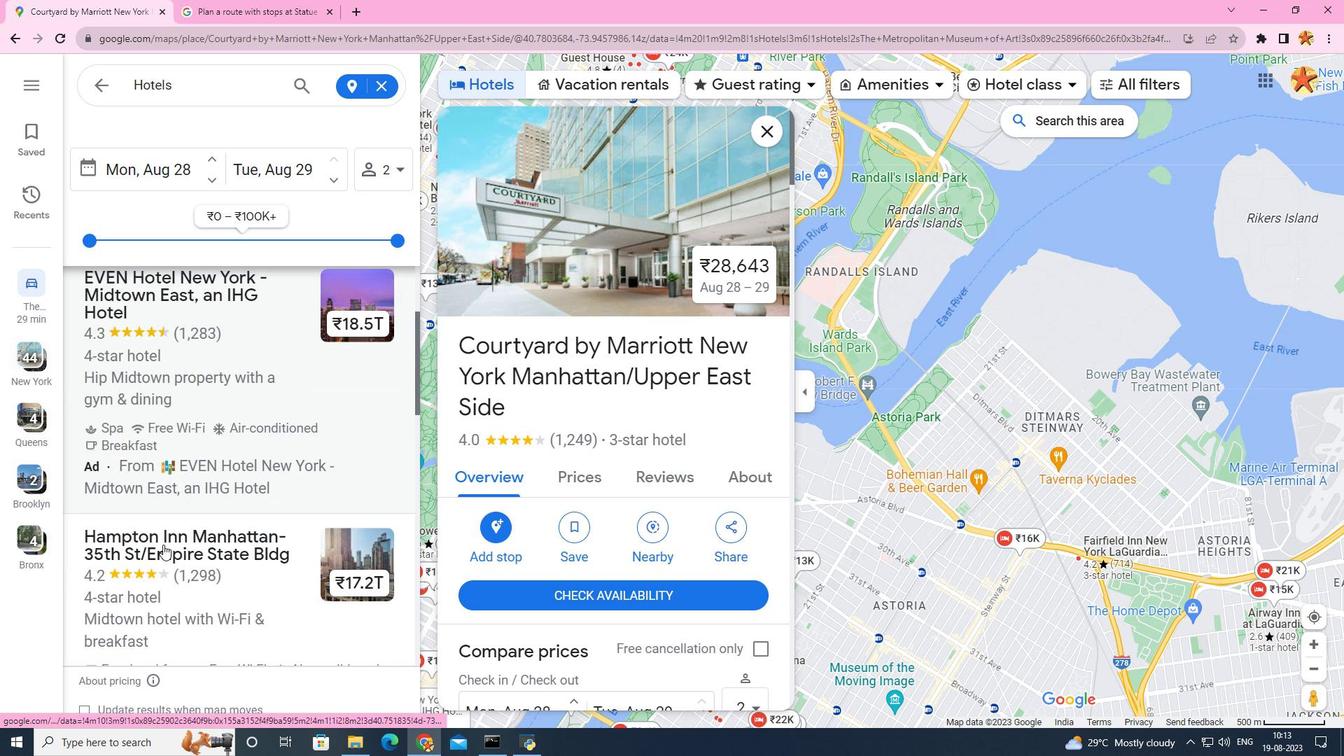 
Action: Mouse scrolled (163, 543) with delta (0, 0)
Screenshot: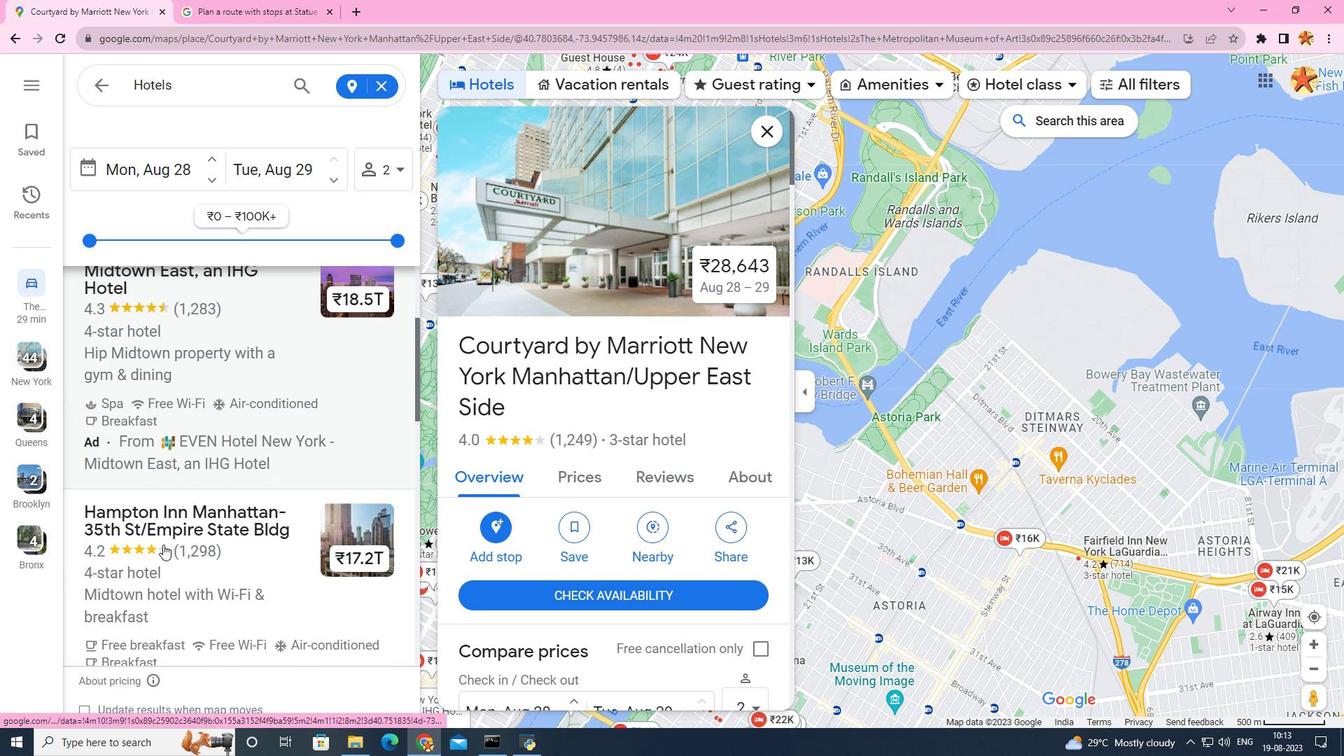 
Action: Mouse scrolled (163, 543) with delta (0, 0)
Screenshot: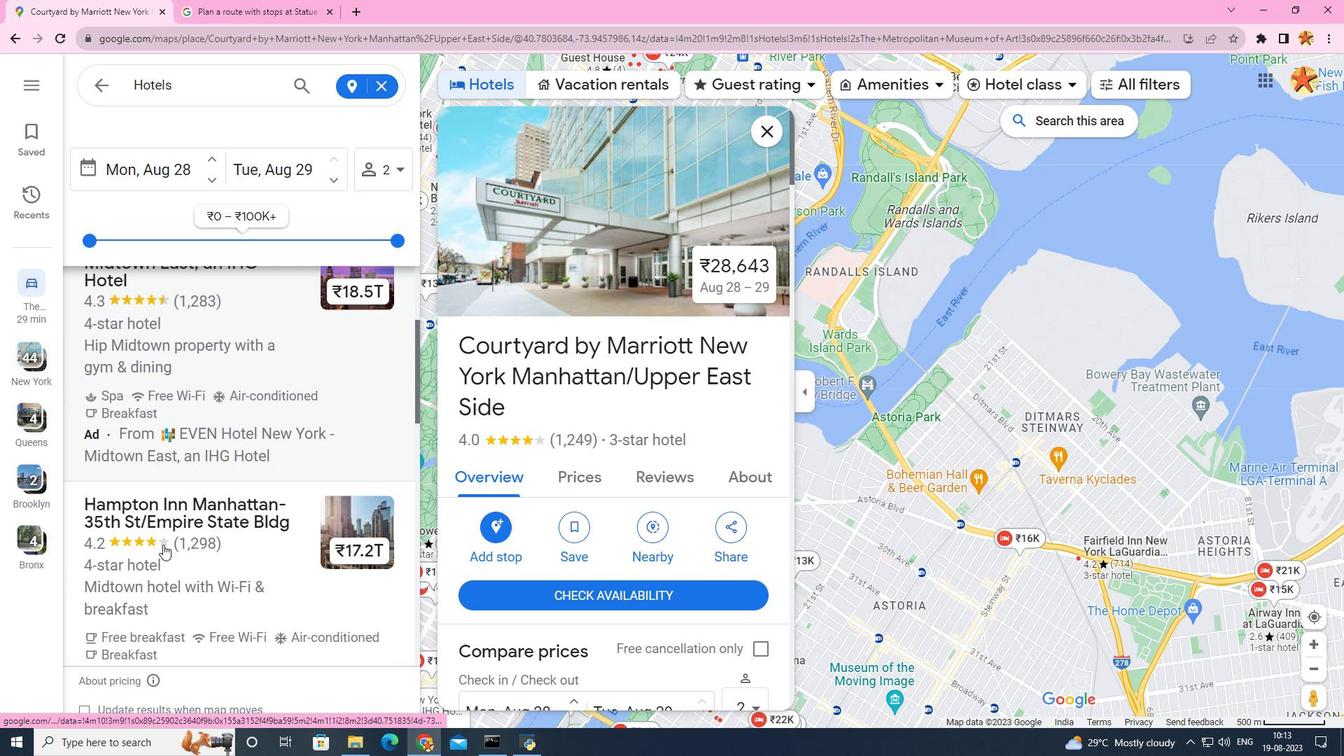 
Action: Mouse scrolled (163, 543) with delta (0, 0)
Screenshot: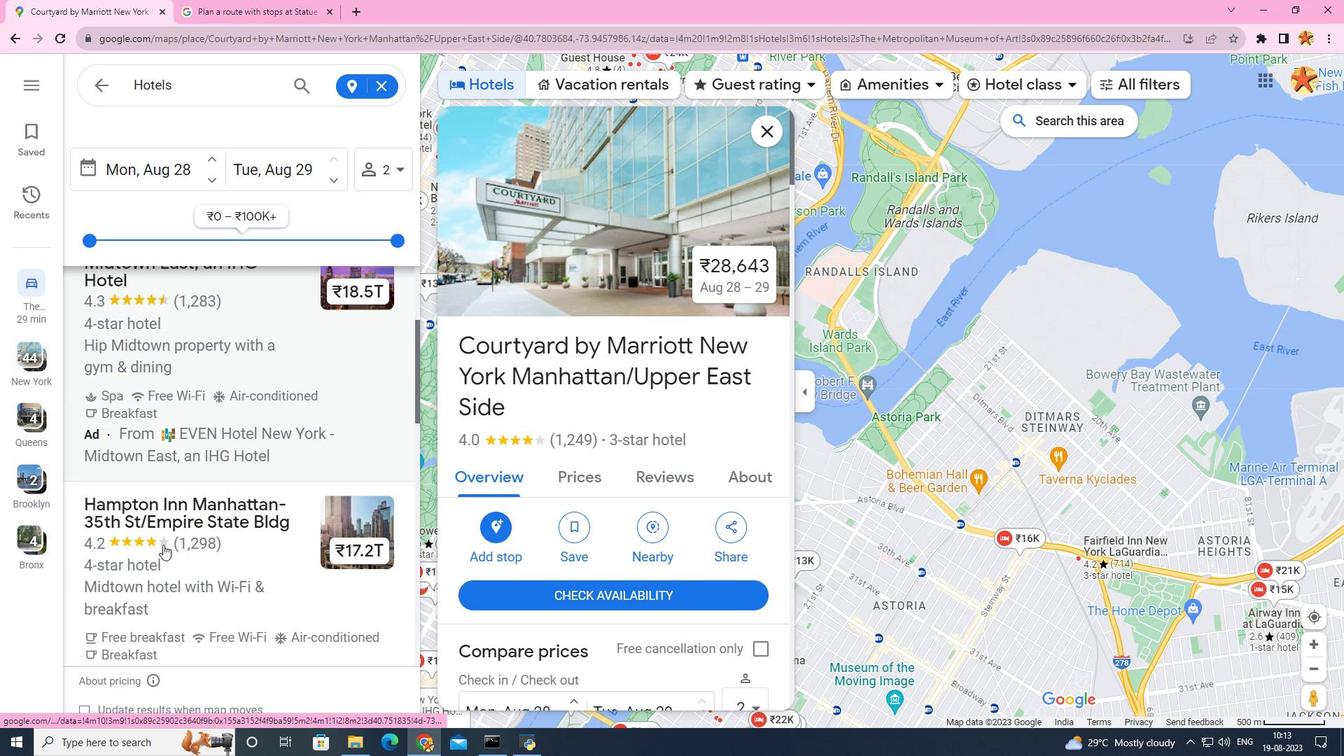 
Action: Mouse scrolled (163, 543) with delta (0, 0)
Screenshot: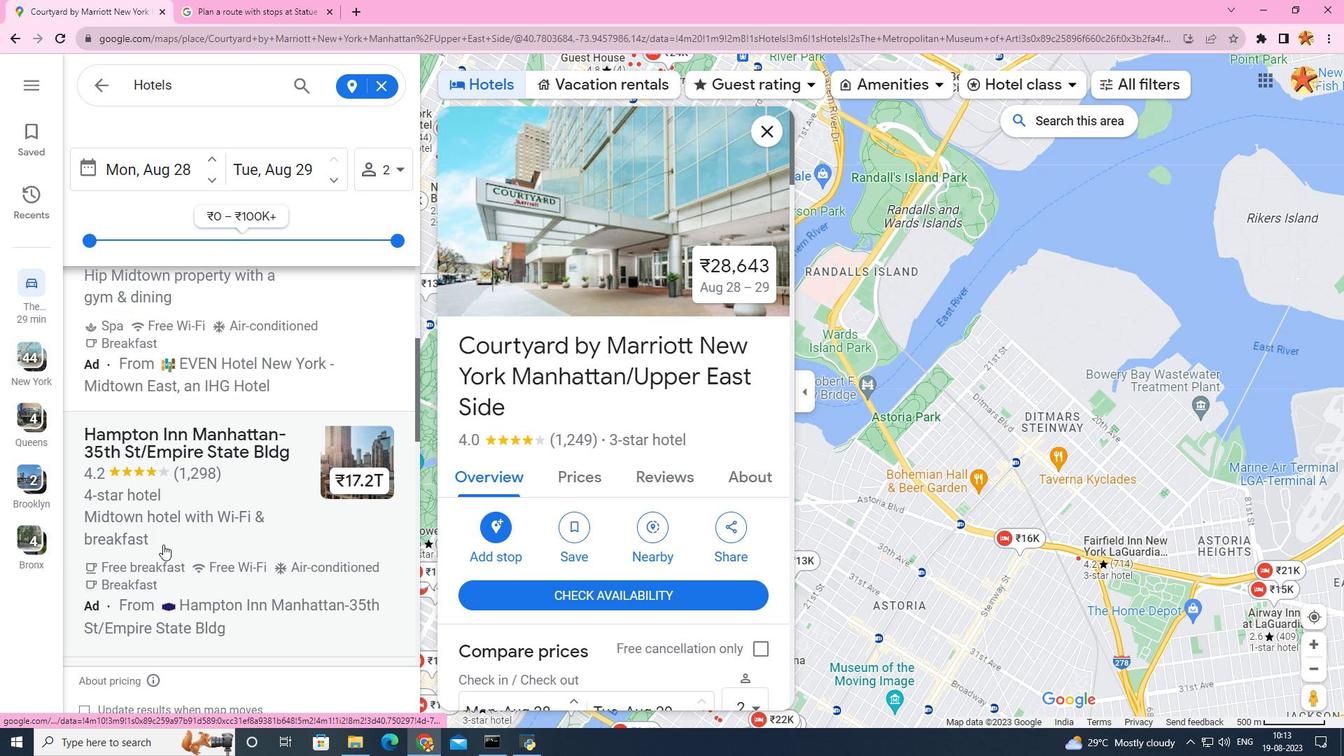 
Action: Mouse scrolled (163, 545) with delta (0, 0)
Screenshot: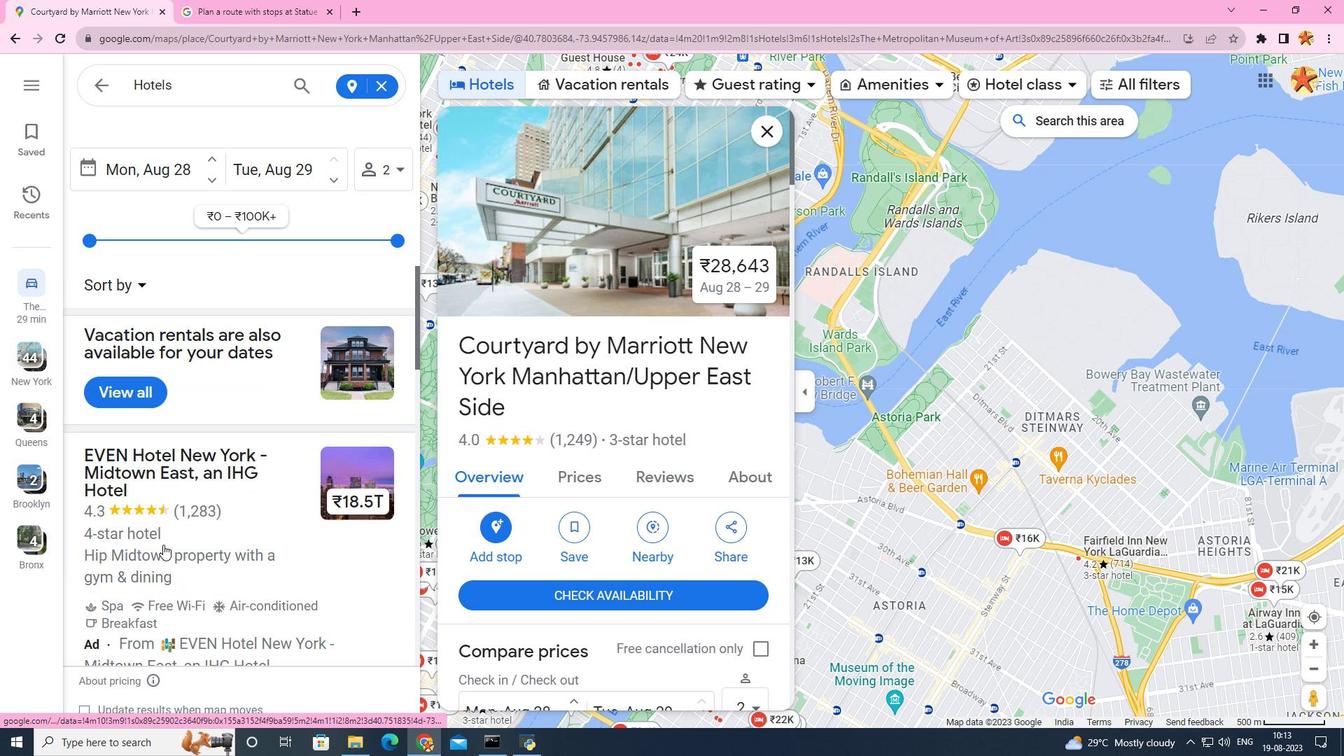 
Action: Mouse scrolled (163, 545) with delta (0, 0)
Screenshot: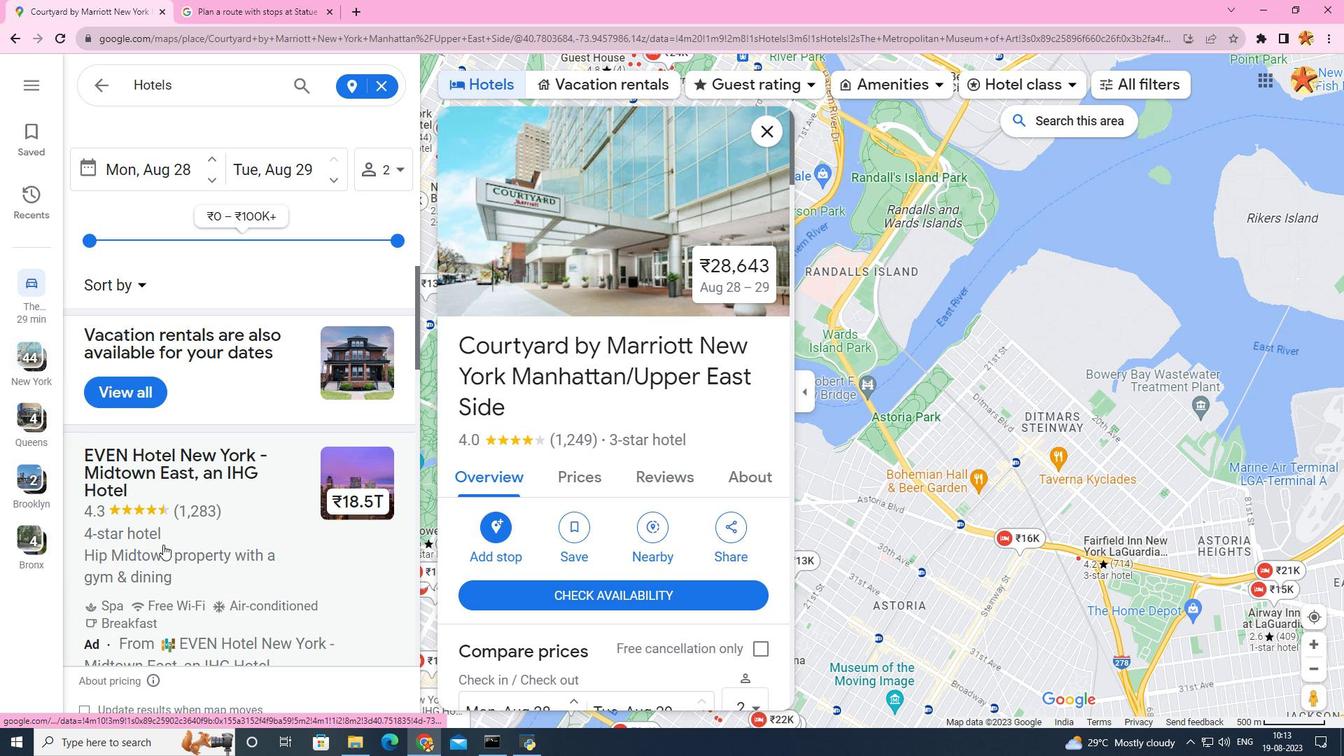 
Action: Mouse scrolled (163, 545) with delta (0, 0)
Screenshot: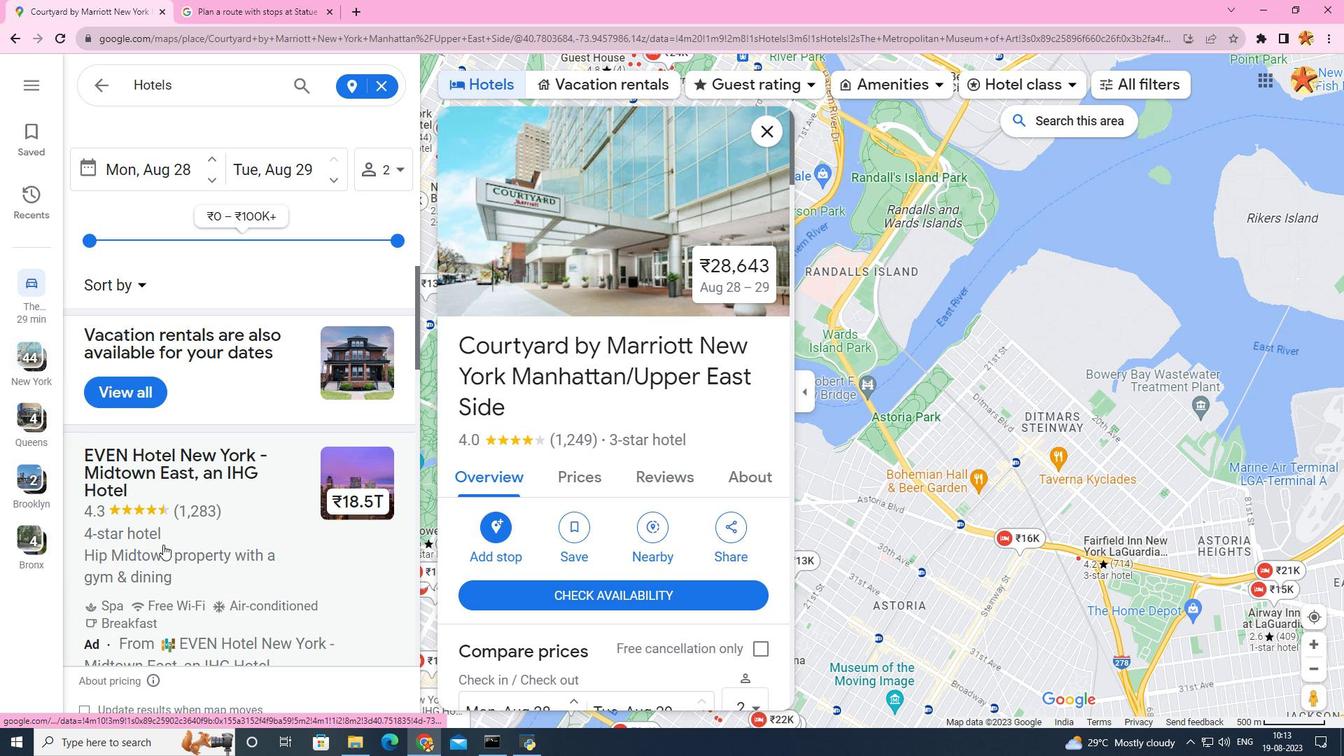 
Action: Mouse scrolled (163, 545) with delta (0, 0)
Screenshot: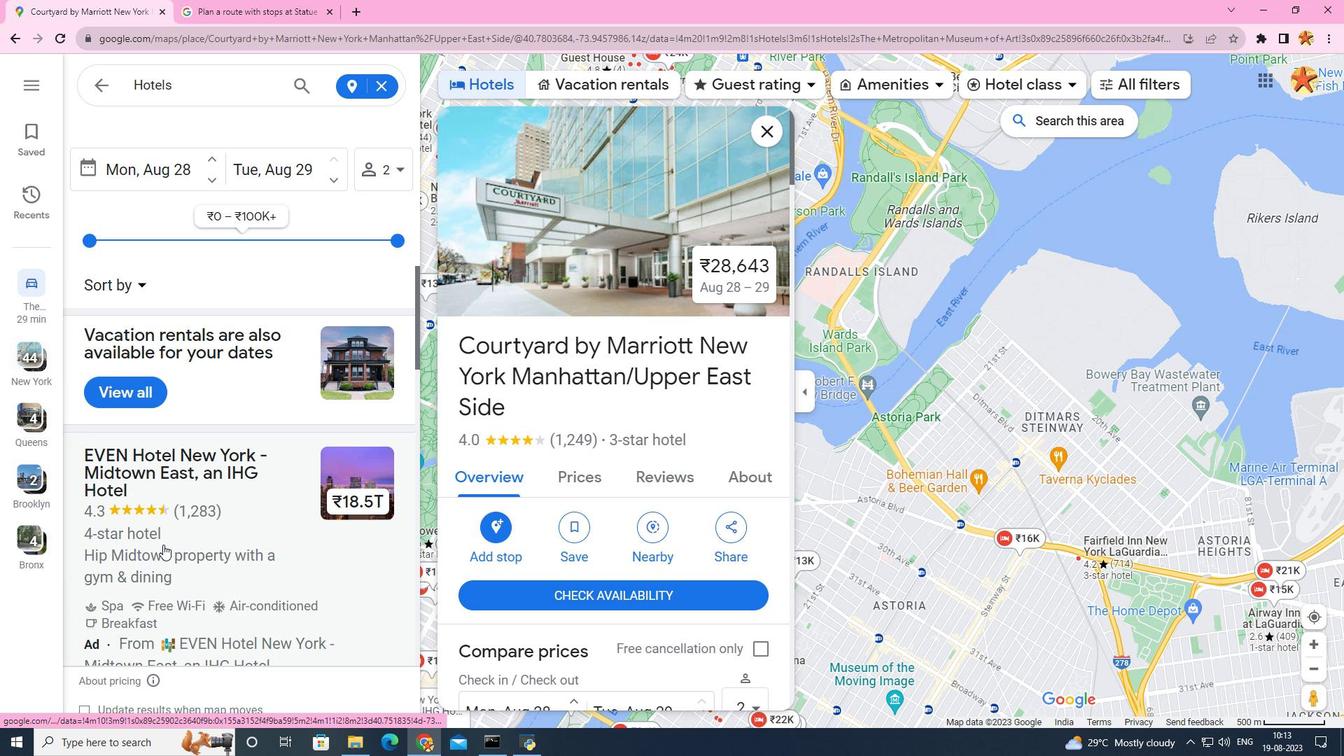 
Action: Mouse scrolled (163, 545) with delta (0, 0)
Screenshot: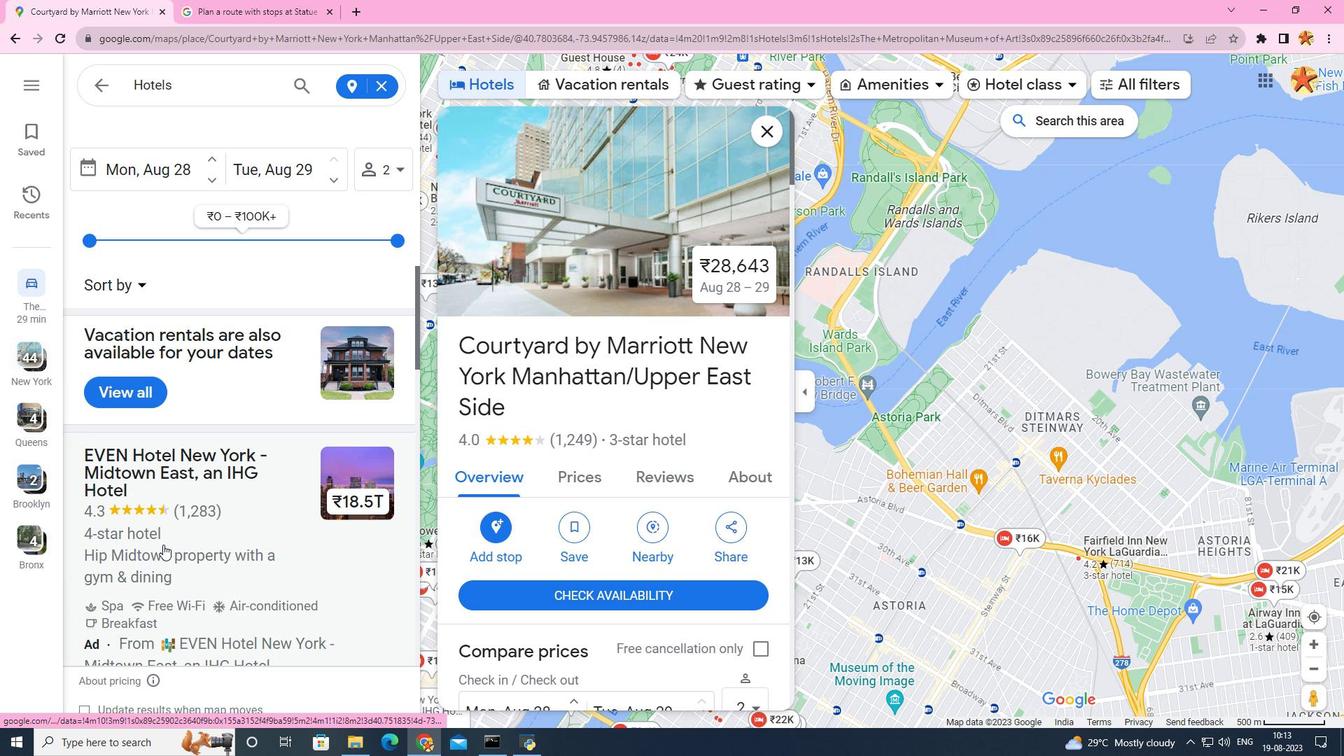 
Action: Mouse scrolled (163, 545) with delta (0, 0)
Screenshot: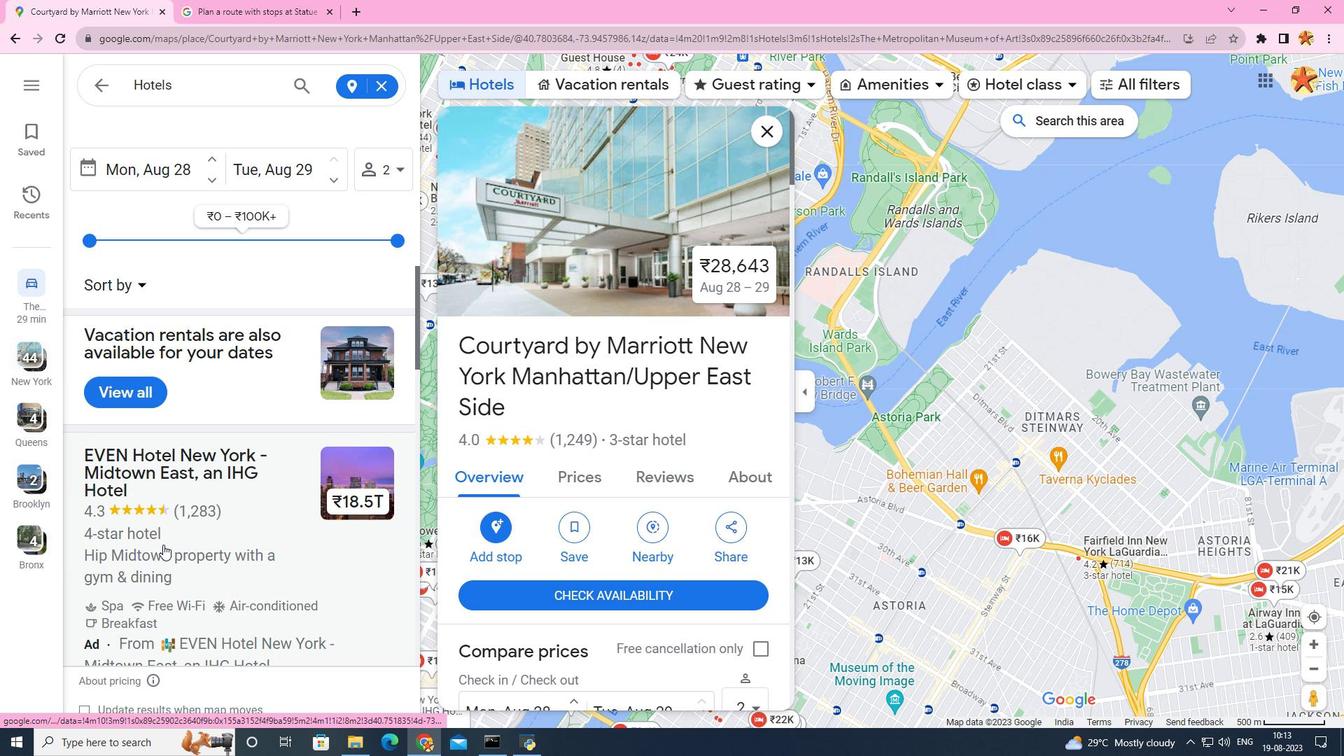 
Action: Mouse scrolled (163, 545) with delta (0, 0)
Screenshot: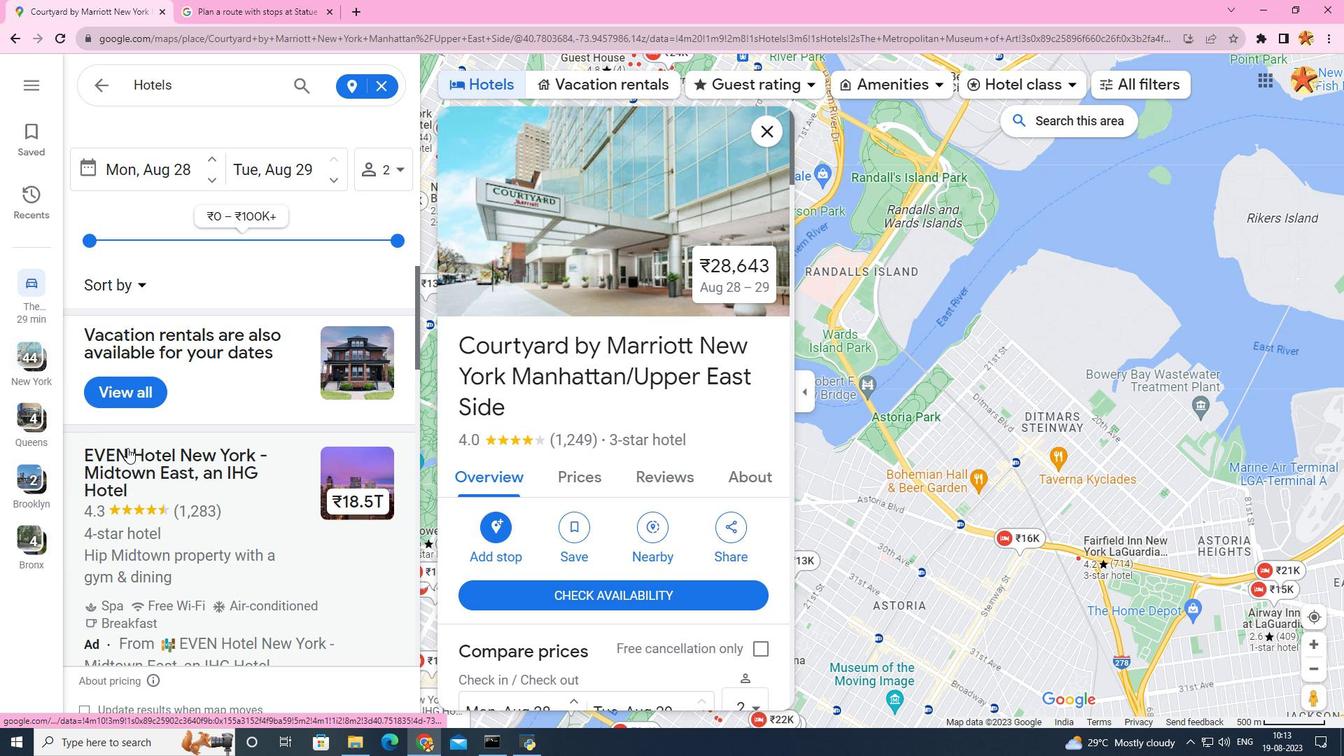 
Action: Mouse moved to (126, 441)
Screenshot: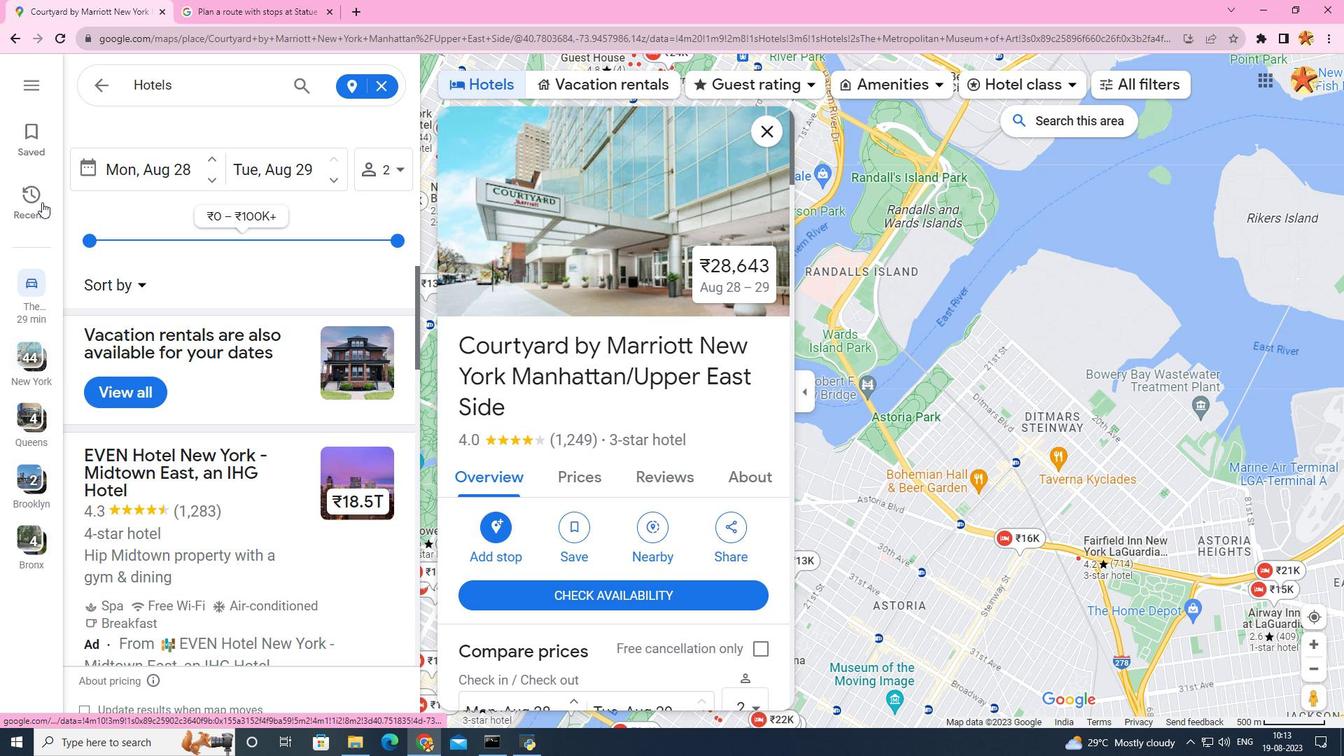
Action: Mouse scrolled (126, 441) with delta (0, 0)
Screenshot: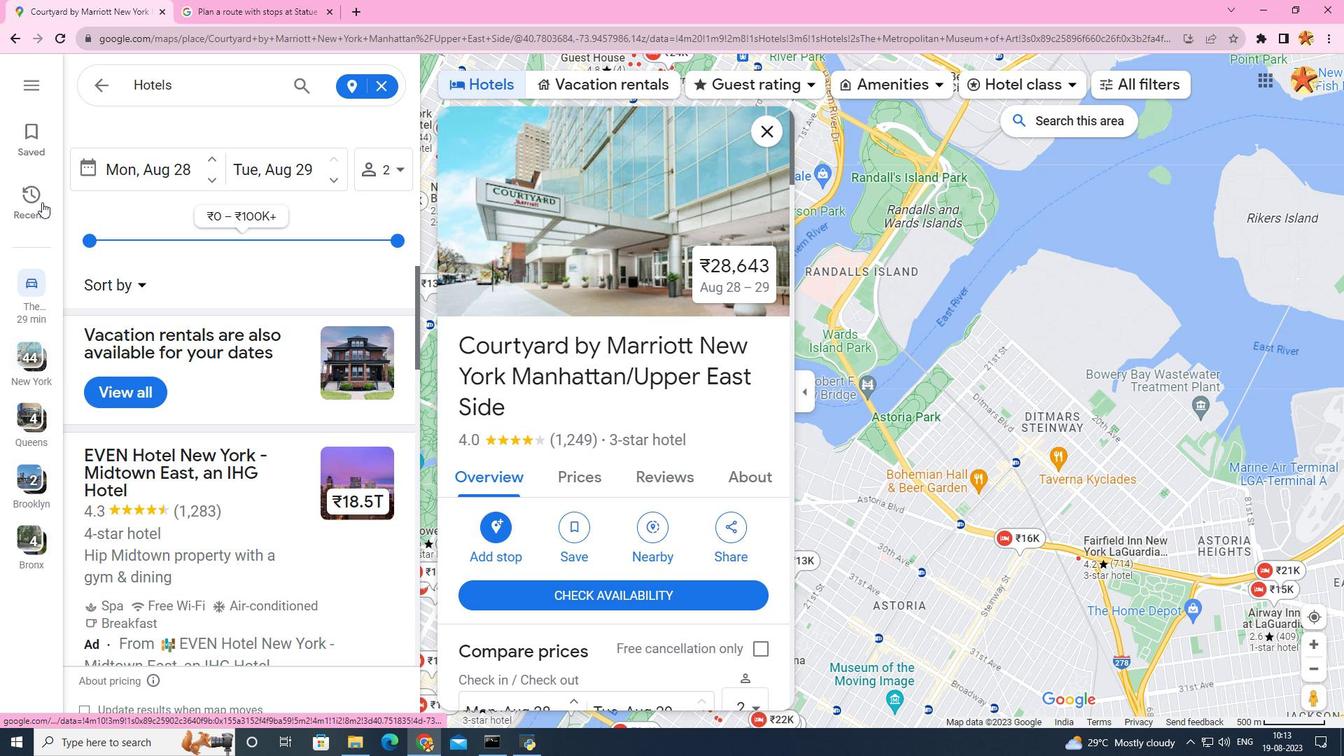 
Action: Mouse moved to (94, 77)
Screenshot: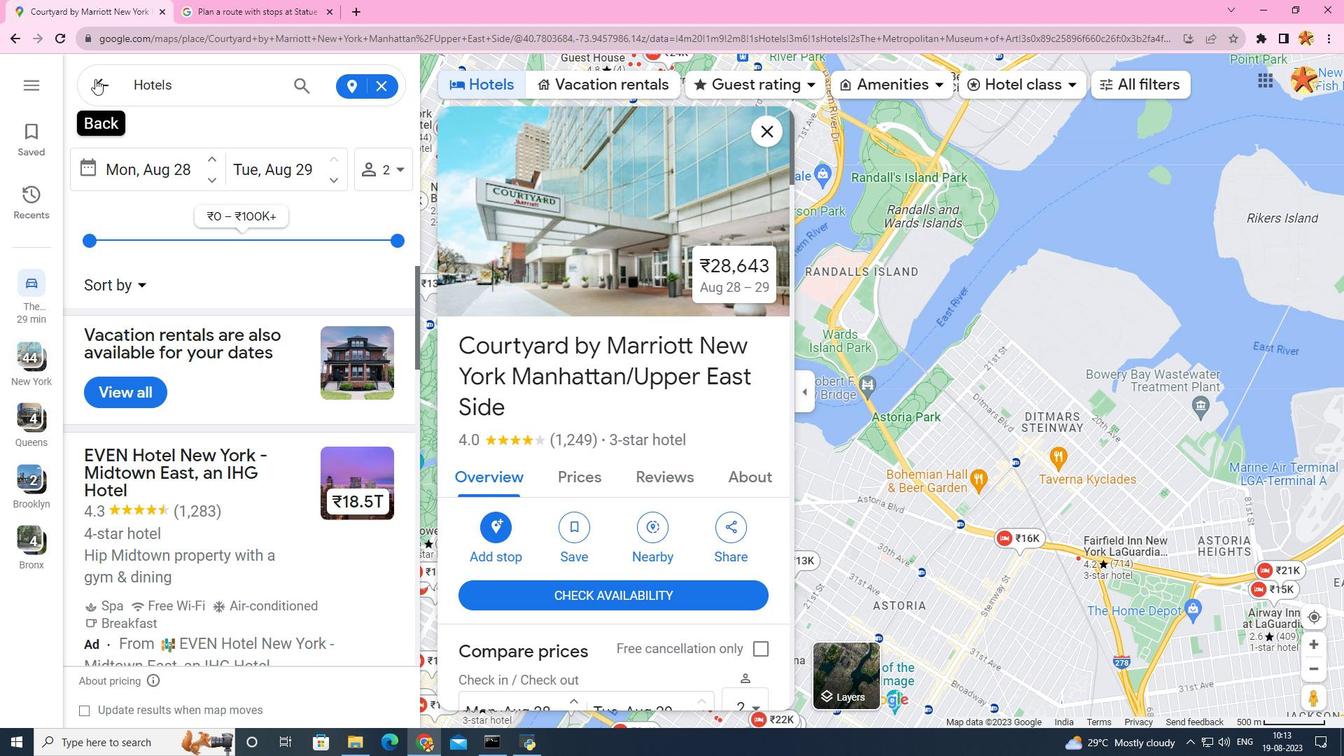 
Action: Mouse pressed left at (94, 77)
Screenshot: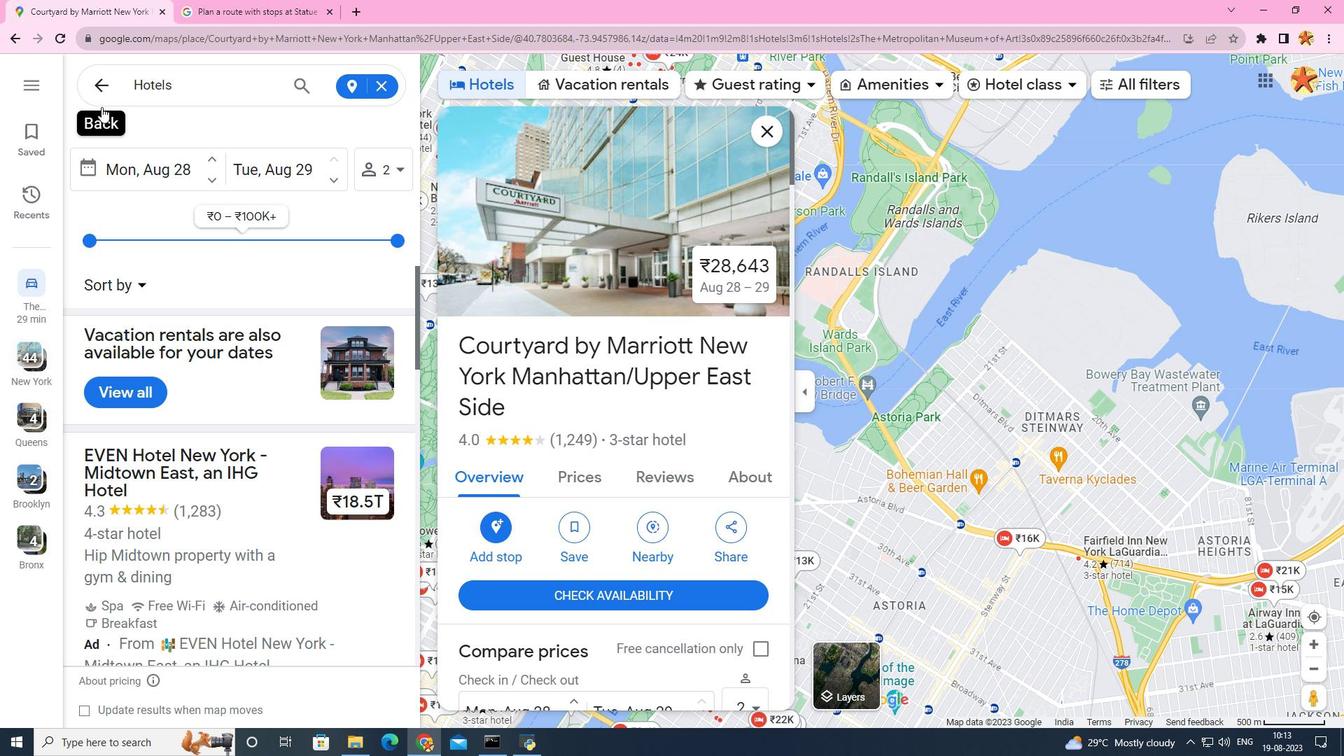 
Action: Mouse moved to (182, 522)
Screenshot: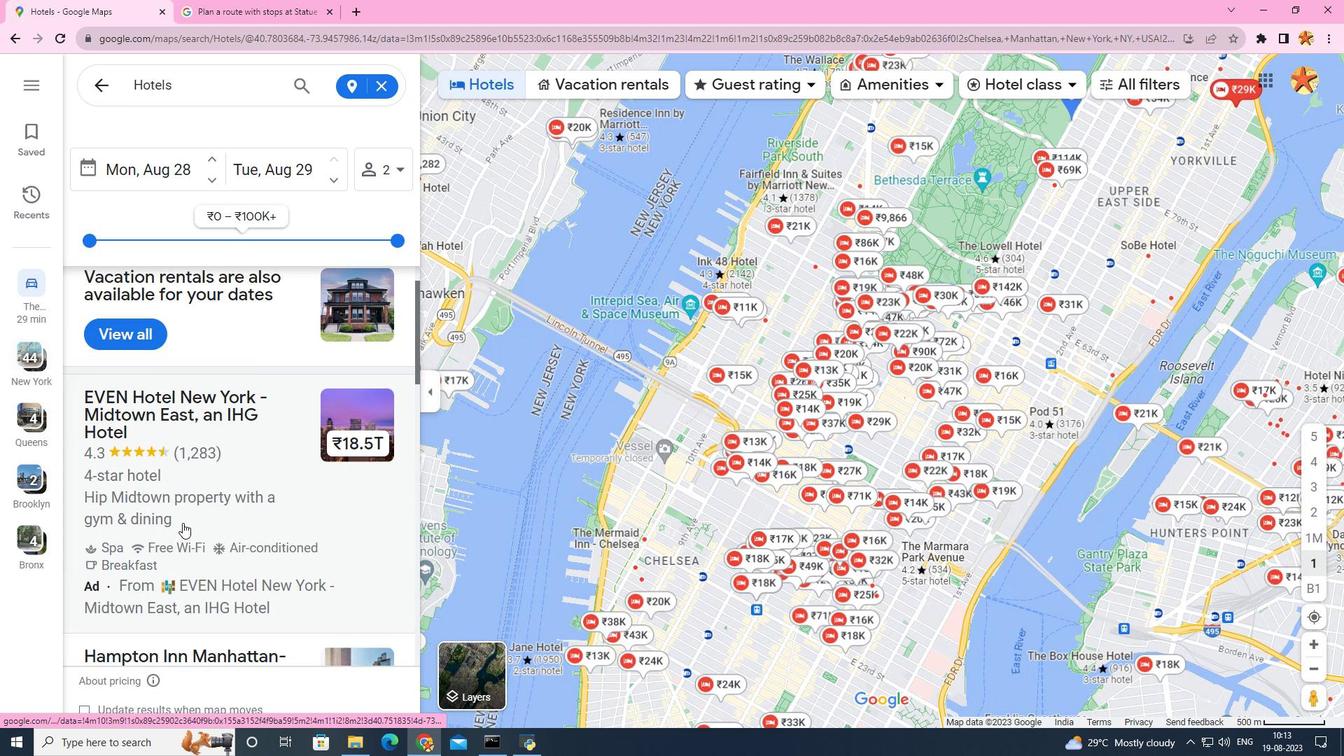 
Action: Mouse scrolled (182, 522) with delta (0, 0)
Screenshot: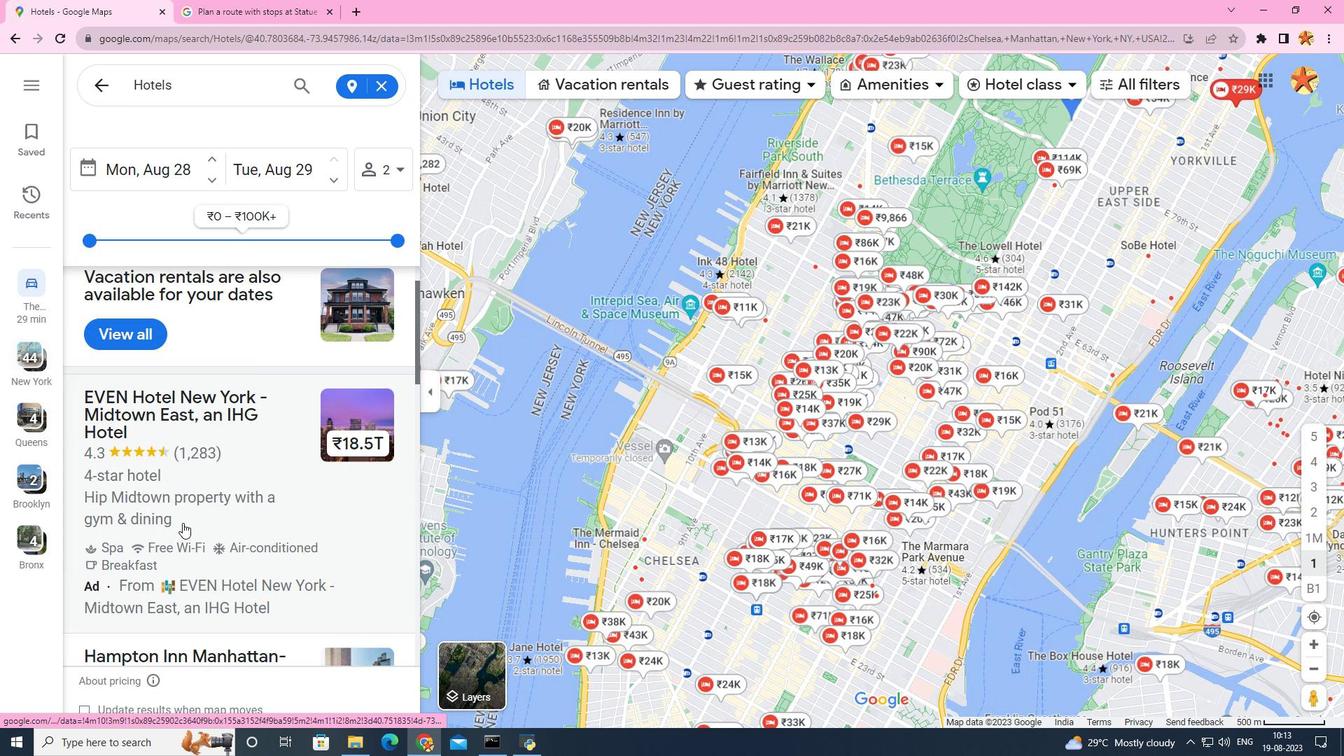 
Action: Mouse scrolled (182, 522) with delta (0, 0)
Screenshot: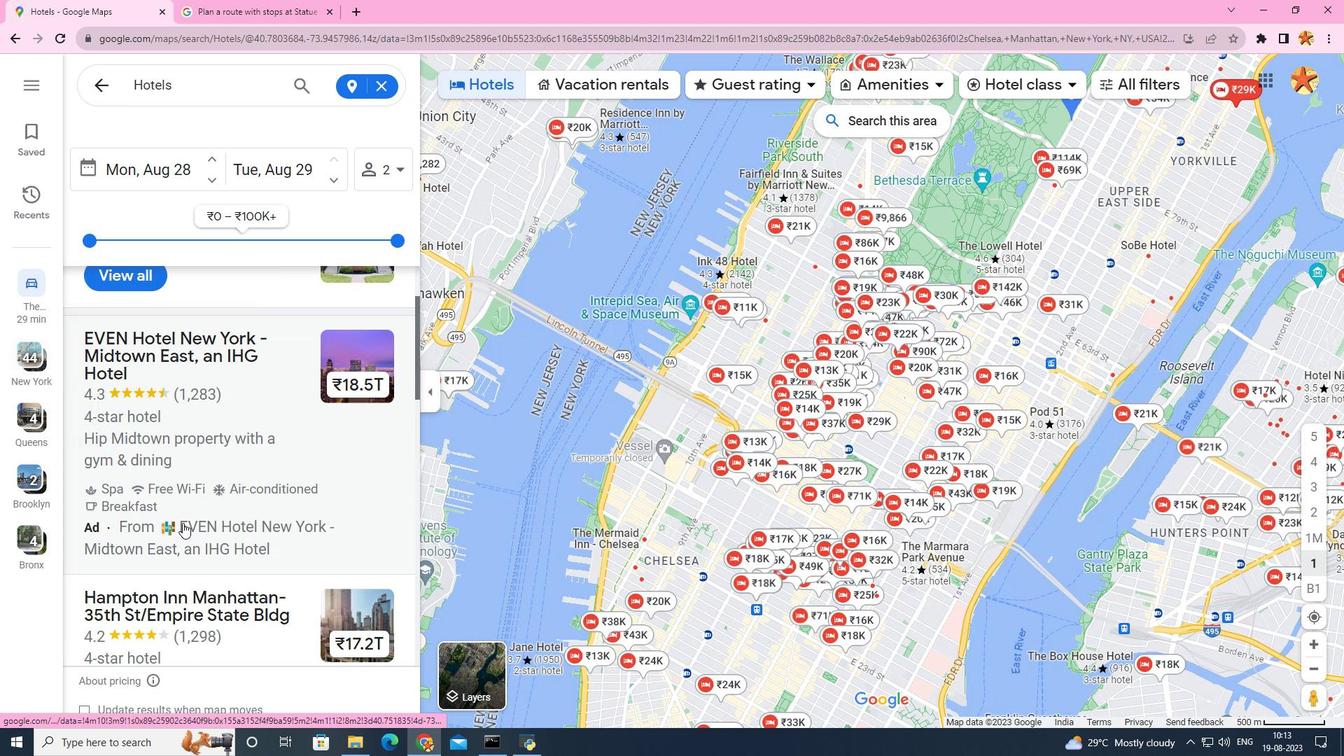 
Action: Mouse scrolled (182, 523) with delta (0, 0)
Screenshot: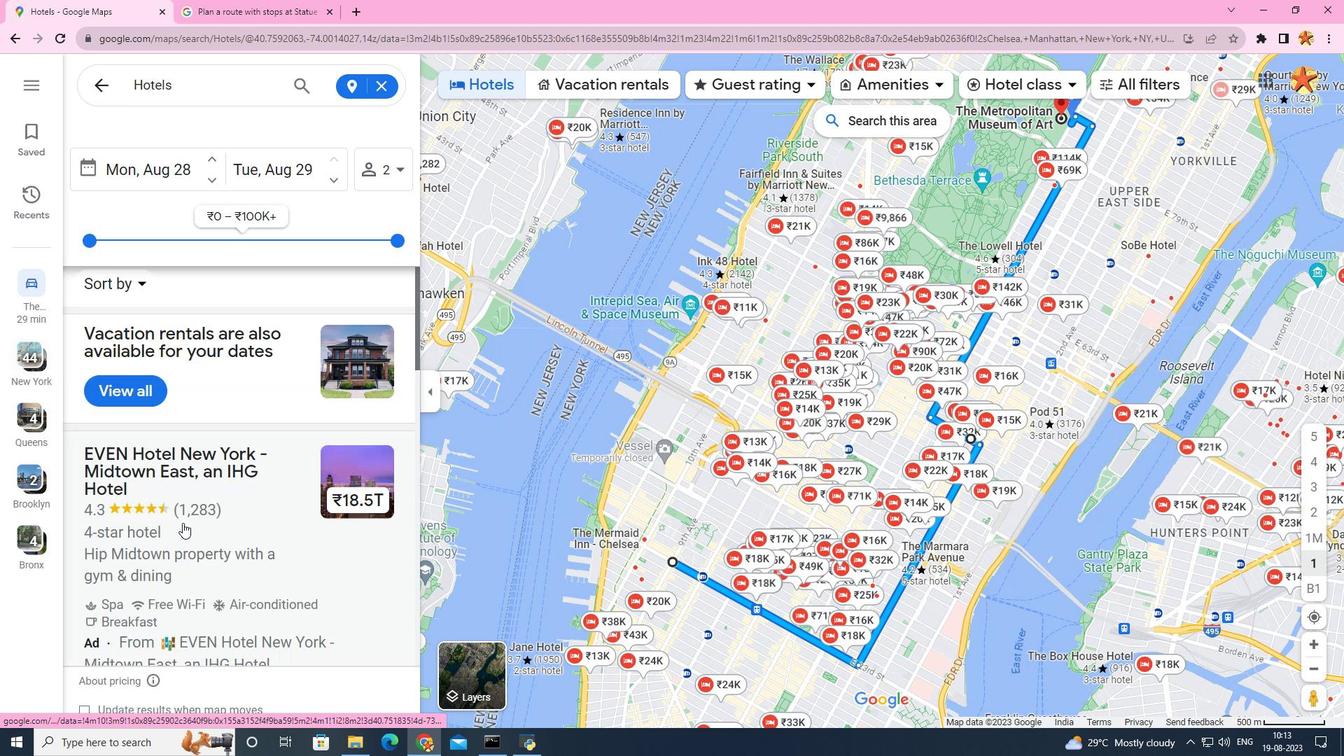 
Action: Mouse scrolled (182, 523) with delta (0, 0)
Screenshot: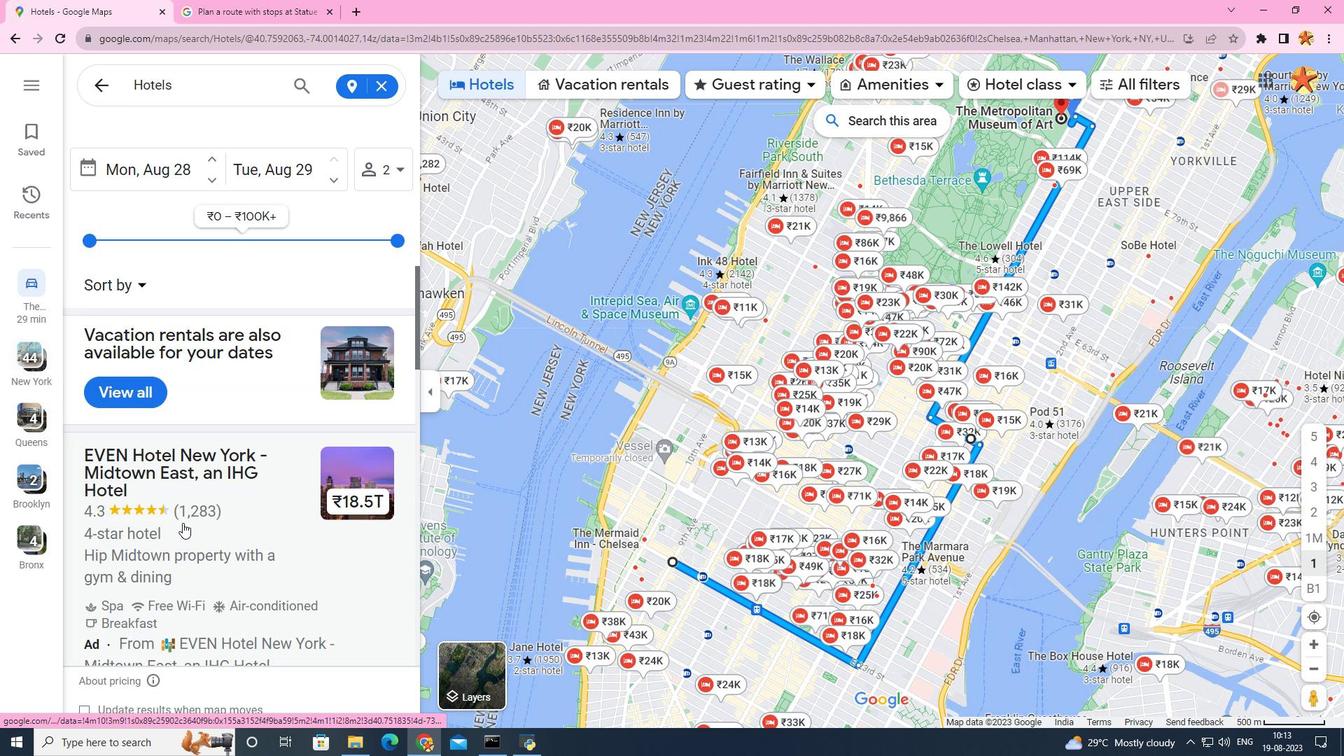 
Action: Mouse scrolled (182, 523) with delta (0, 0)
Screenshot: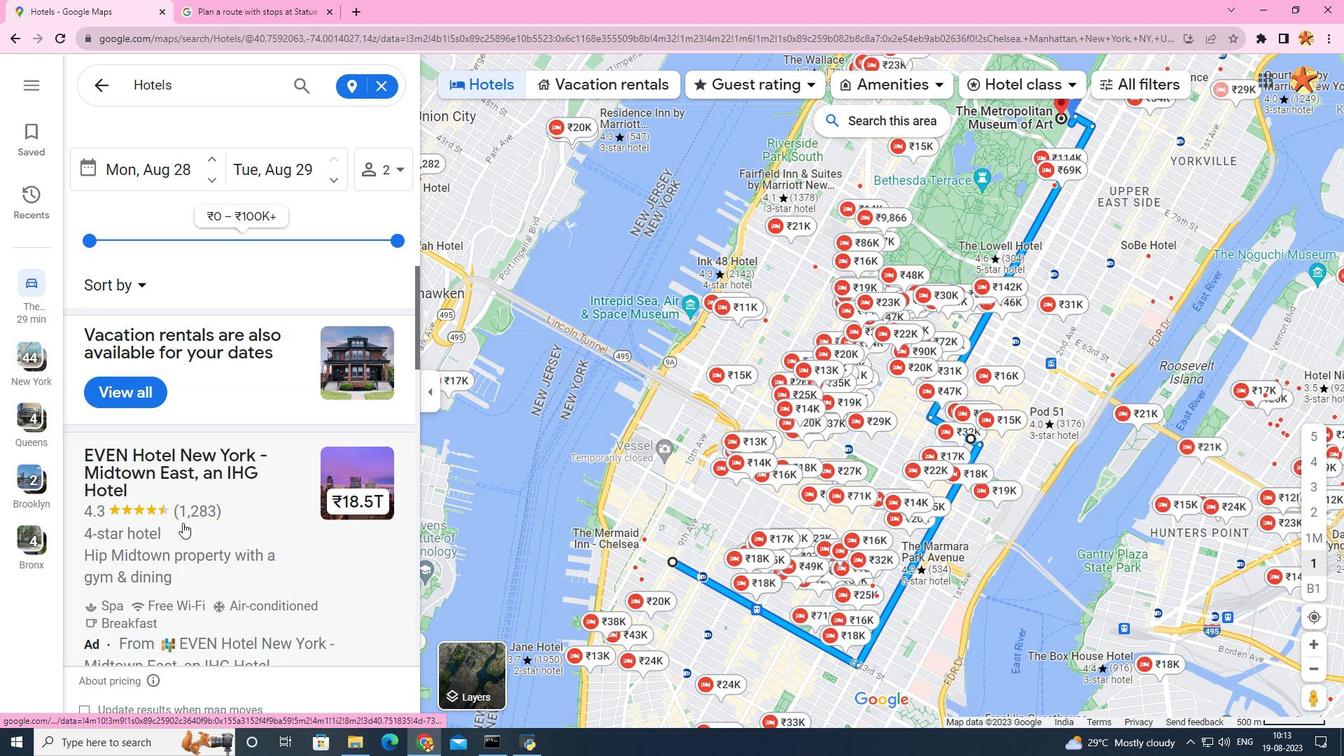 
Action: Mouse scrolled (182, 523) with delta (0, 0)
Screenshot: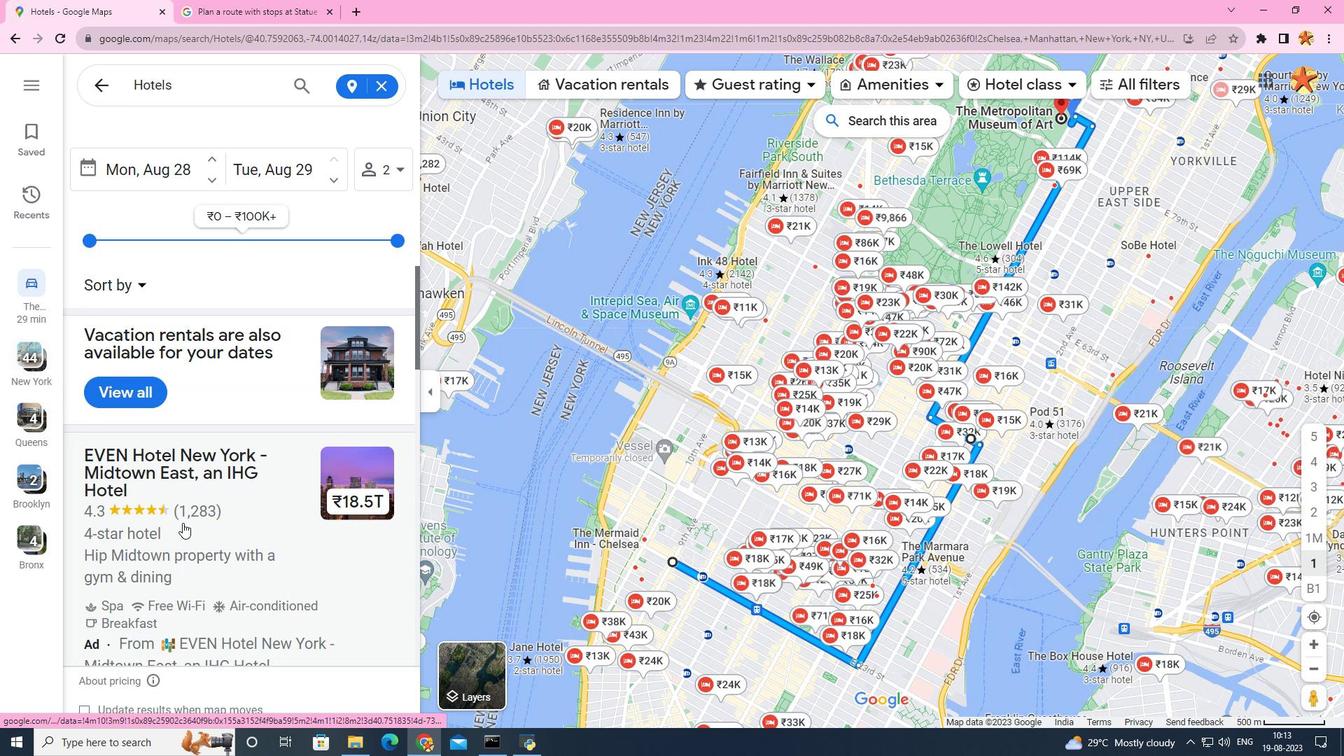 
Action: Mouse moved to (91, 86)
Screenshot: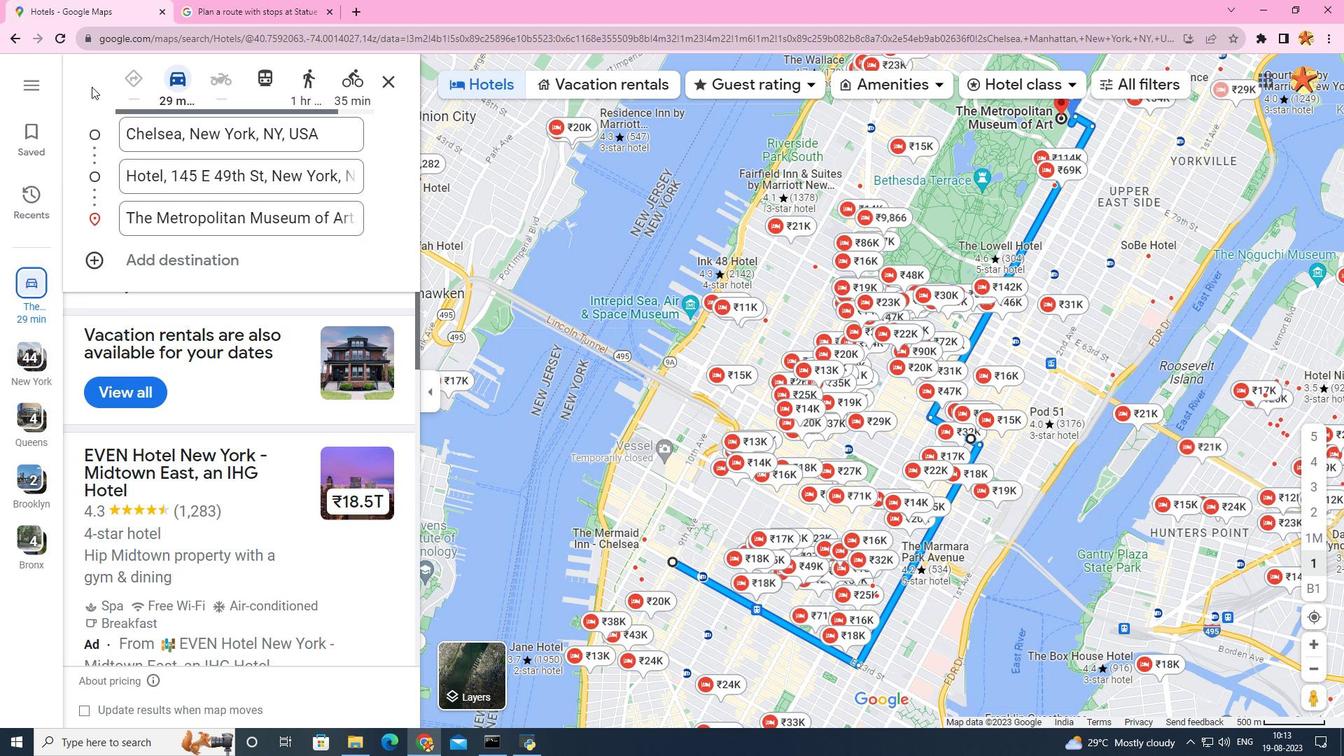 
Action: Mouse pressed left at (91, 86)
Screenshot: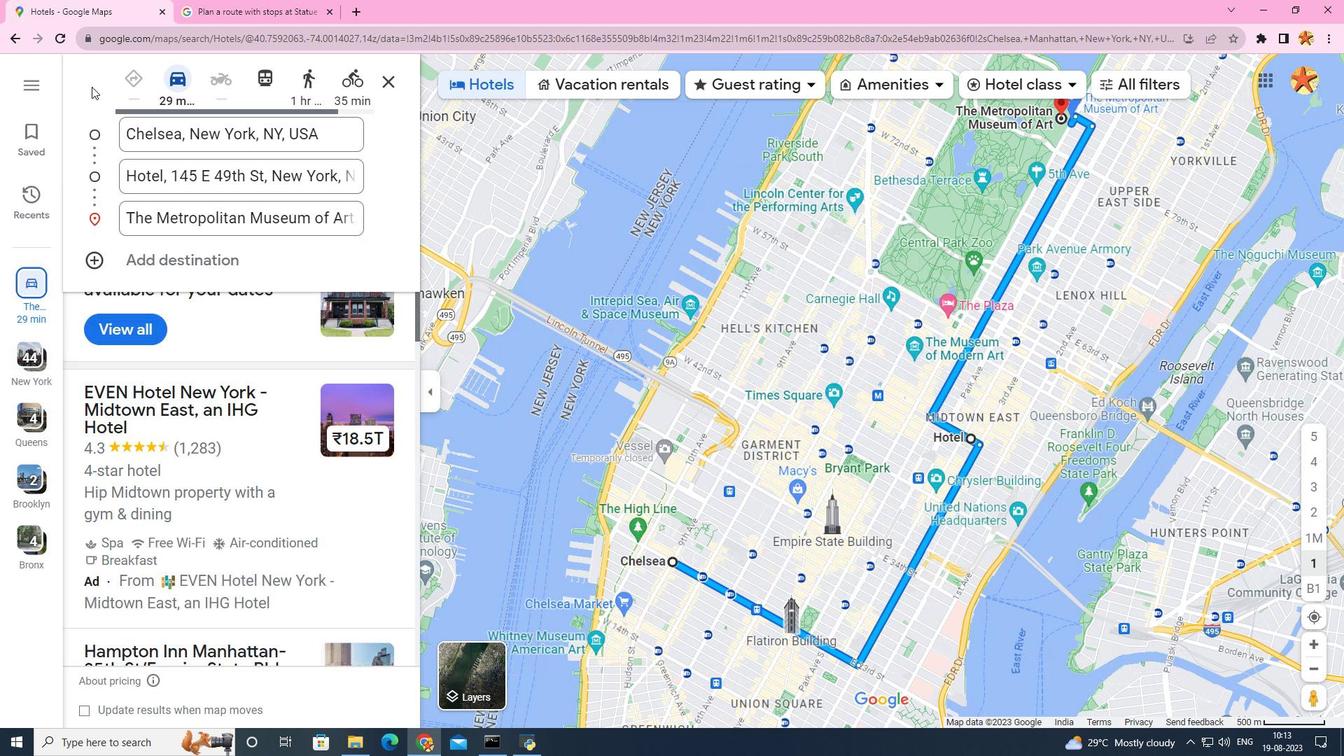 
Action: Mouse moved to (161, 462)
Screenshot: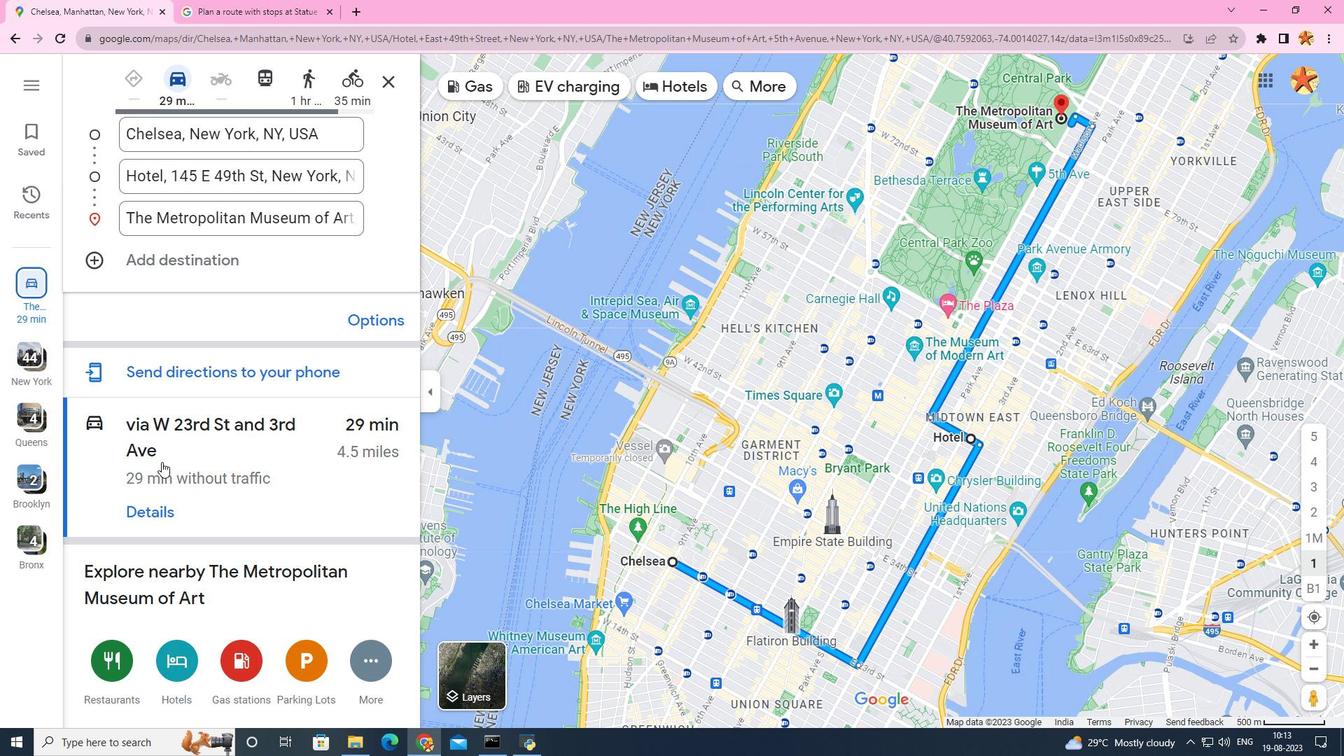 
Action: Mouse scrolled (161, 461) with delta (0, 0)
Screenshot: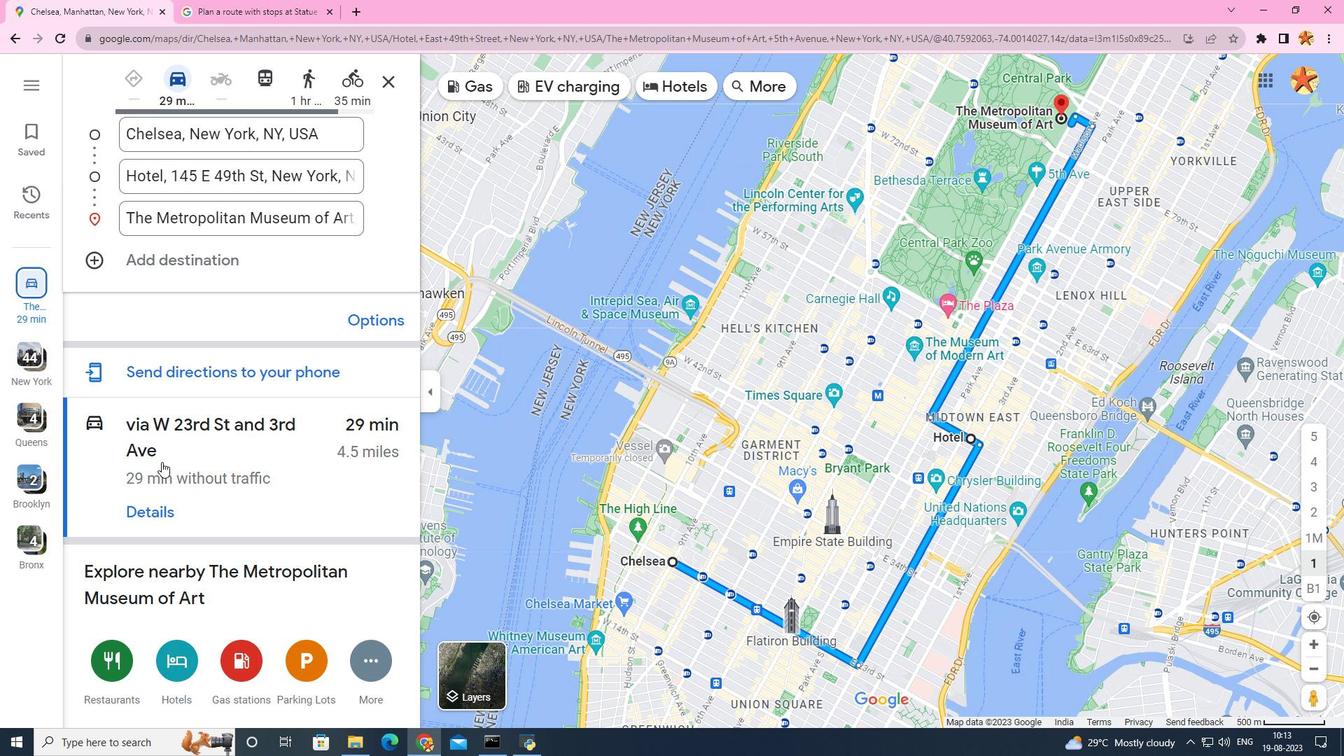 
Action: Mouse scrolled (161, 461) with delta (0, 0)
Screenshot: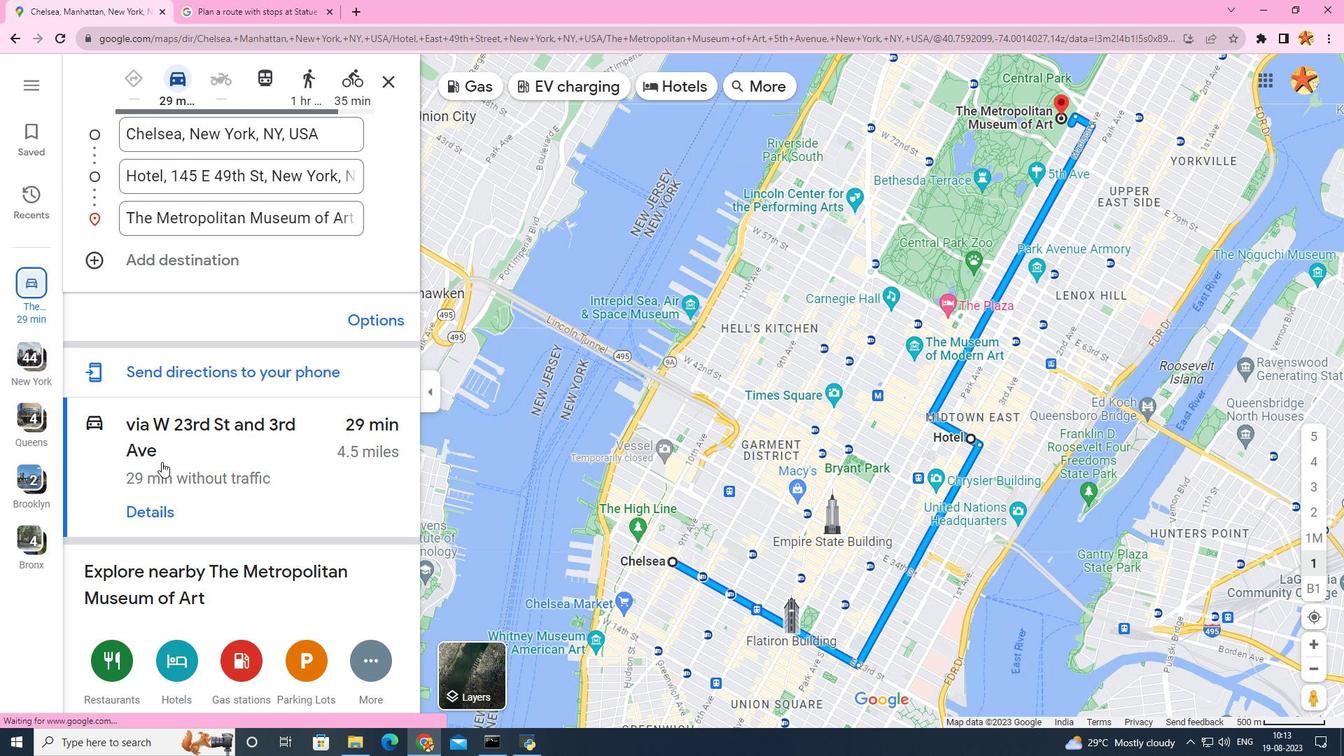 
Action: Mouse scrolled (161, 461) with delta (0, 0)
Screenshot: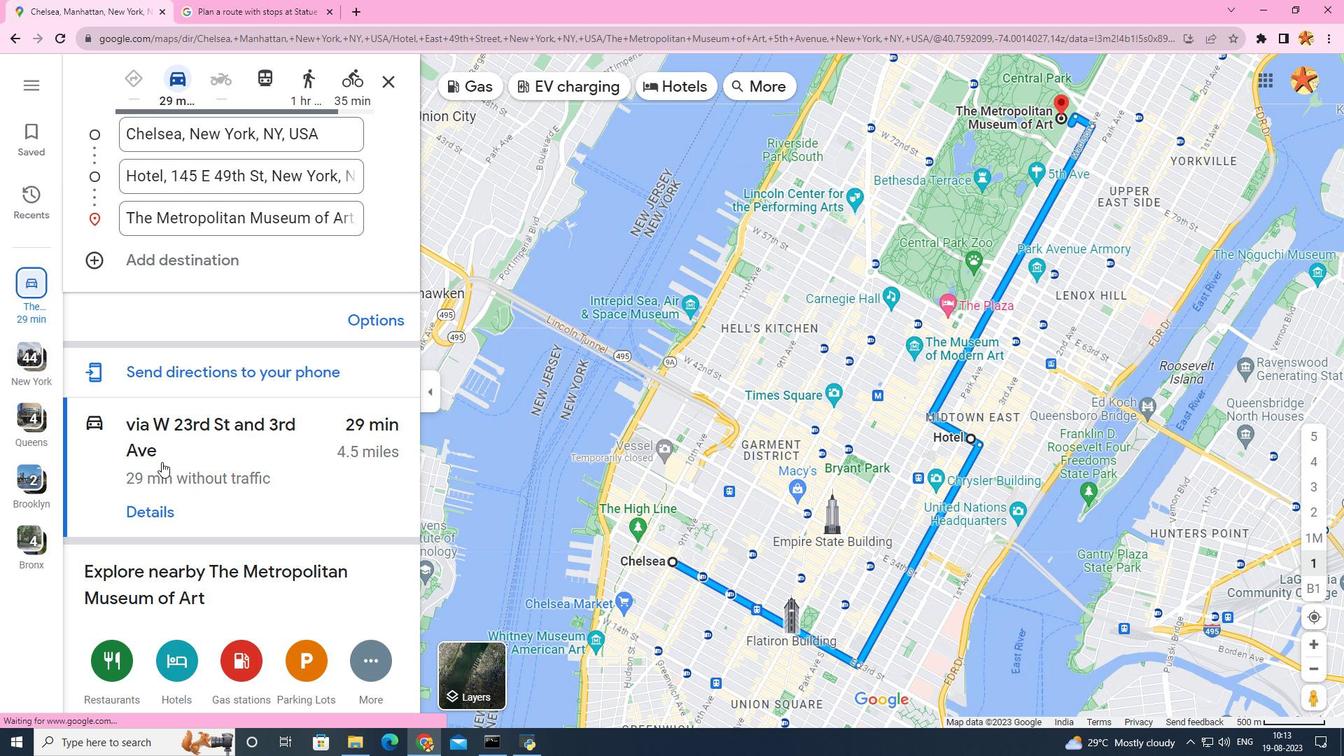 
Action: Mouse scrolled (161, 461) with delta (0, 0)
Screenshot: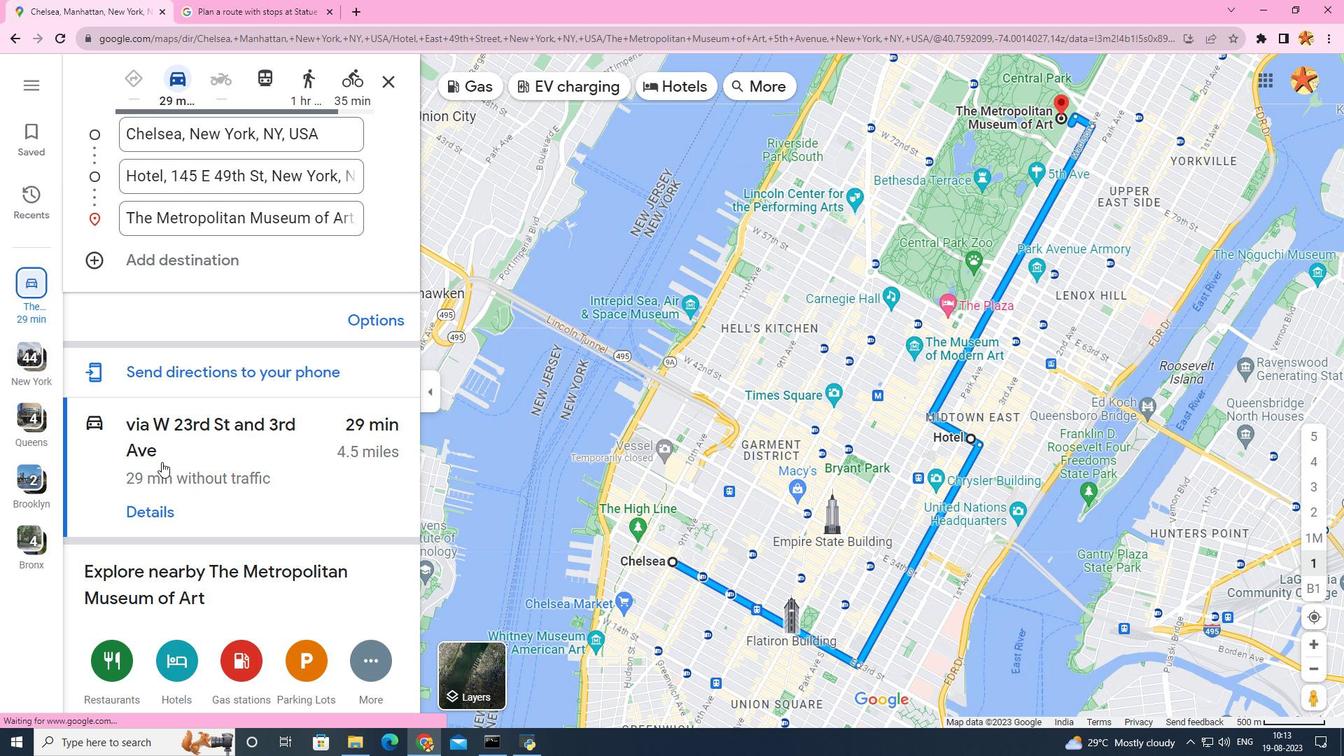 
Action: Mouse moved to (150, 490)
Screenshot: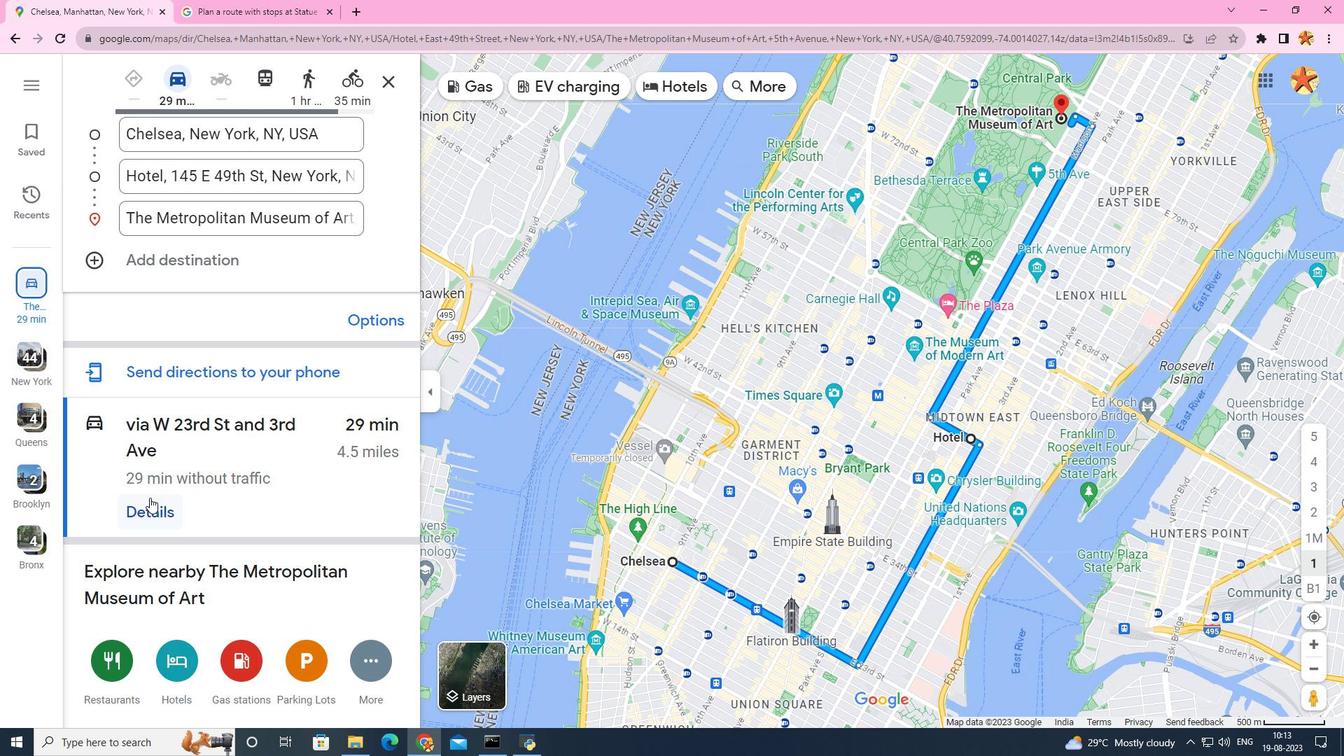 
Action: Mouse scrolled (150, 489) with delta (0, 0)
Screenshot: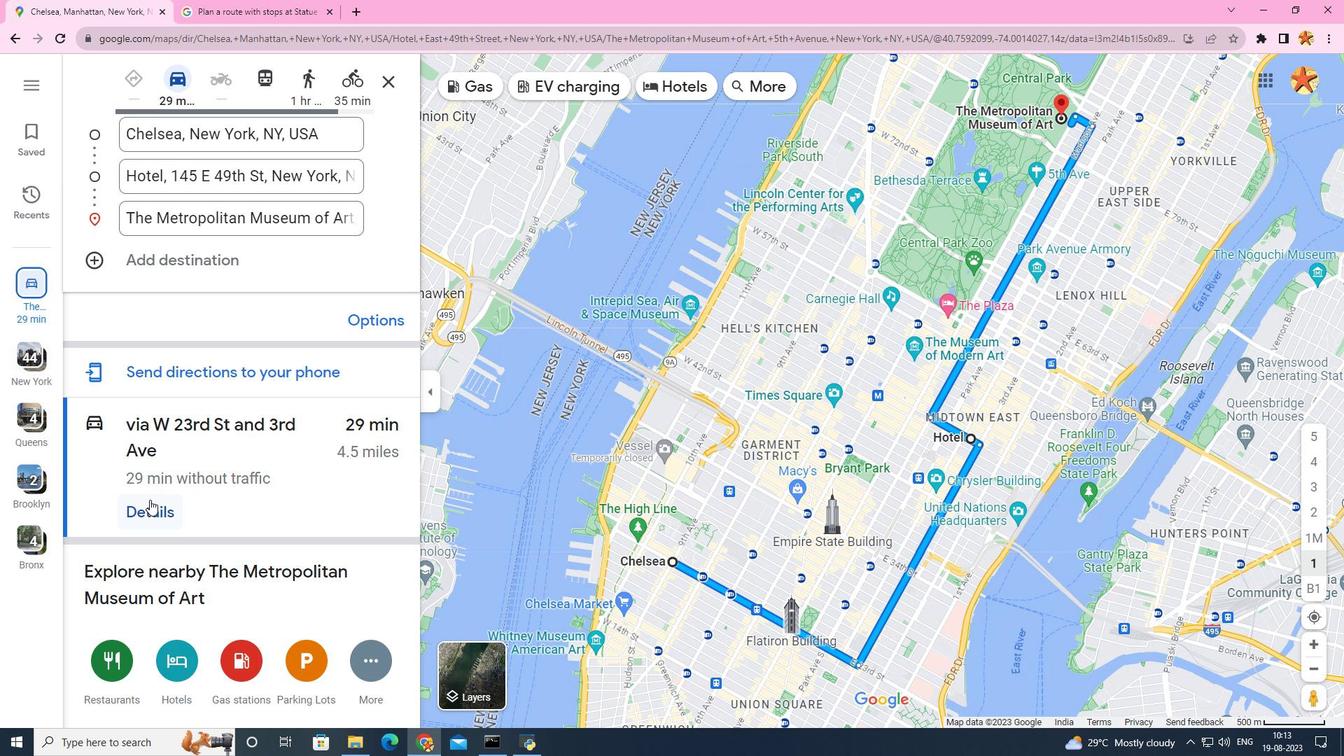 
Action: Mouse moved to (150, 491)
Screenshot: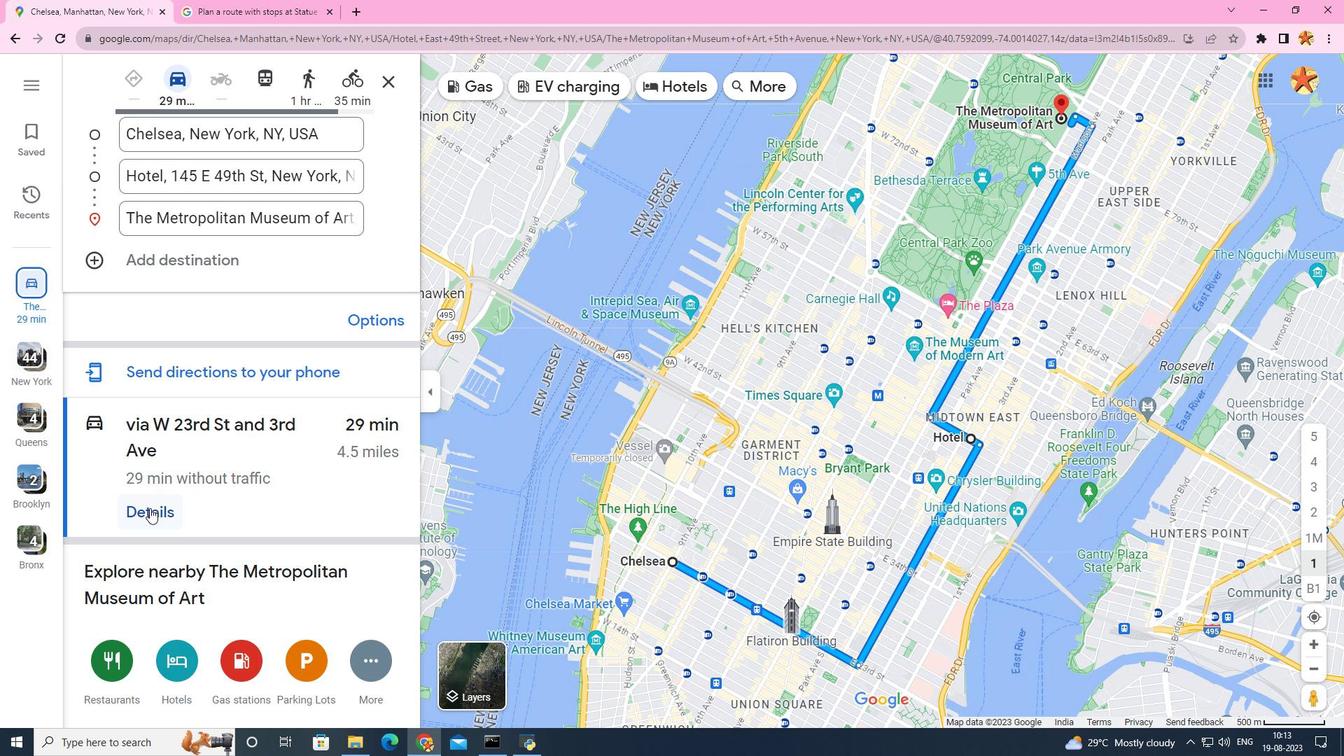 
Action: Mouse scrolled (150, 490) with delta (0, 0)
Screenshot: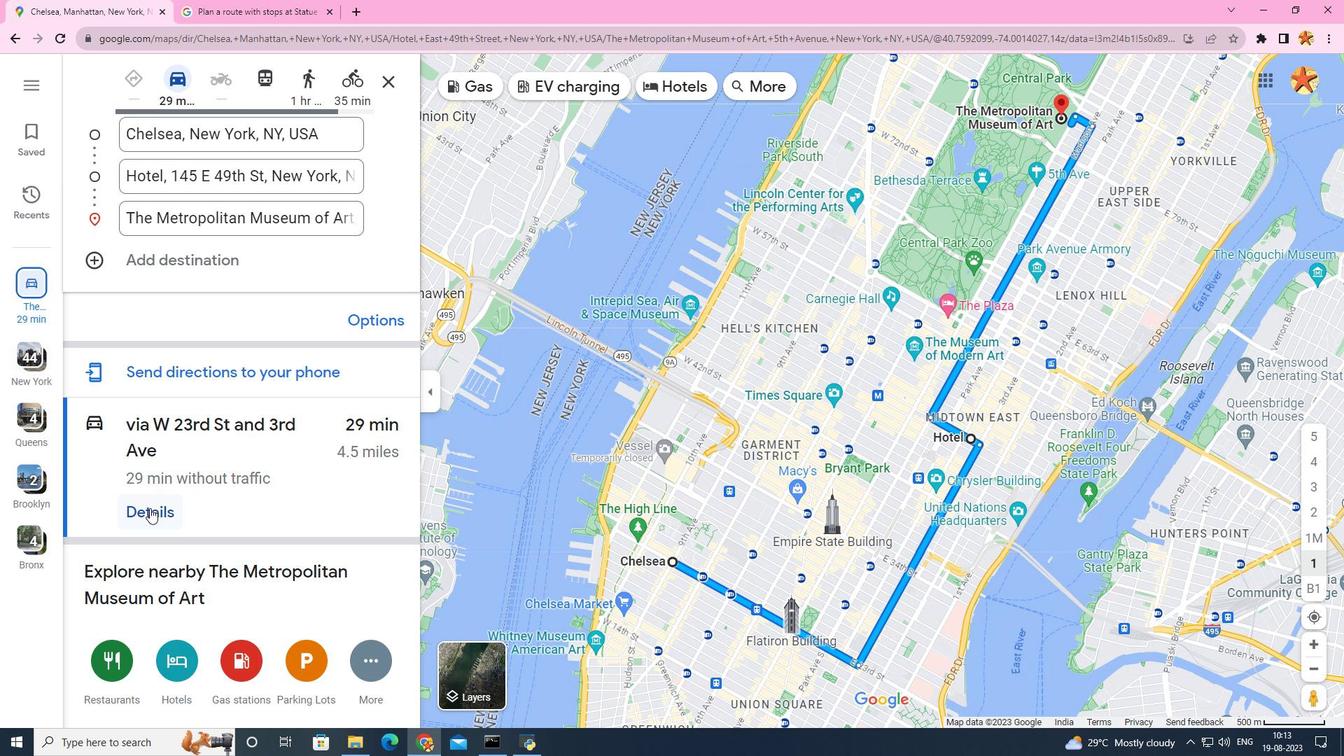 
Action: Mouse scrolled (150, 490) with delta (0, 0)
Screenshot: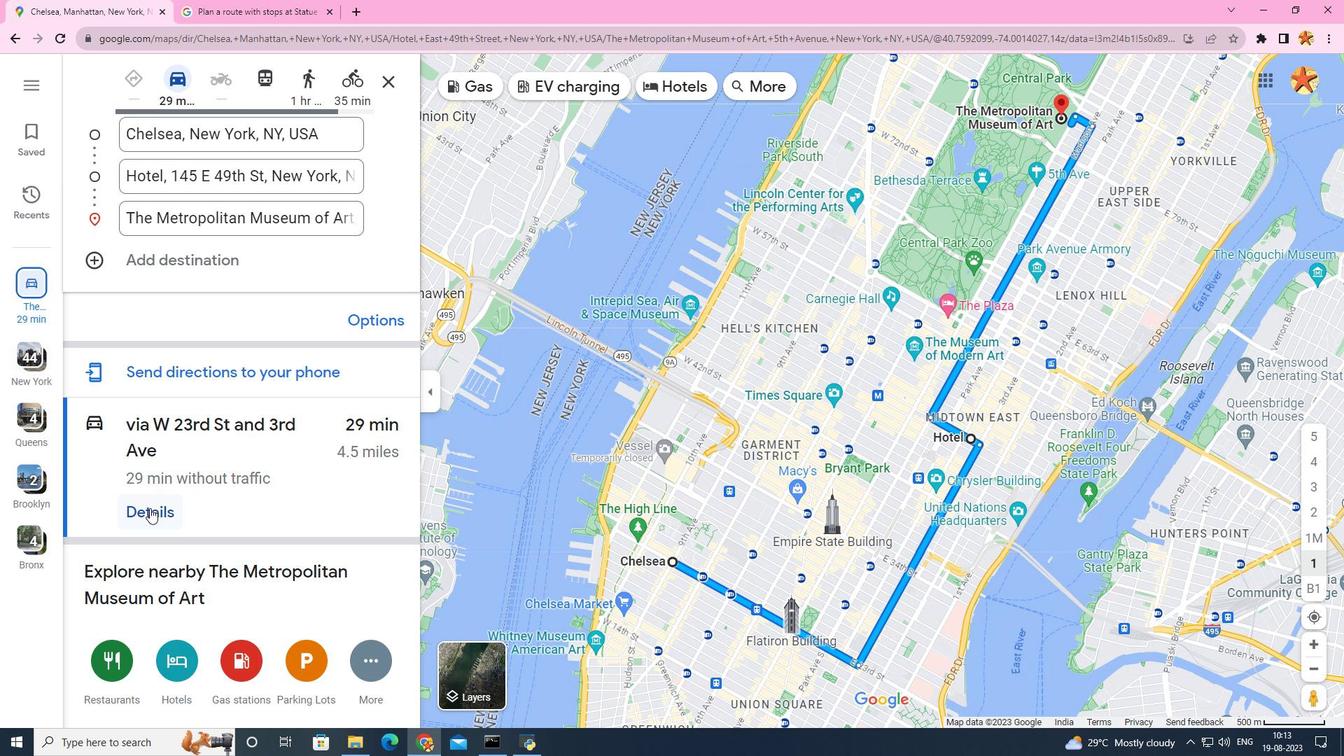 
Action: Mouse moved to (149, 497)
Screenshot: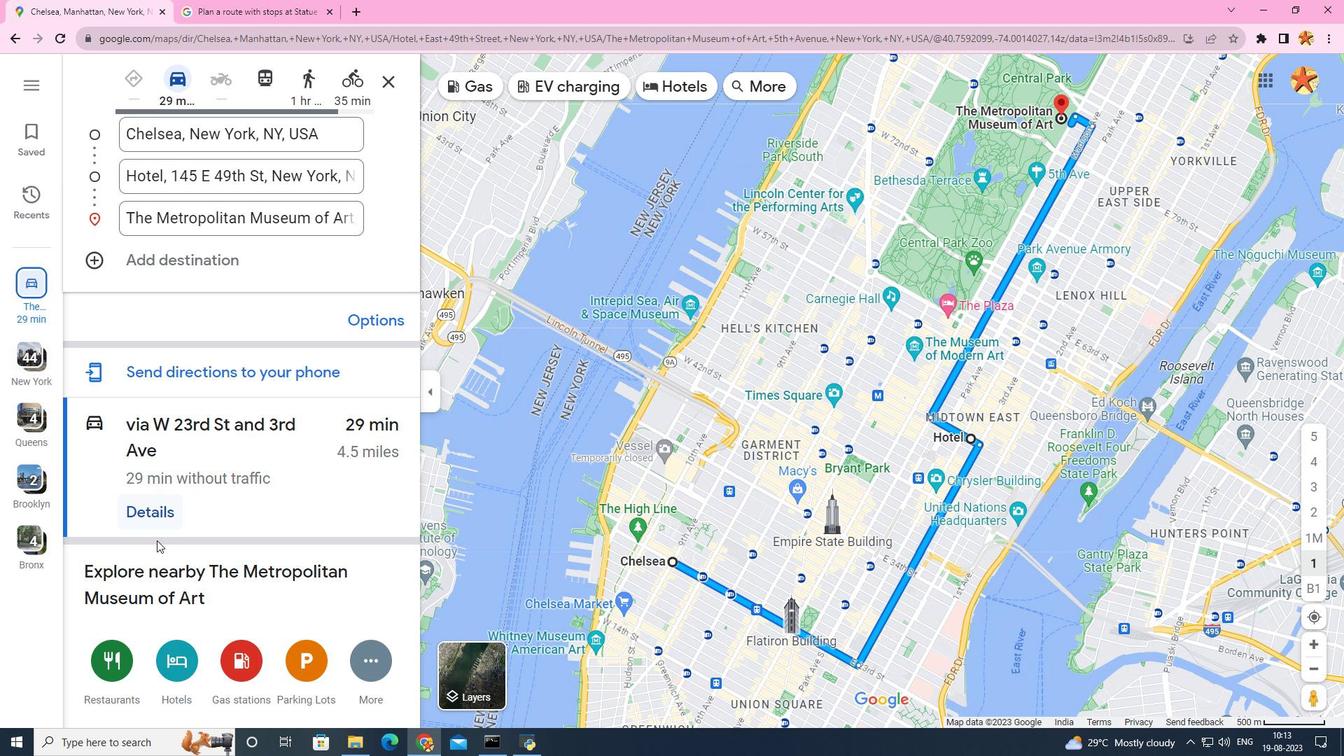 
Action: Mouse scrolled (149, 496) with delta (0, 0)
Screenshot: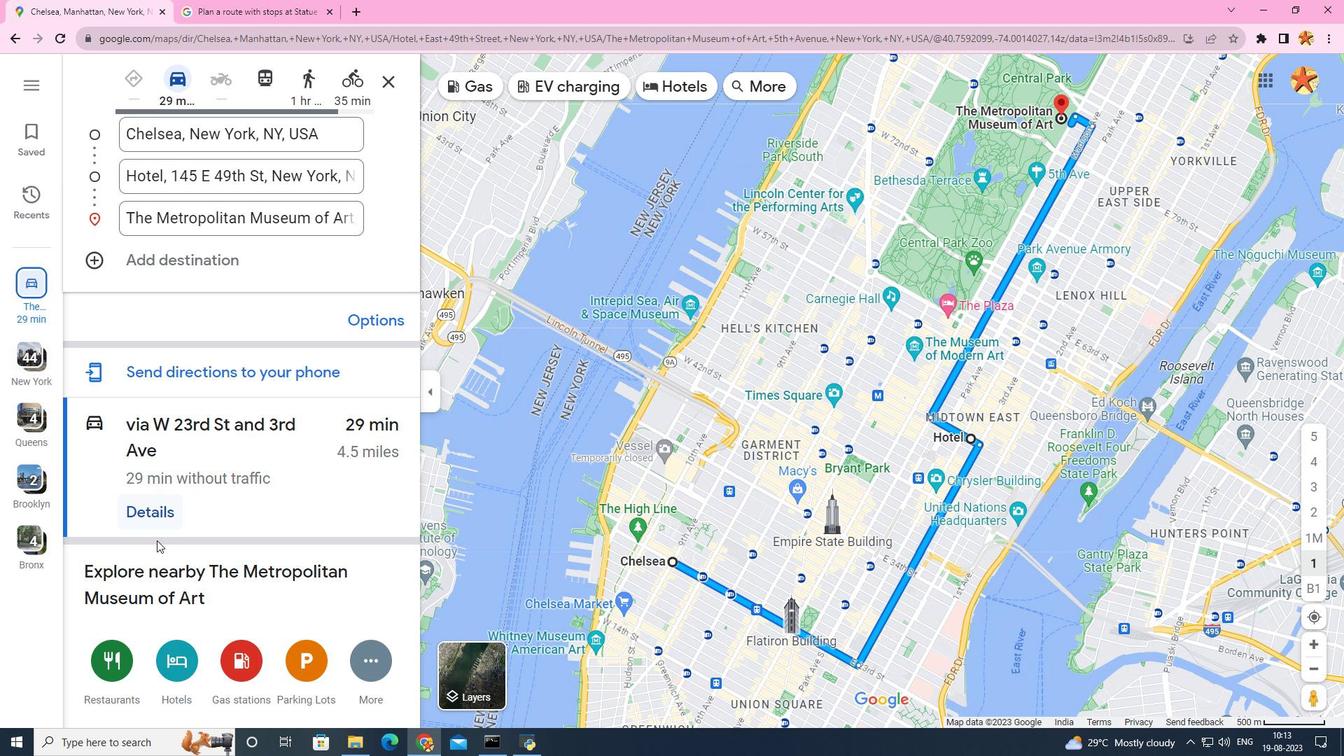 
Action: Mouse moved to (163, 555)
Screenshot: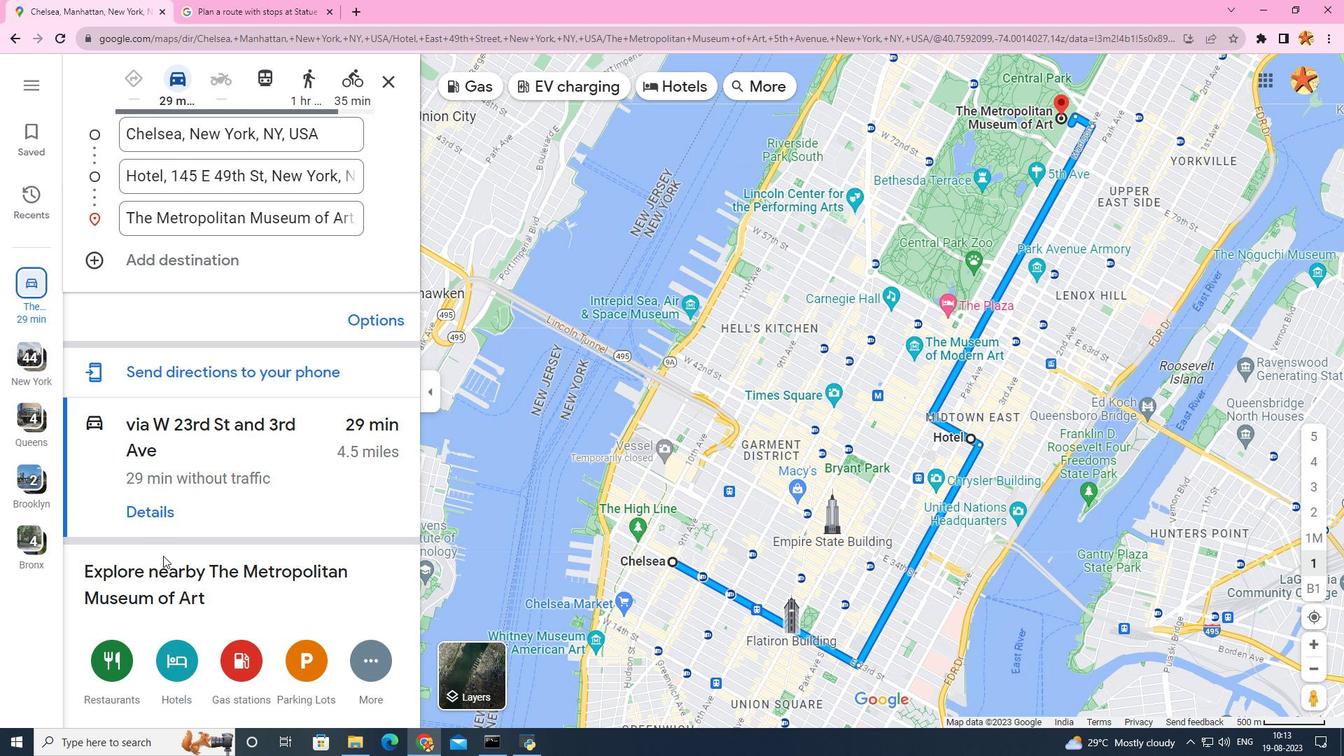 
Action: Mouse scrolled (163, 556) with delta (0, 0)
Screenshot: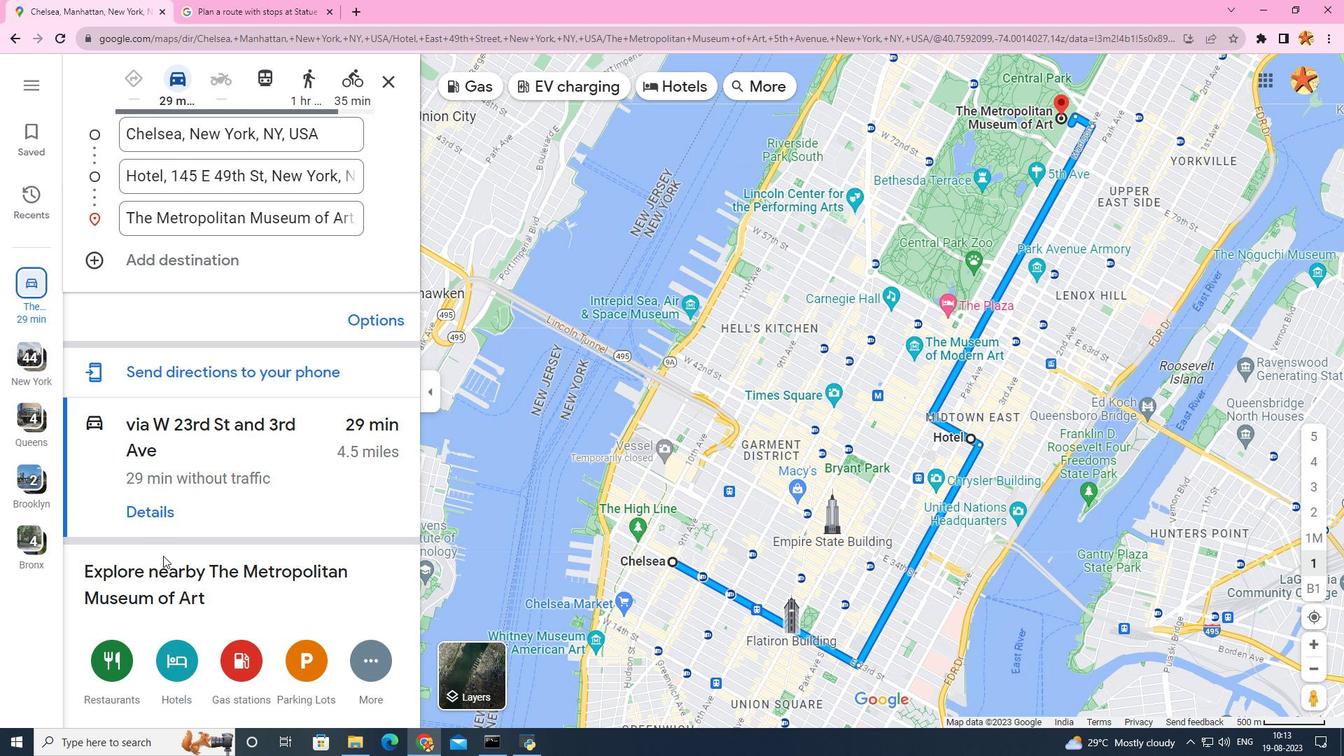 
Action: Mouse scrolled (163, 556) with delta (0, 0)
Screenshot: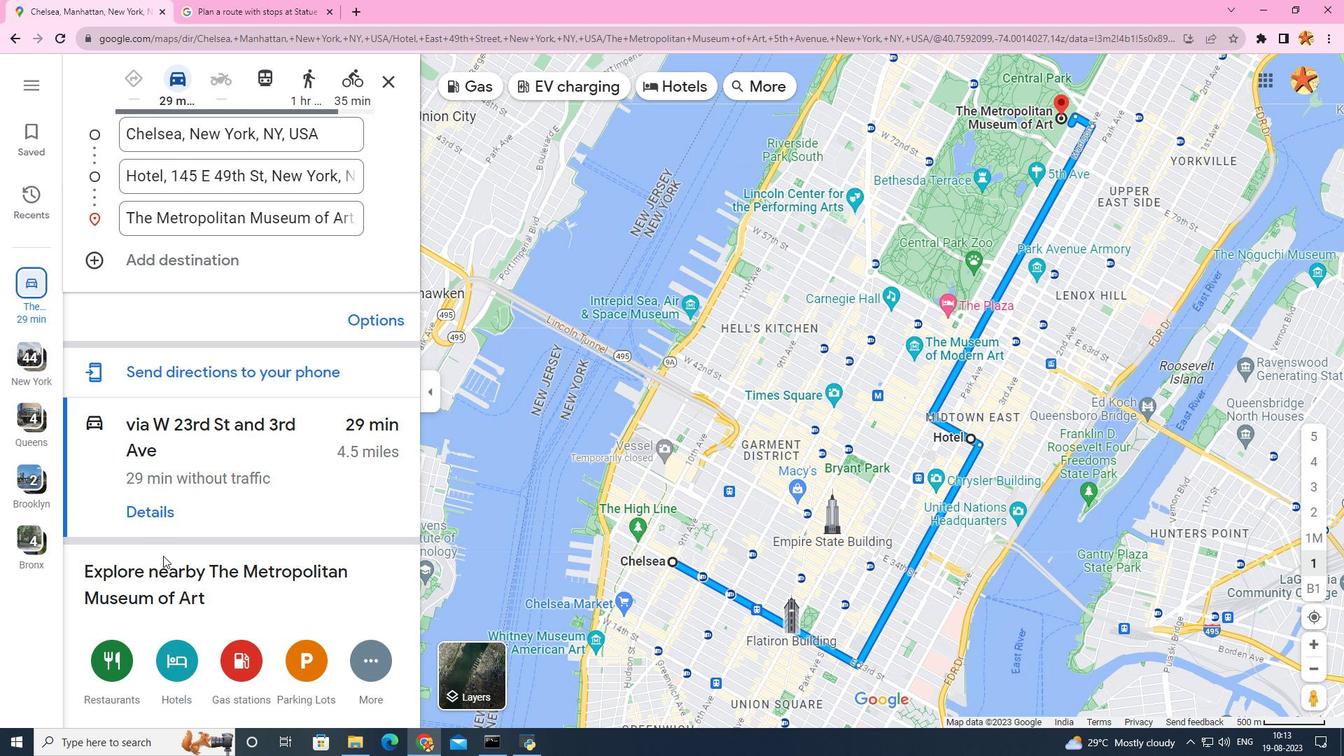 
Action: Mouse scrolled (163, 556) with delta (0, 0)
Screenshot: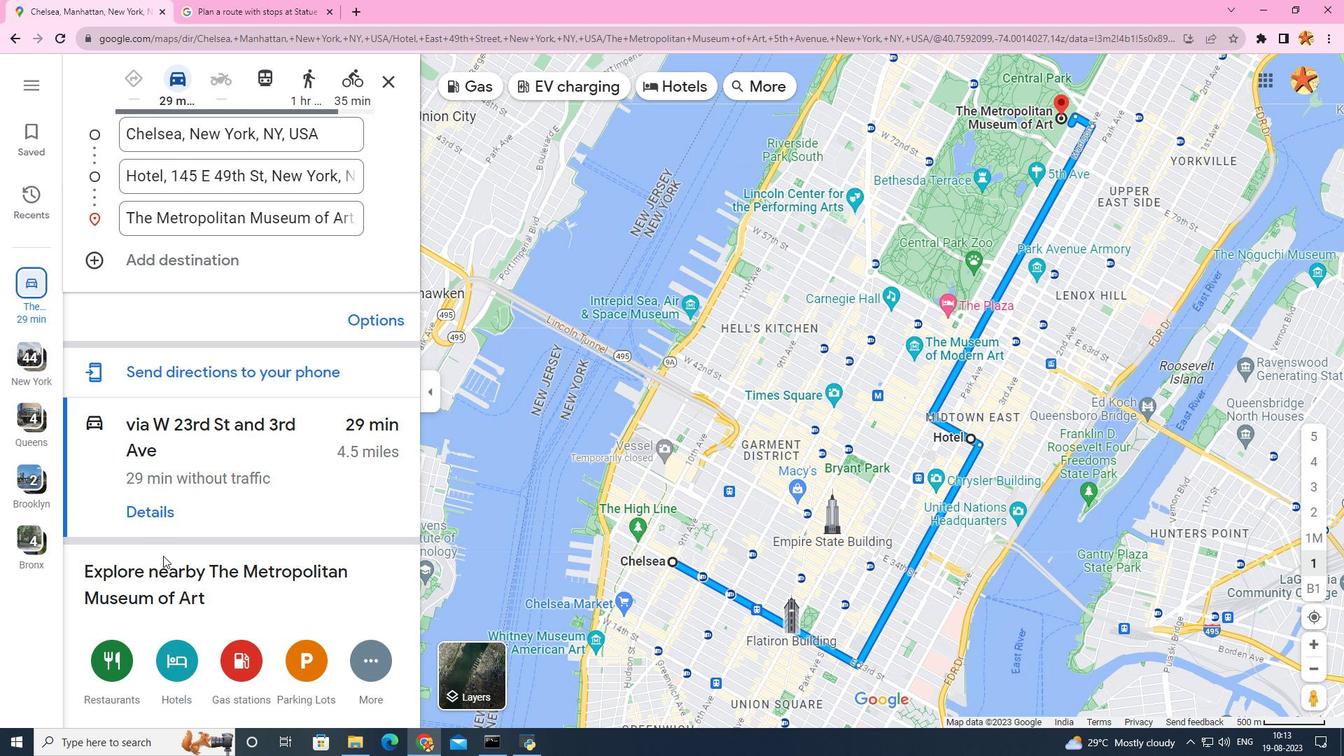 
Action: Mouse scrolled (163, 555) with delta (0, 0)
Screenshot: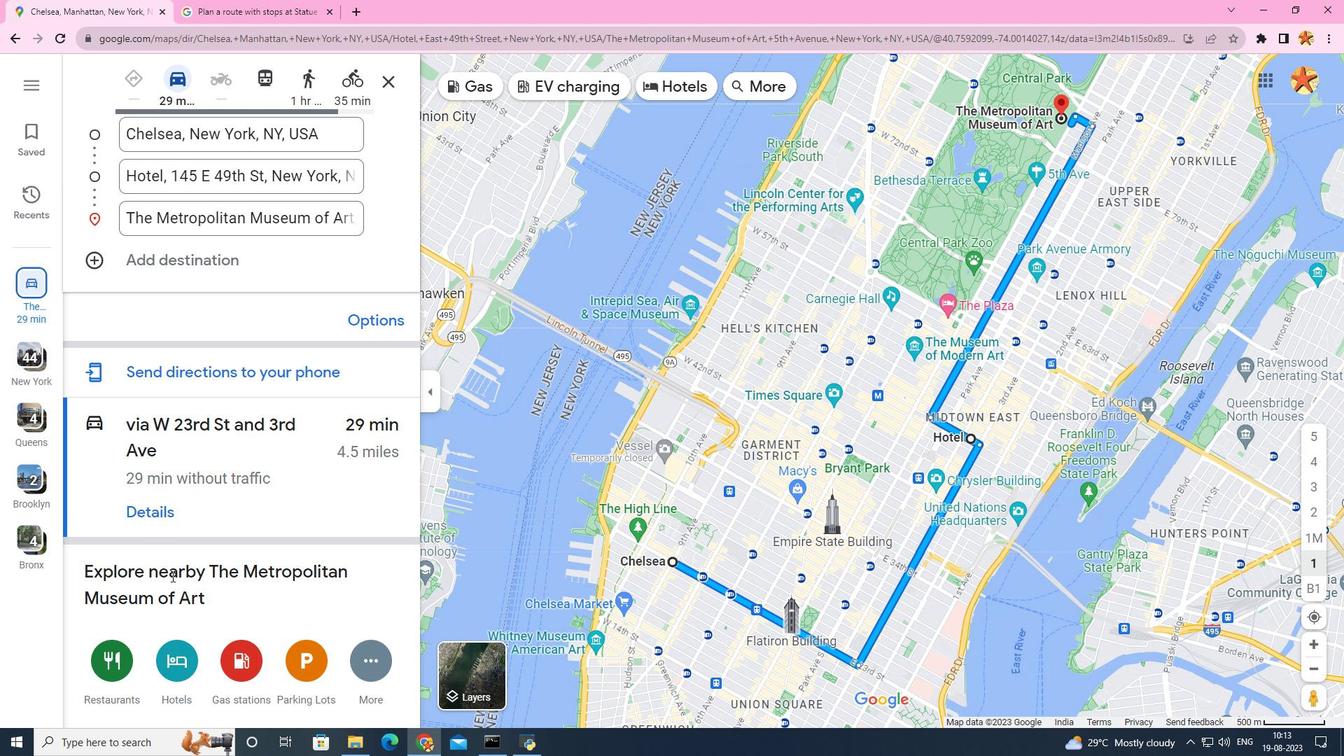 
Action: Mouse scrolled (163, 555) with delta (0, 0)
Screenshot: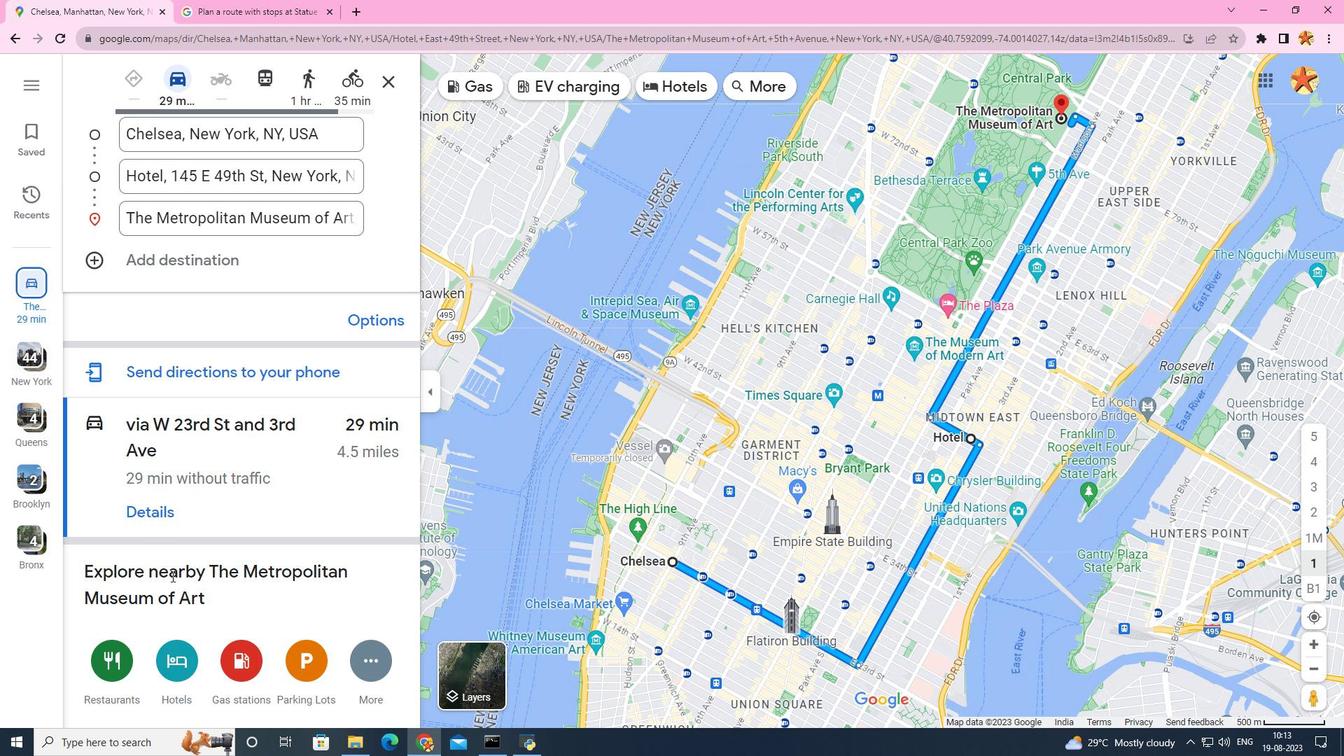 
Action: Mouse scrolled (163, 555) with delta (0, 0)
Screenshot: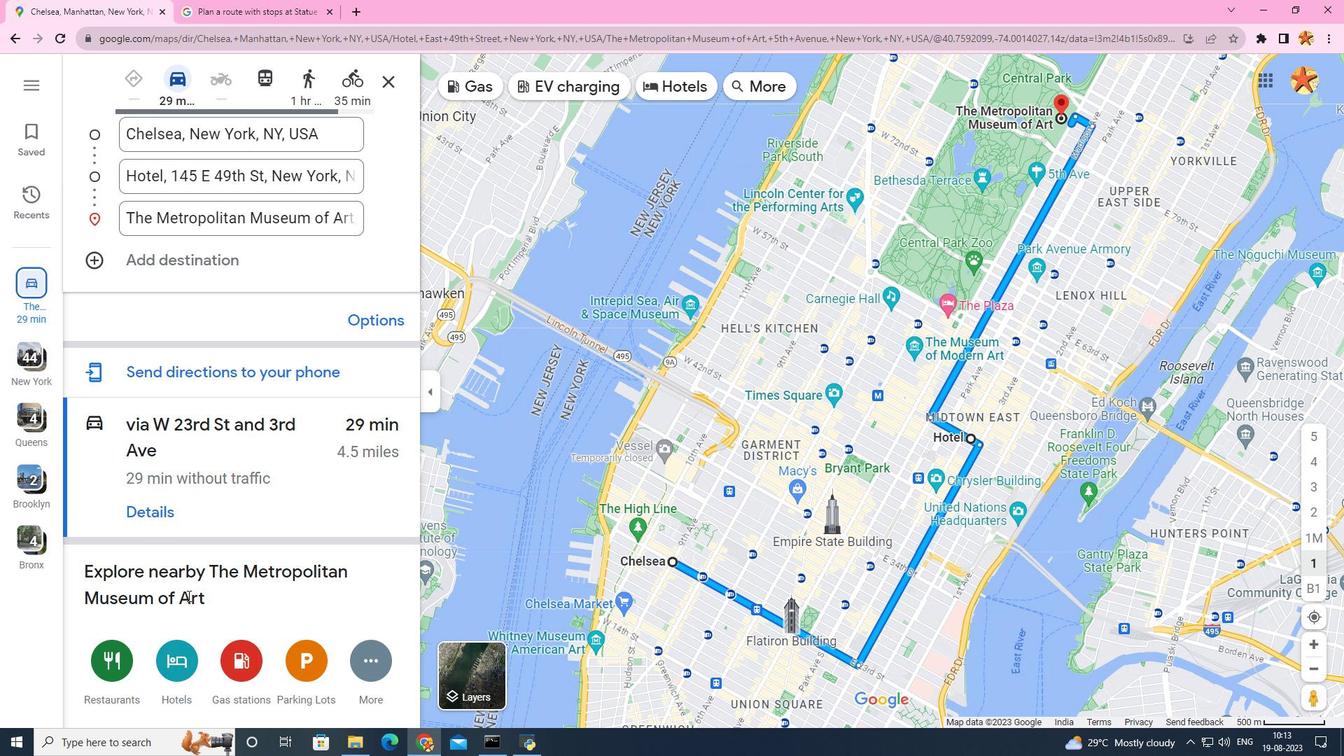 
Action: Mouse moved to (24, 361)
Screenshot: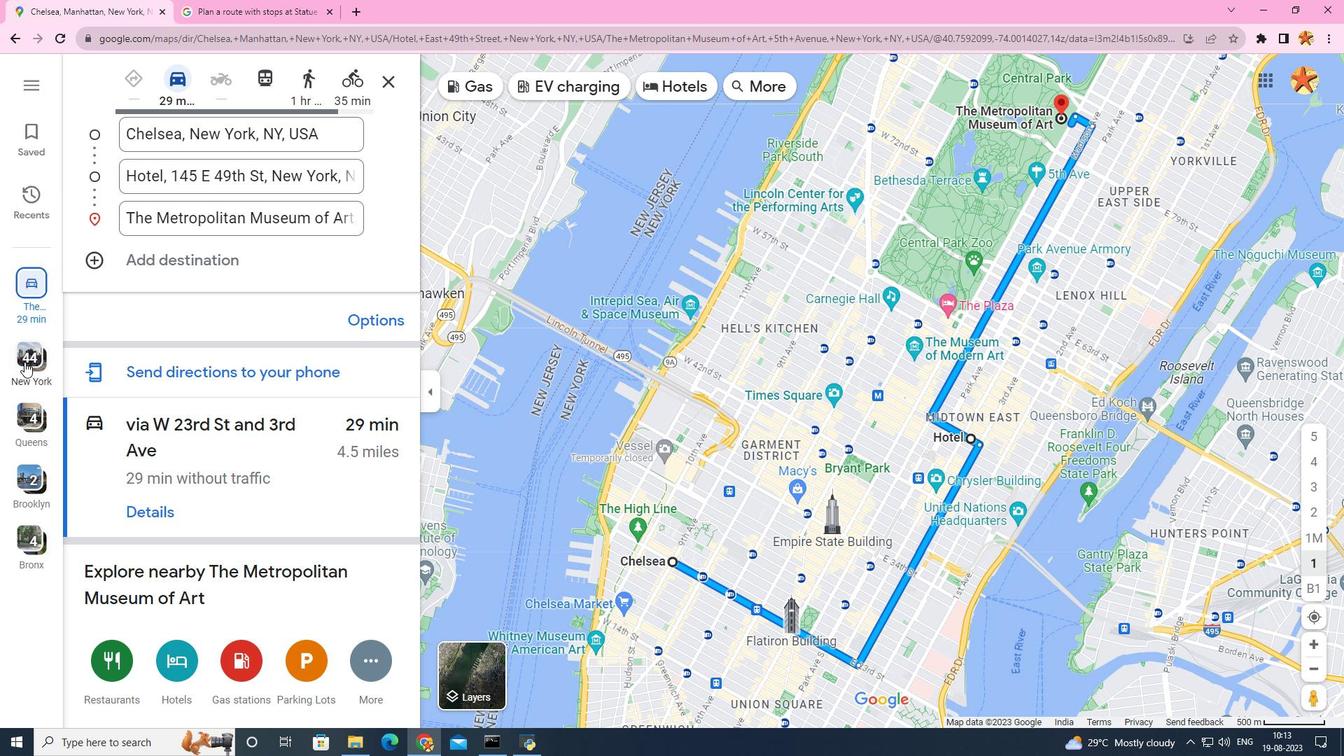 
Action: Mouse pressed left at (24, 361)
Screenshot: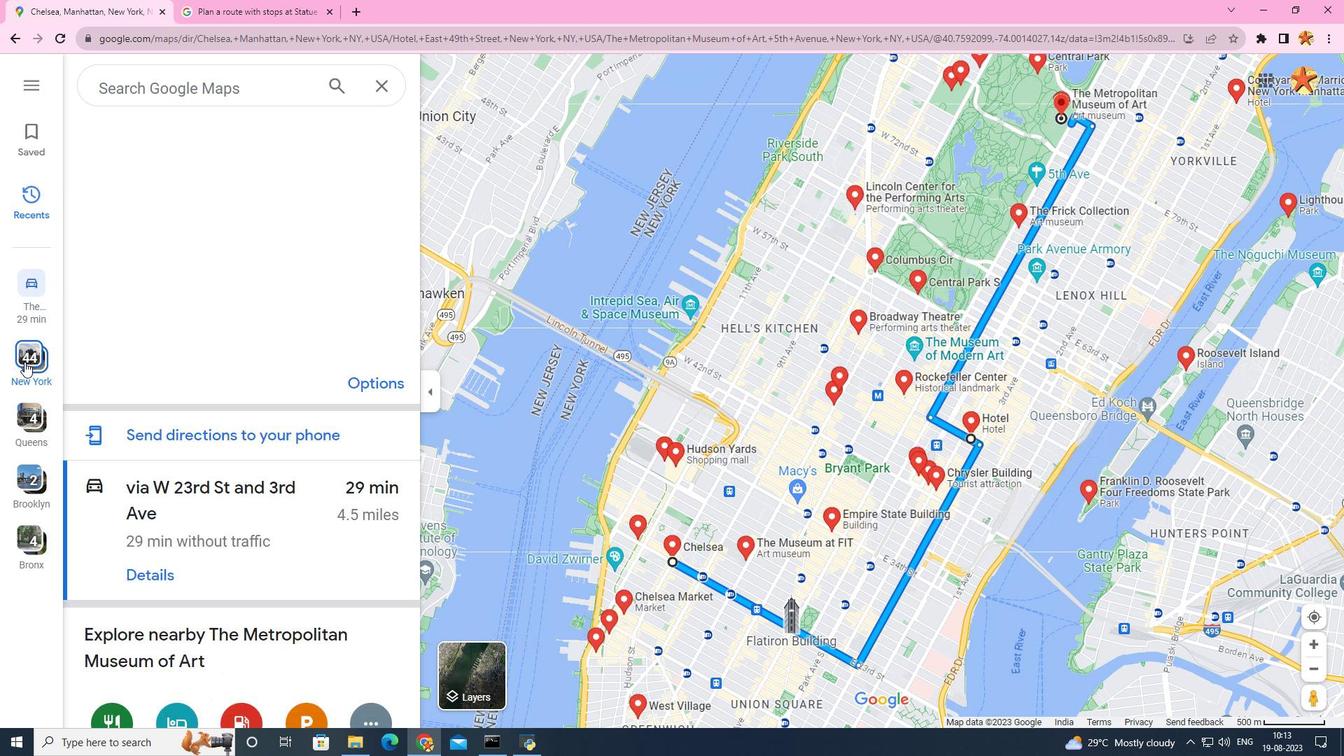 
Action: Mouse moved to (166, 440)
Screenshot: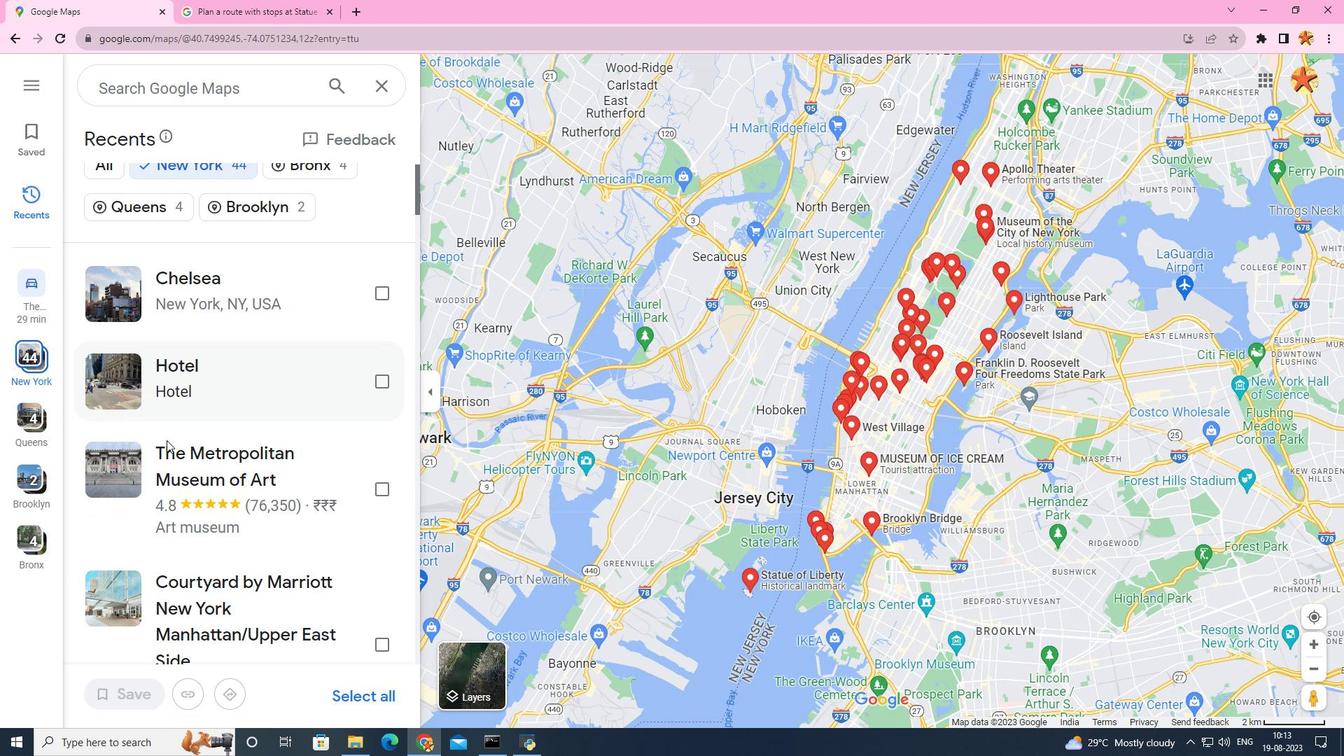 
Action: Mouse scrolled (166, 439) with delta (0, 0)
Screenshot: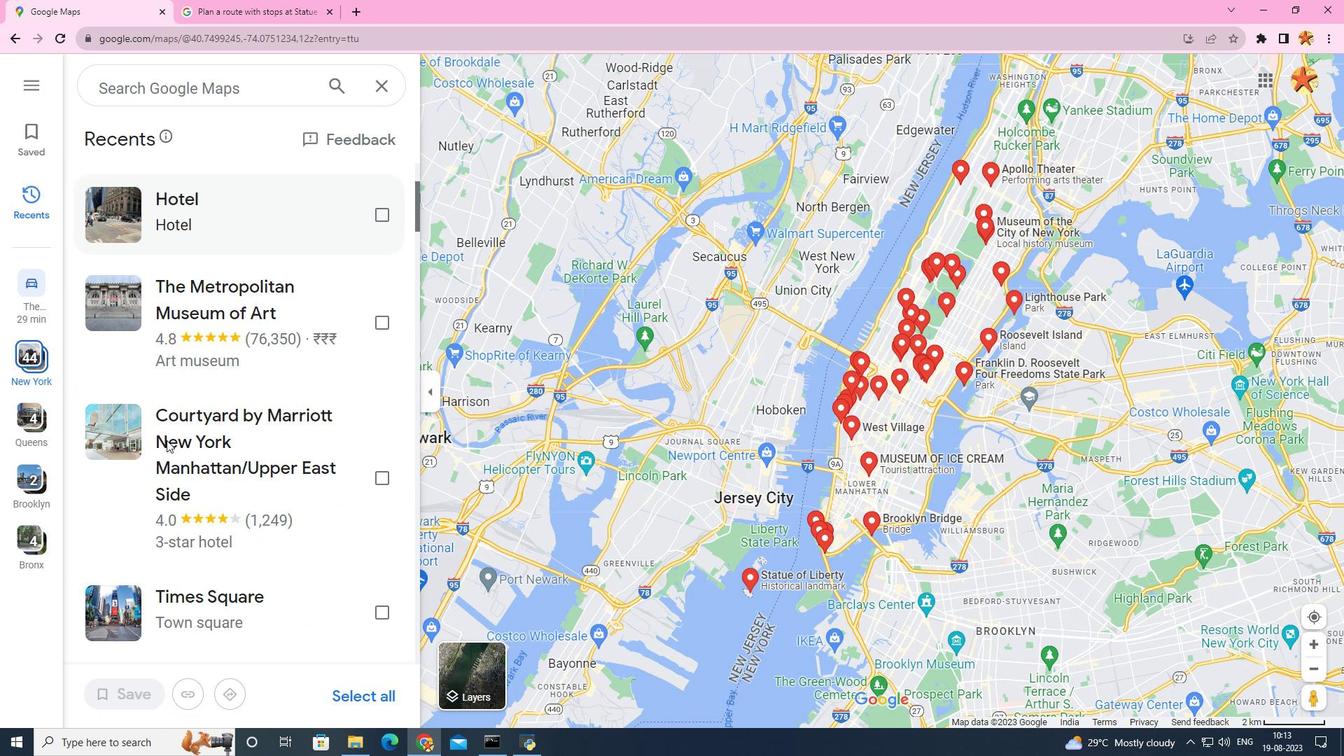 
Action: Mouse scrolled (166, 439) with delta (0, 0)
Screenshot: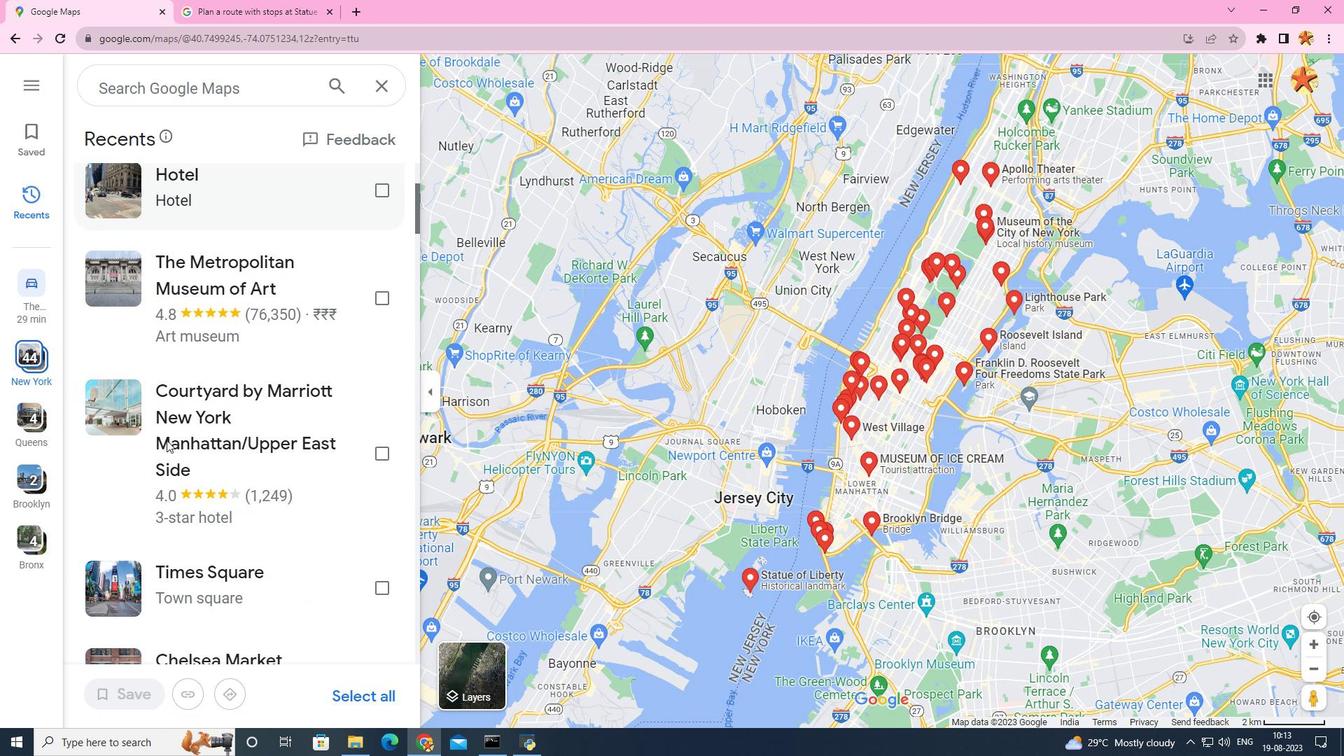 
Action: Mouse scrolled (166, 439) with delta (0, 0)
Screenshot: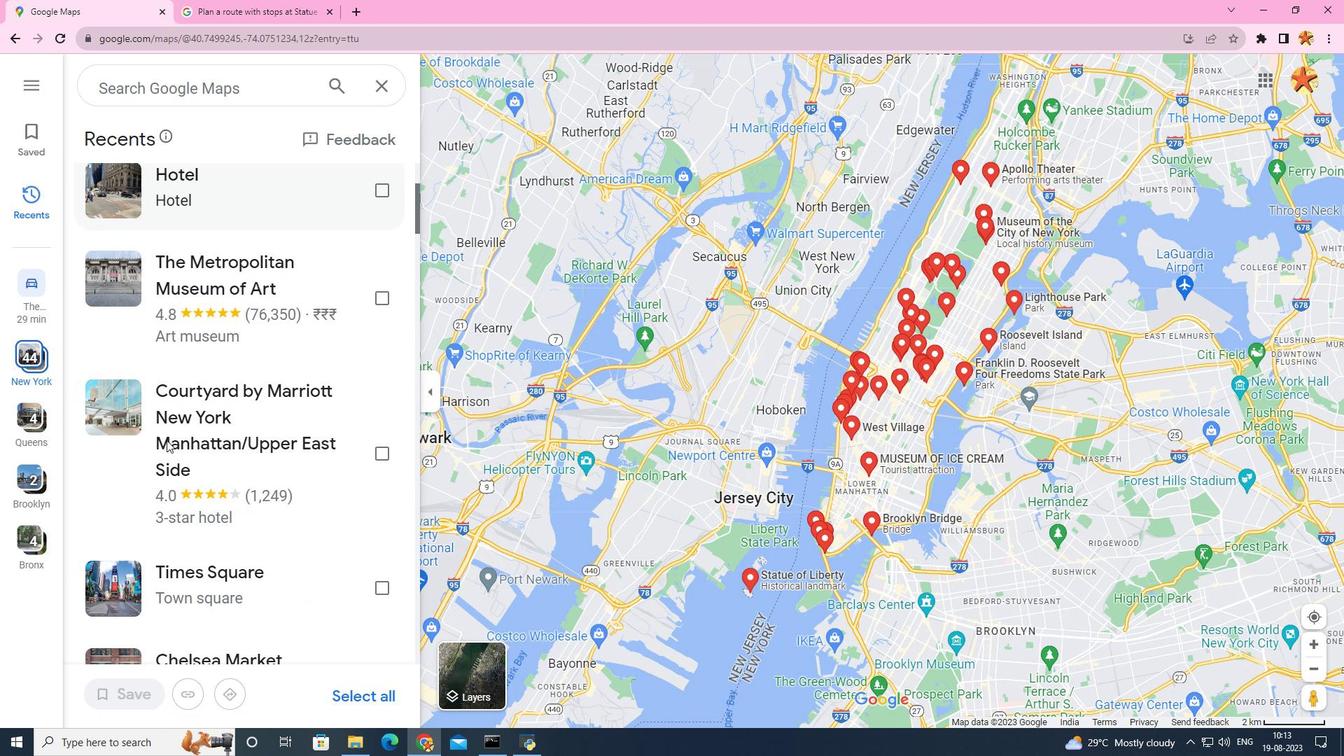 
Action: Mouse scrolled (166, 441) with delta (0, 0)
Screenshot: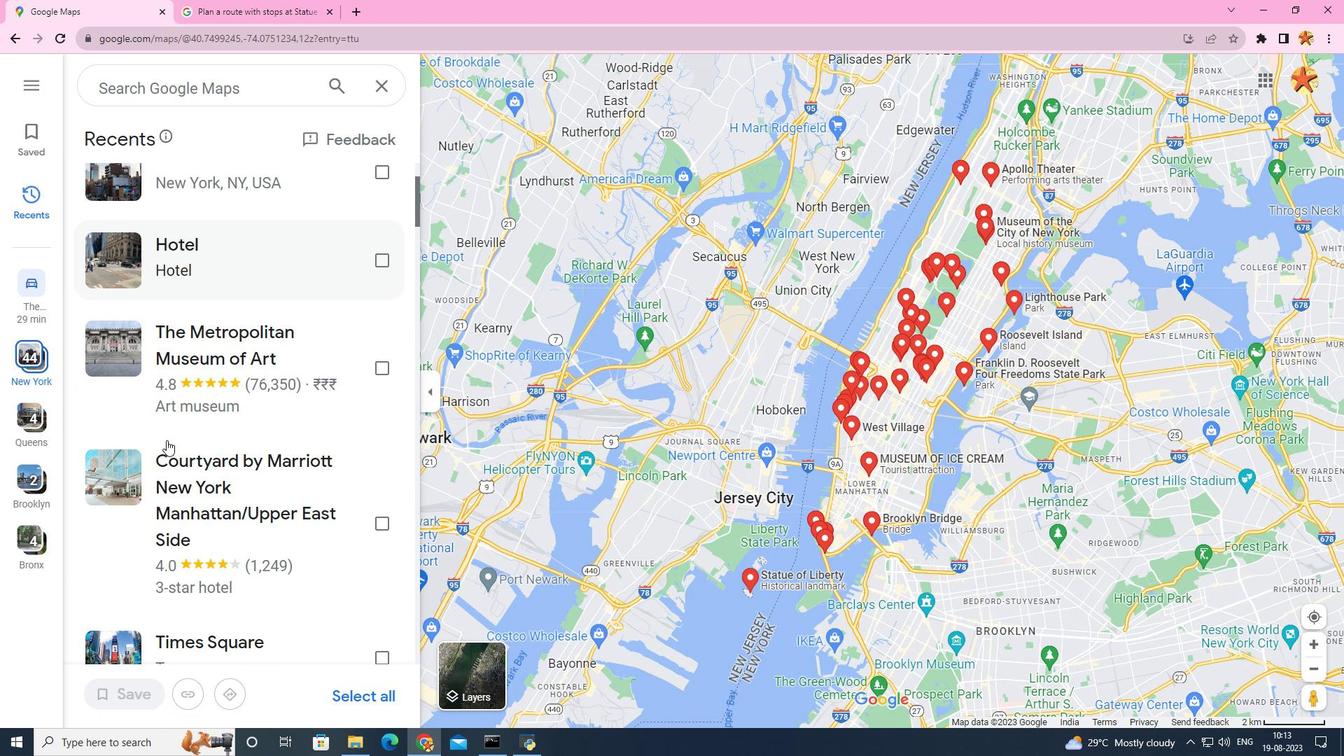 
Action: Mouse scrolled (166, 441) with delta (0, 0)
Screenshot: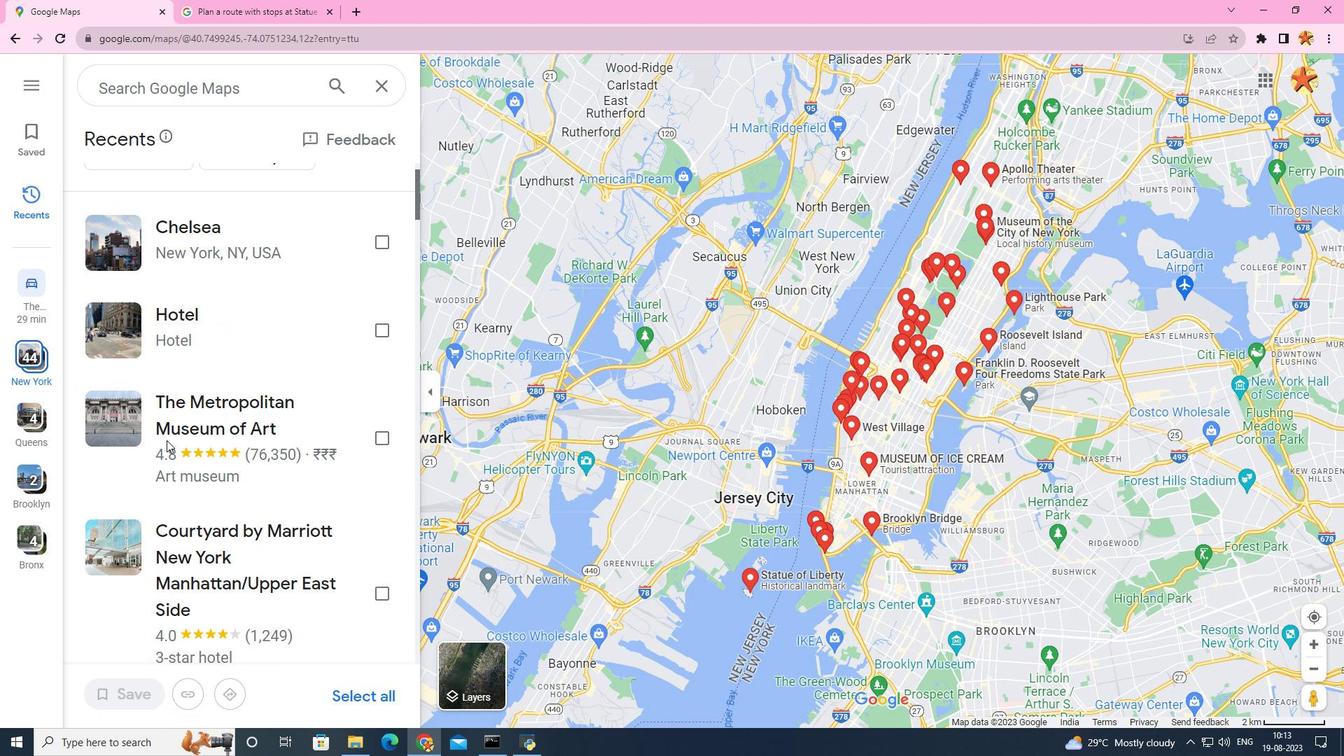 
Action: Mouse scrolled (166, 441) with delta (0, 0)
Screenshot: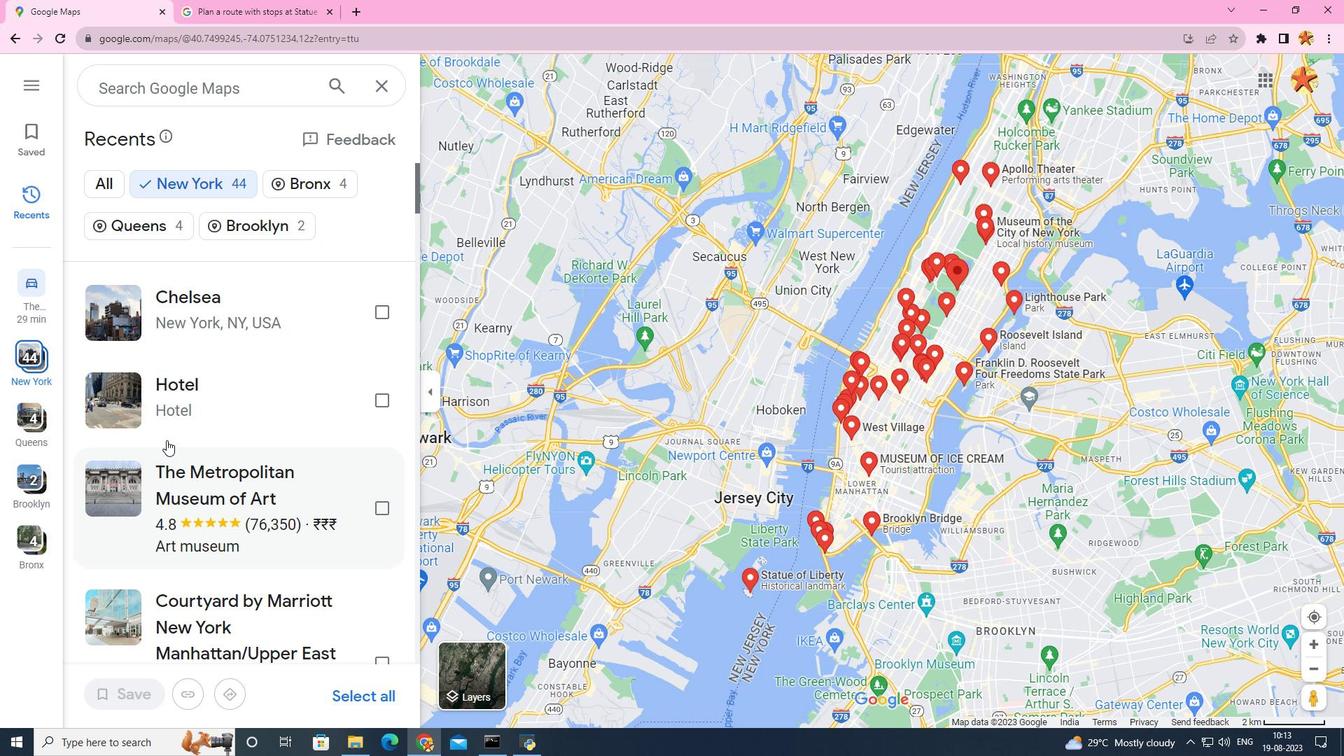
Action: Mouse scrolled (166, 441) with delta (0, 0)
Screenshot: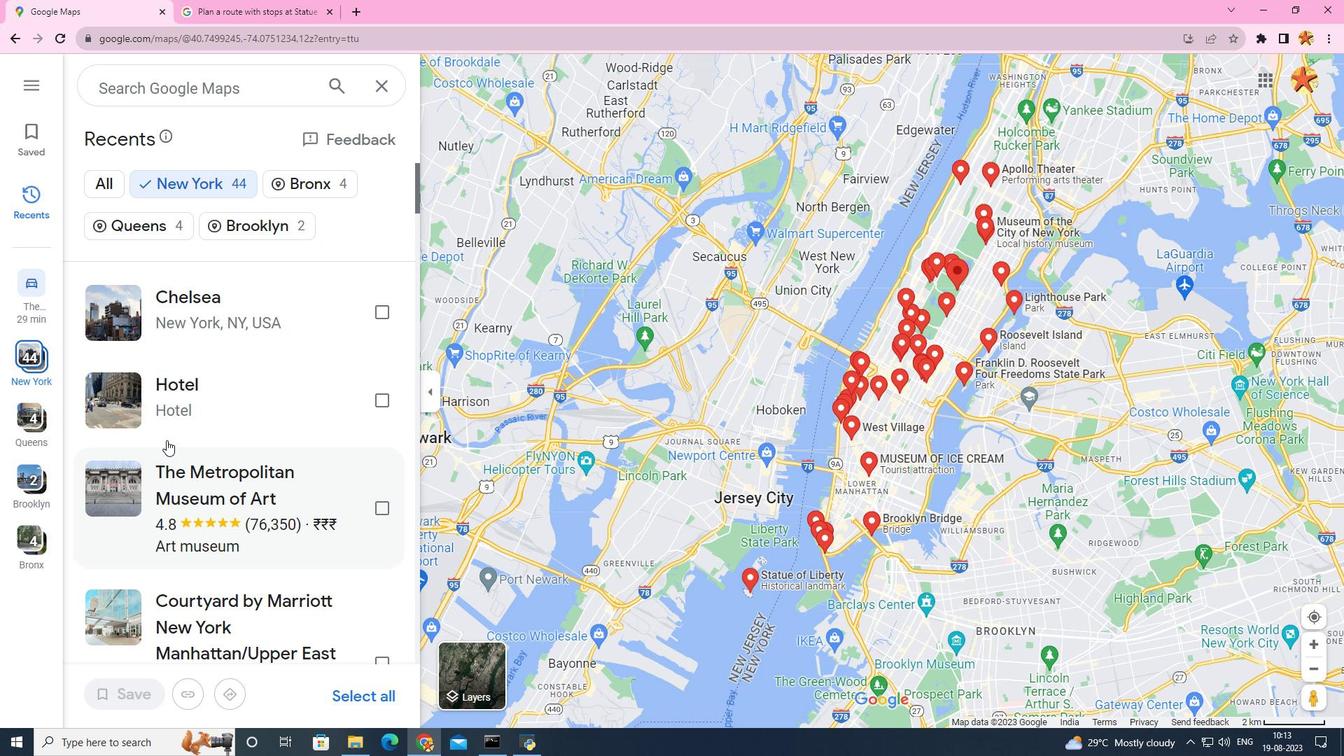 
Action: Mouse scrolled (166, 441) with delta (0, 0)
Screenshot: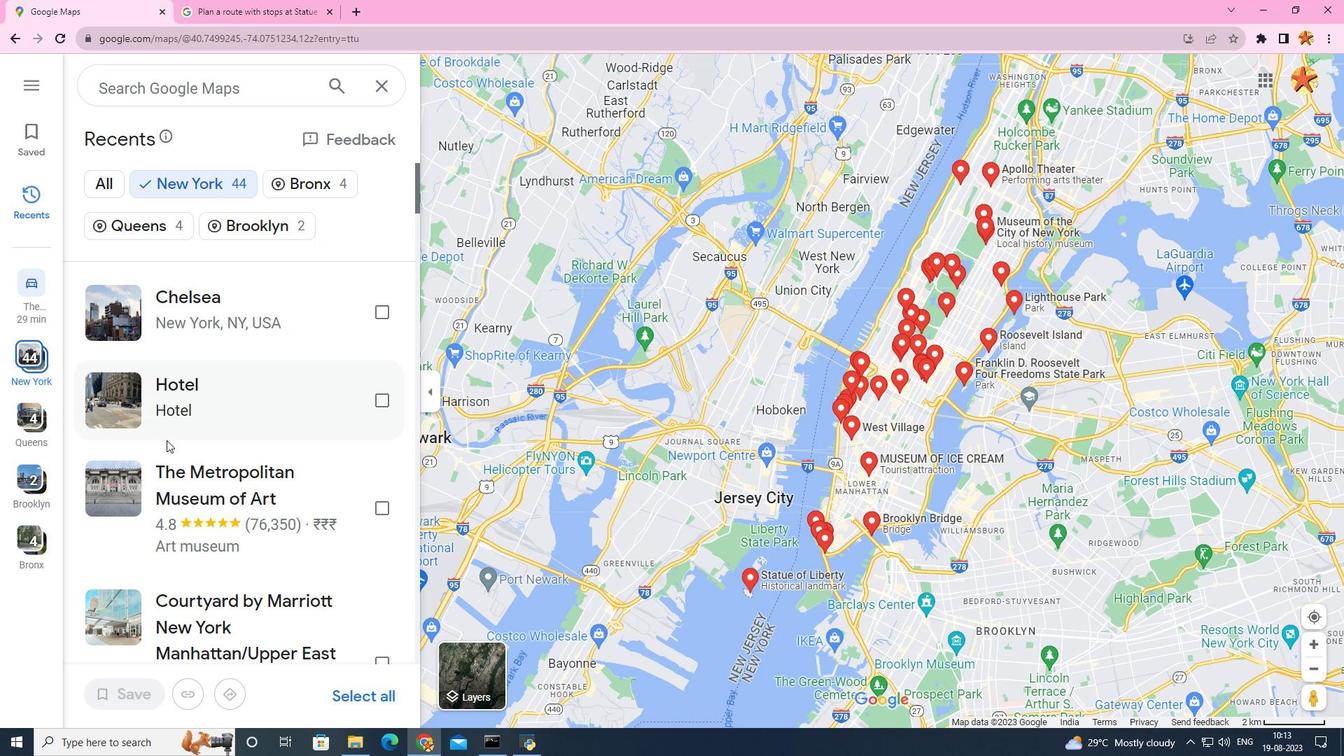 
Action: Mouse scrolled (166, 441) with delta (0, 0)
Screenshot: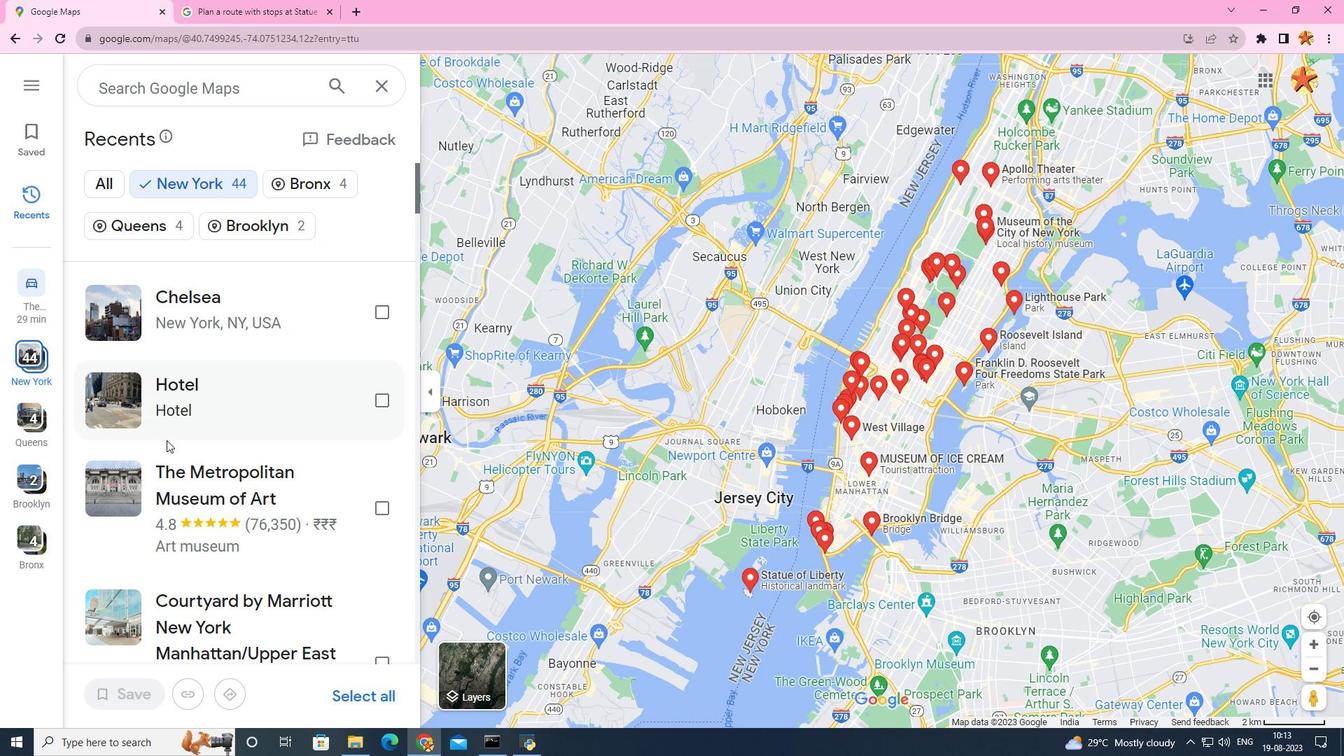 
Action: Mouse scrolled (166, 439) with delta (0, 0)
Screenshot: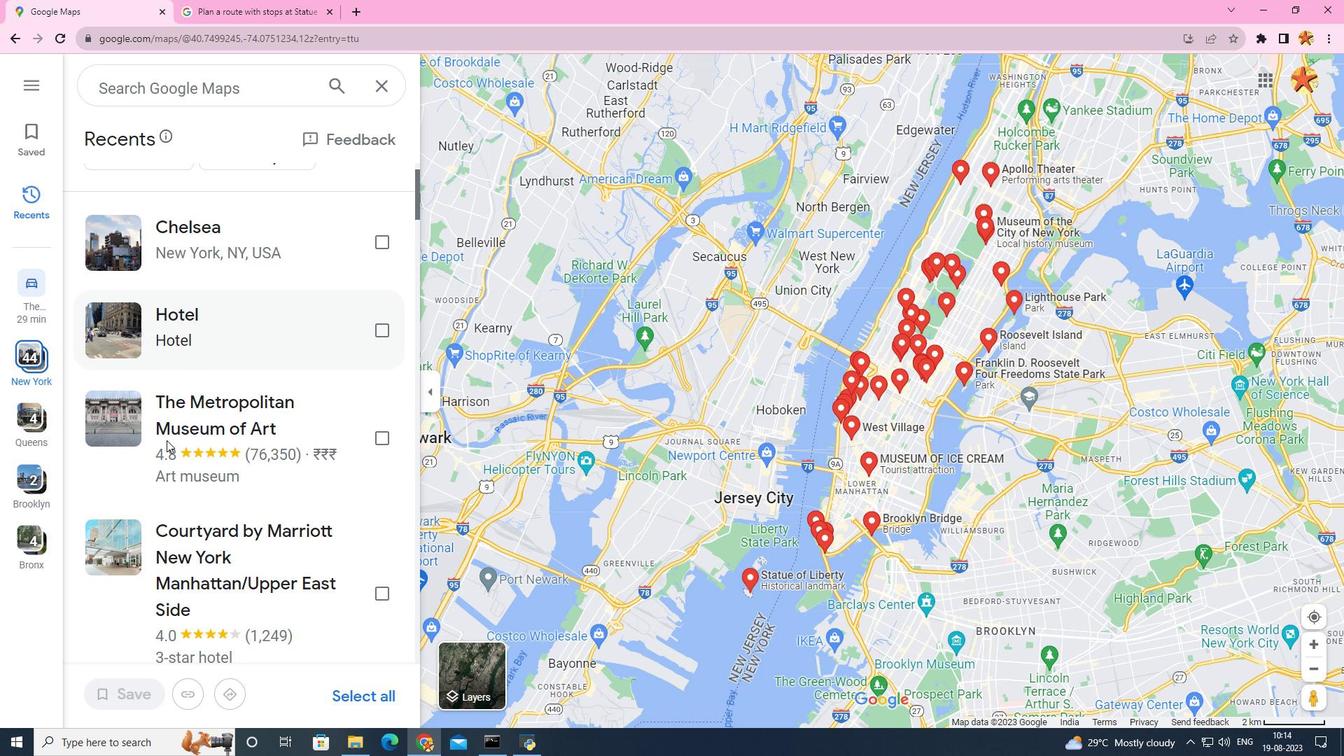 
Action: Mouse moved to (184, 439)
Screenshot: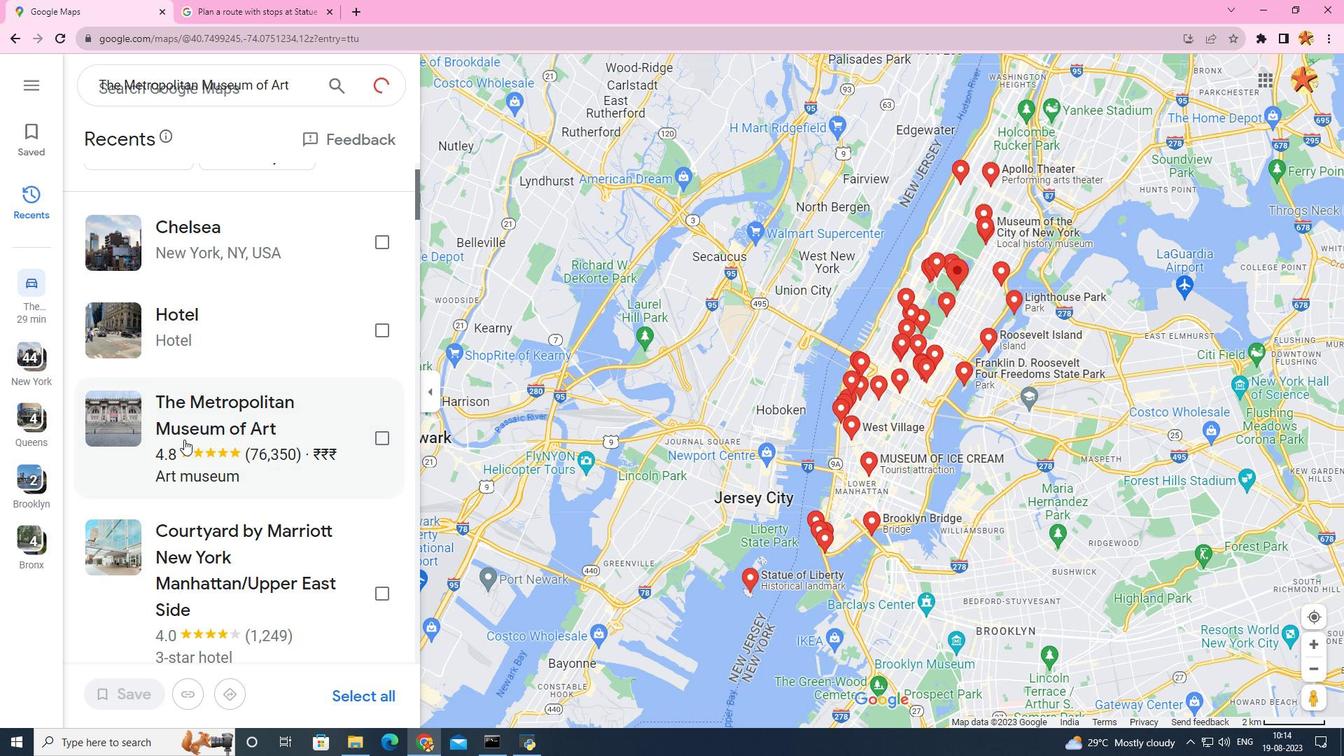 
Action: Mouse pressed left at (184, 439)
Screenshot: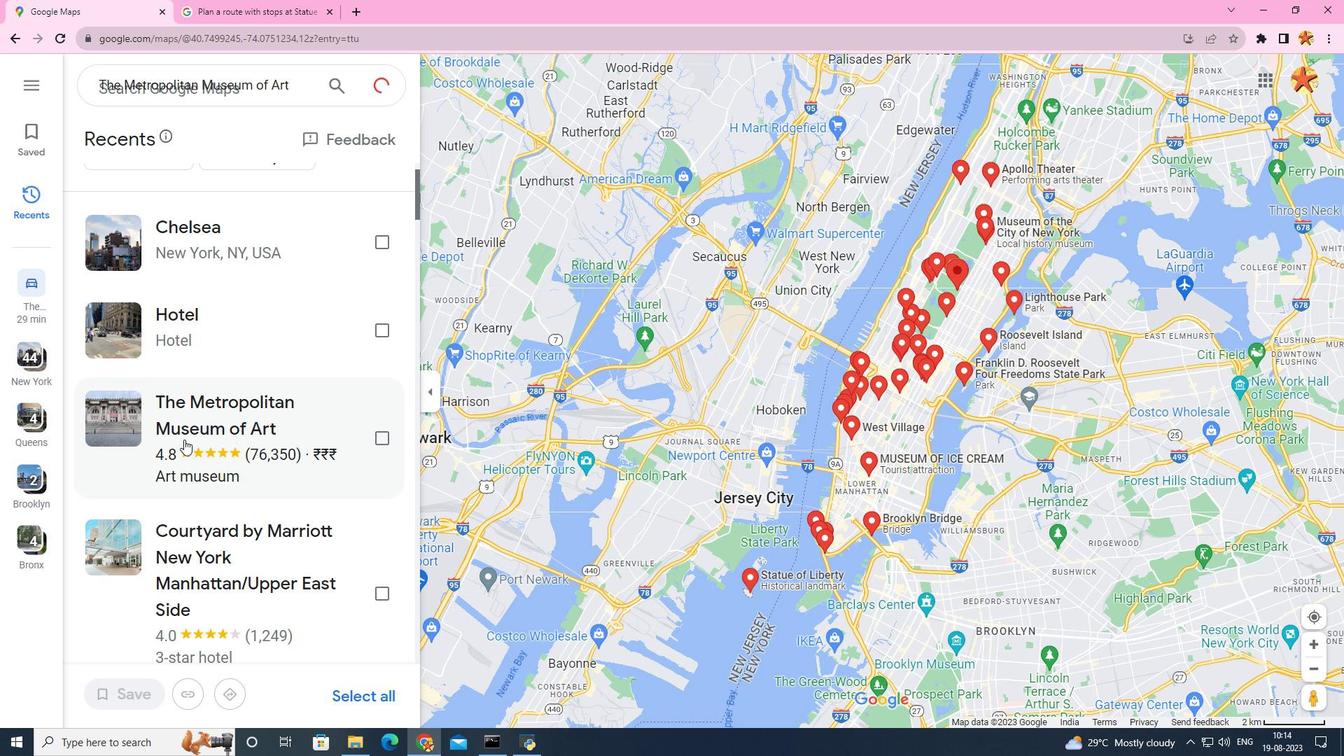
Action: Mouse moved to (581, 261)
Screenshot: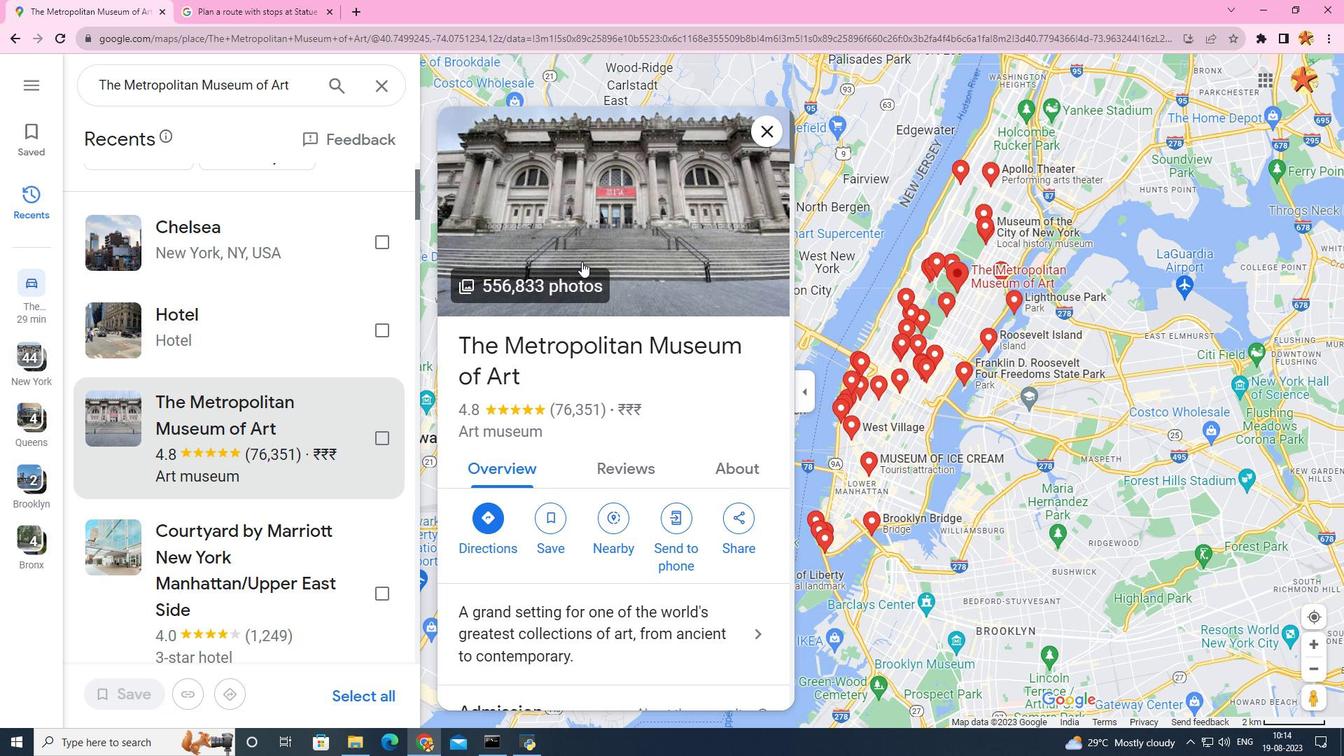 
Action: Mouse pressed left at (581, 261)
Screenshot: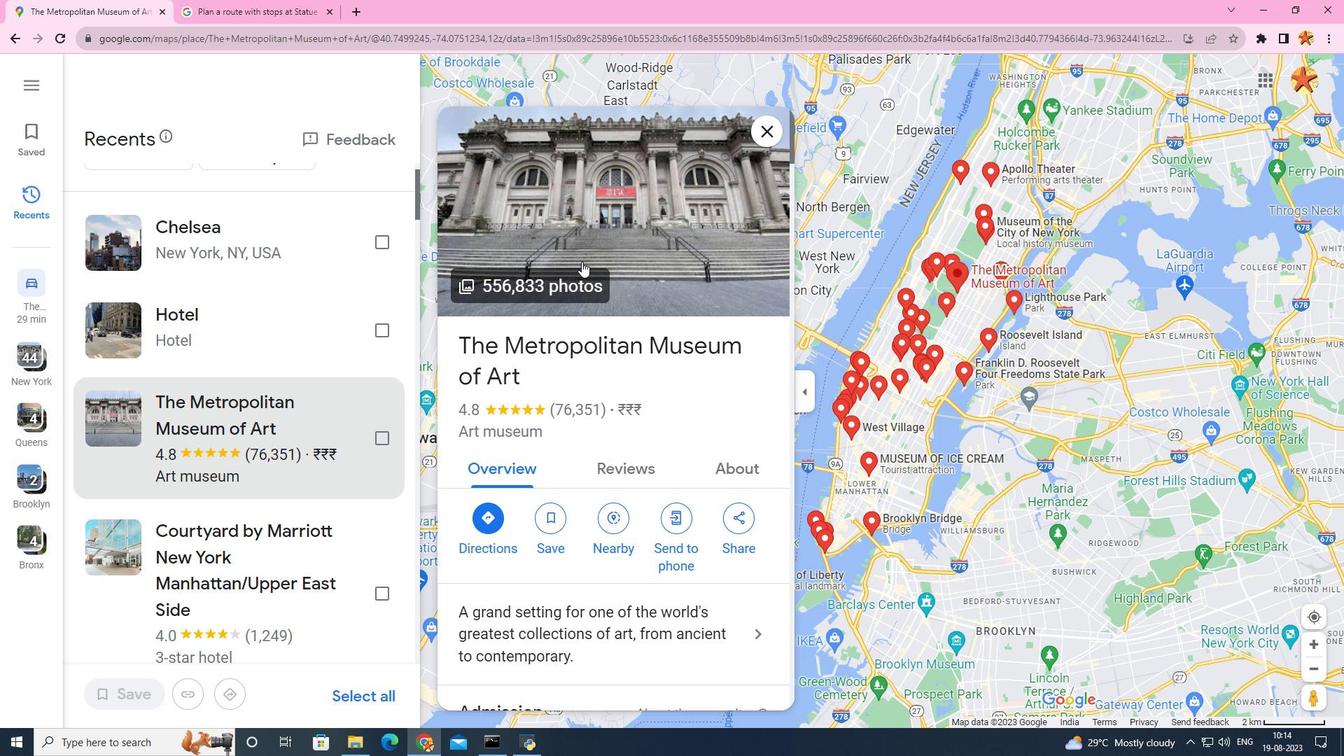 
Action: Mouse moved to (909, 631)
Screenshot: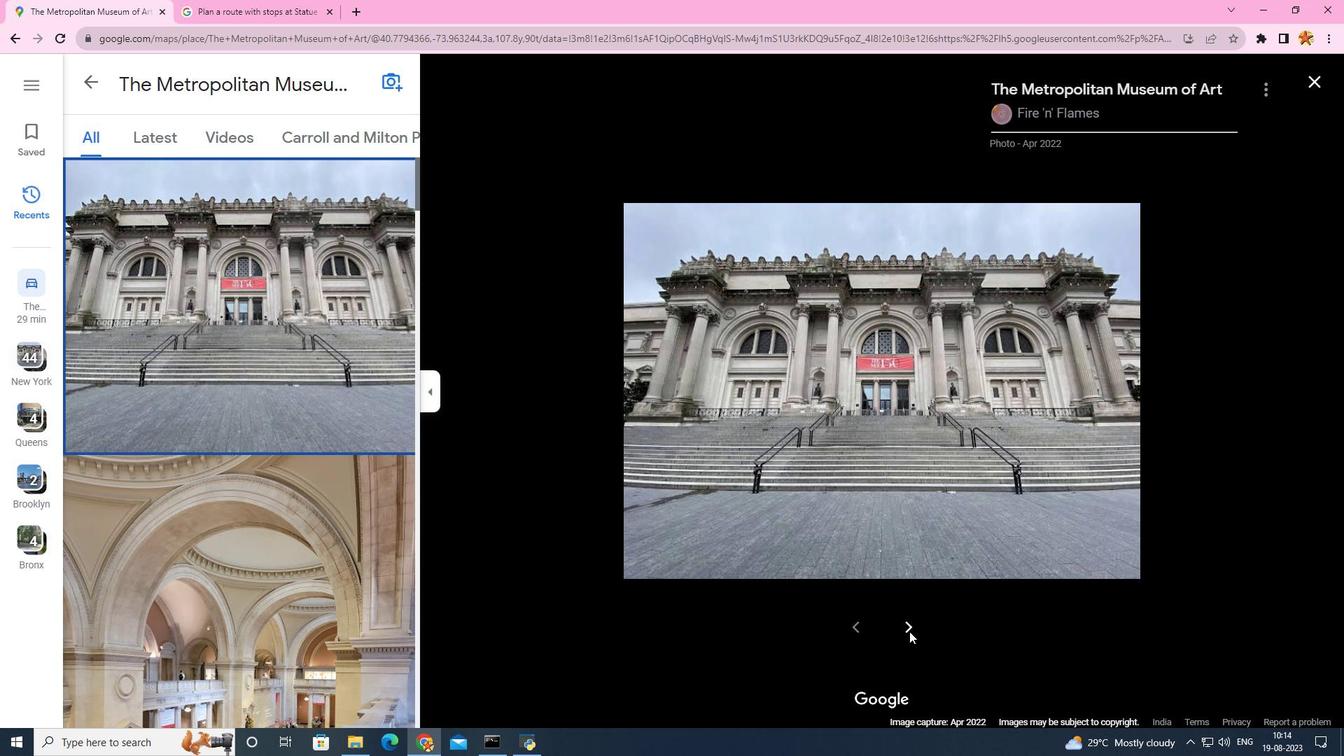 
Action: Mouse pressed left at (909, 631)
Screenshot: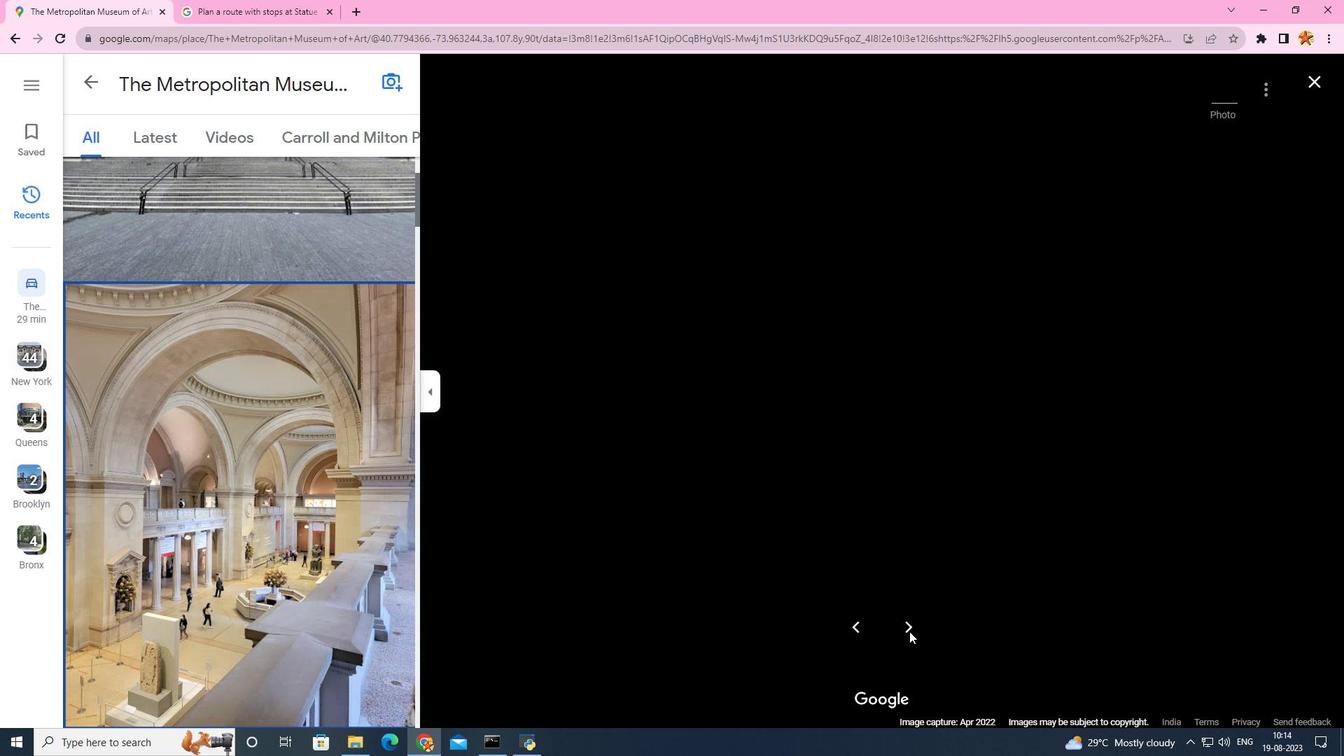 
Action: Mouse pressed left at (909, 631)
Screenshot: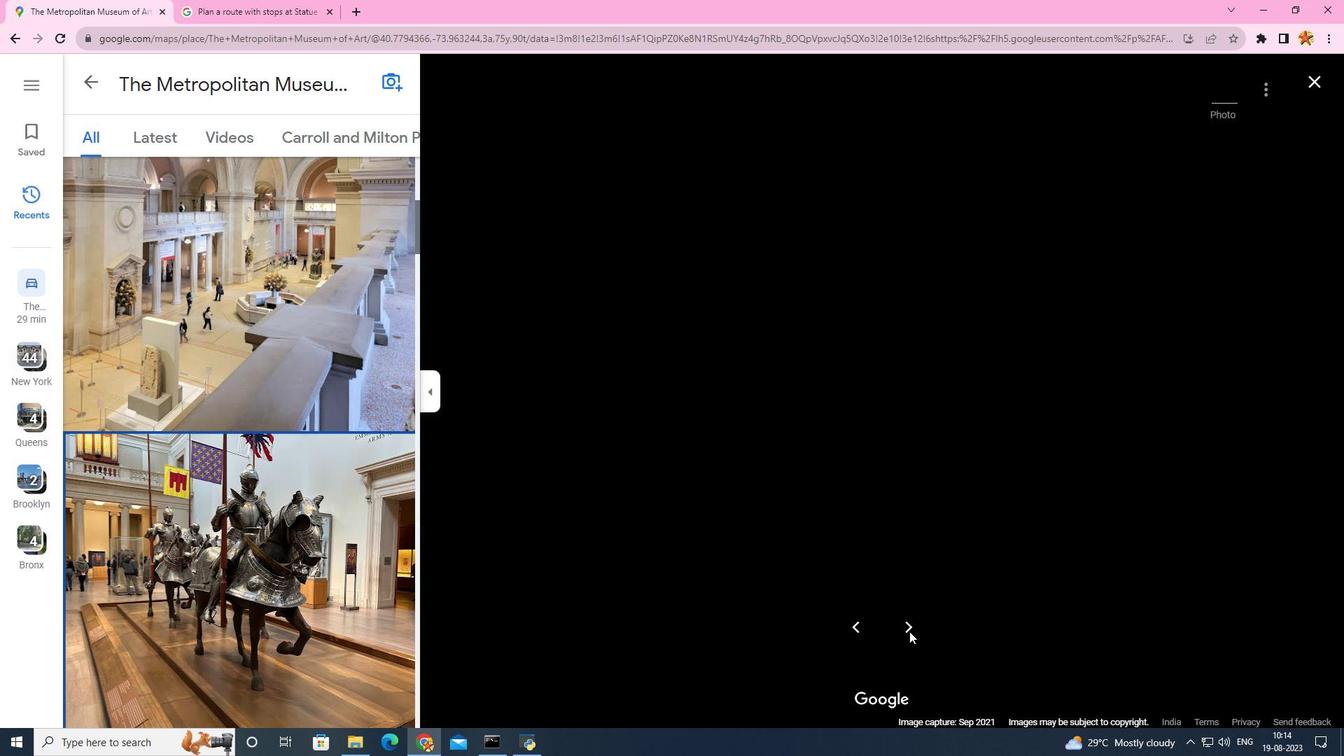 
Action: Mouse pressed left at (909, 631)
Screenshot: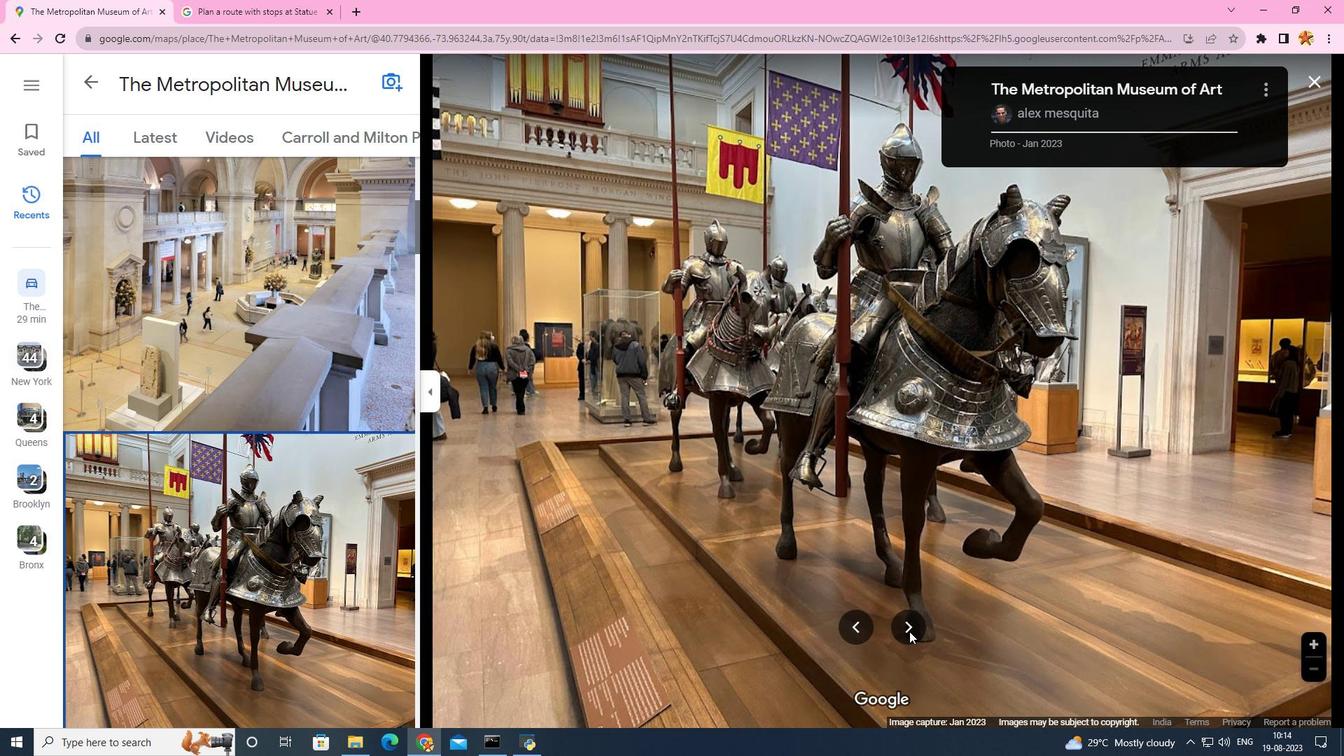 
Action: Mouse pressed left at (909, 631)
Screenshot: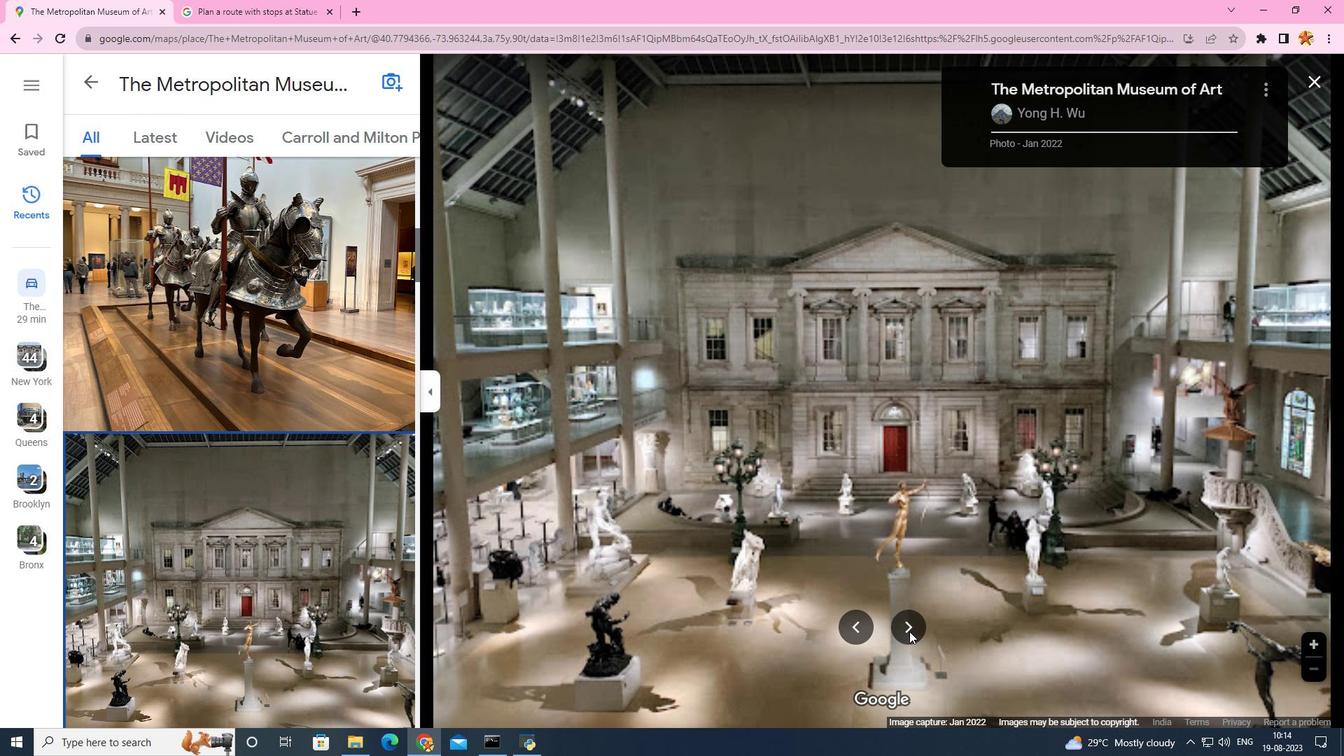 
Action: Mouse pressed left at (909, 631)
Screenshot: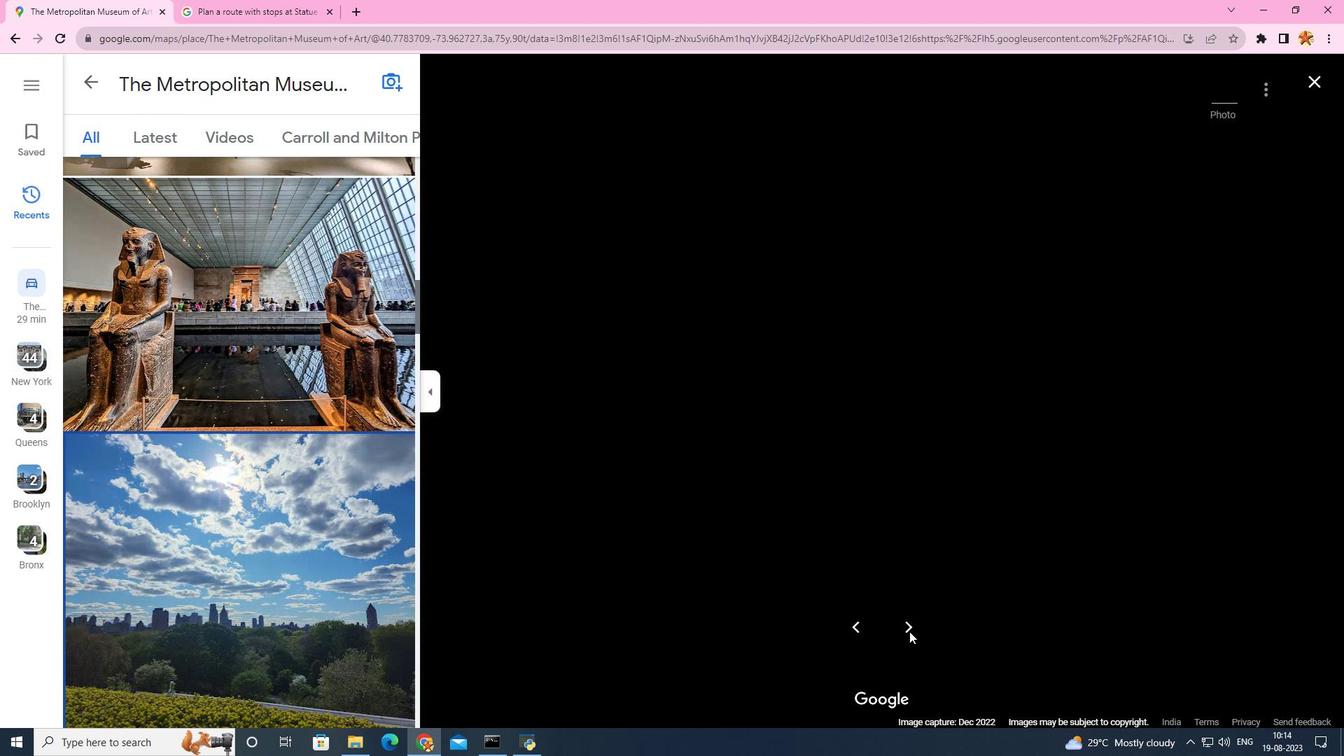 
Action: Mouse pressed left at (909, 631)
Screenshot: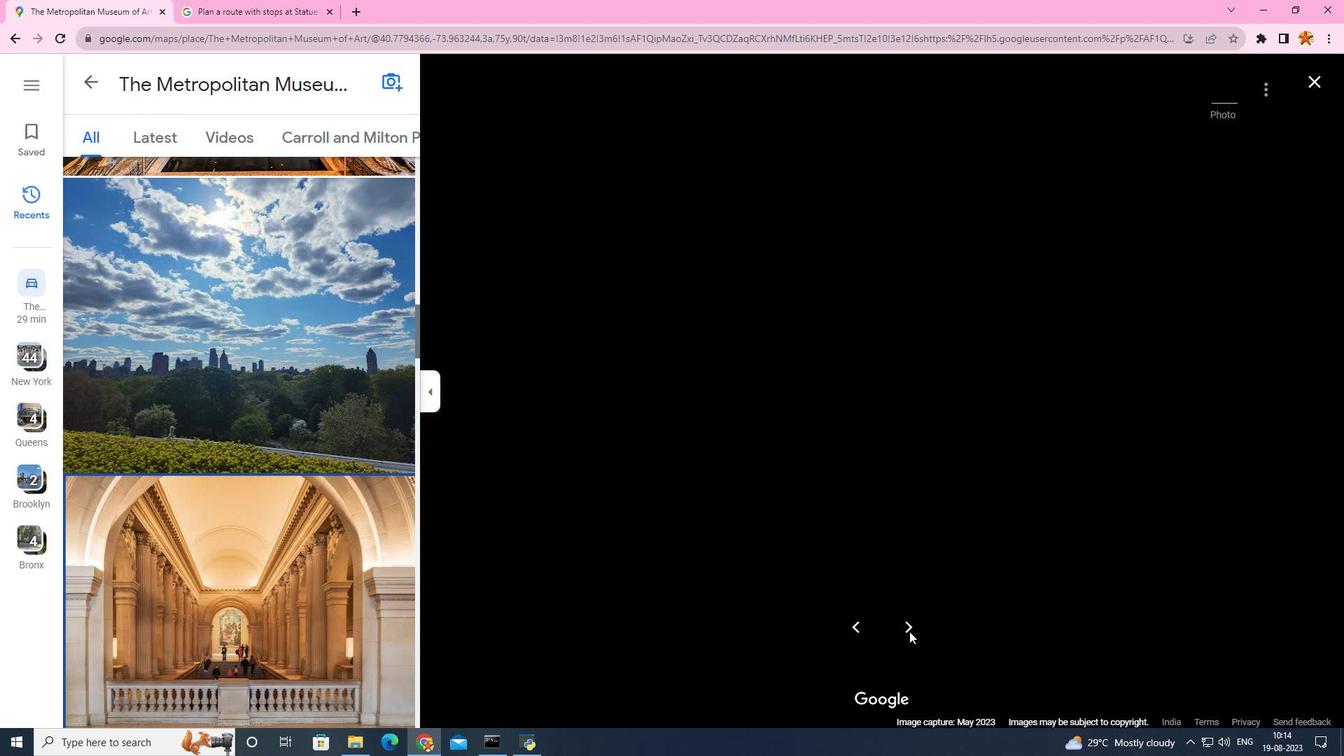 
Action: Mouse pressed left at (909, 631)
Screenshot: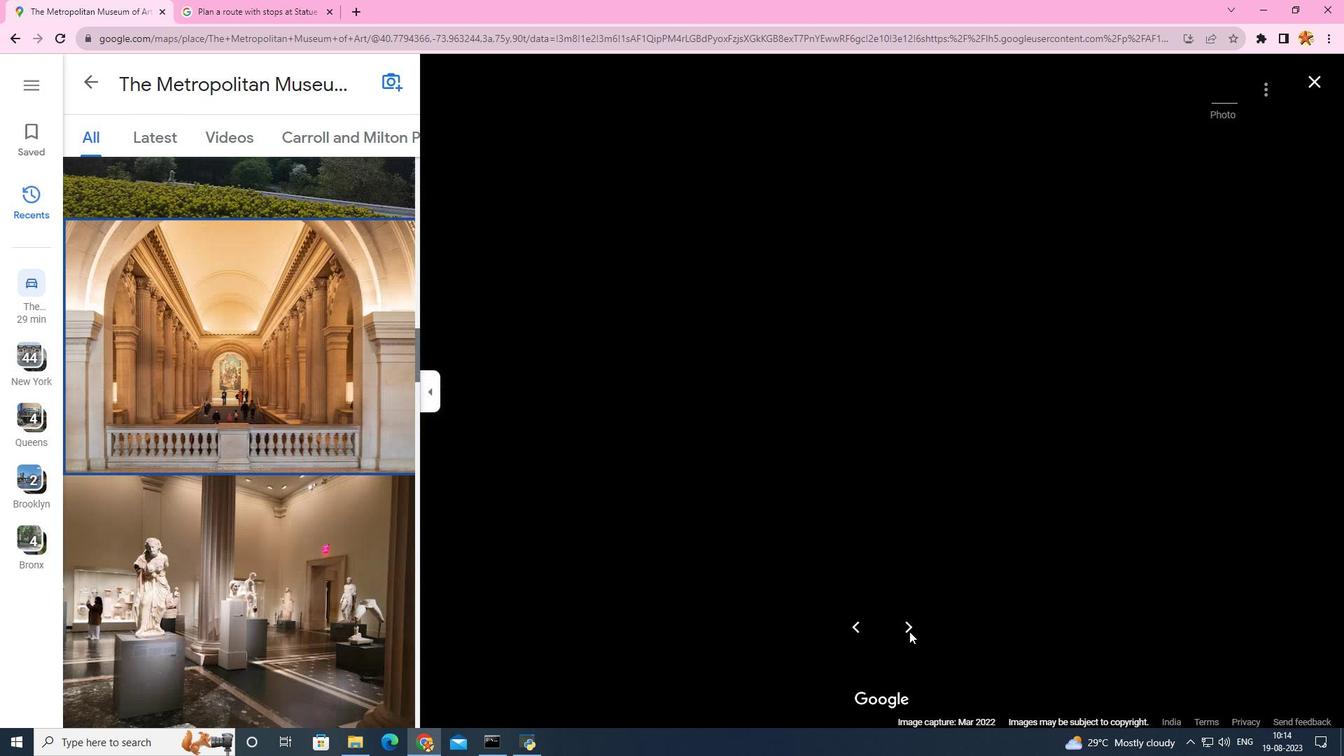 
Action: Mouse pressed left at (909, 631)
Screenshot: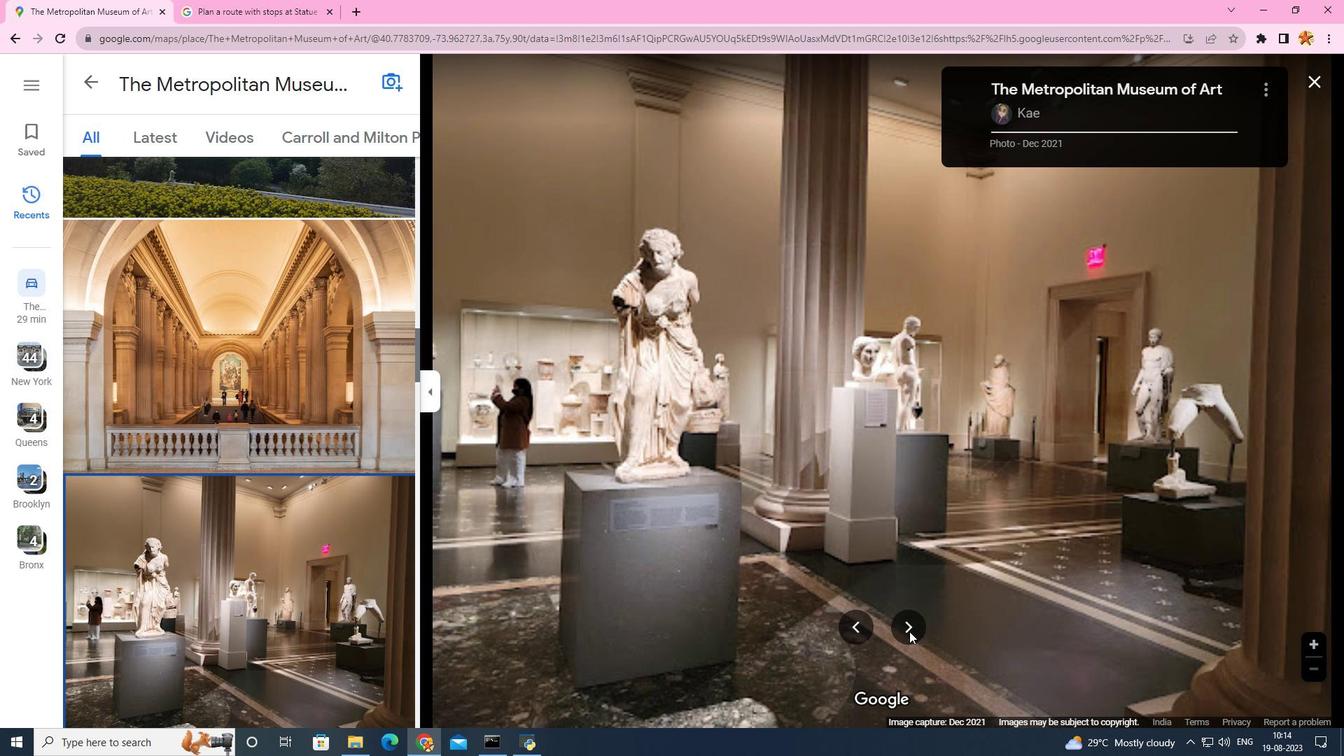 
Action: Mouse pressed left at (909, 631)
Screenshot: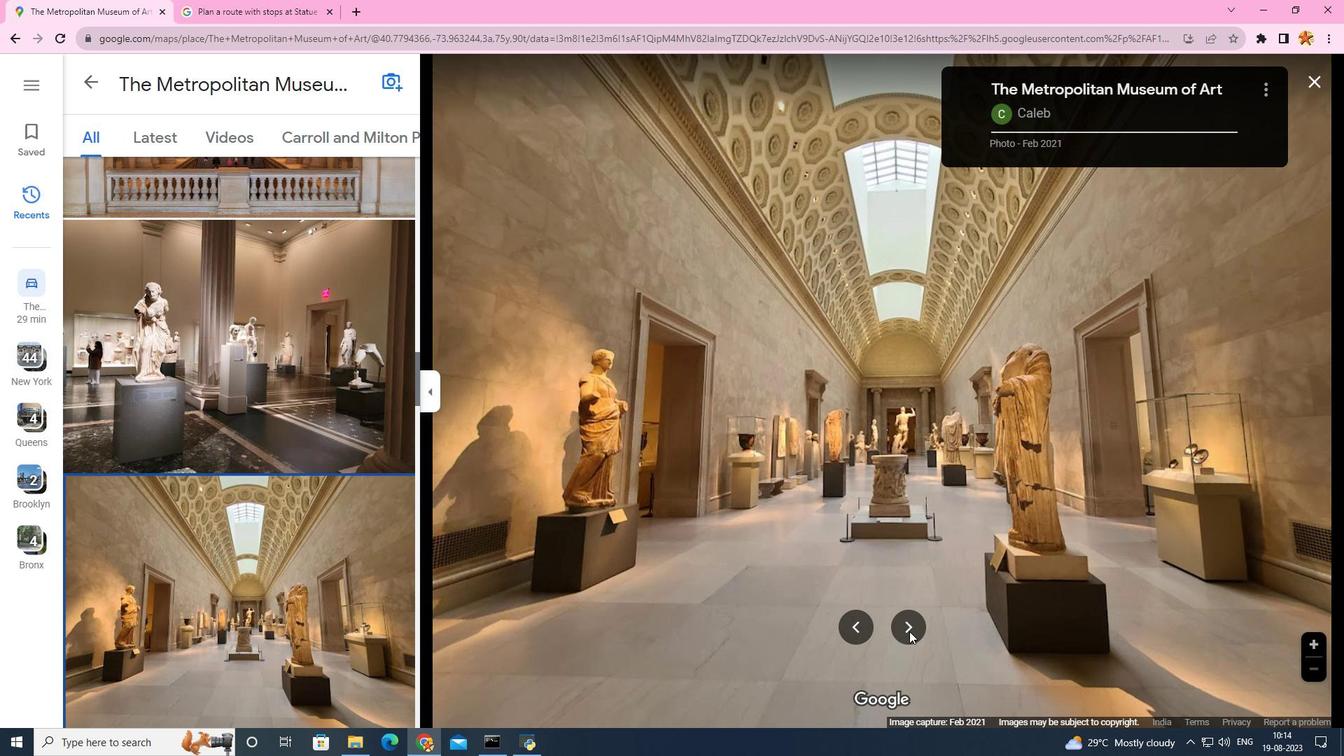 
Action: Mouse pressed left at (909, 631)
Screenshot: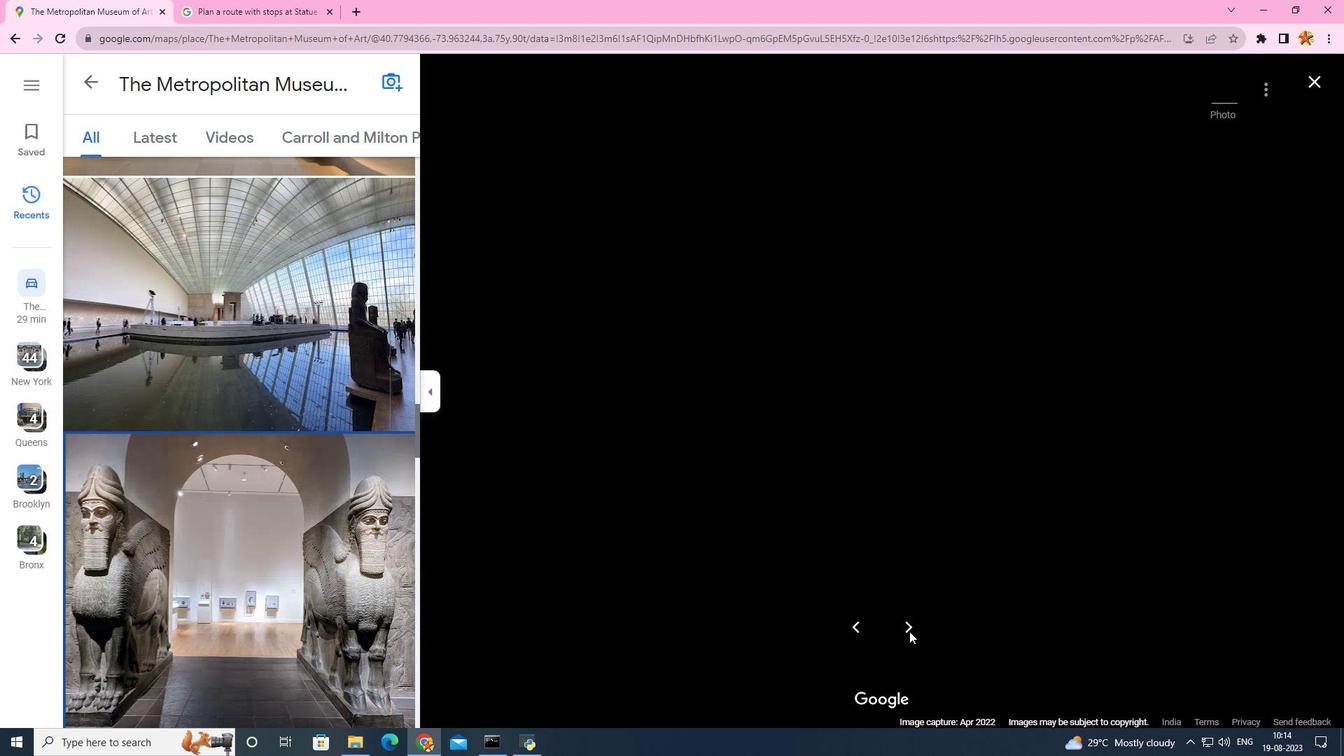 
Action: Mouse pressed left at (909, 631)
Screenshot: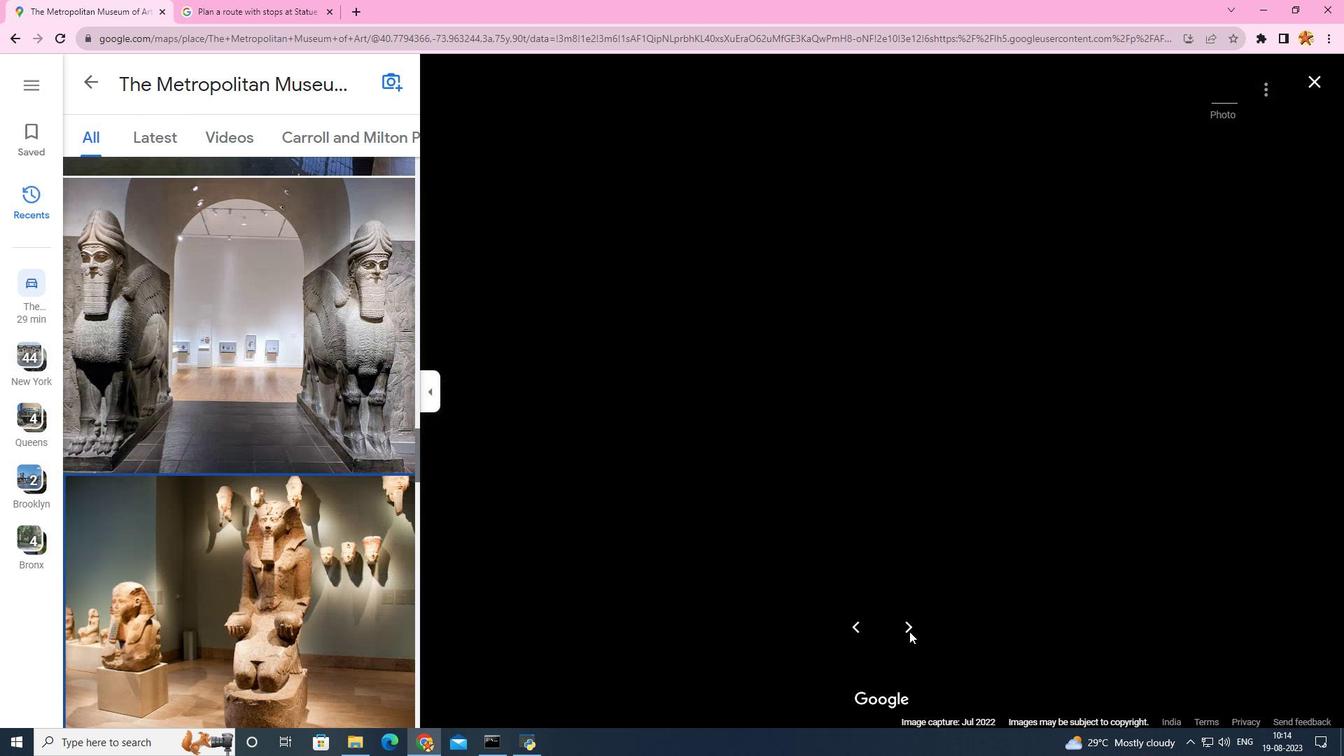 
Action: Mouse pressed left at (909, 631)
Screenshot: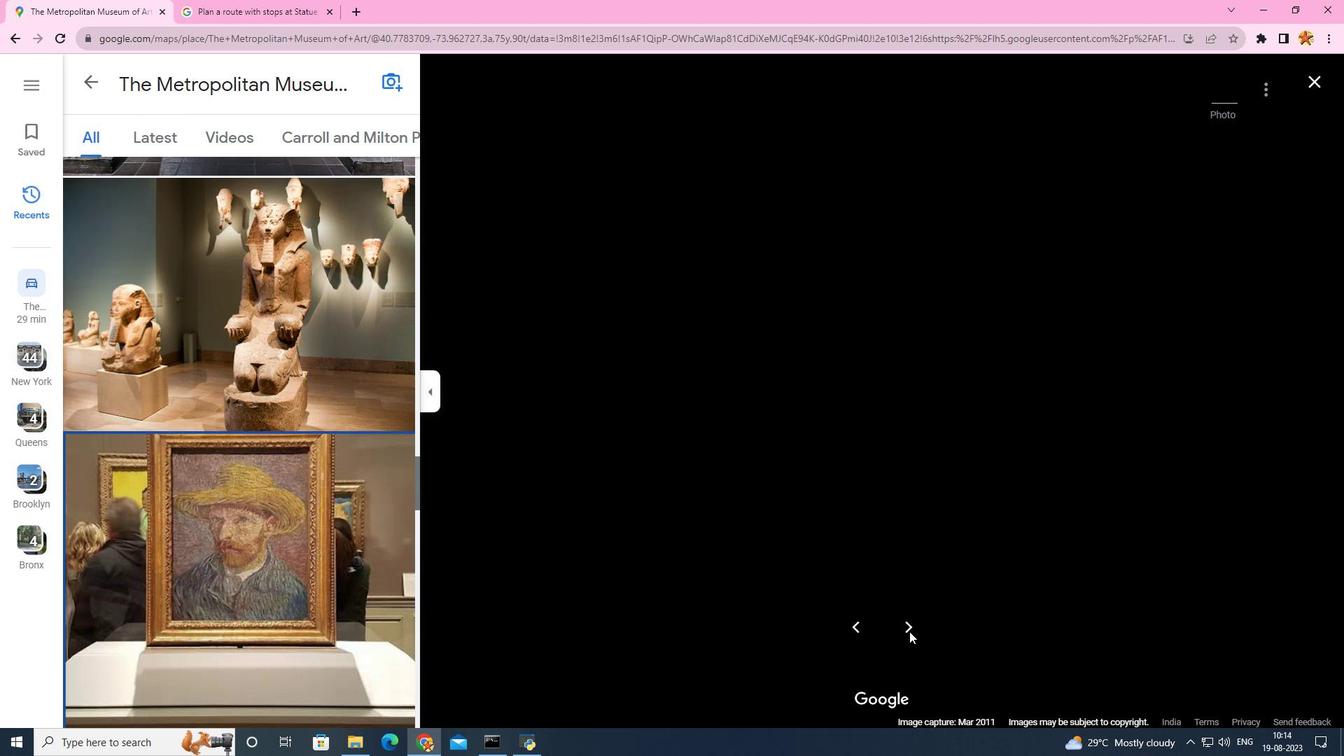 
Action: Mouse pressed left at (909, 631)
Screenshot: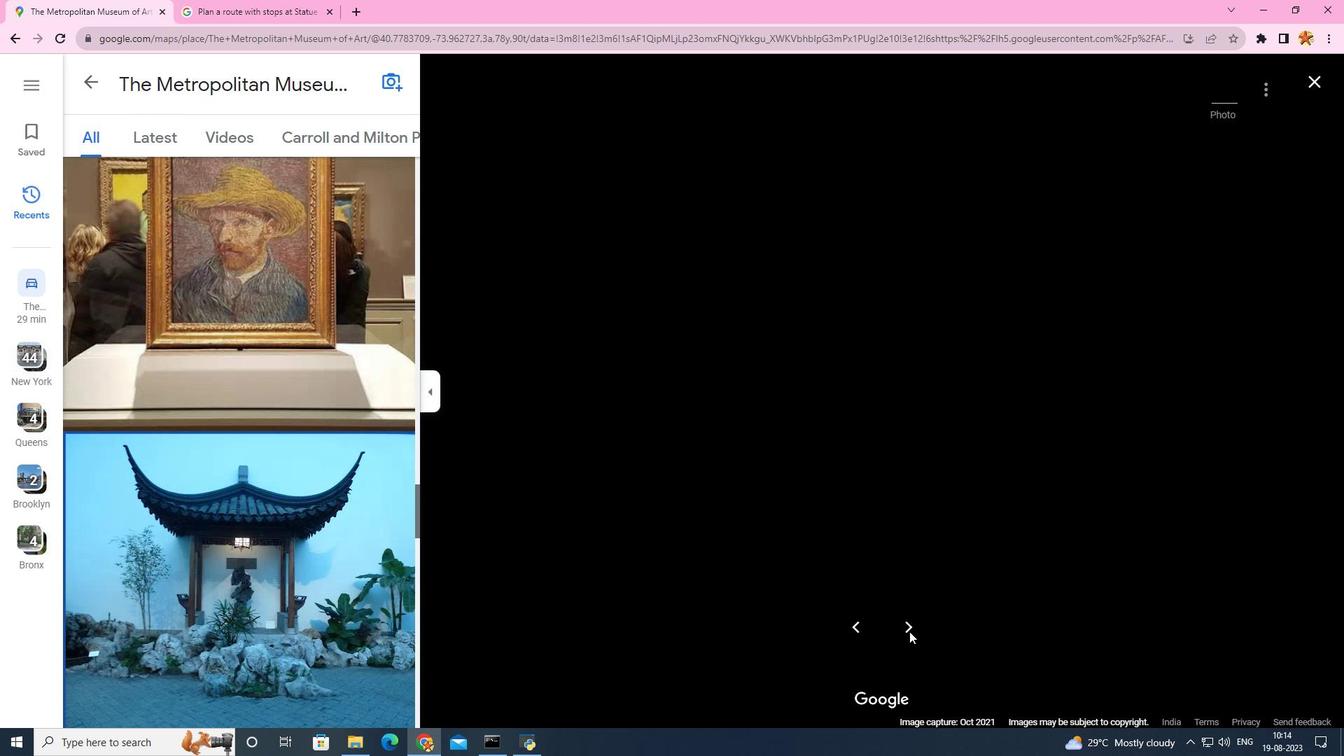 
Action: Mouse pressed left at (909, 631)
Screenshot: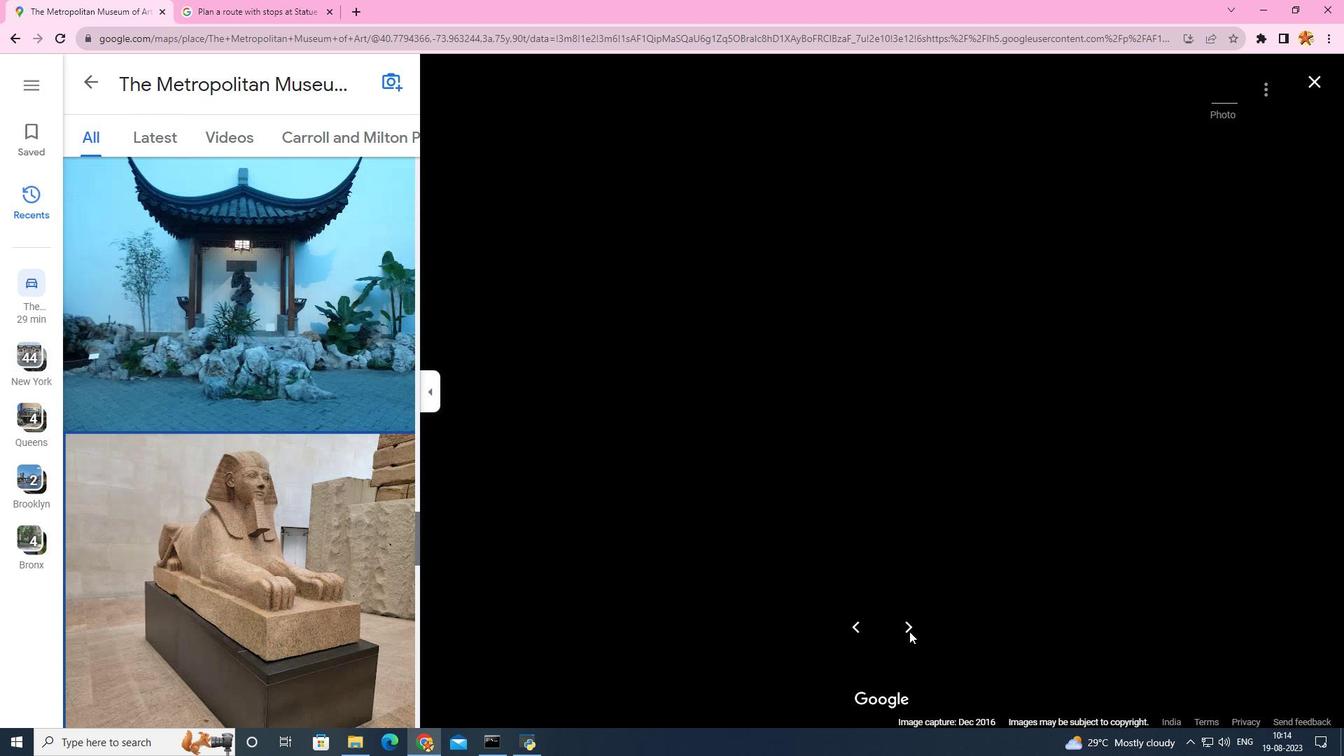 
Action: Mouse pressed left at (909, 631)
Screenshot: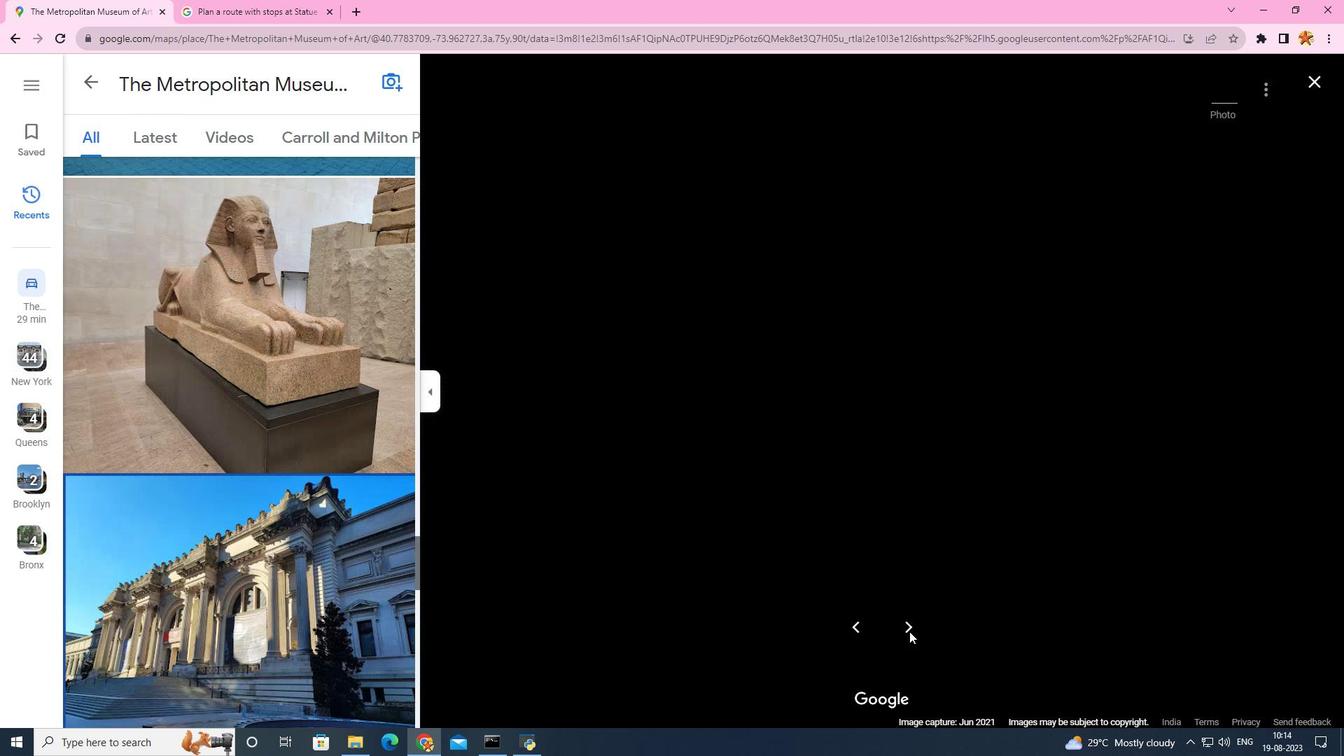 
Action: Mouse pressed left at (909, 631)
Screenshot: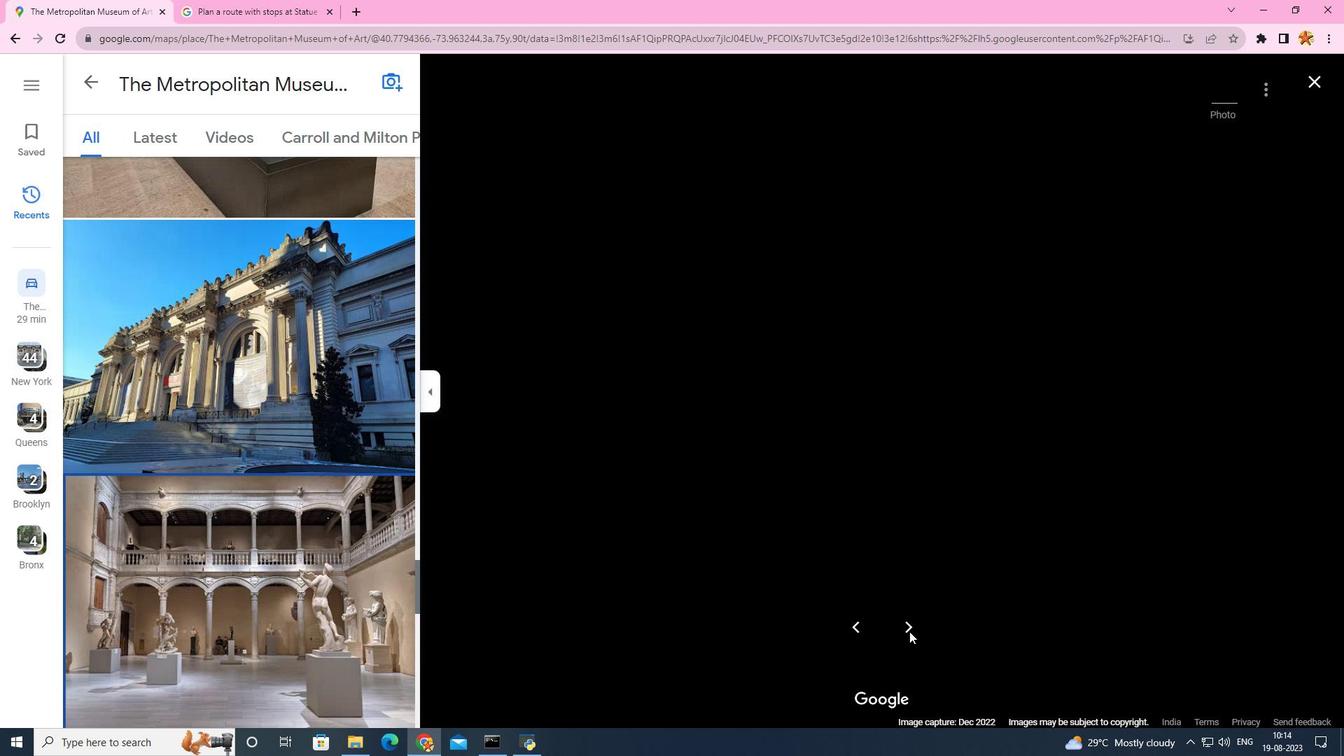 
Action: Mouse pressed left at (909, 631)
Screenshot: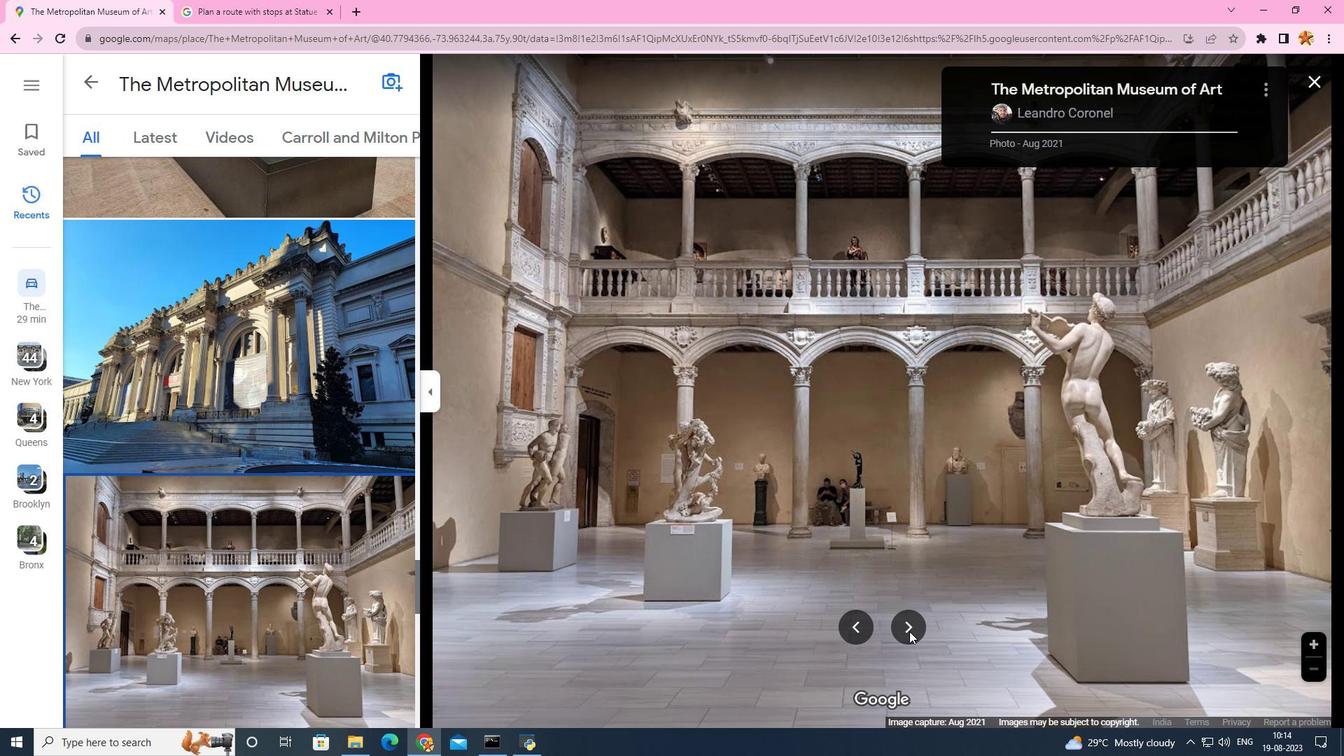 
Action: Mouse pressed left at (909, 631)
Screenshot: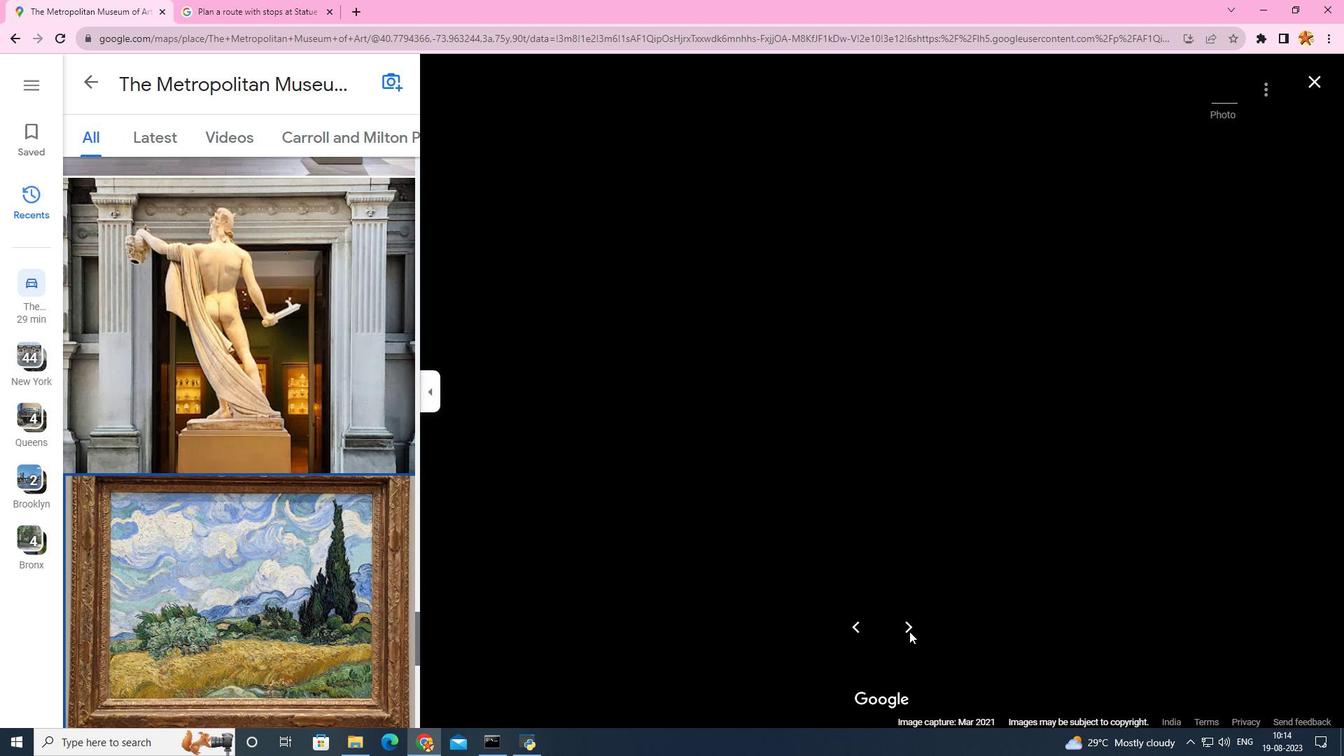 
Action: Mouse pressed left at (909, 631)
Screenshot: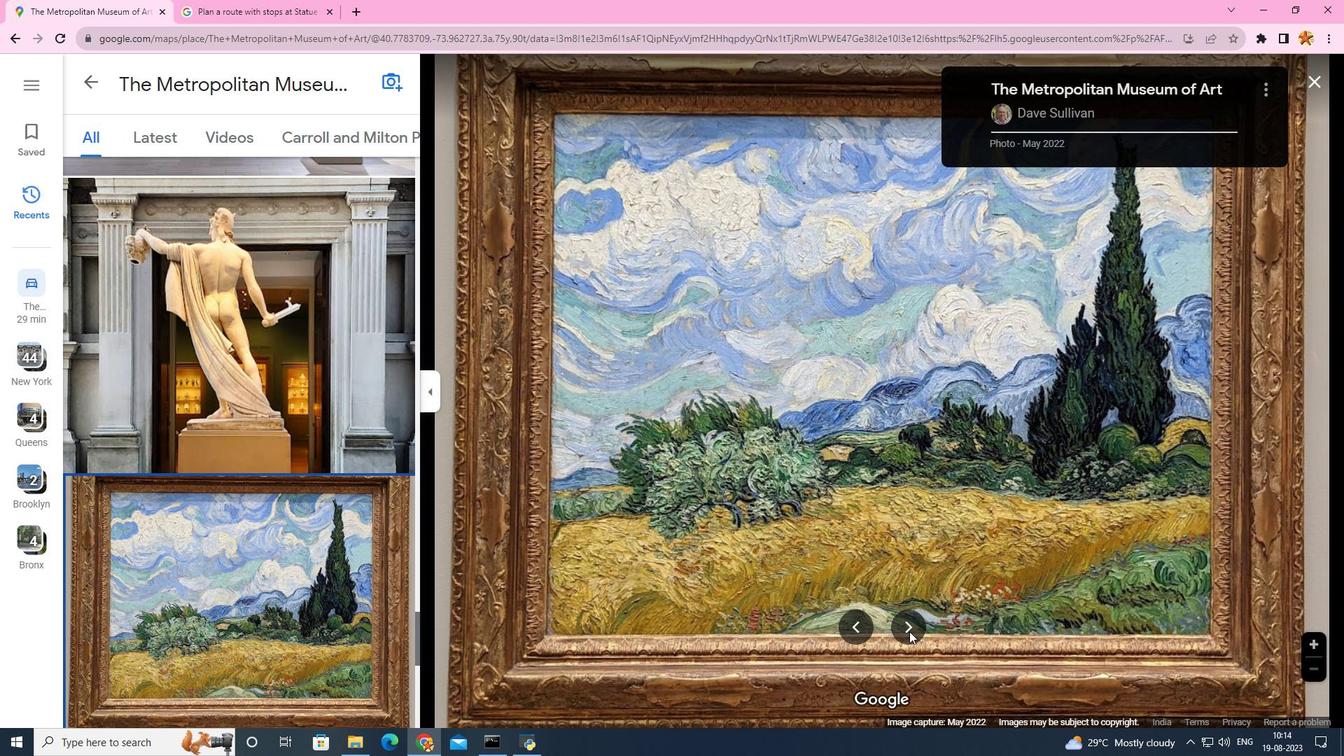 
Action: Mouse pressed left at (909, 631)
Screenshot: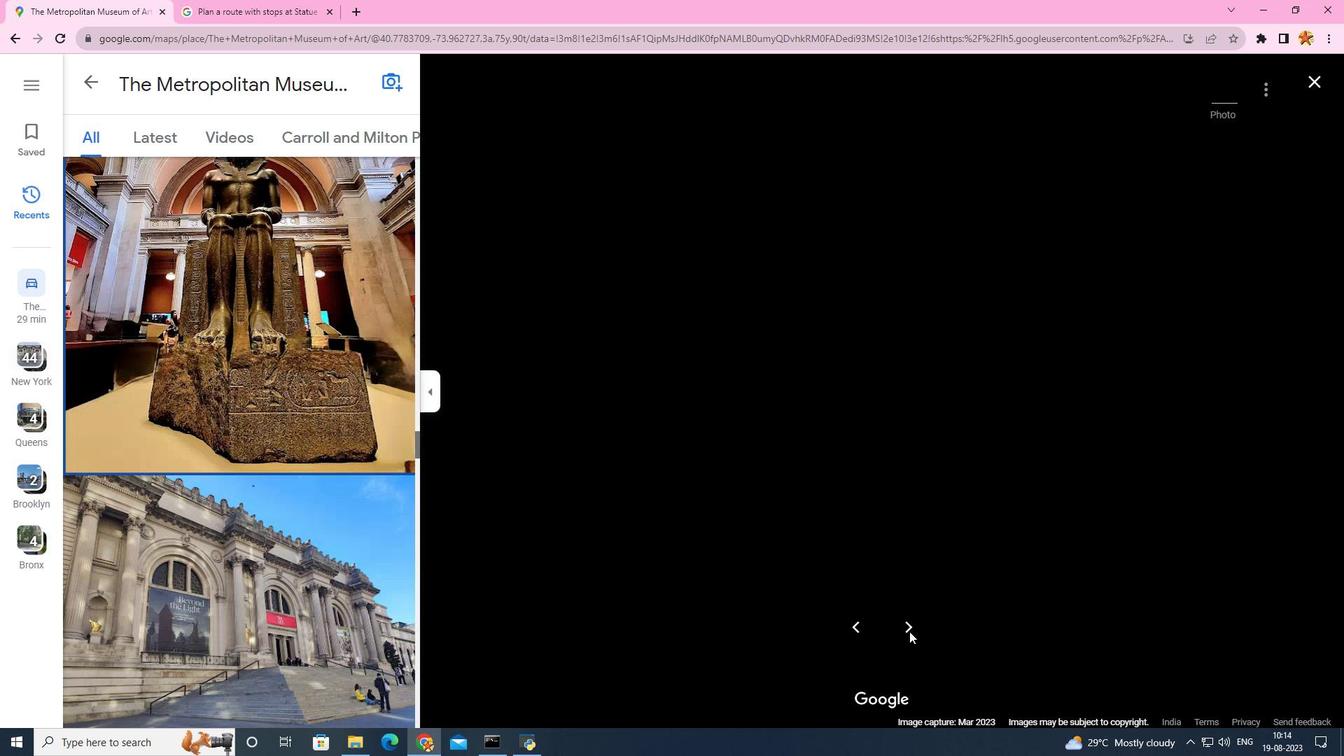 
Action: Mouse pressed left at (909, 631)
Screenshot: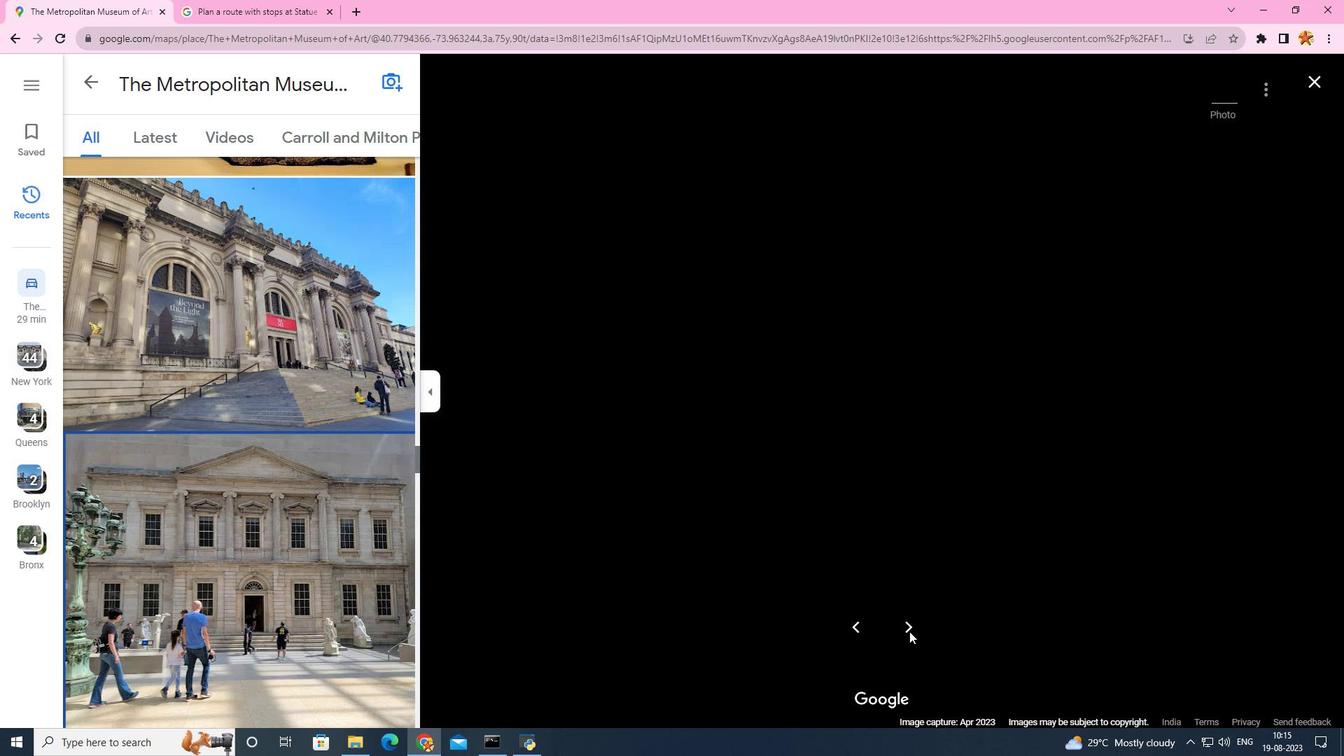
Action: Mouse pressed left at (909, 631)
Screenshot: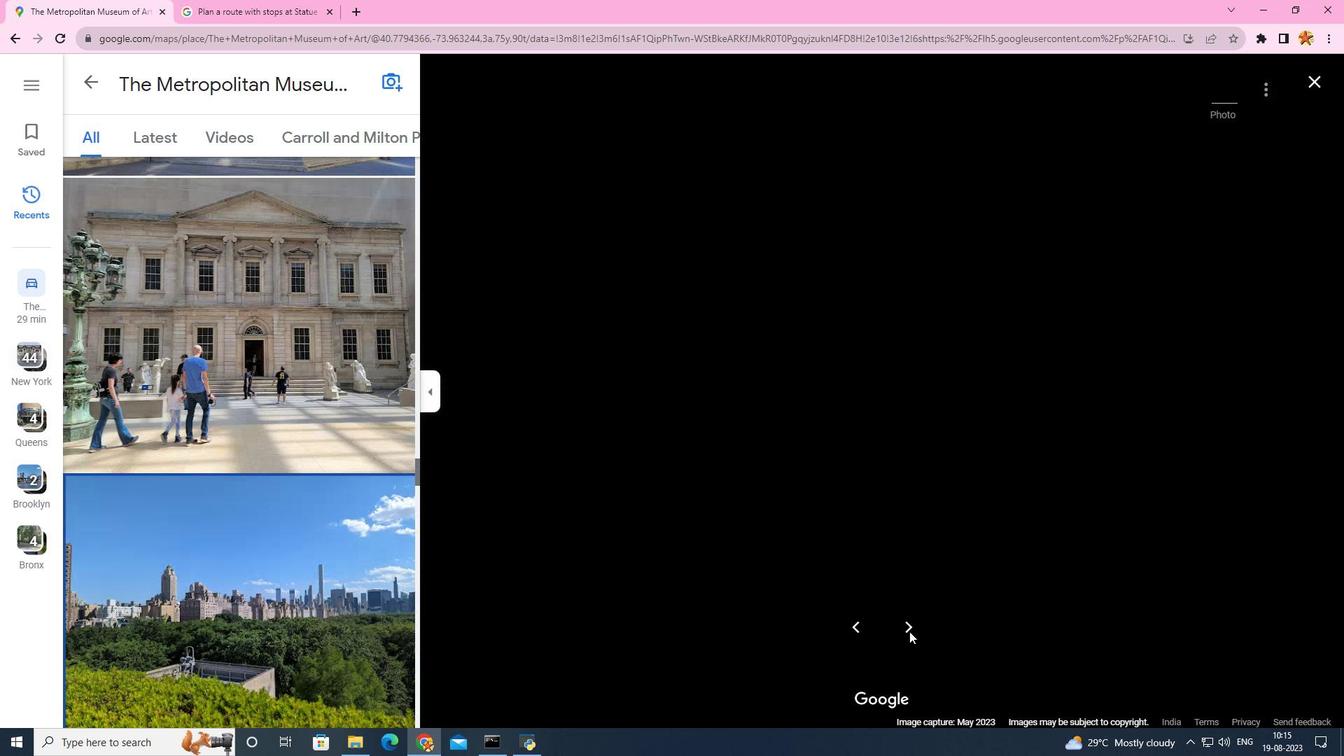 
Action: Mouse pressed left at (909, 631)
Screenshot: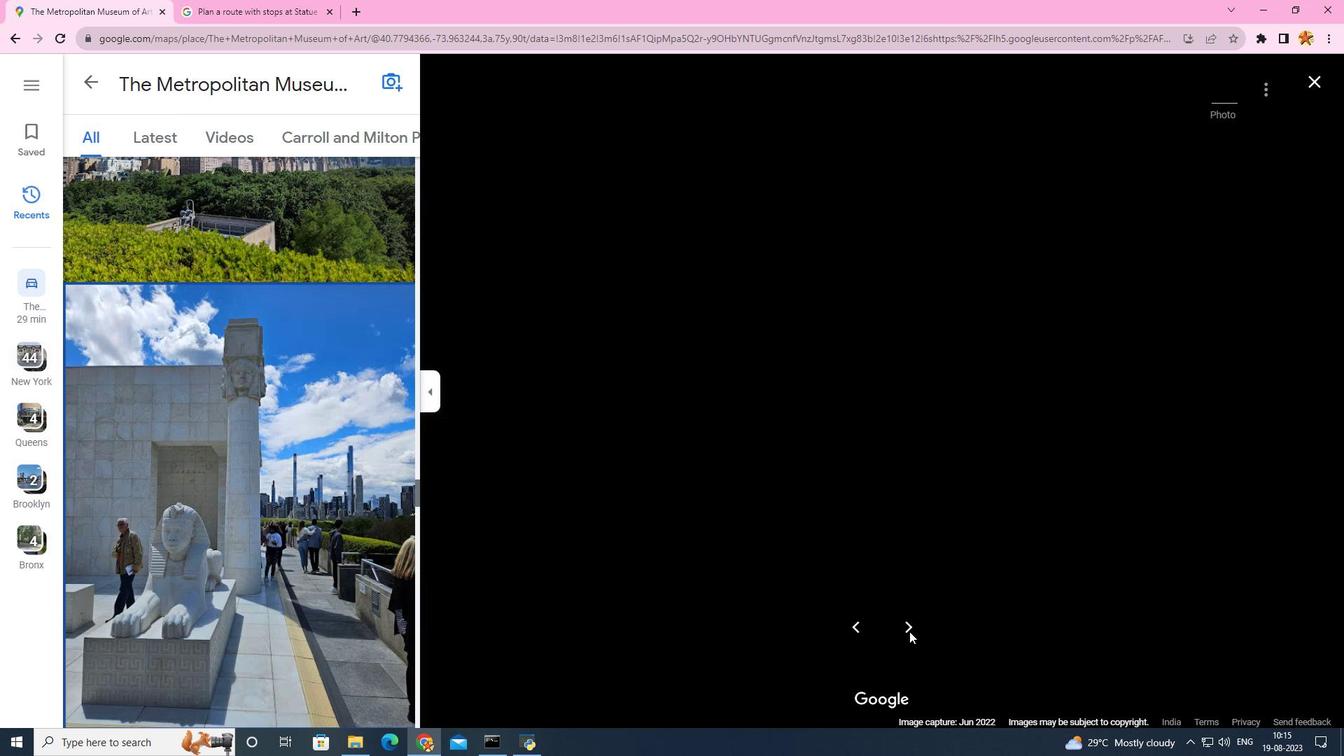 
Action: Mouse pressed left at (909, 631)
Screenshot: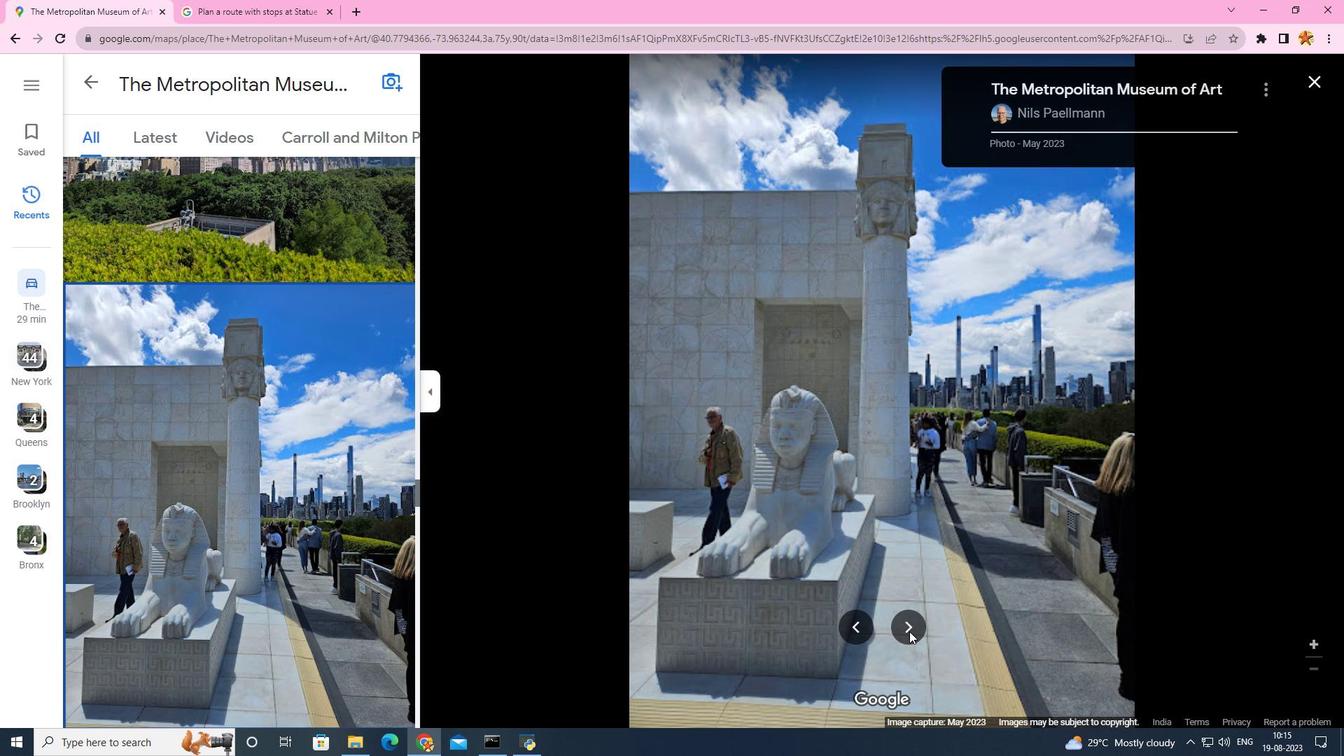 
Action: Mouse pressed left at (909, 631)
Screenshot: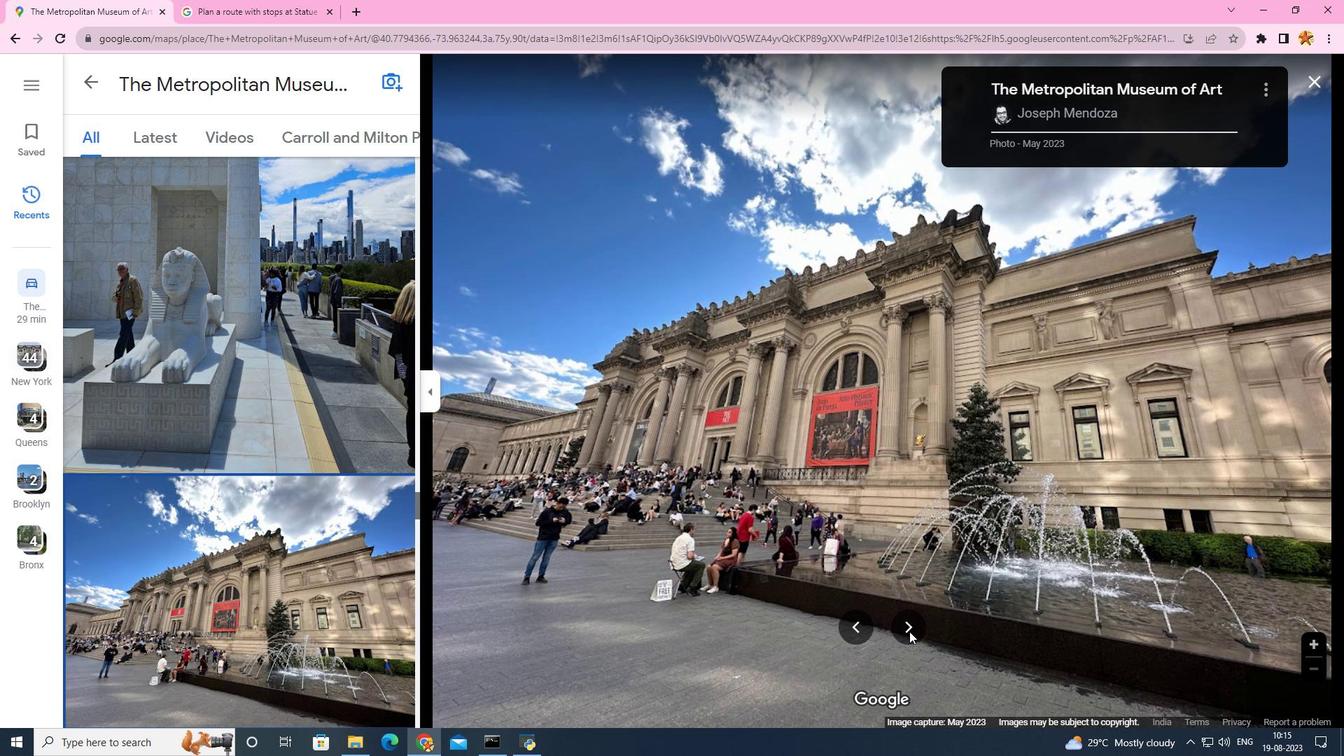 
Action: Mouse pressed left at (909, 631)
Screenshot: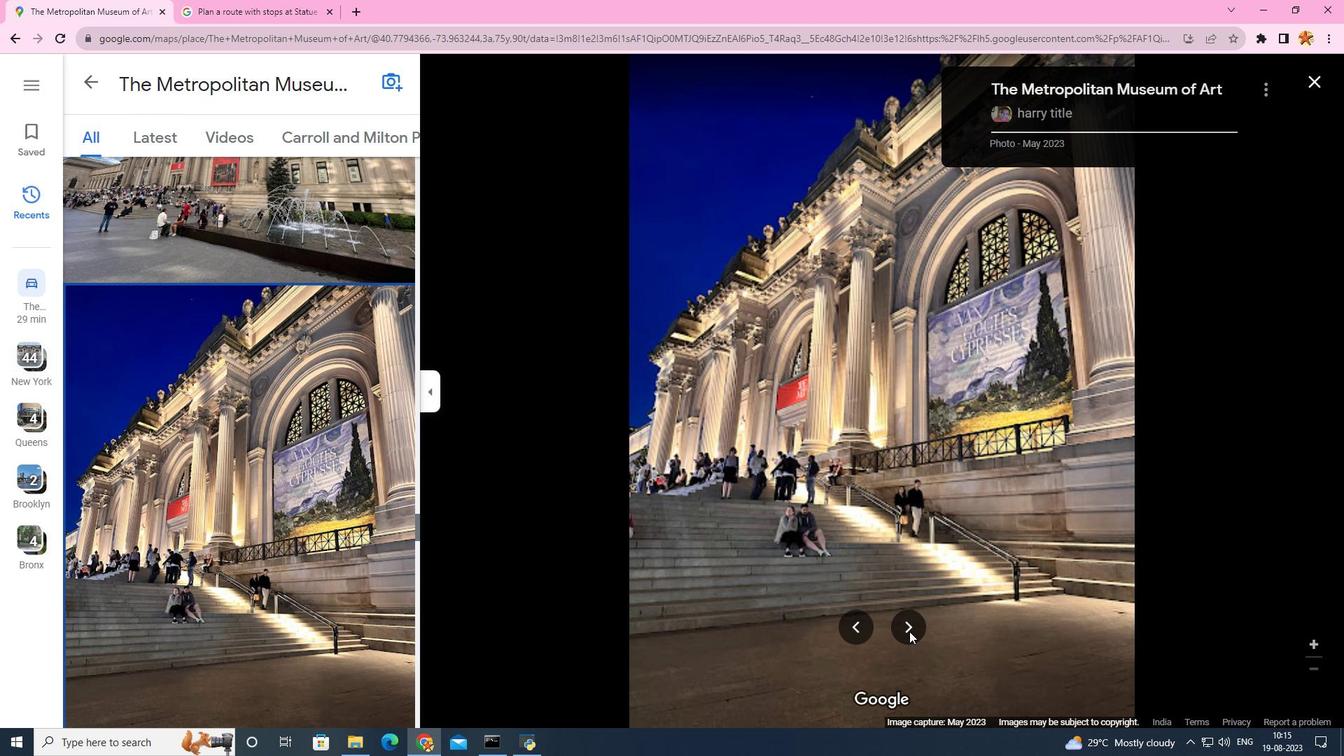 
Action: Mouse pressed left at (909, 631)
Screenshot: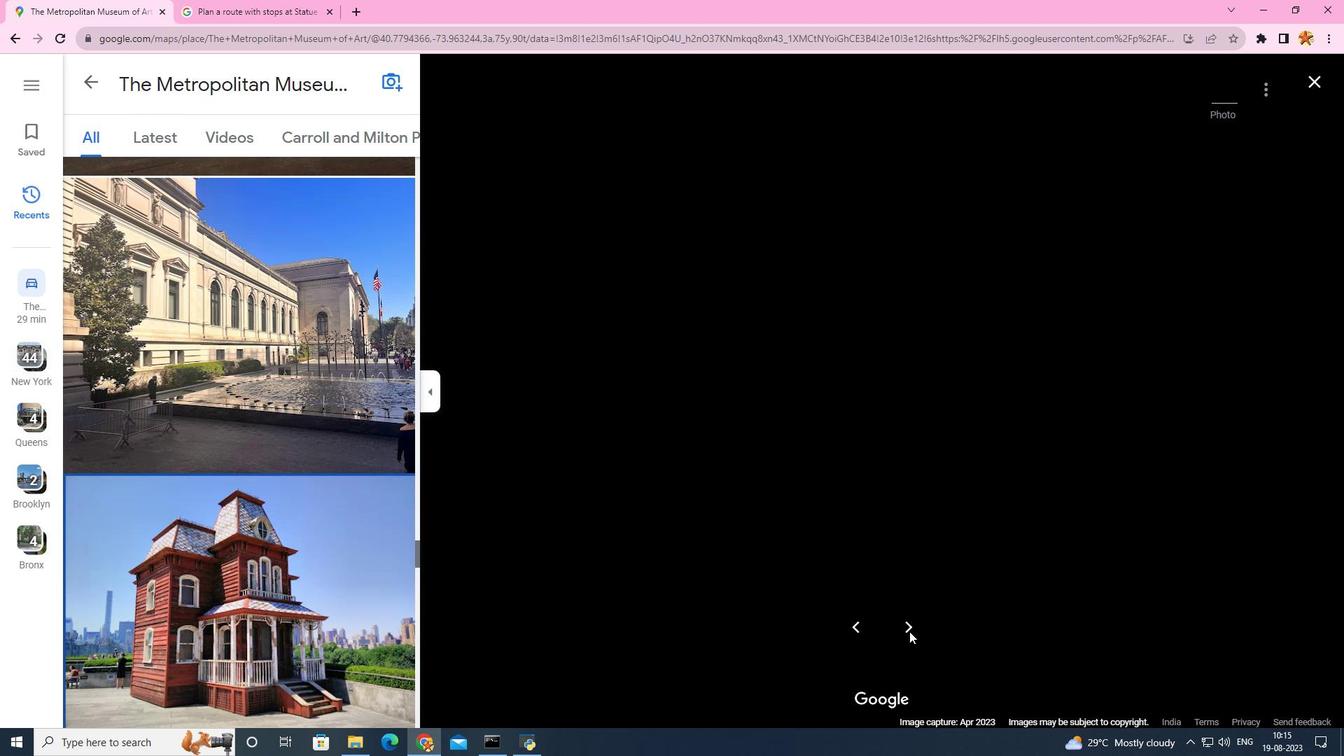 
Action: Mouse pressed left at (909, 631)
Screenshot: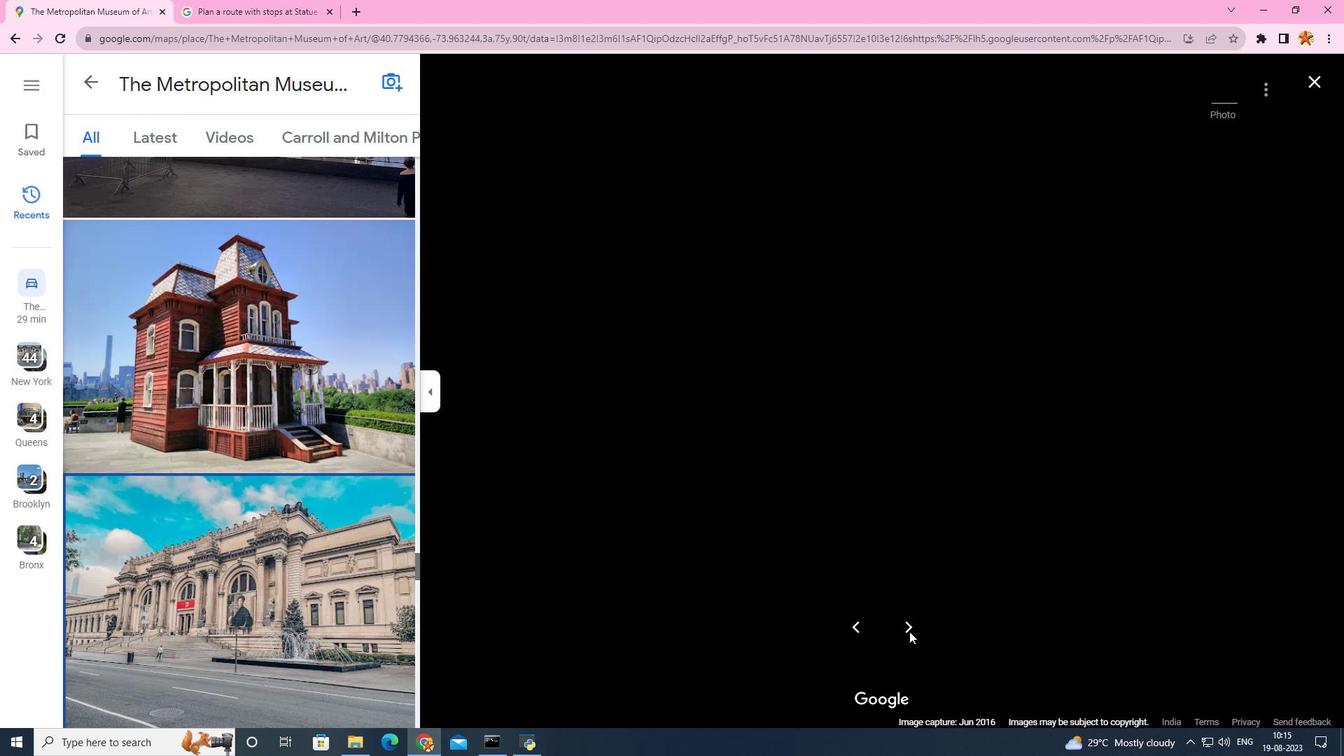 
Action: Mouse moved to (1315, 79)
Screenshot: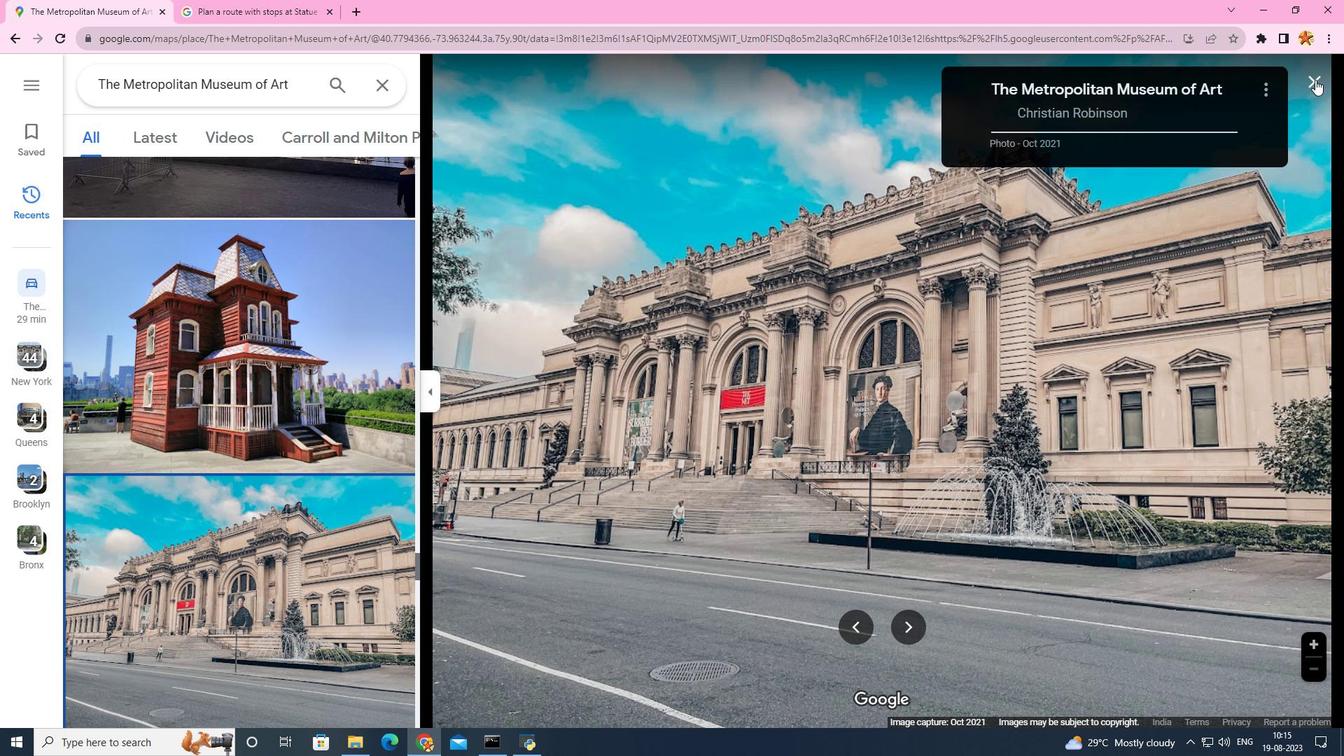 
Action: Mouse pressed left at (1315, 79)
Screenshot: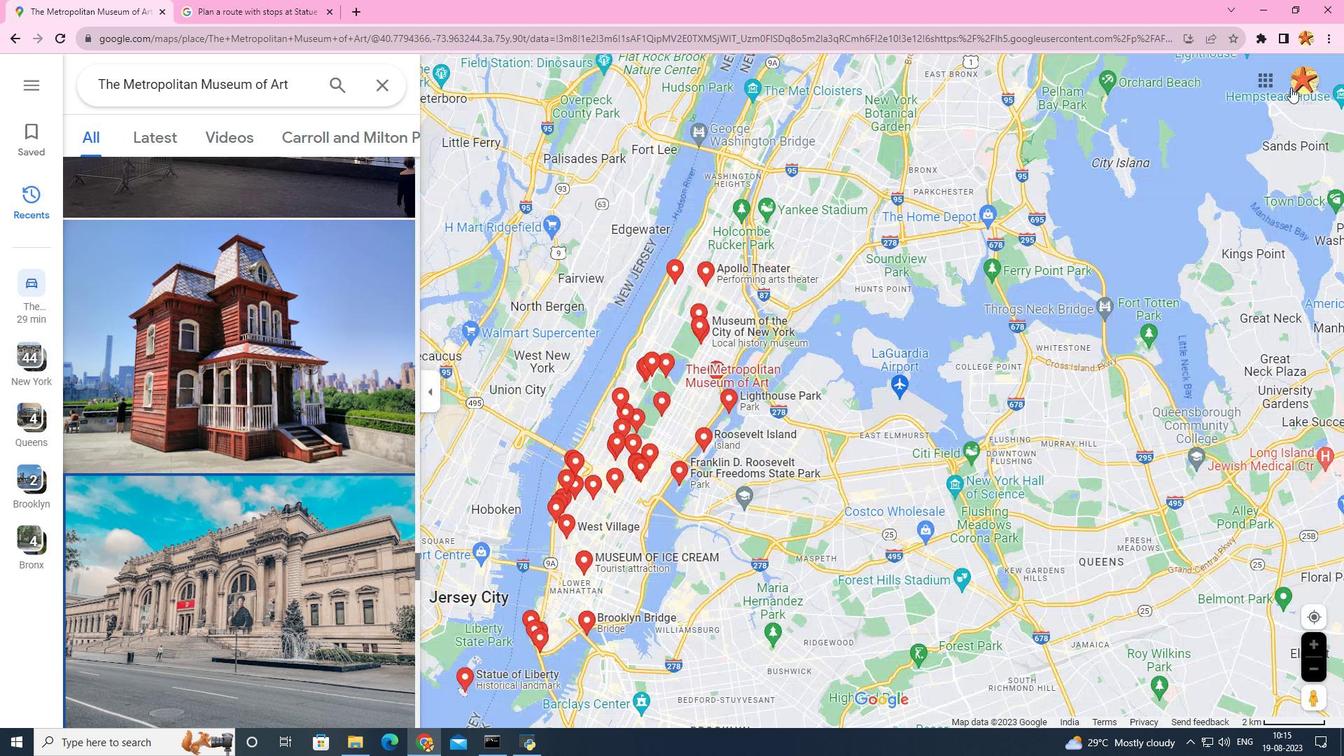 
Action: Mouse moved to (98, 91)
Screenshot: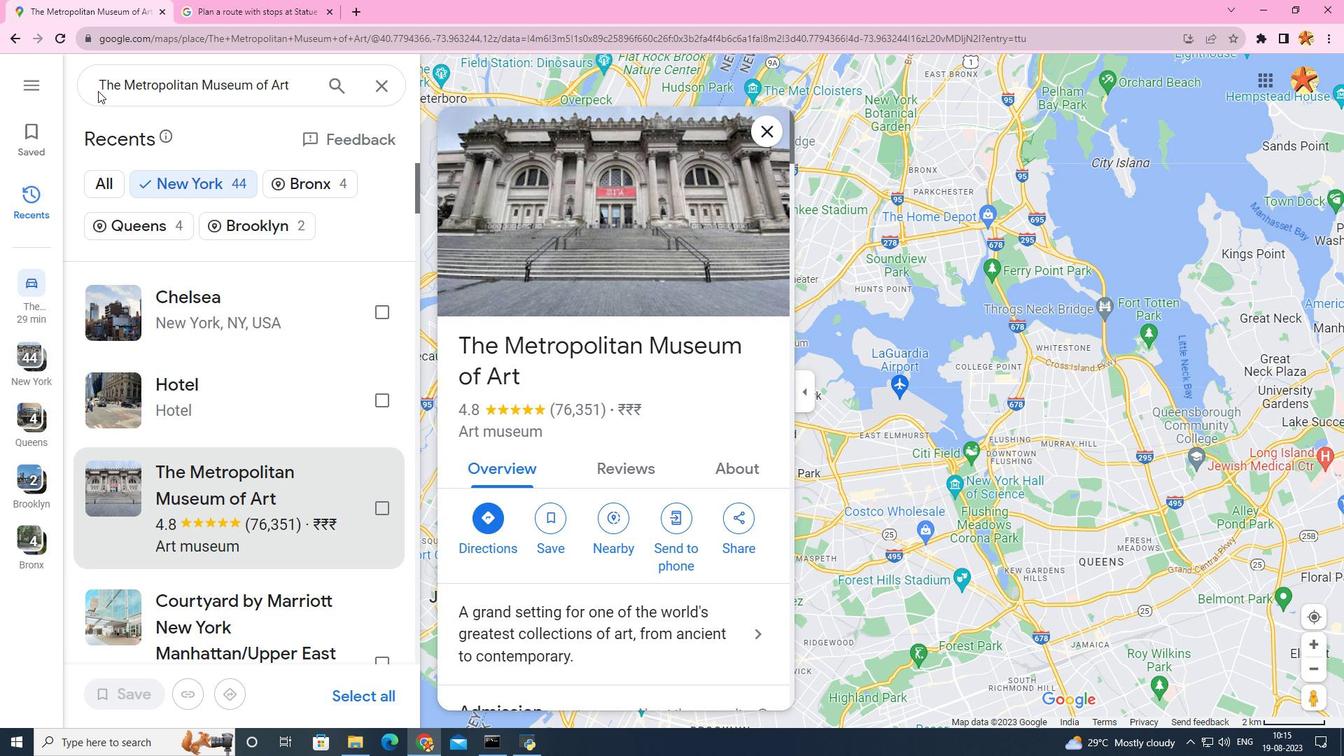 
Action: Mouse scrolled (98, 91) with delta (0, 0)
Screenshot: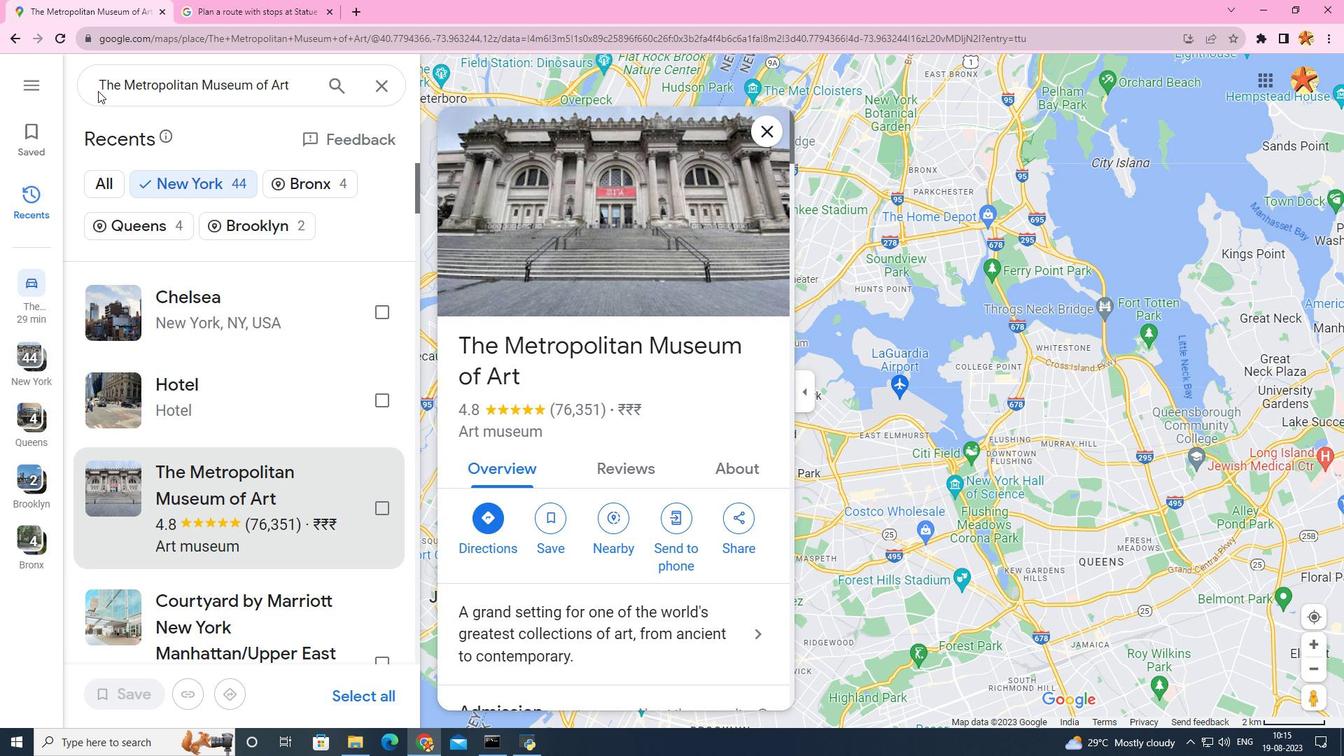 
Action: Mouse scrolled (98, 91) with delta (0, 0)
Screenshot: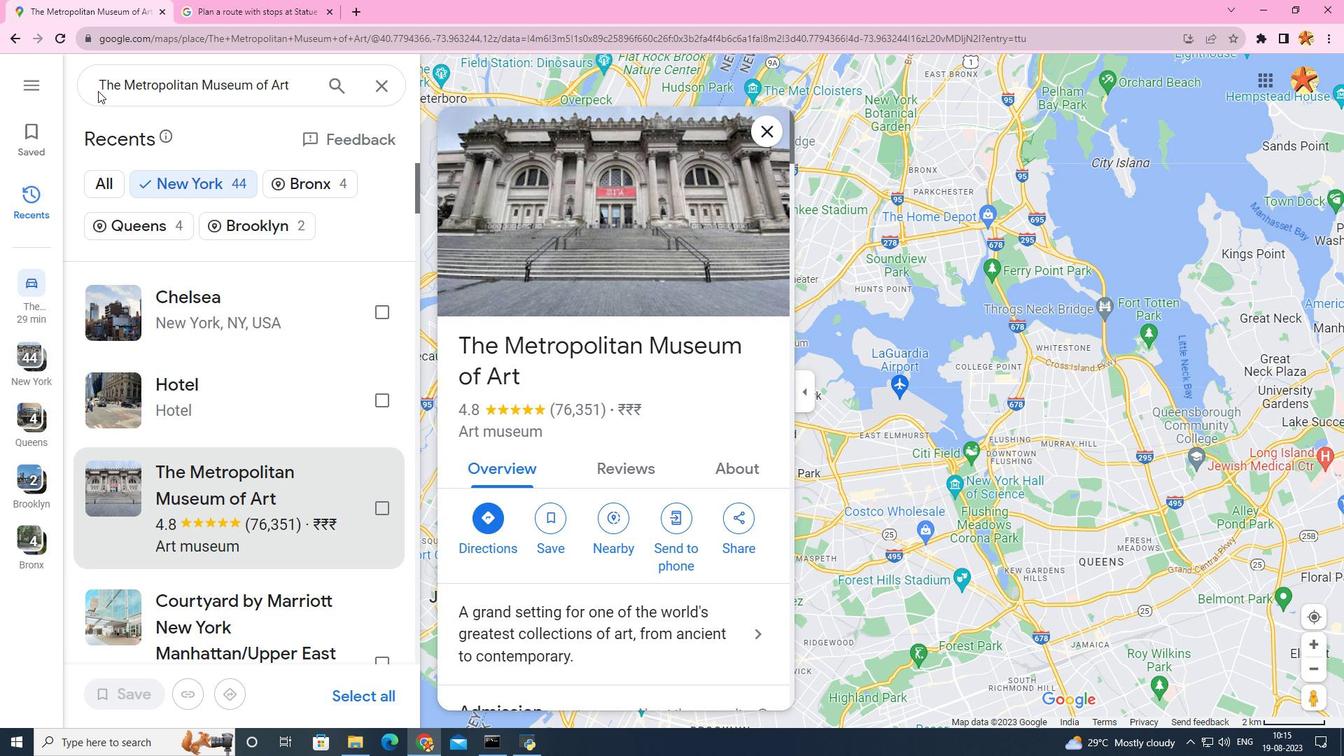 
Action: Mouse scrolled (98, 91) with delta (0, 0)
Screenshot: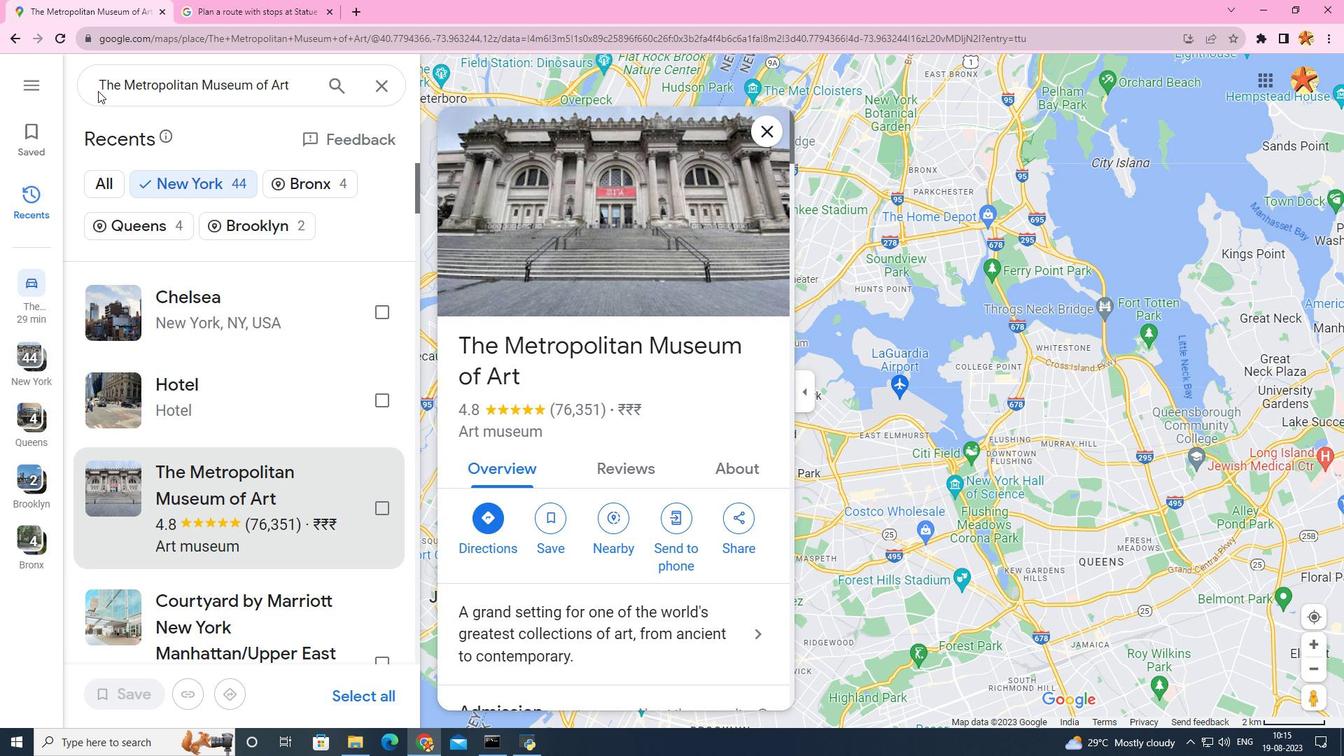 
Action: Mouse scrolled (98, 90) with delta (0, 0)
Screenshot: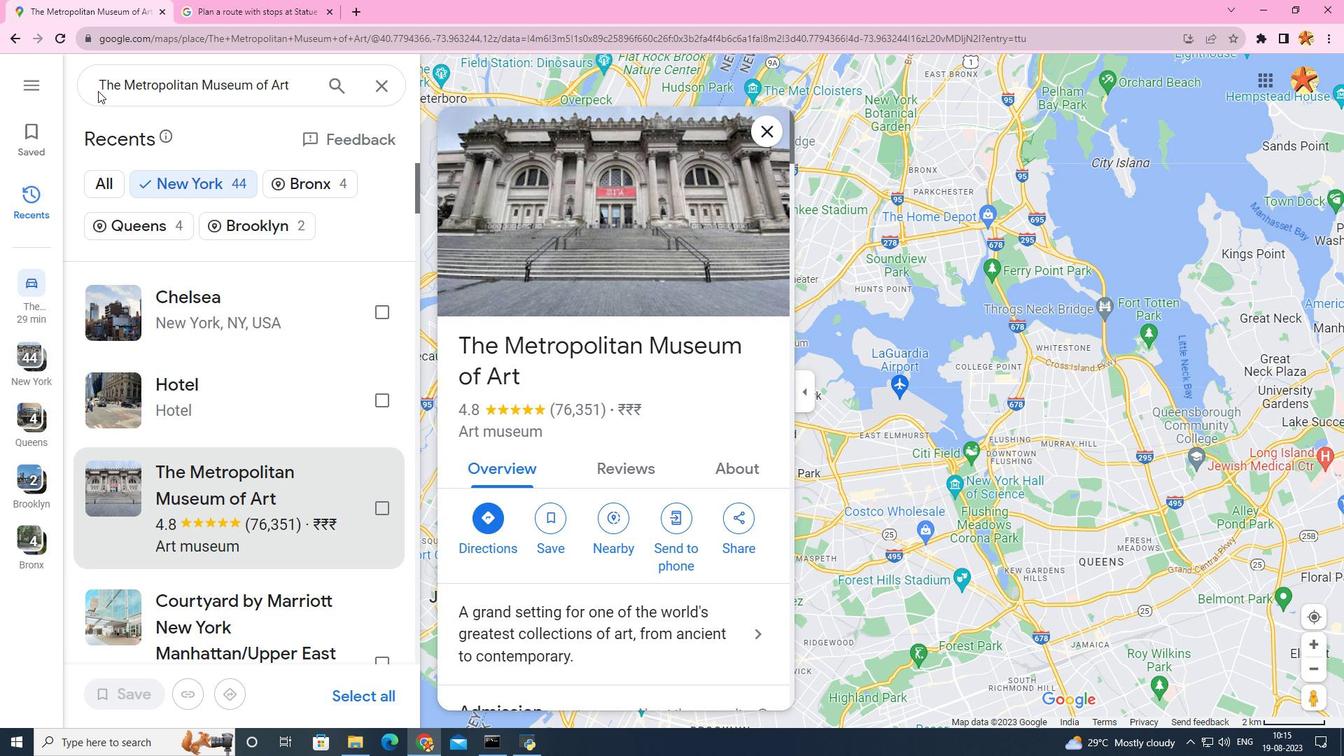 
Action: Mouse scrolled (98, 90) with delta (0, 0)
Screenshot: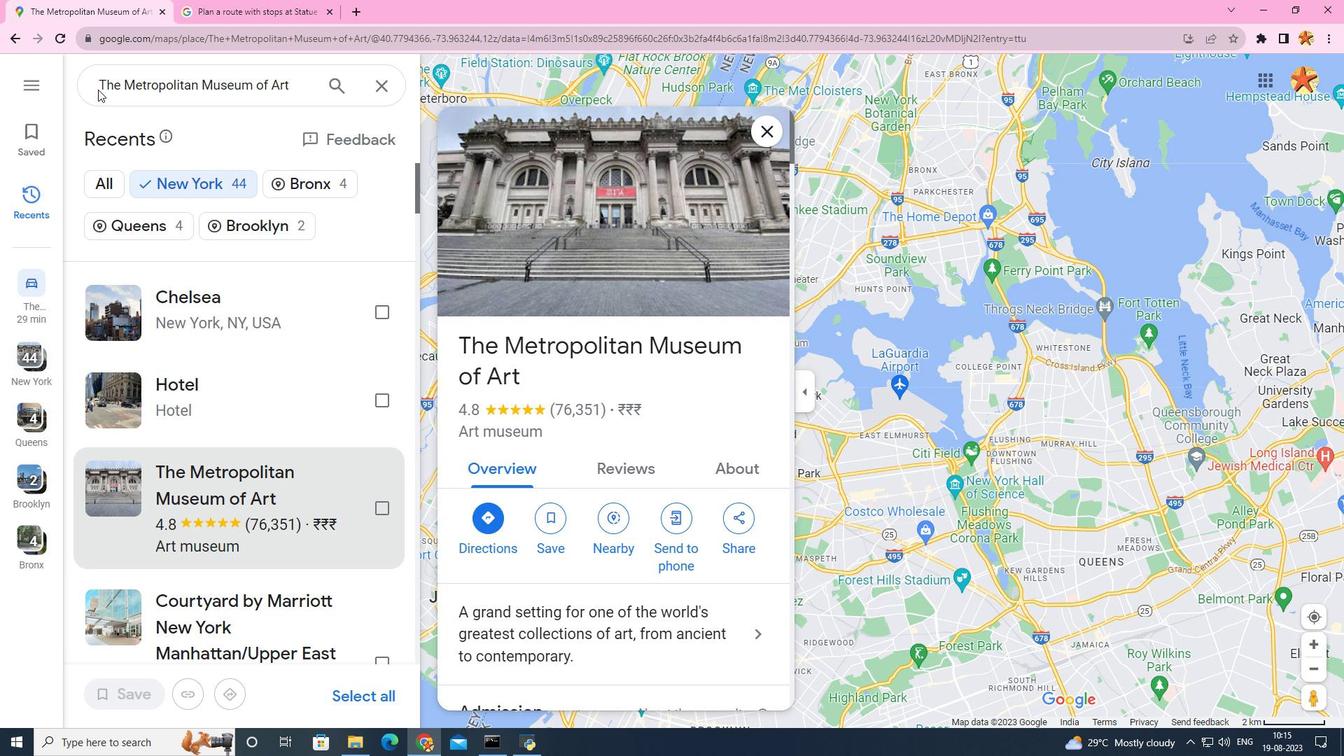 
Action: Mouse scrolled (98, 90) with delta (0, 0)
Screenshot: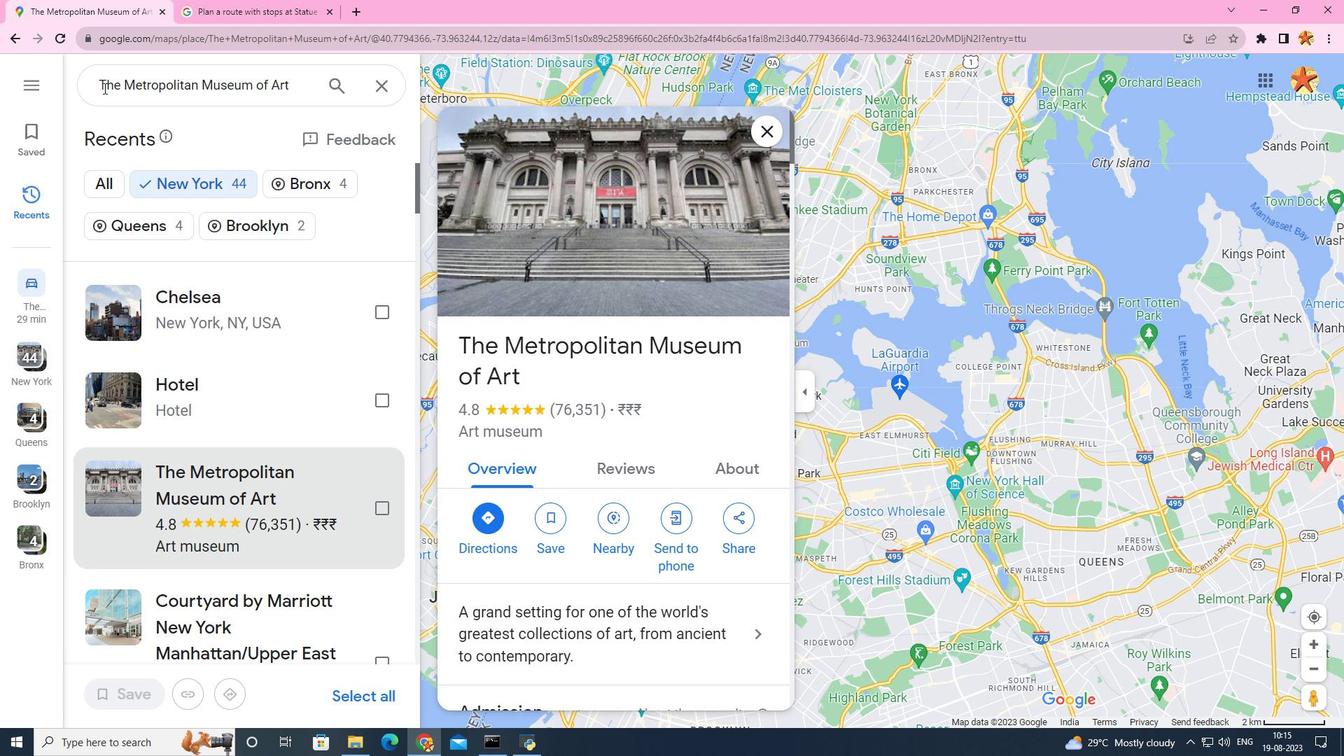 
Action: Mouse moved to (381, 89)
Screenshot: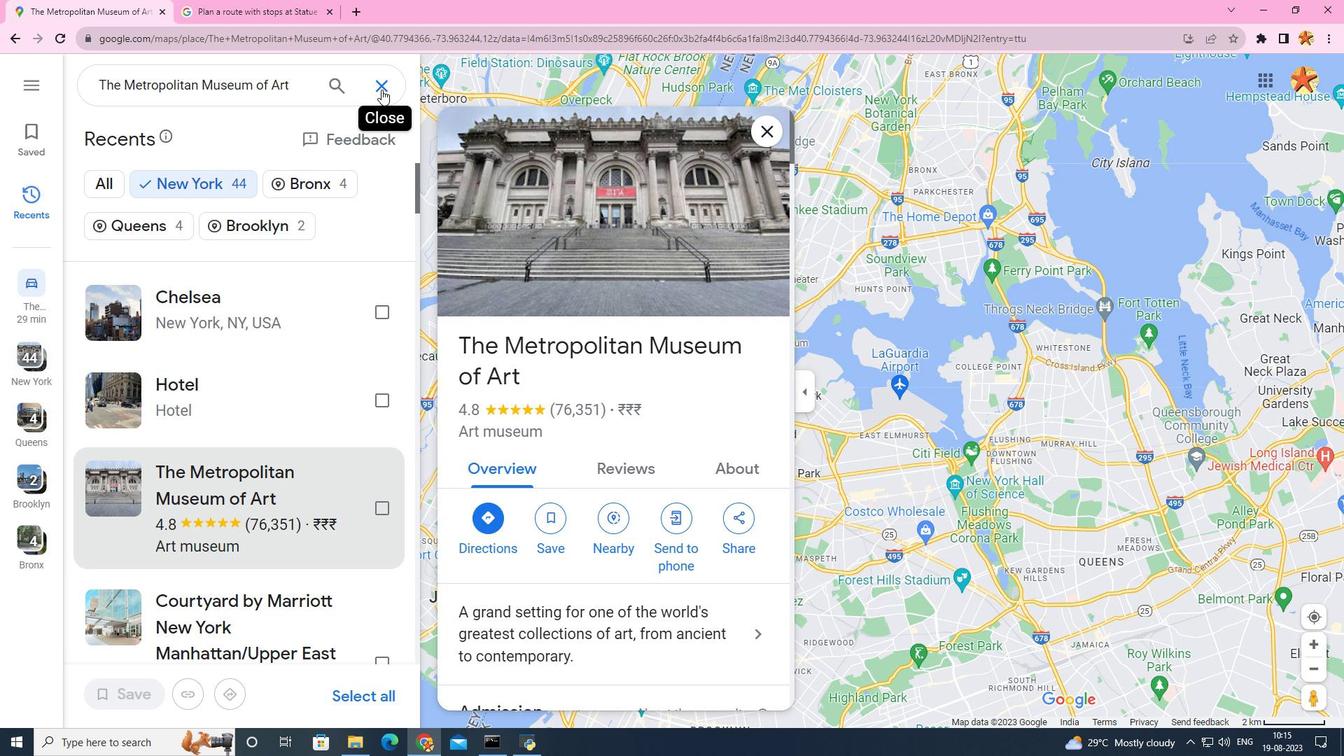 
Action: Mouse pressed left at (381, 89)
Screenshot: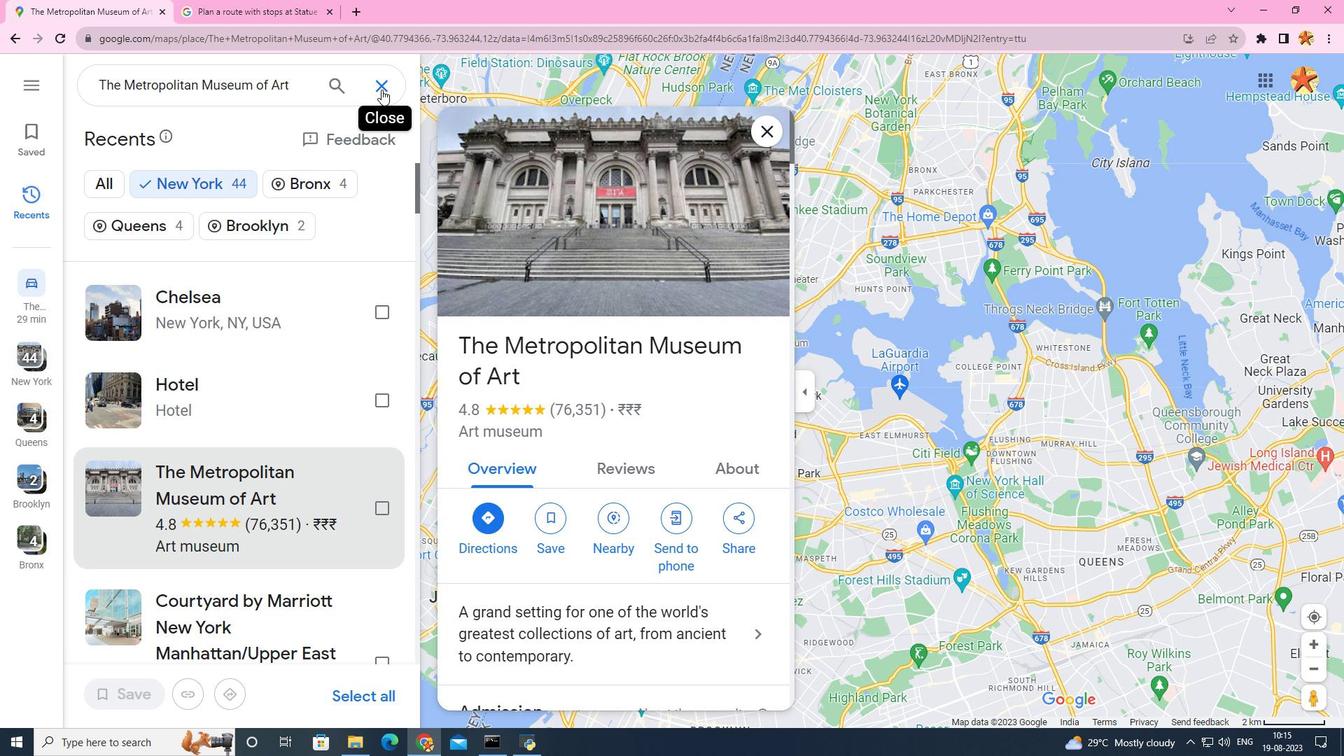 
Action: Mouse moved to (481, 196)
Screenshot: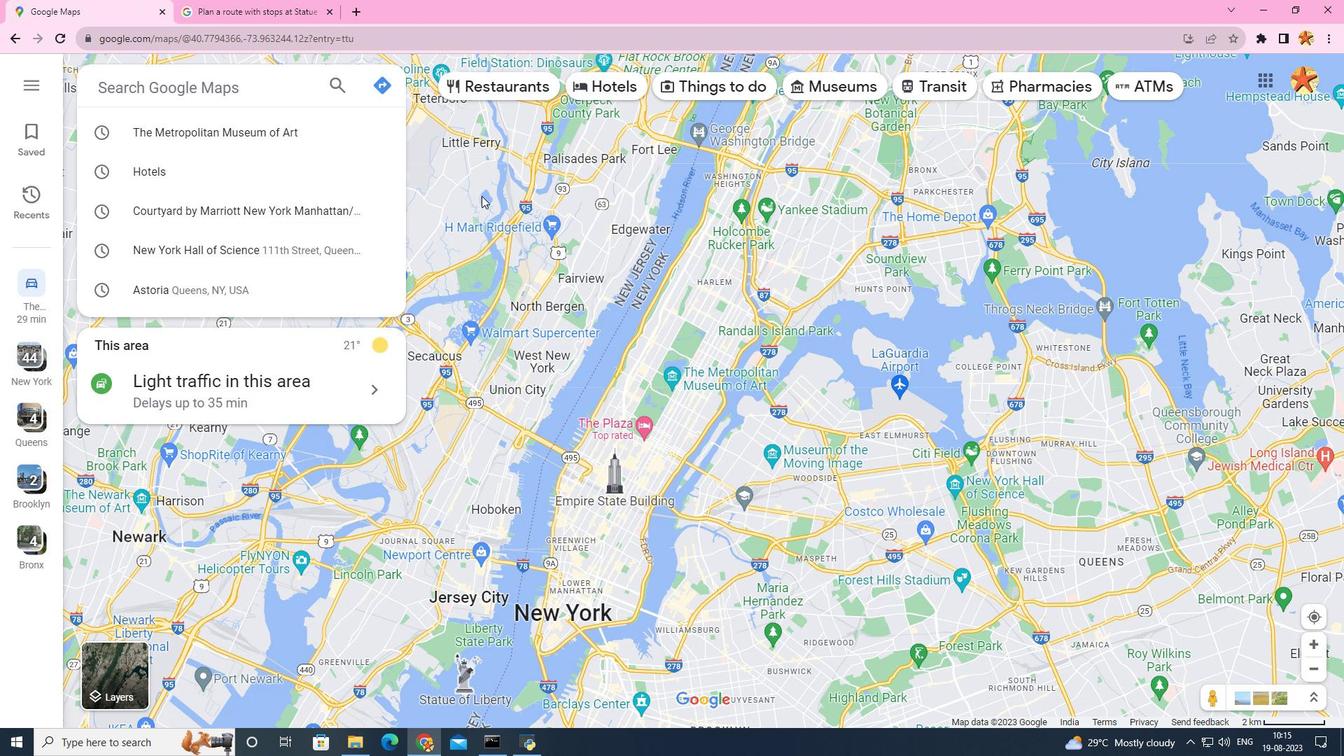 
